 Task: Look for Airbnb properties in Coxs Bazar, Bangladesh from 12th  December, 2023 to 15th December, 2023 for 3 adults.2 bedrooms having 3 beds and 1 bathroom. Property type can be flat. Amenities needed are: air conditioning. Booking option can be shelf check-in. Look for 5 properties as per requirement.
Action: Key pressed coxs<Key.space>
Screenshot: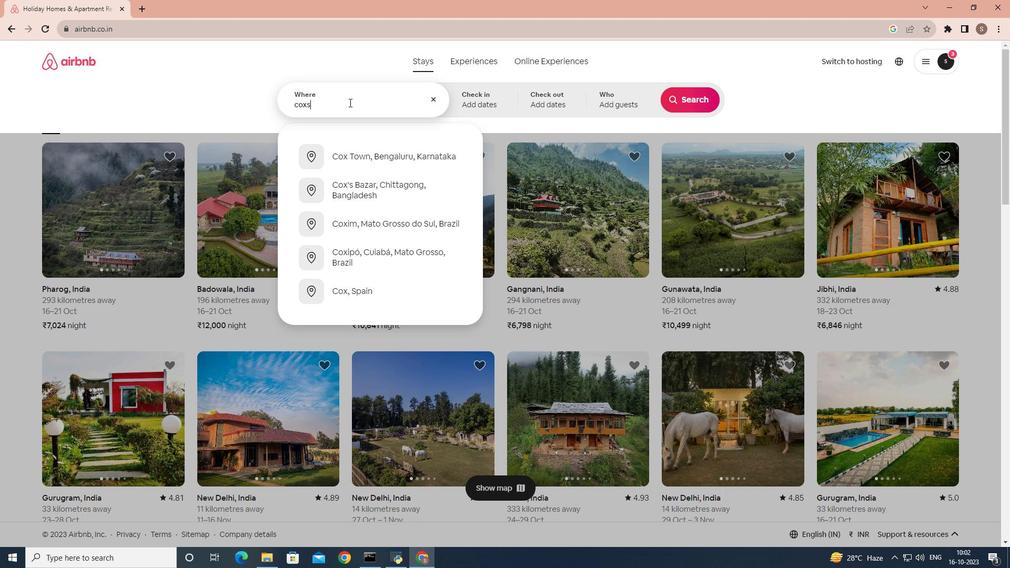 
Action: Mouse moved to (369, 154)
Screenshot: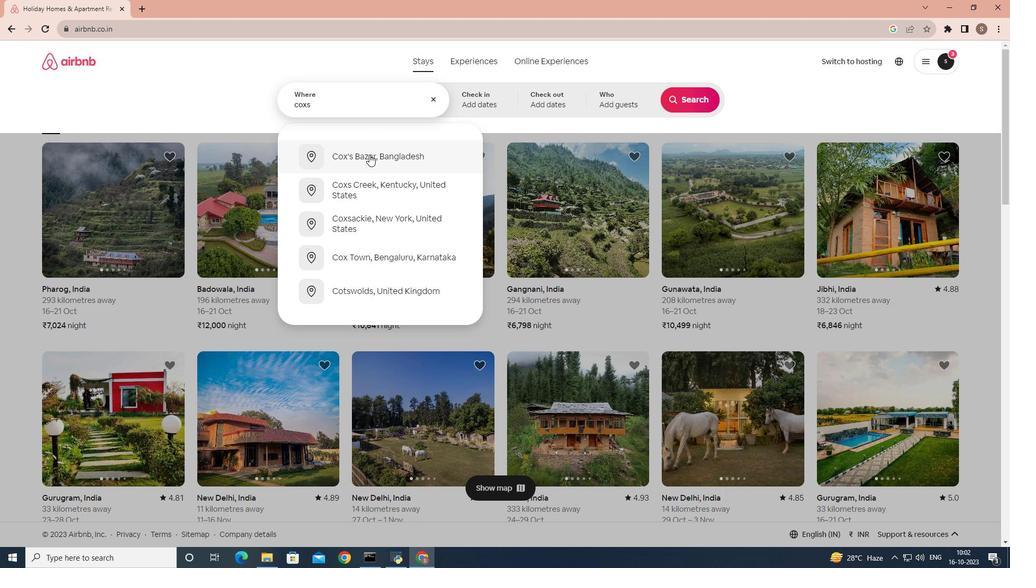 
Action: Mouse pressed left at (369, 154)
Screenshot: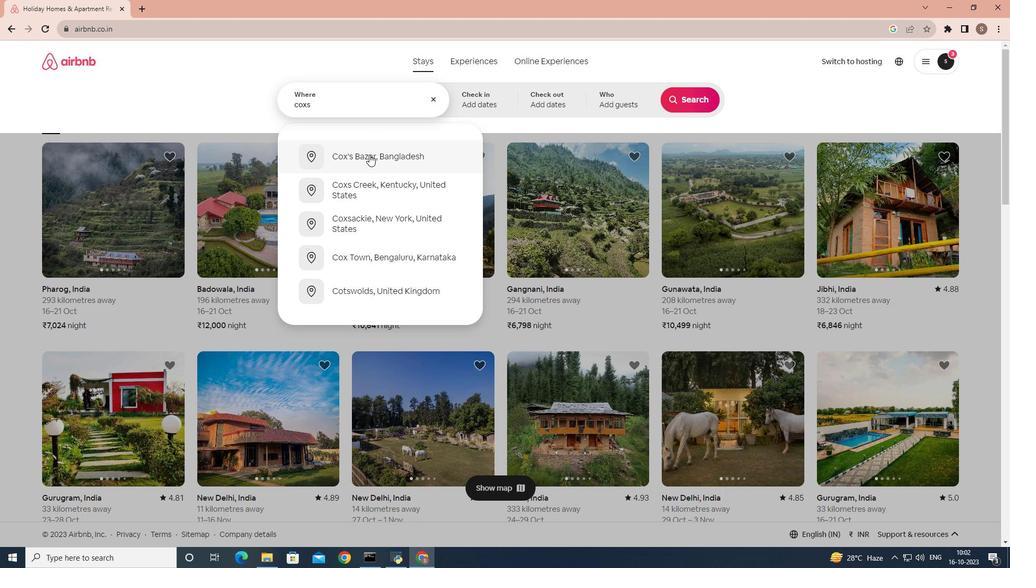 
Action: Mouse moved to (687, 182)
Screenshot: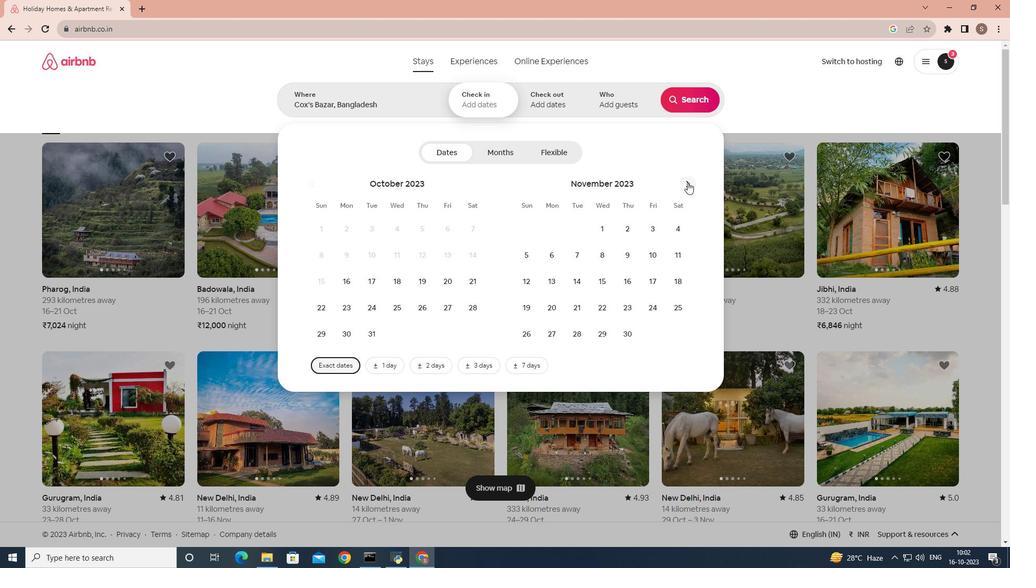 
Action: Mouse pressed left at (687, 182)
Screenshot: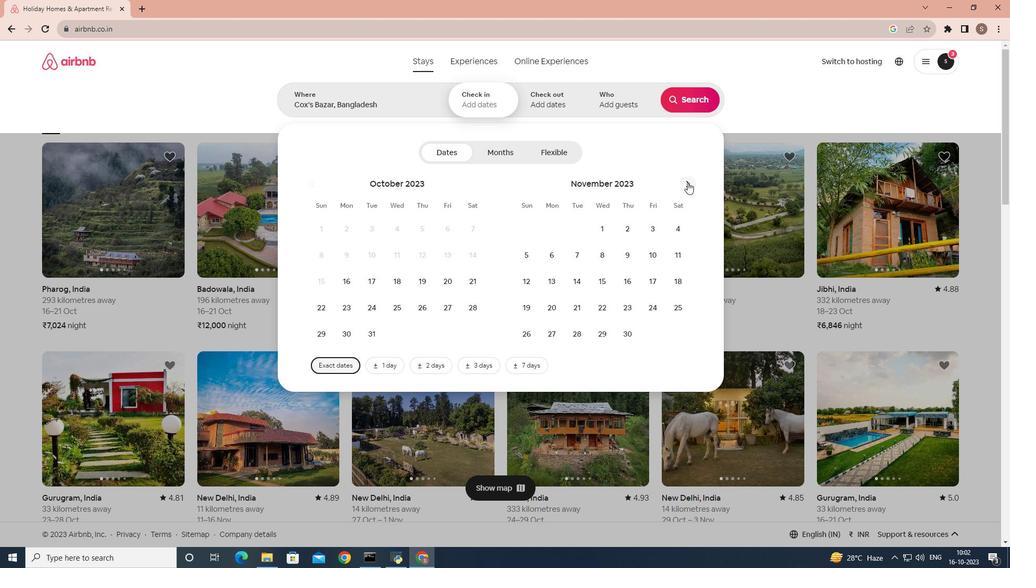 
Action: Mouse moved to (574, 278)
Screenshot: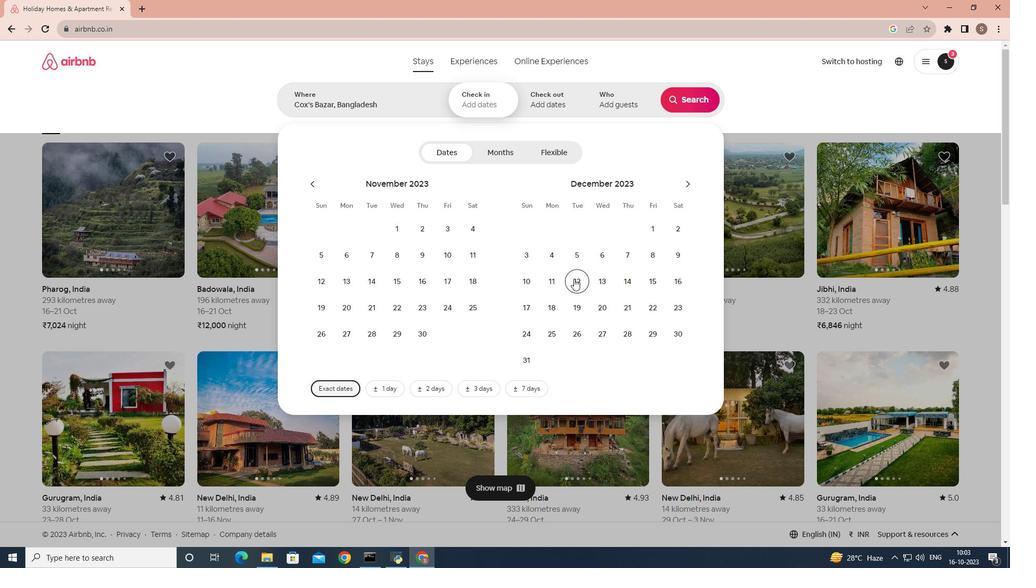
Action: Mouse pressed left at (574, 278)
Screenshot: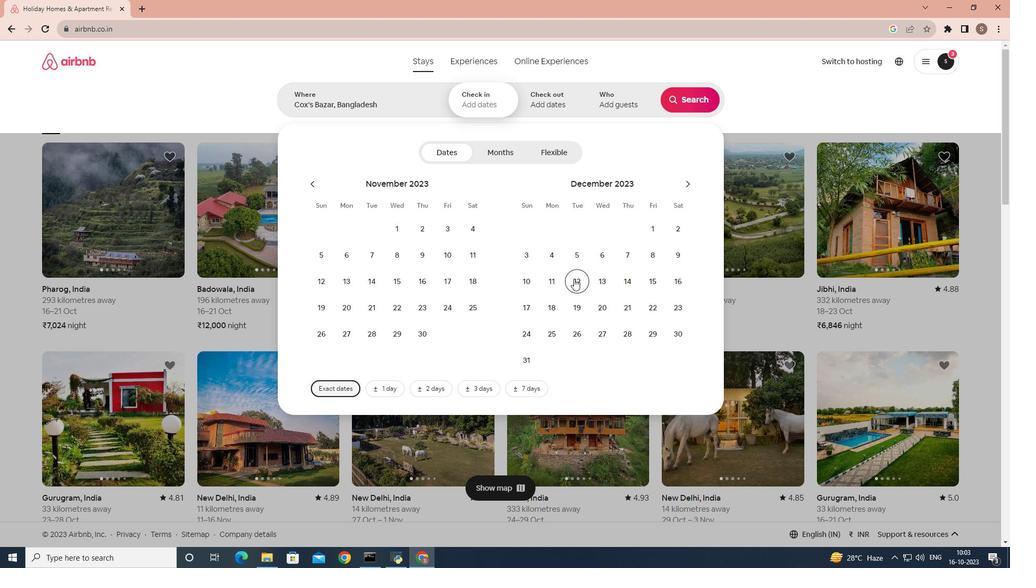 
Action: Mouse moved to (660, 287)
Screenshot: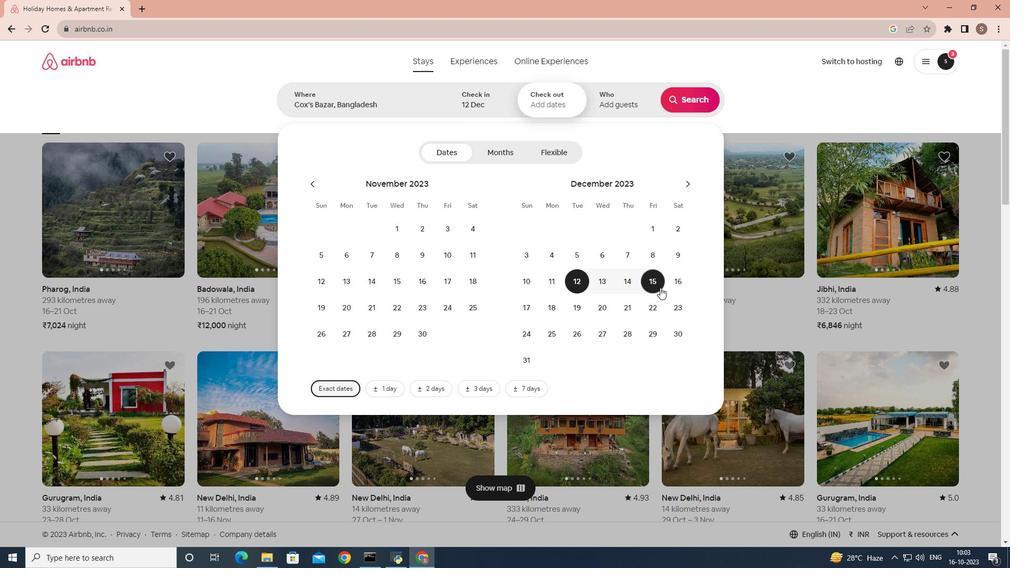 
Action: Mouse pressed left at (660, 287)
Screenshot: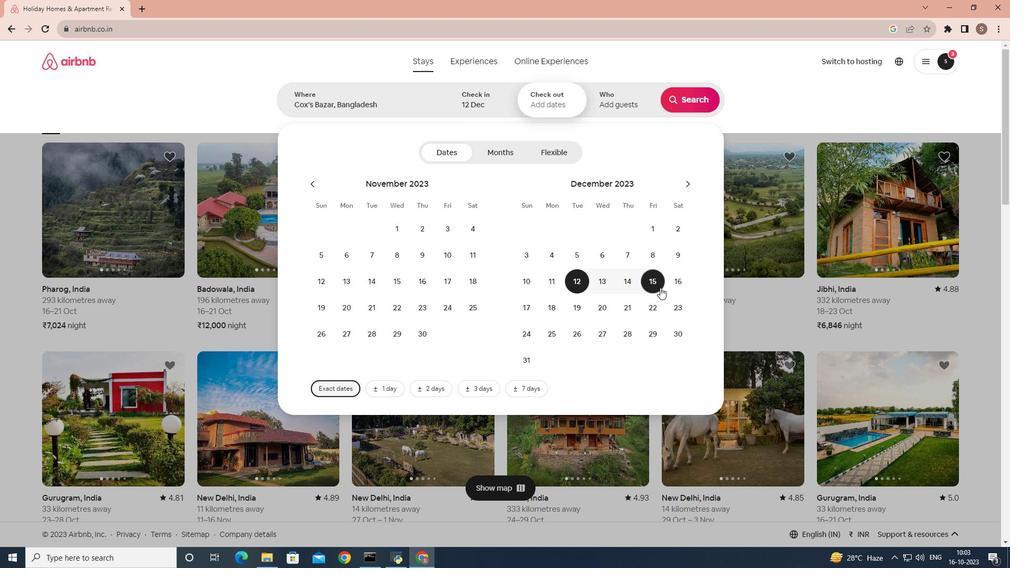 
Action: Mouse moved to (636, 96)
Screenshot: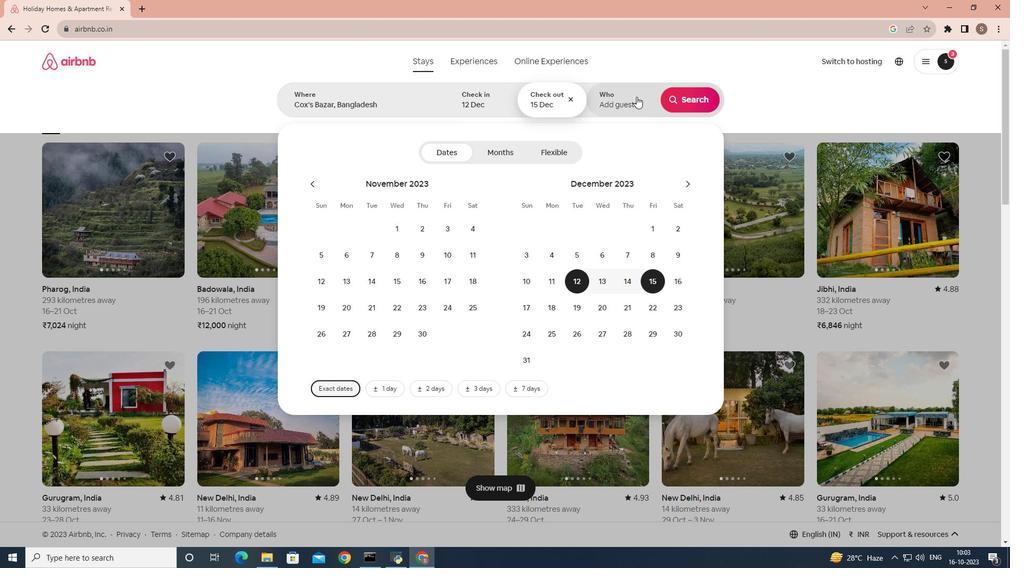 
Action: Mouse pressed left at (636, 96)
Screenshot: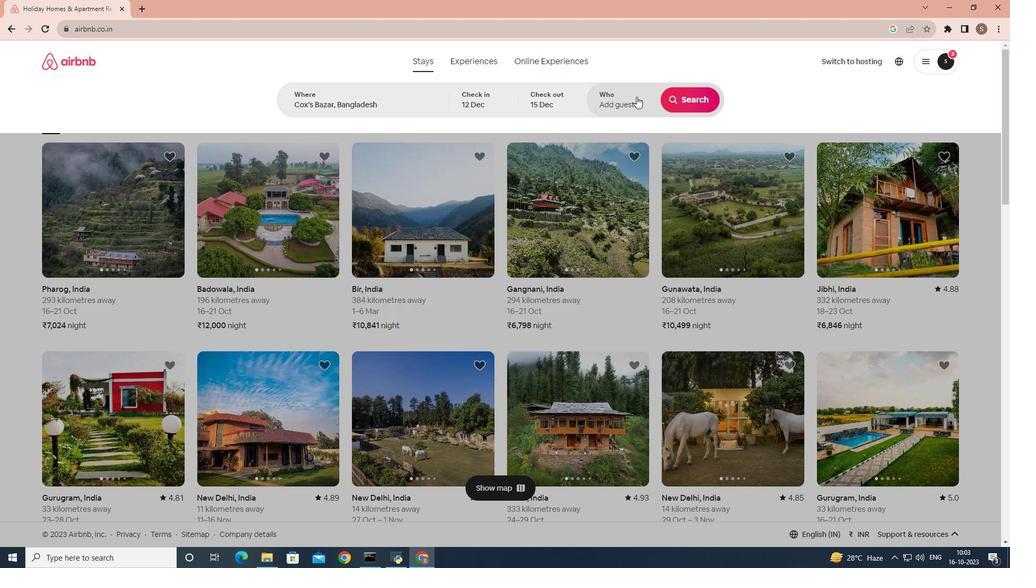 
Action: Mouse moved to (685, 154)
Screenshot: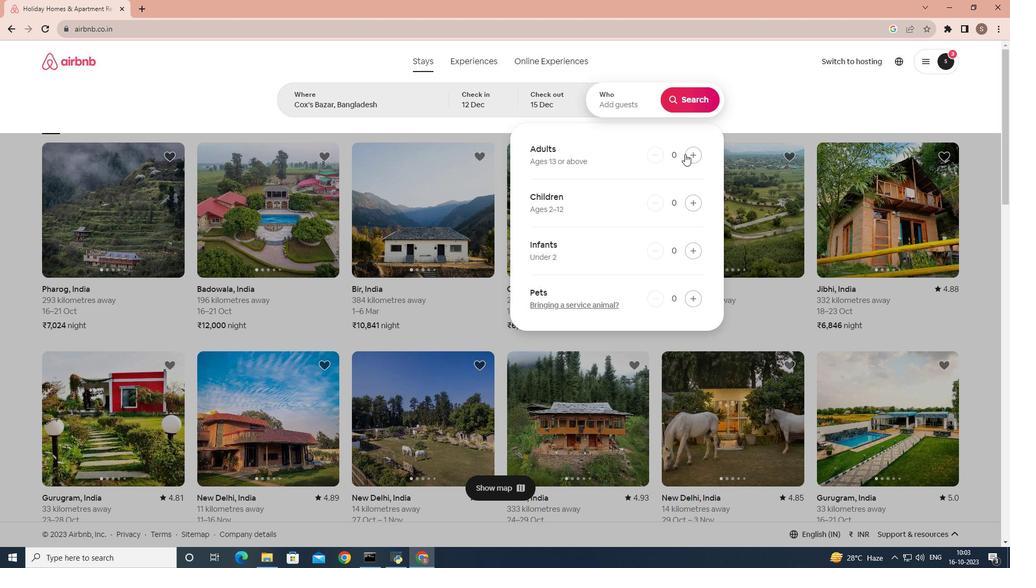 
Action: Mouse pressed left at (685, 154)
Screenshot: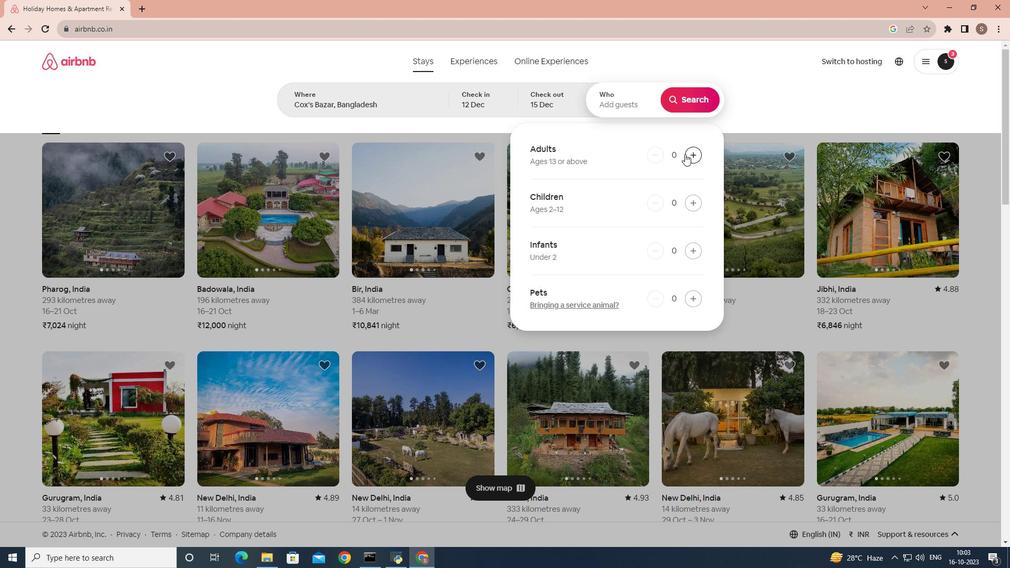 
Action: Mouse pressed left at (685, 154)
Screenshot: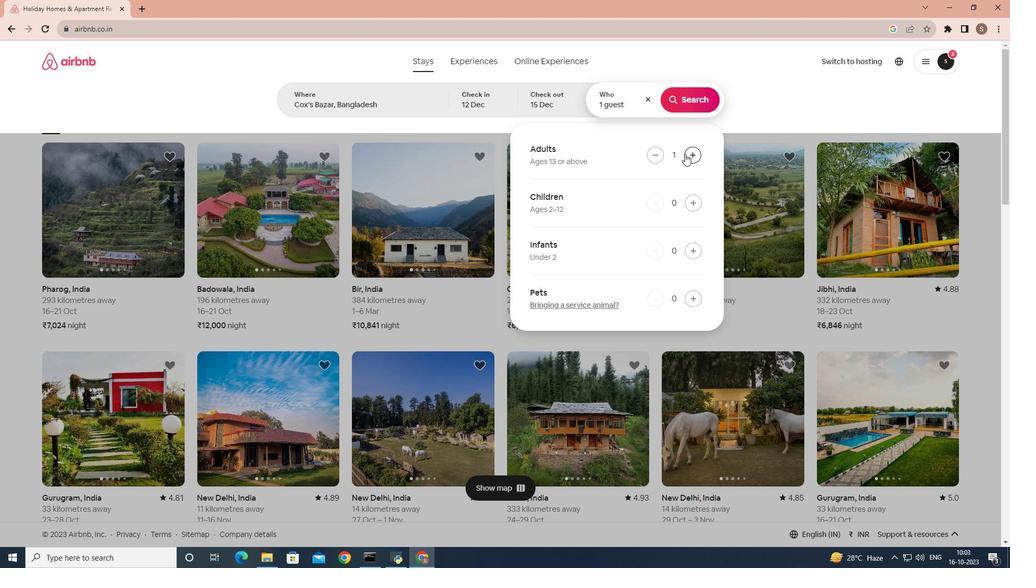
Action: Mouse pressed left at (685, 154)
Screenshot: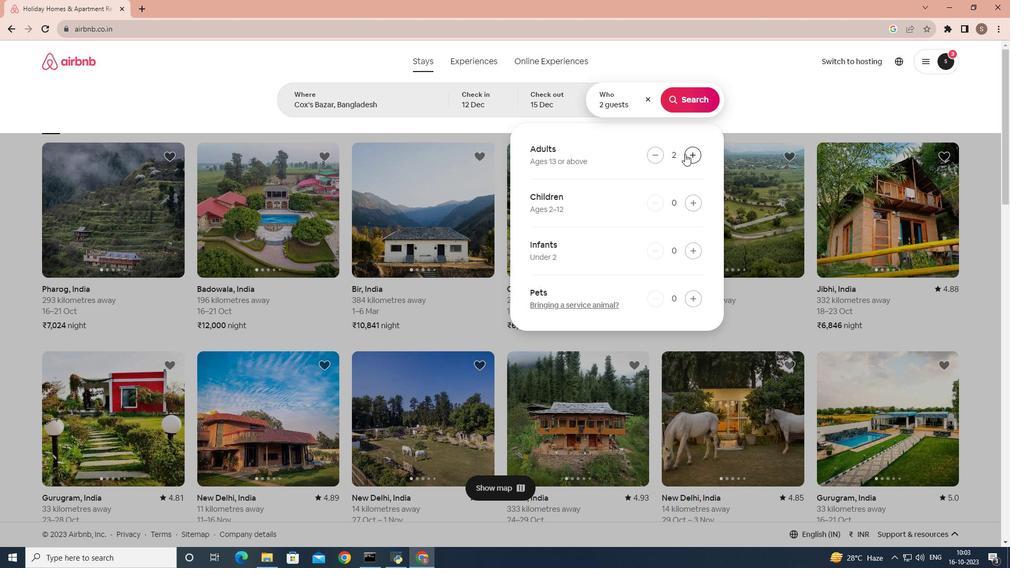 
Action: Mouse moved to (683, 99)
Screenshot: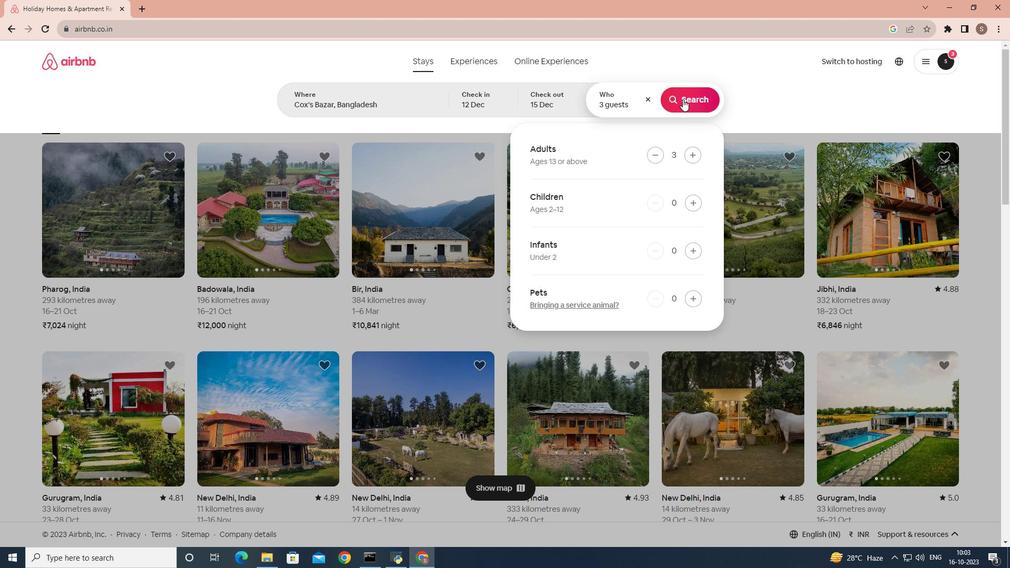 
Action: Mouse pressed left at (683, 99)
Screenshot: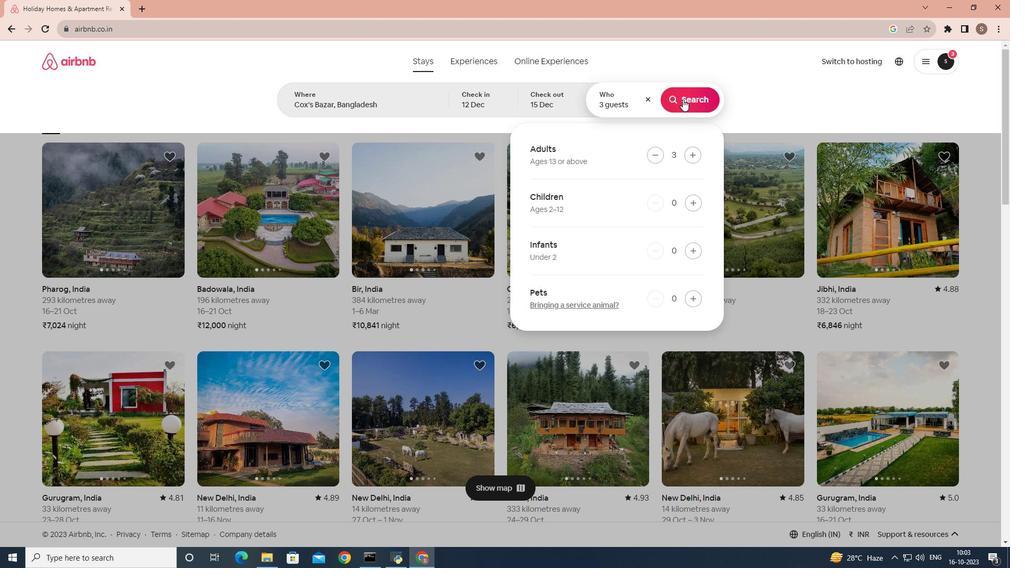 
Action: Mouse moved to (825, 106)
Screenshot: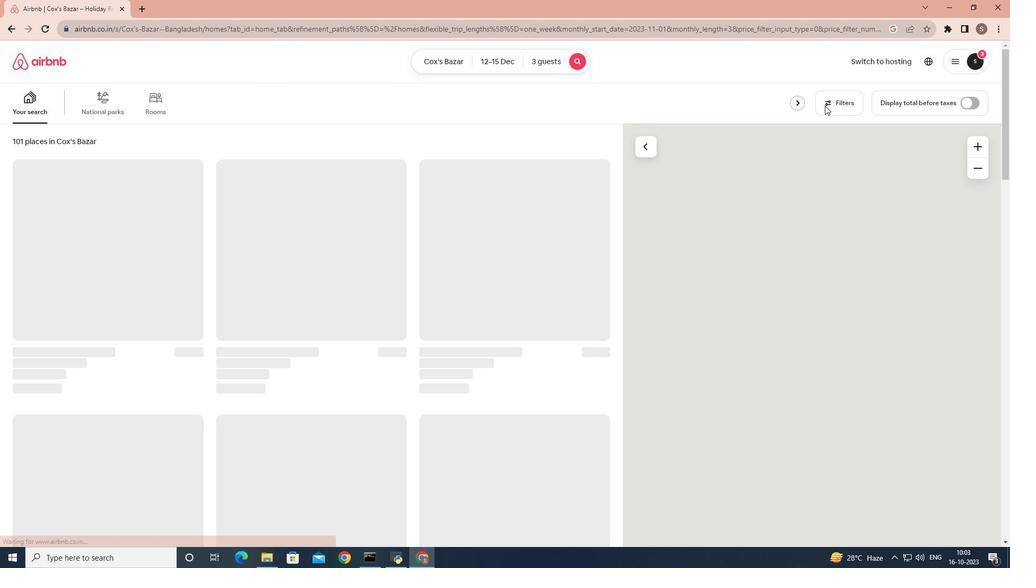 
Action: Mouse pressed left at (825, 106)
Screenshot: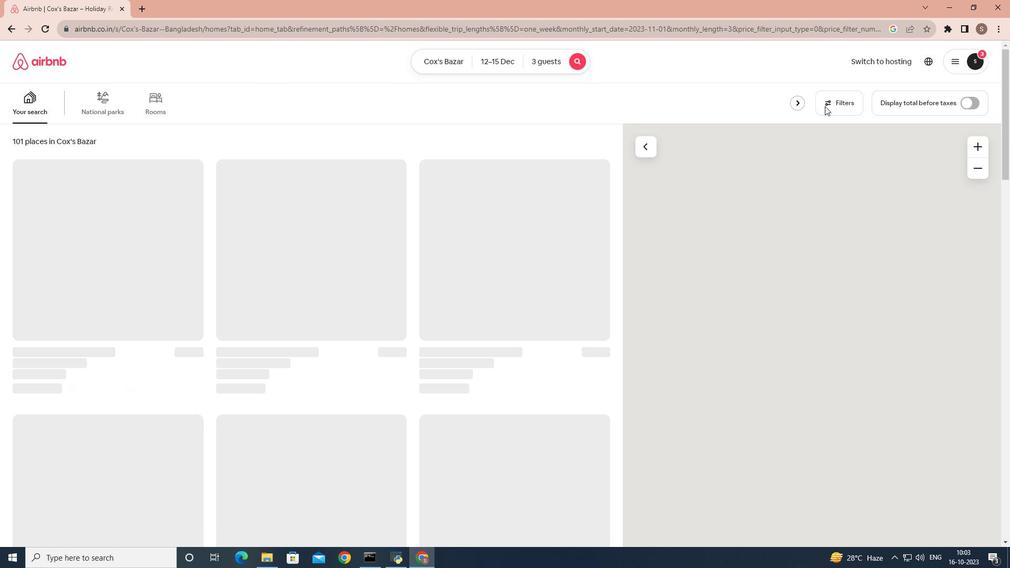 
Action: Mouse moved to (409, 341)
Screenshot: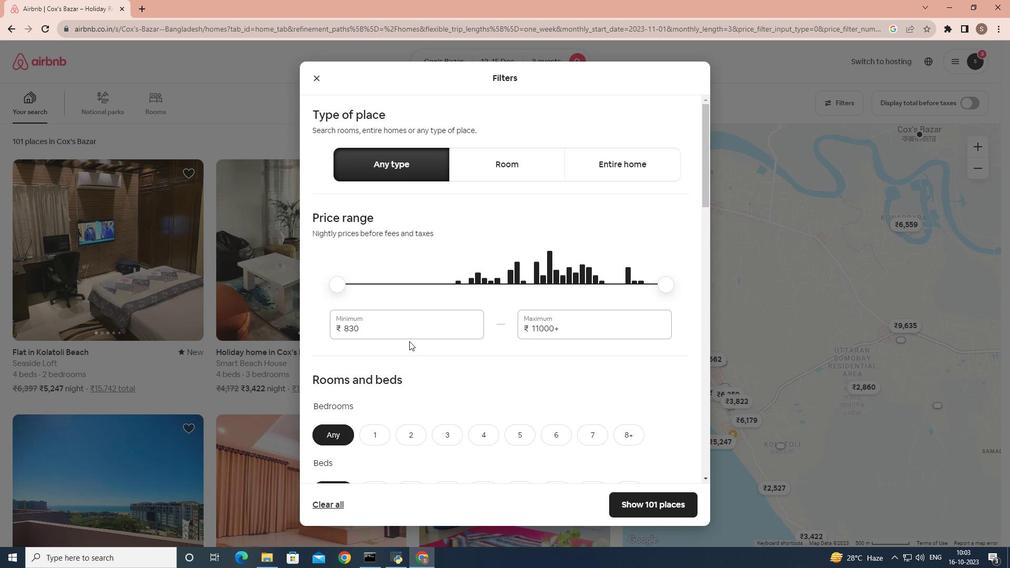 
Action: Mouse scrolled (409, 341) with delta (0, 0)
Screenshot: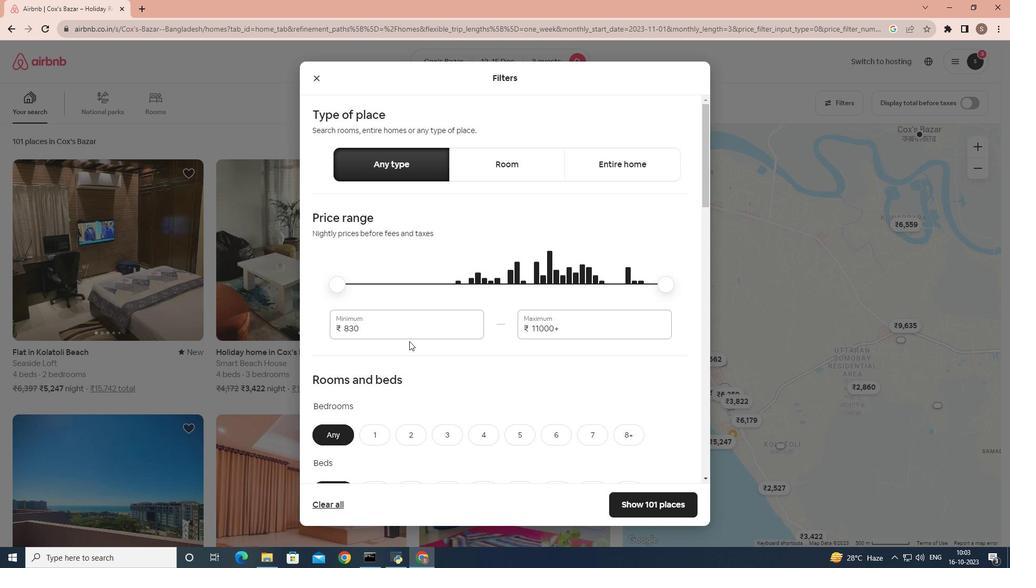 
Action: Mouse scrolled (409, 341) with delta (0, 0)
Screenshot: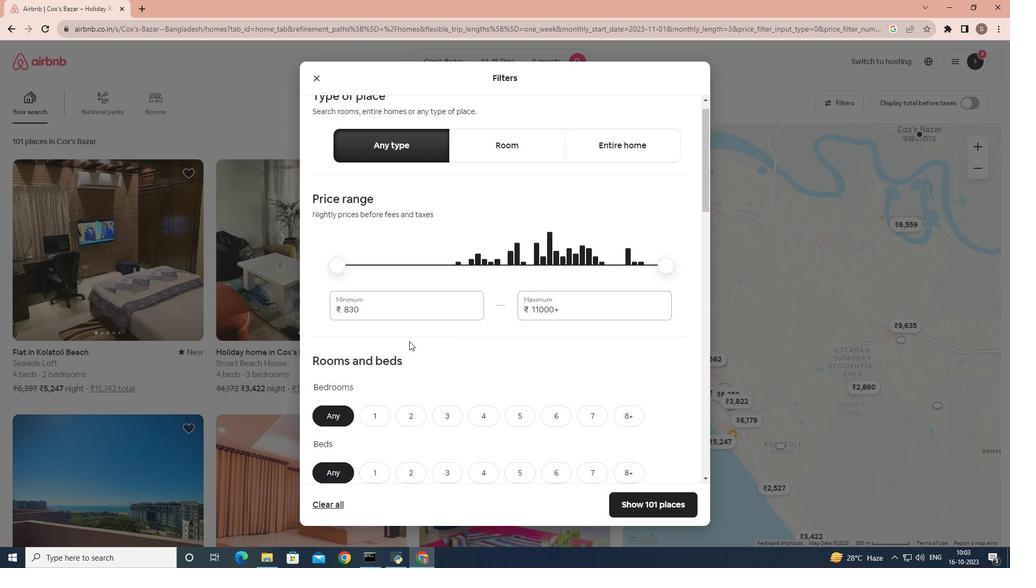 
Action: Mouse moved to (408, 339)
Screenshot: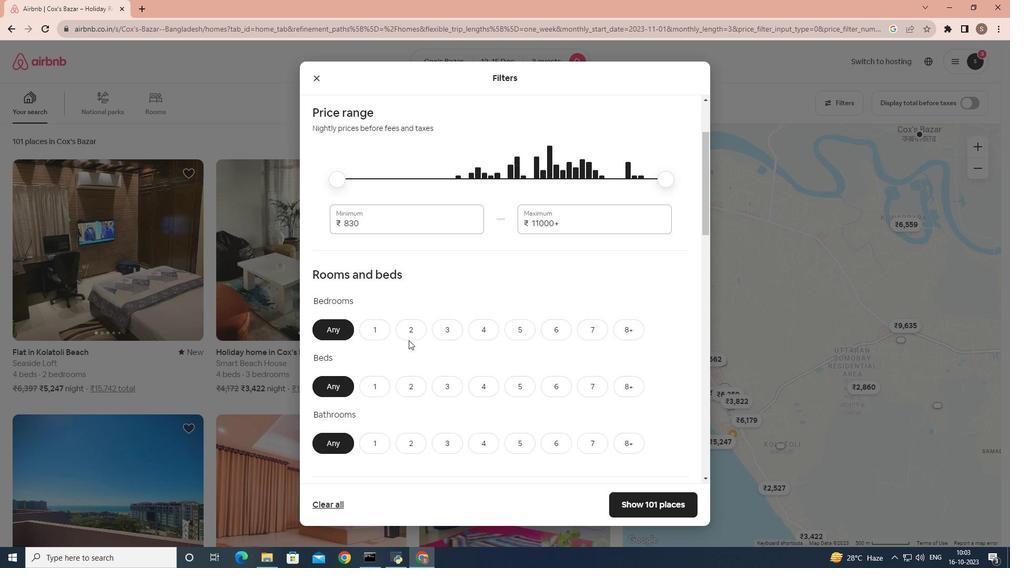 
Action: Mouse scrolled (408, 339) with delta (0, 0)
Screenshot: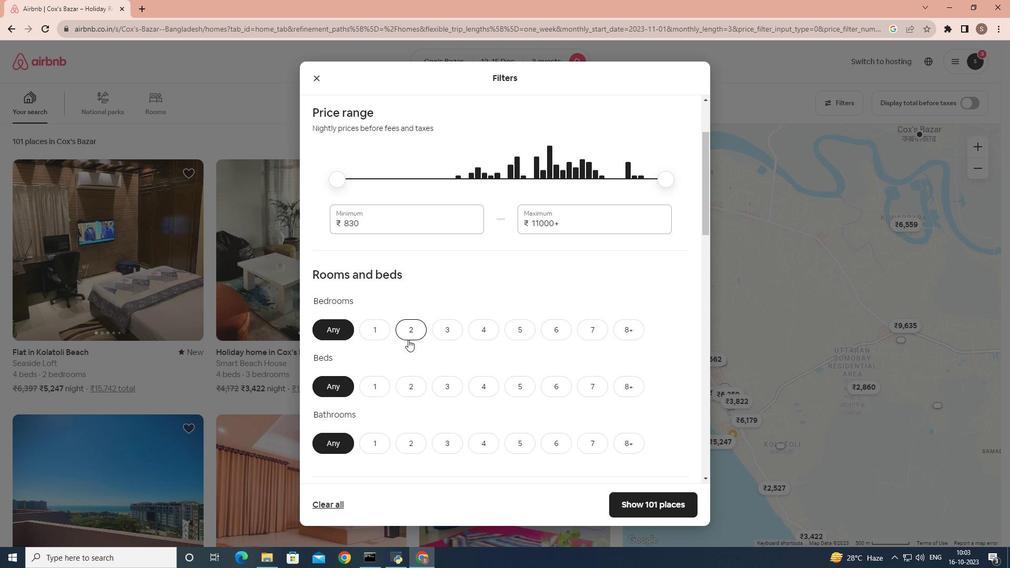 
Action: Mouse scrolled (408, 339) with delta (0, 0)
Screenshot: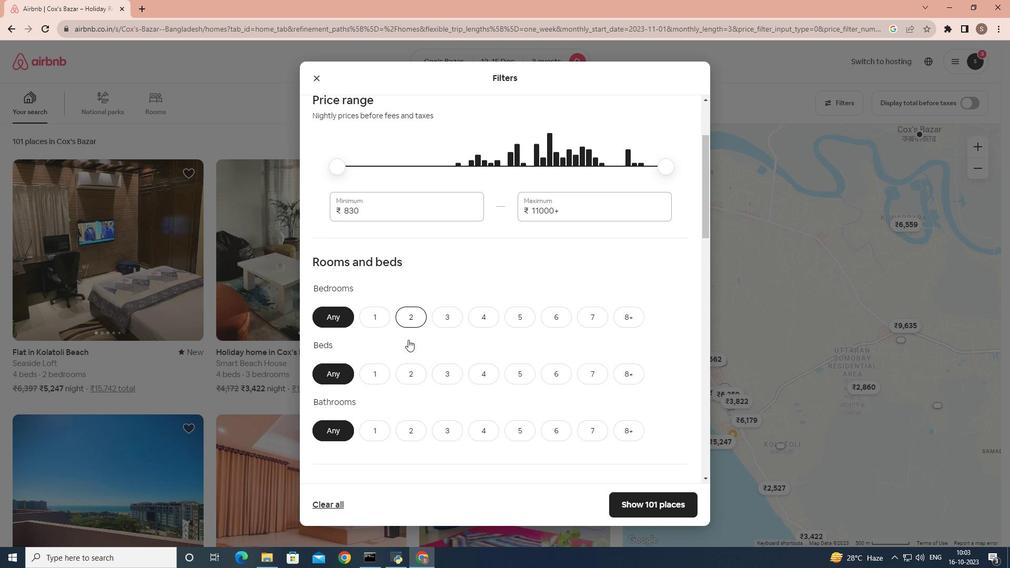 
Action: Mouse moved to (413, 222)
Screenshot: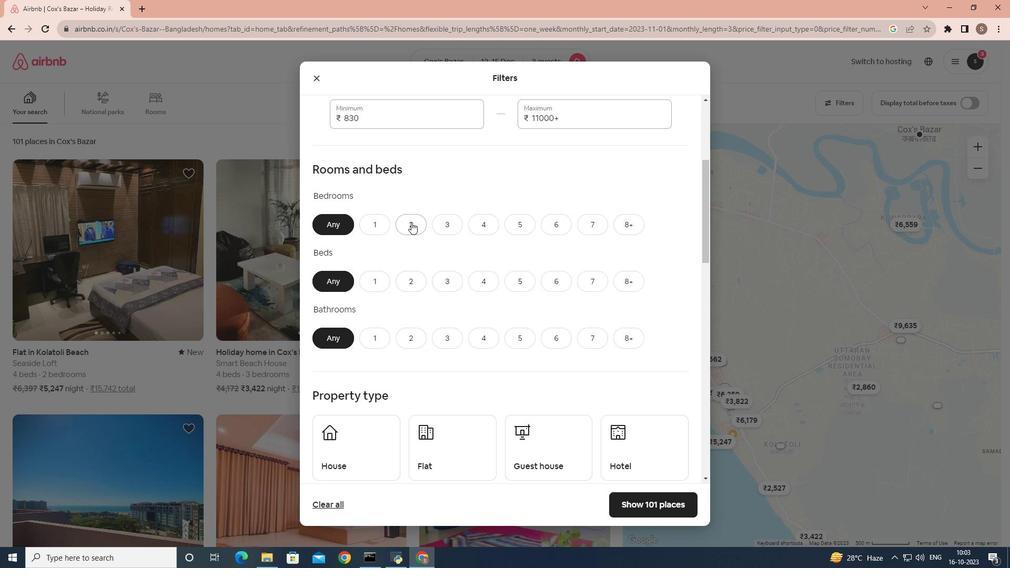 
Action: Mouse pressed left at (413, 222)
Screenshot: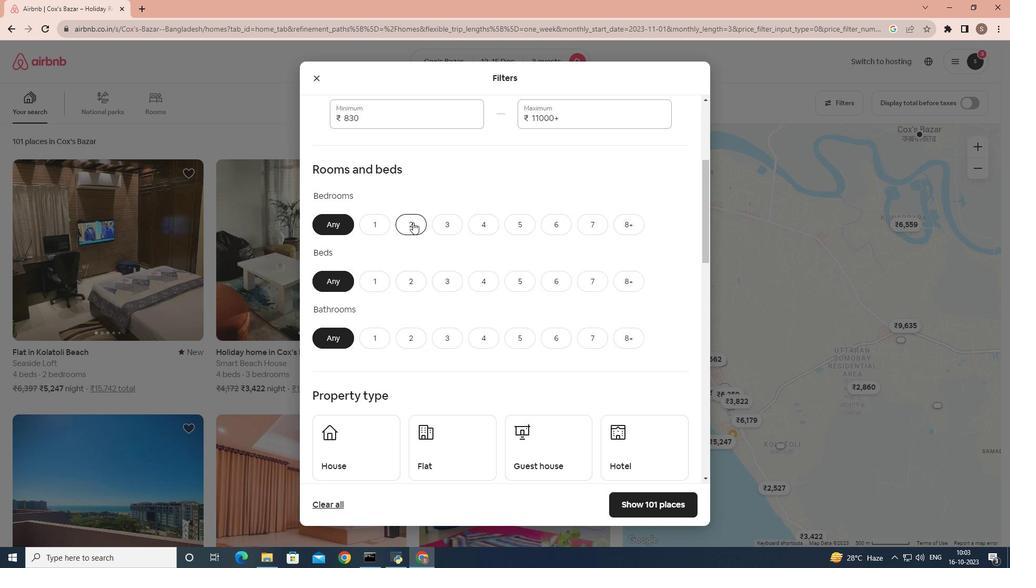 
Action: Mouse moved to (462, 291)
Screenshot: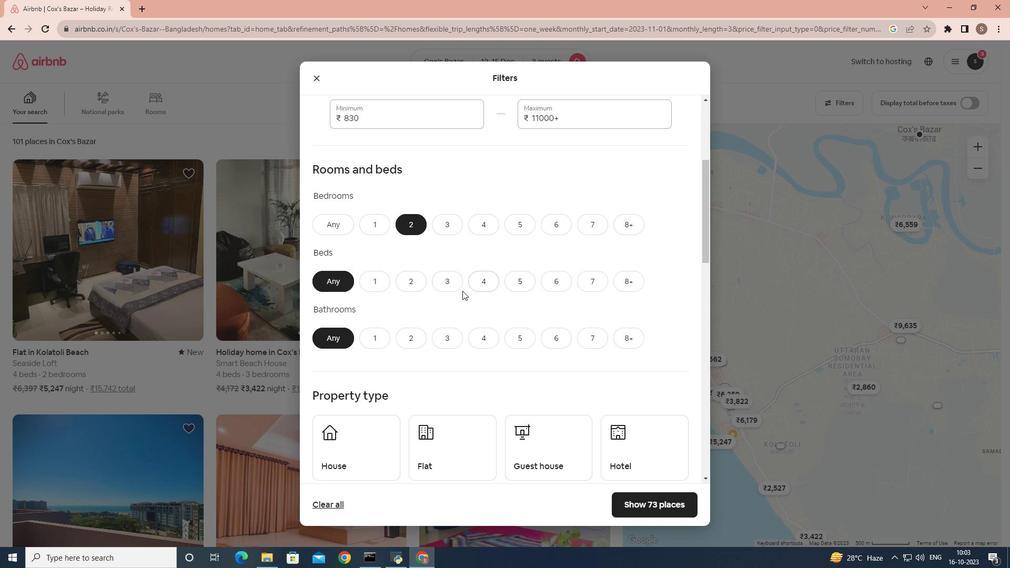 
Action: Mouse pressed left at (462, 291)
Screenshot: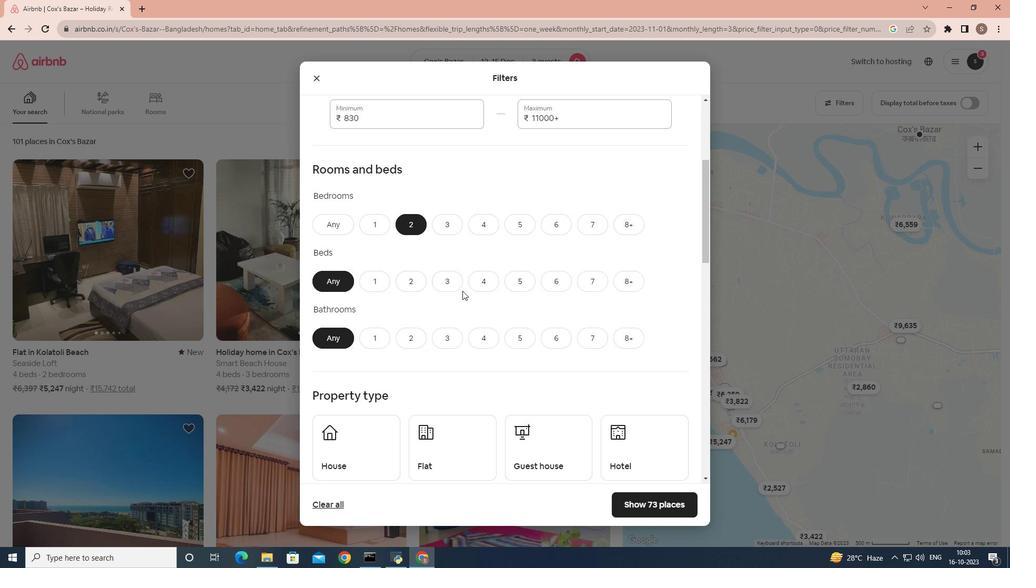 
Action: Mouse moved to (443, 287)
Screenshot: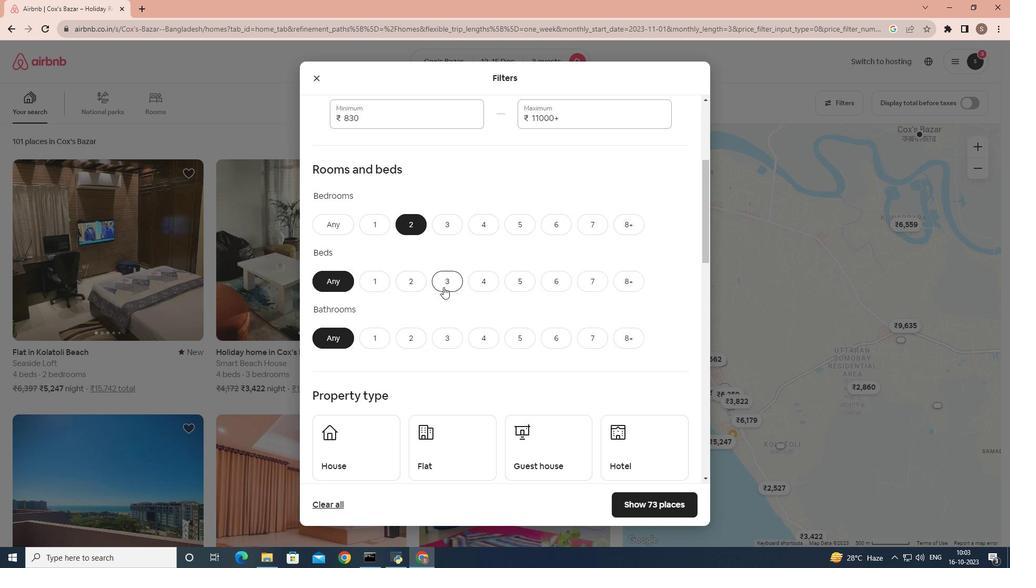 
Action: Mouse pressed left at (443, 287)
Screenshot: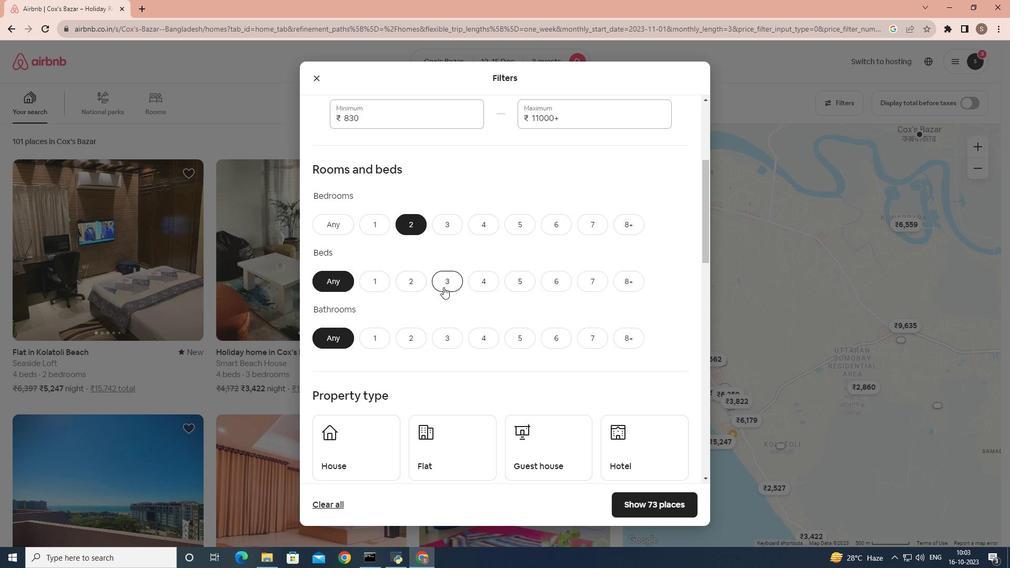 
Action: Mouse moved to (383, 343)
Screenshot: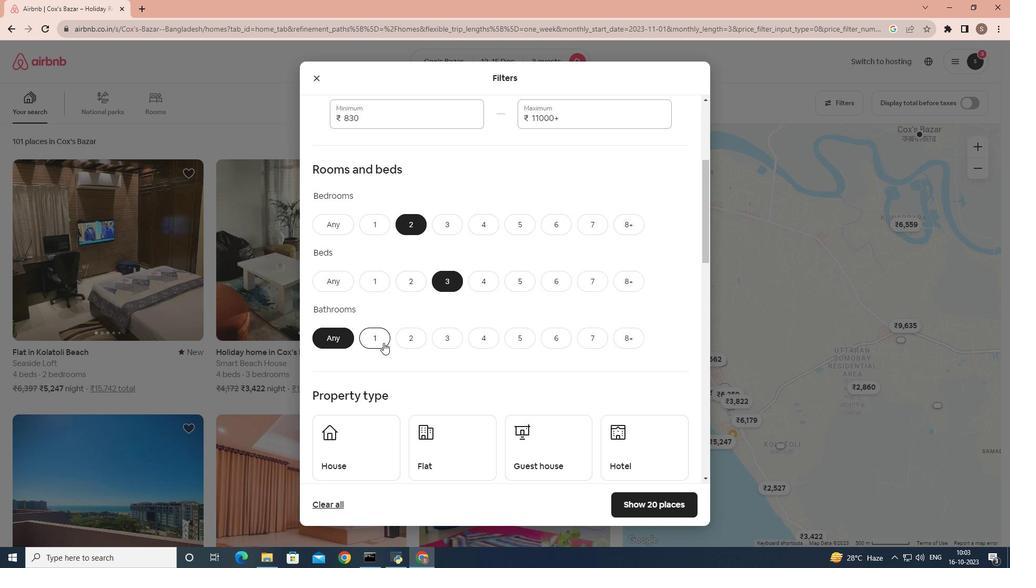
Action: Mouse pressed left at (383, 343)
Screenshot: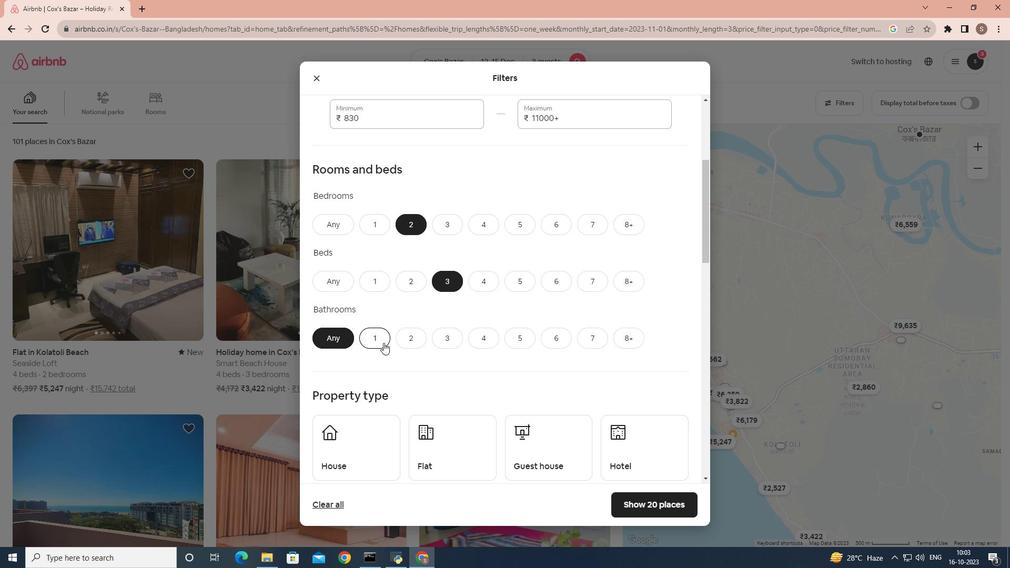 
Action: Mouse moved to (416, 444)
Screenshot: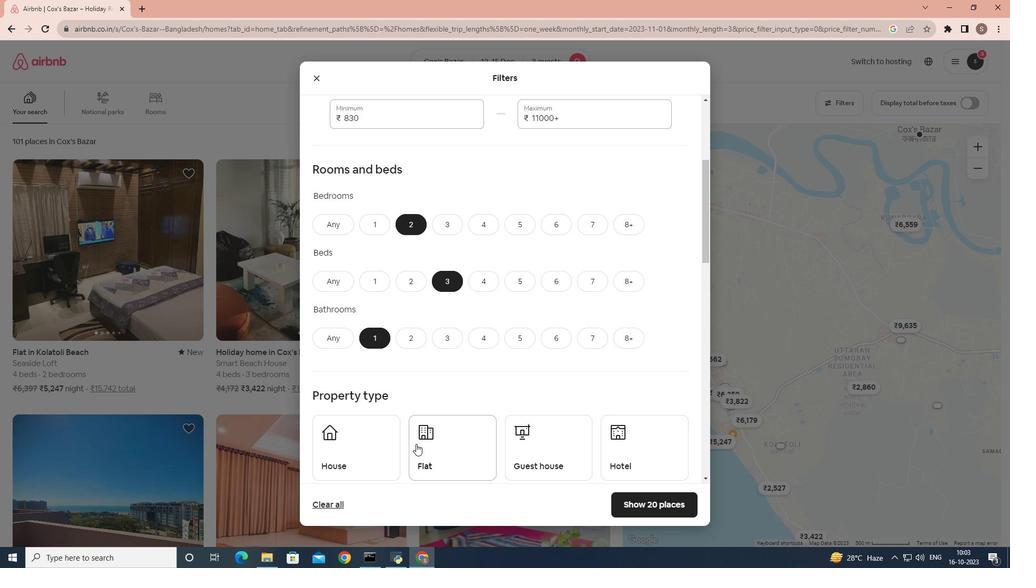 
Action: Mouse pressed left at (416, 444)
Screenshot: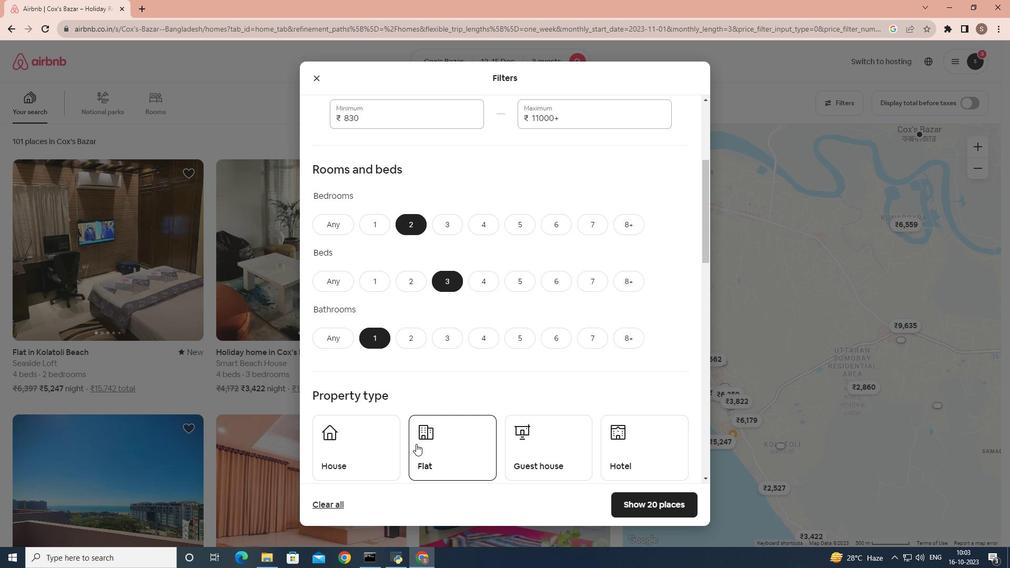 
Action: Mouse moved to (461, 368)
Screenshot: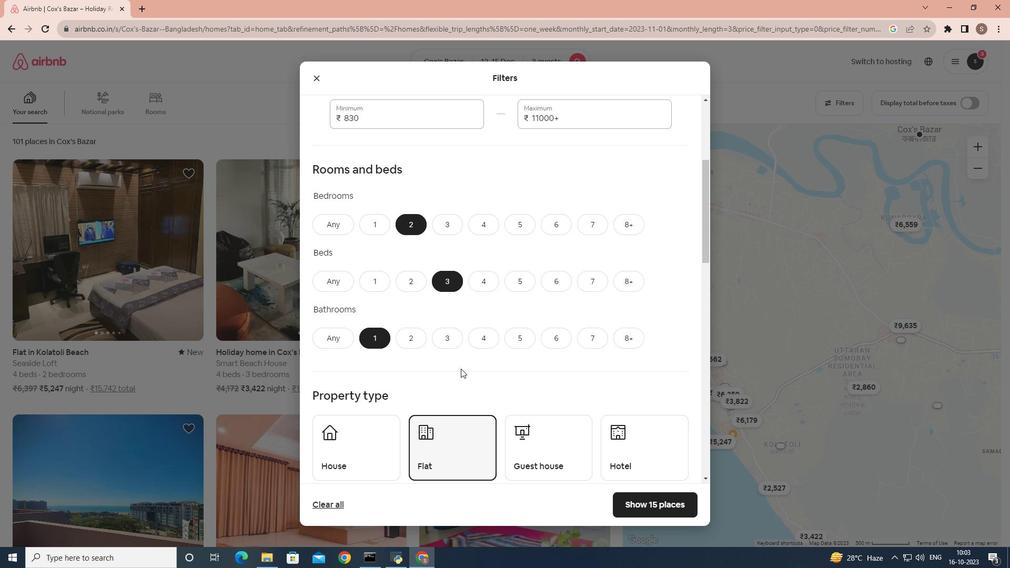 
Action: Mouse scrolled (461, 368) with delta (0, 0)
Screenshot: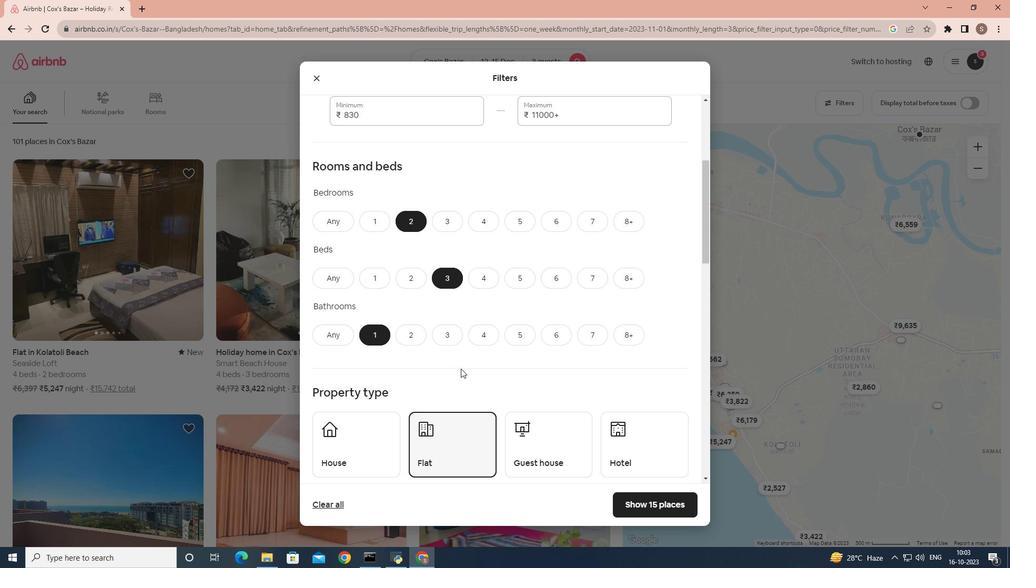 
Action: Mouse scrolled (461, 368) with delta (0, 0)
Screenshot: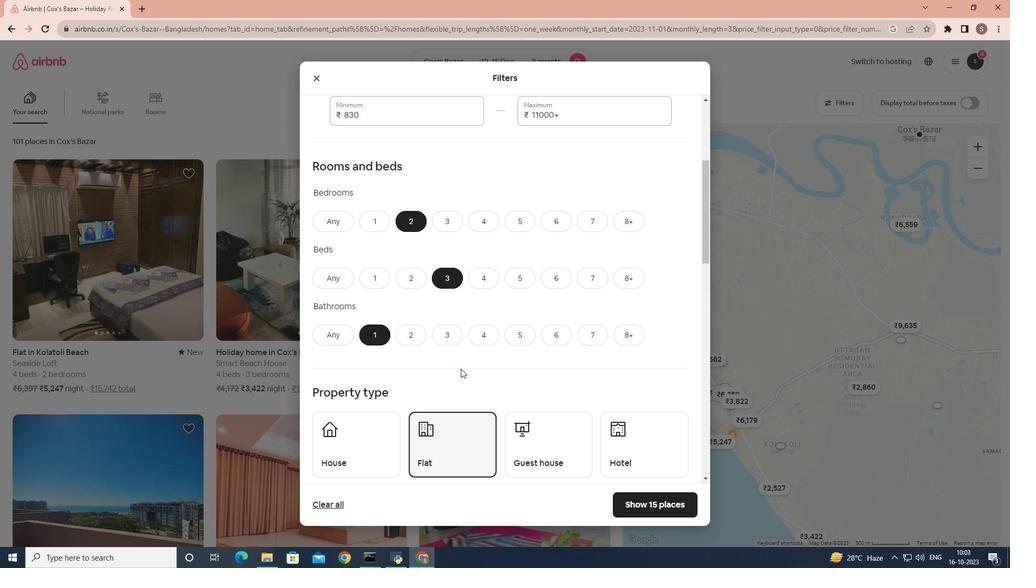 
Action: Mouse scrolled (461, 368) with delta (0, 0)
Screenshot: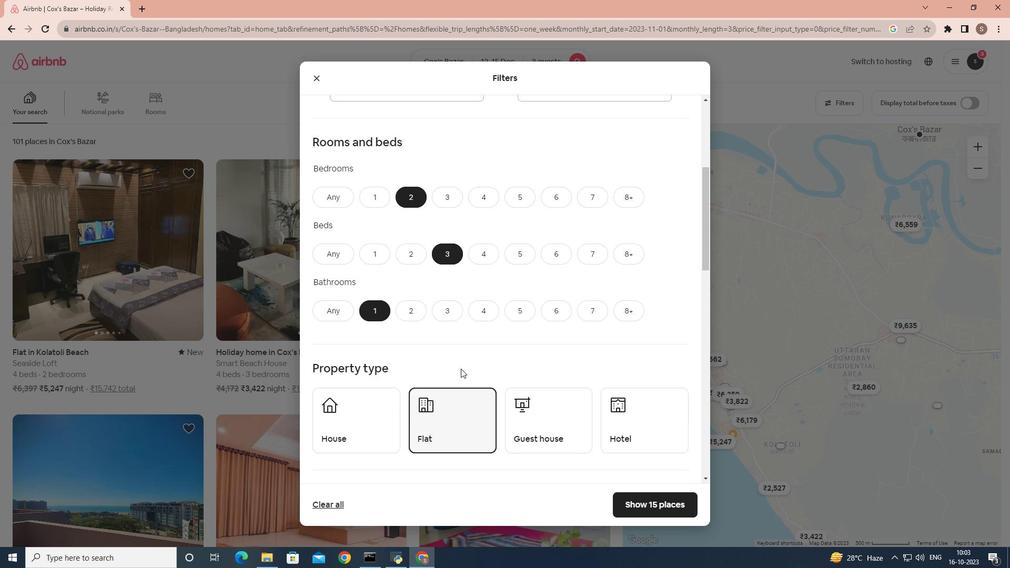 
Action: Mouse scrolled (461, 368) with delta (0, 0)
Screenshot: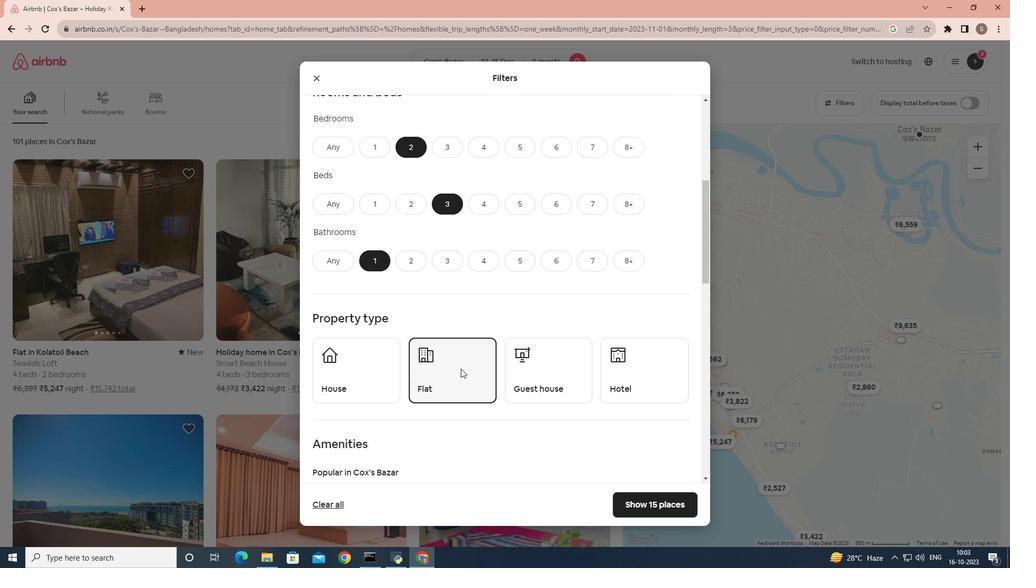 
Action: Mouse scrolled (461, 368) with delta (0, 0)
Screenshot: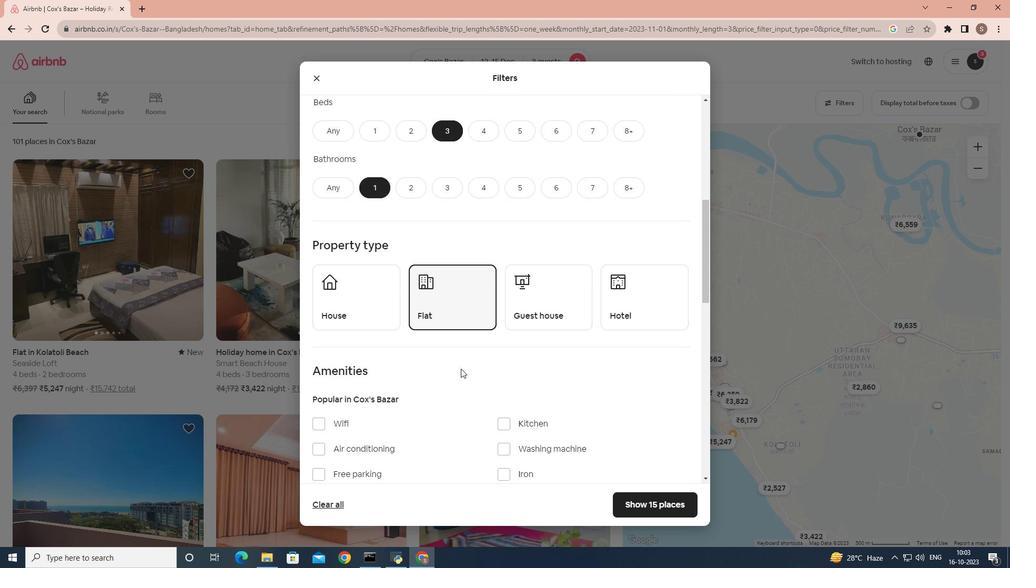 
Action: Mouse scrolled (461, 368) with delta (0, 0)
Screenshot: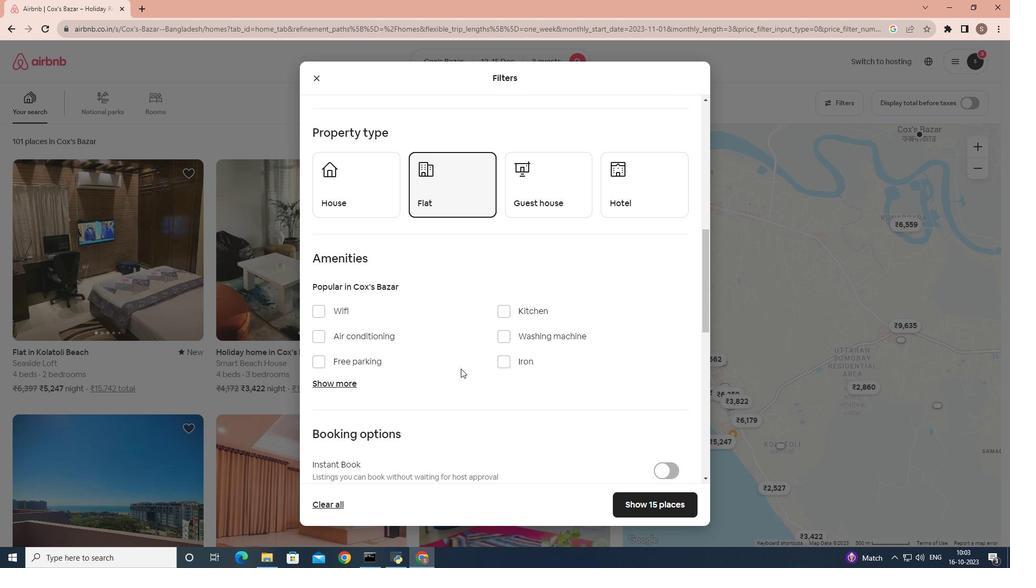 
Action: Mouse scrolled (461, 368) with delta (0, 0)
Screenshot: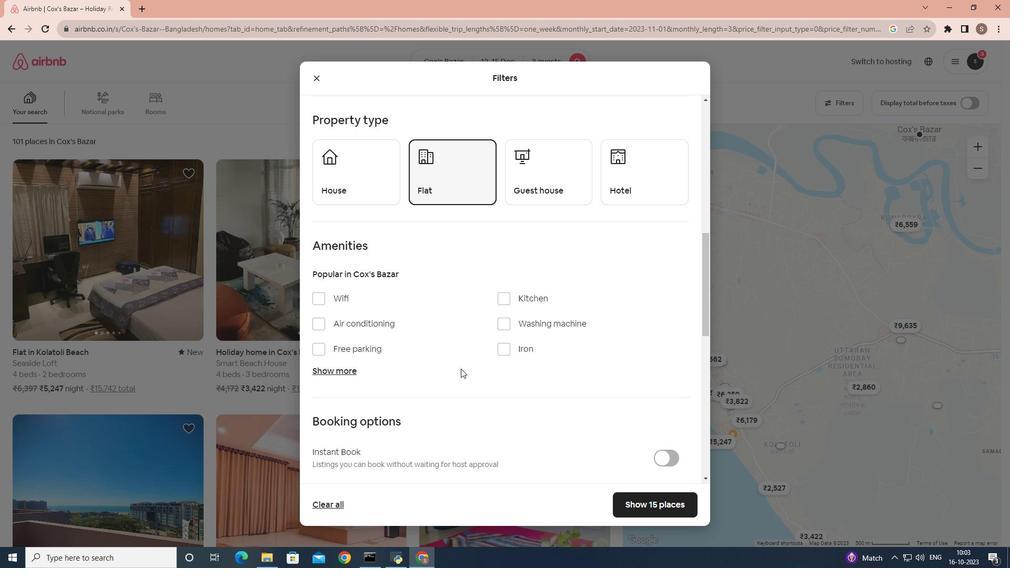 
Action: Mouse moved to (340, 225)
Screenshot: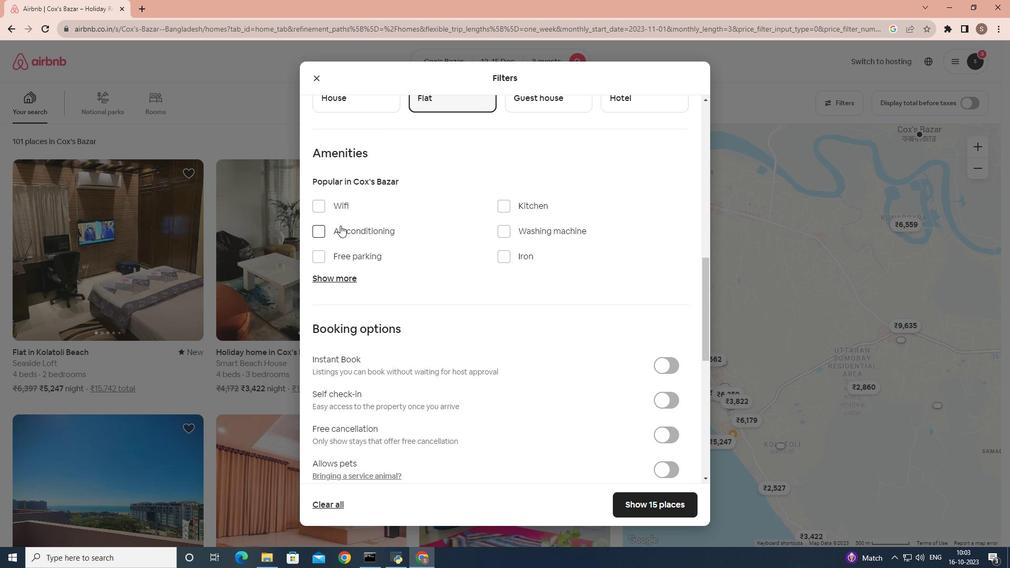 
Action: Mouse pressed left at (340, 225)
Screenshot: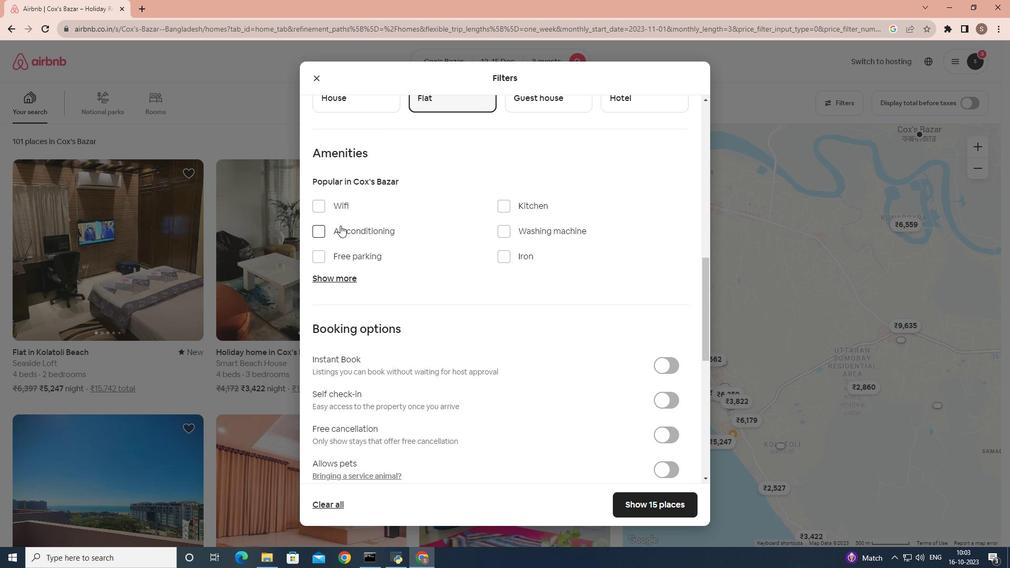 
Action: Mouse moved to (498, 326)
Screenshot: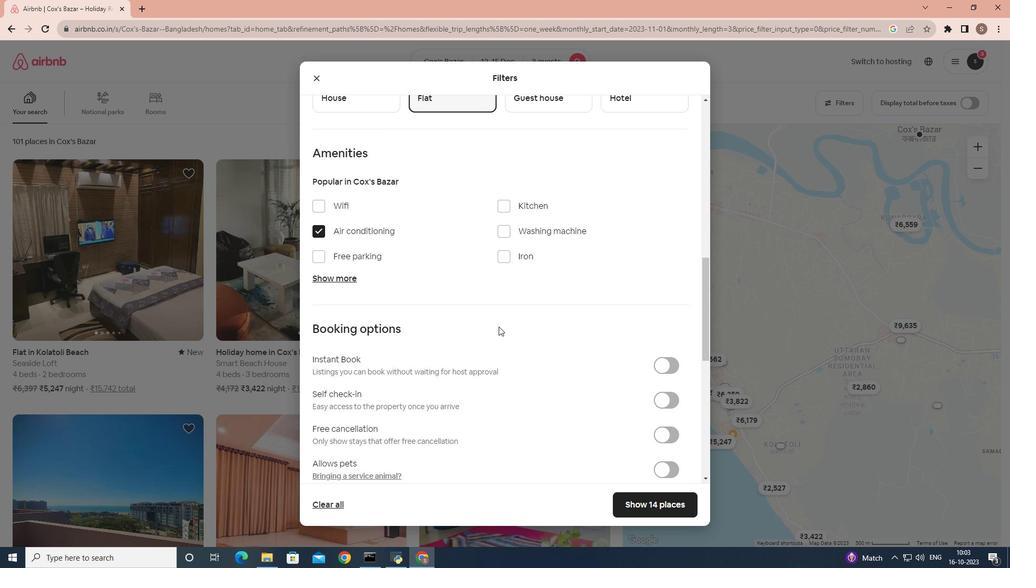 
Action: Mouse scrolled (498, 326) with delta (0, 0)
Screenshot: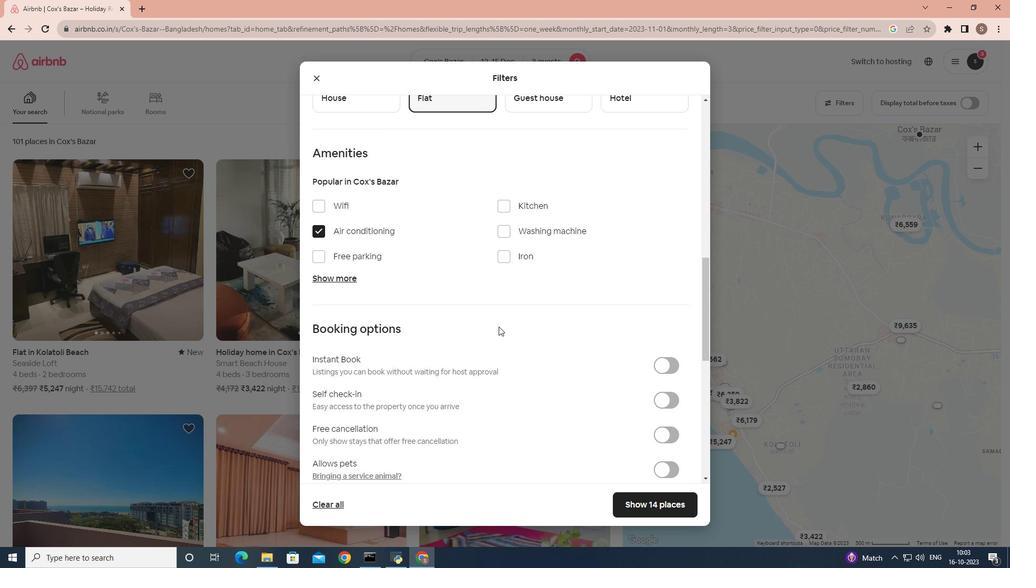 
Action: Mouse scrolled (498, 326) with delta (0, 0)
Screenshot: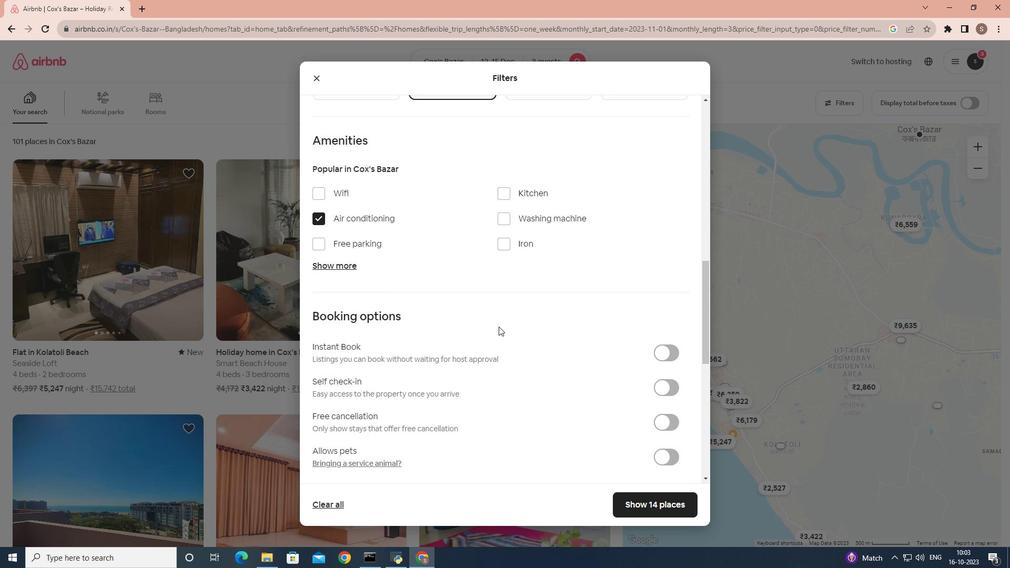 
Action: Mouse scrolled (498, 326) with delta (0, 0)
Screenshot: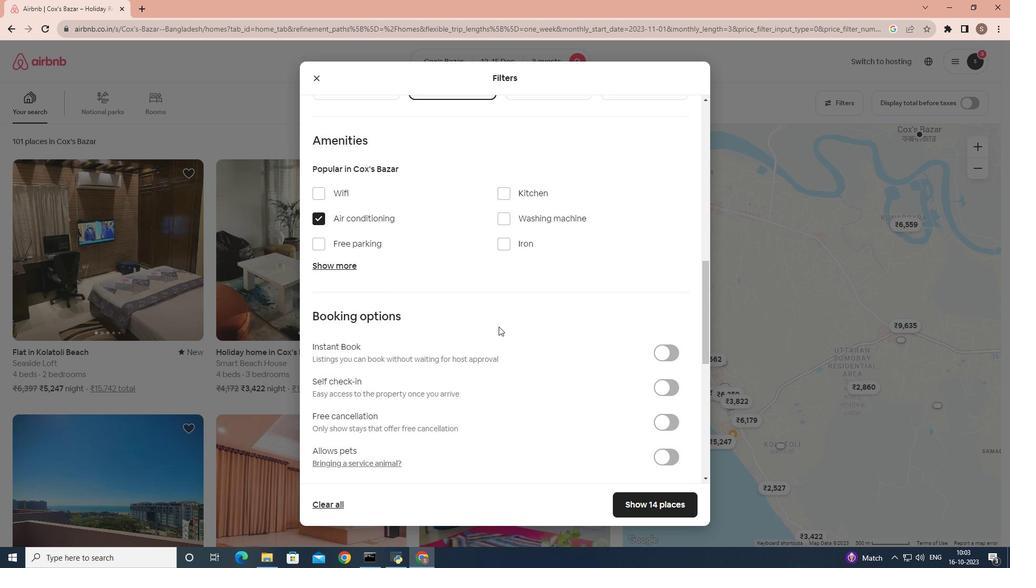 
Action: Mouse scrolled (498, 326) with delta (0, 0)
Screenshot: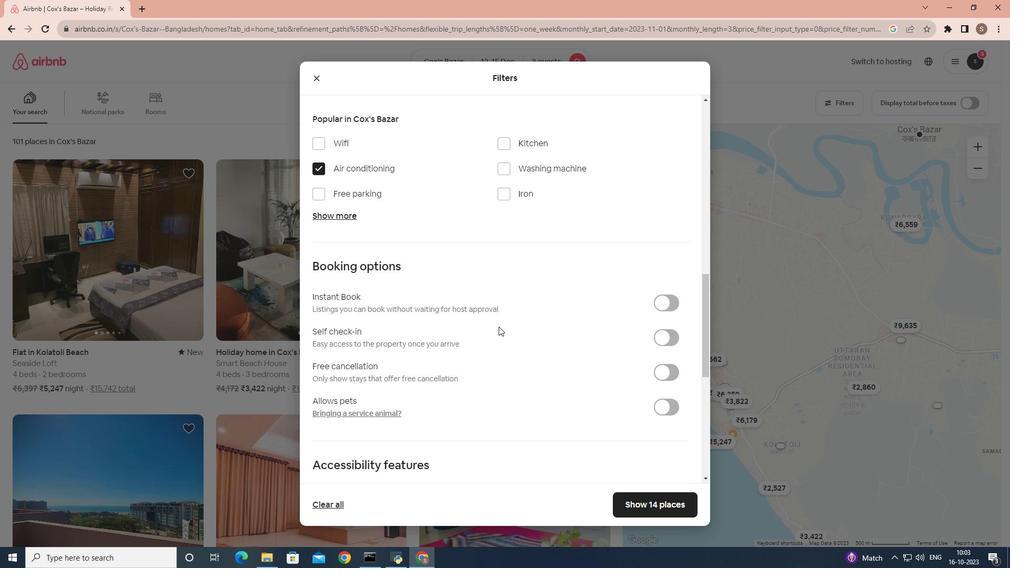 
Action: Mouse moved to (657, 183)
Screenshot: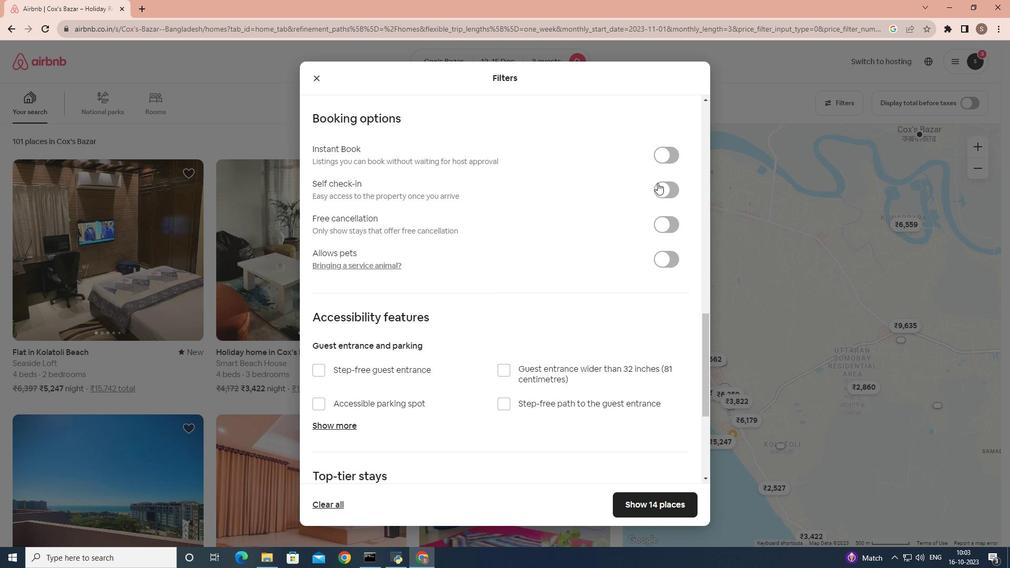 
Action: Mouse pressed left at (657, 183)
Screenshot: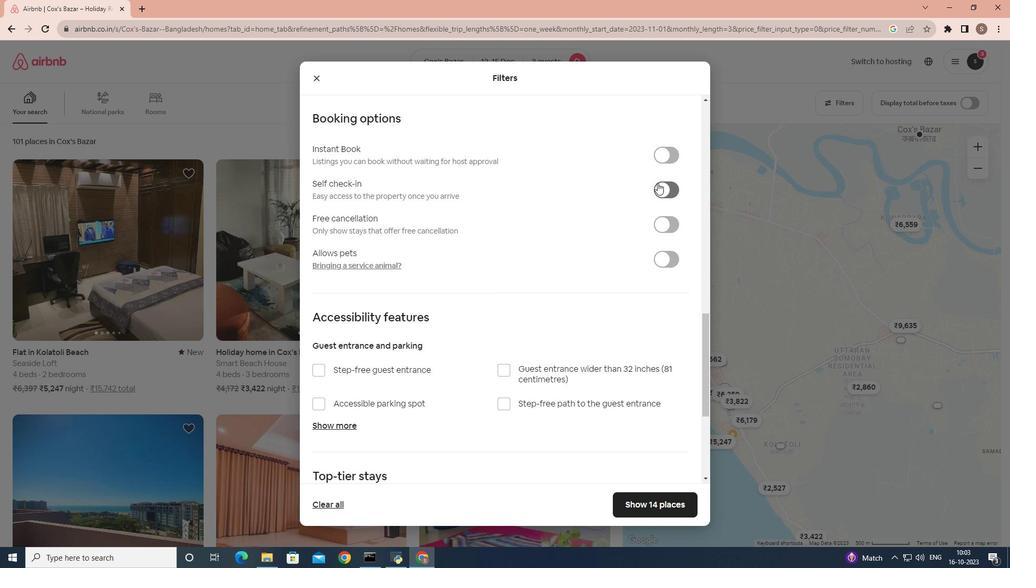 
Action: Mouse moved to (636, 510)
Screenshot: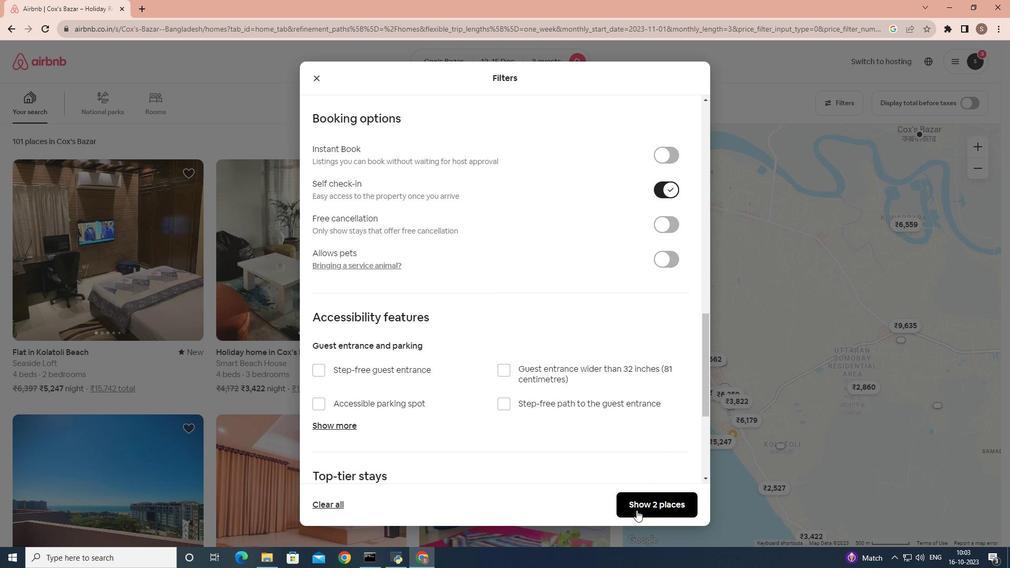 
Action: Mouse pressed left at (636, 510)
Screenshot: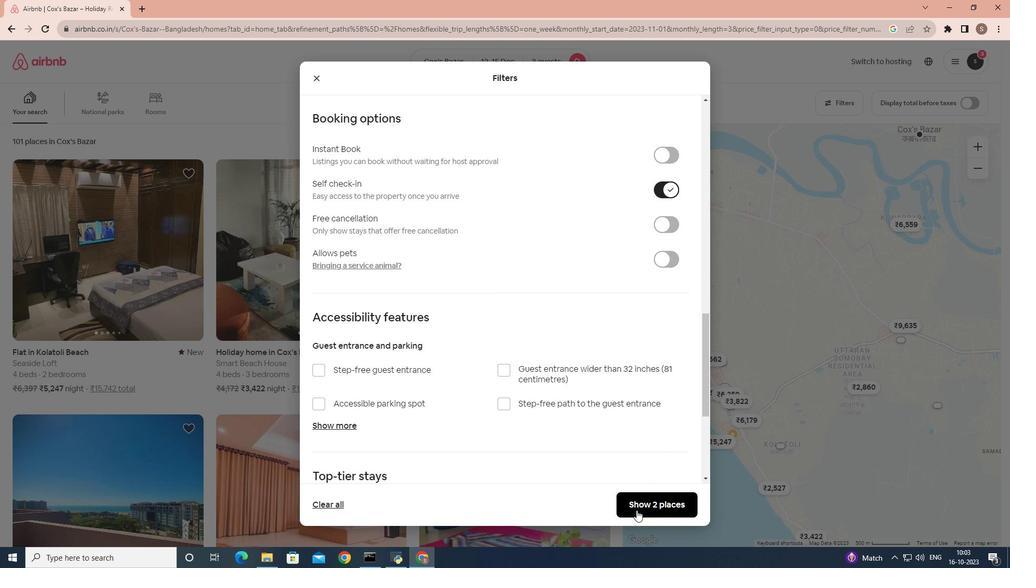 
Action: Mouse moved to (128, 241)
Screenshot: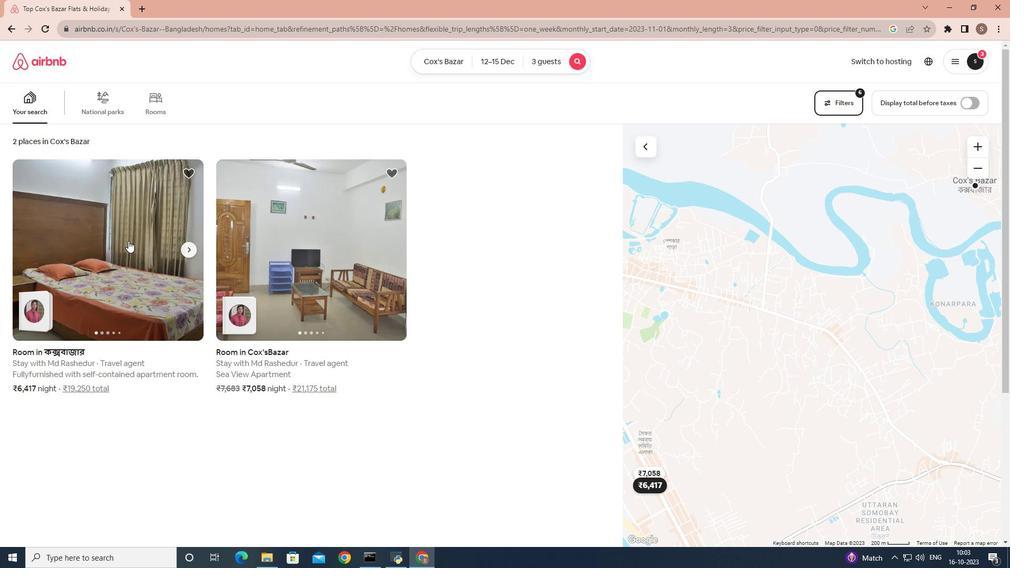 
Action: Mouse pressed left at (128, 241)
Screenshot: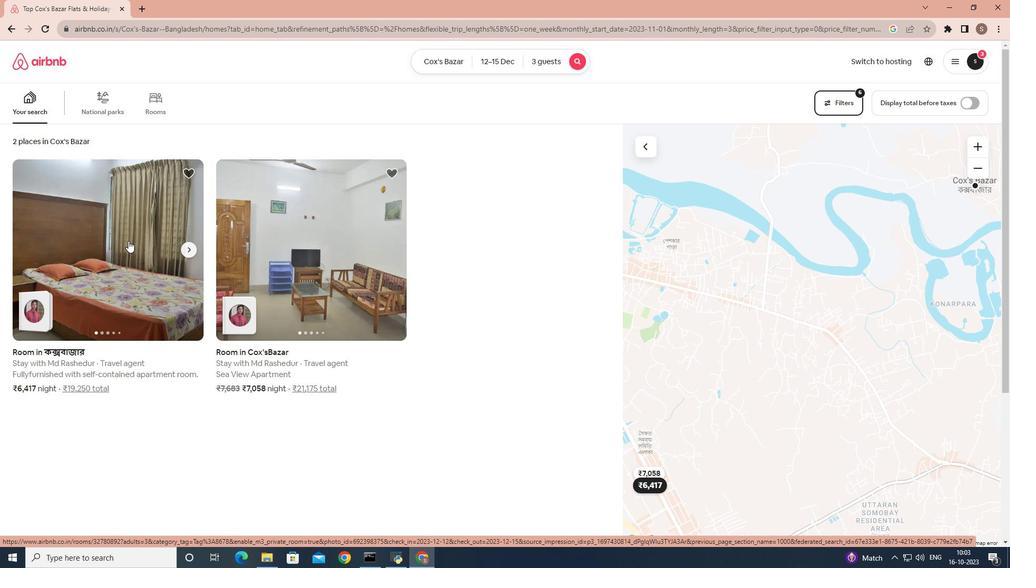 
Action: Mouse moved to (227, 232)
Screenshot: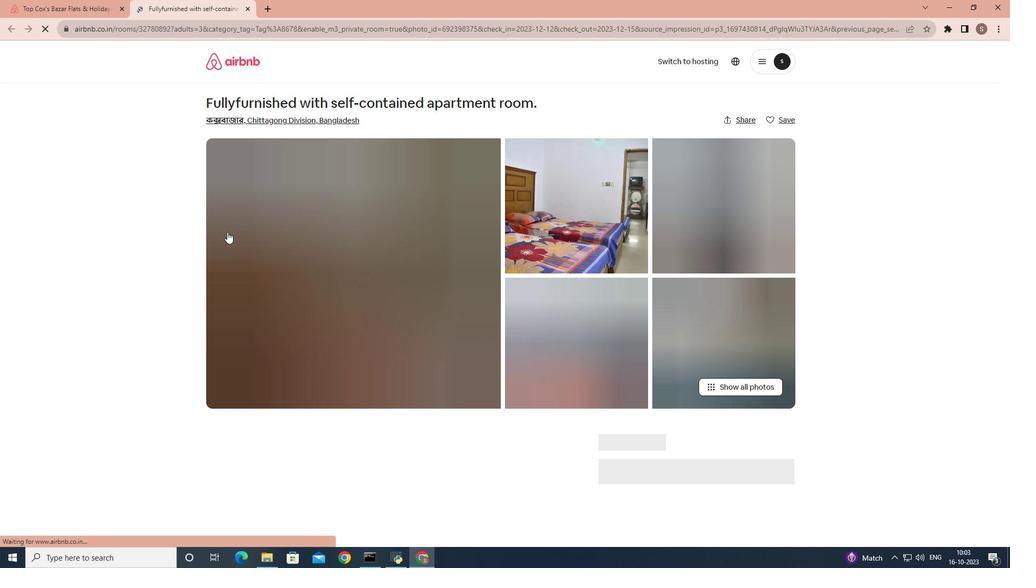 
Action: Mouse scrolled (227, 231) with delta (0, 0)
Screenshot: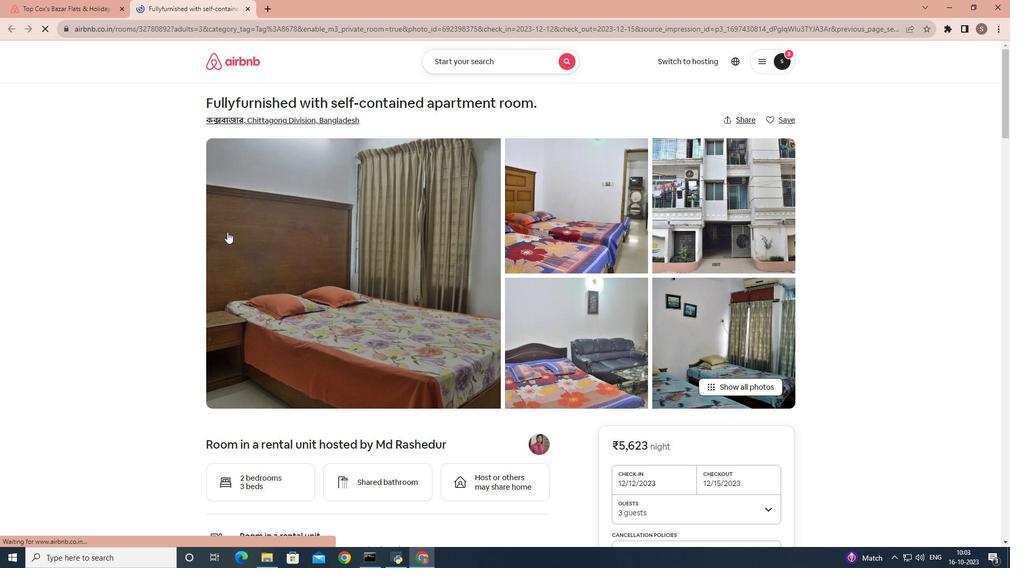 
Action: Mouse scrolled (227, 231) with delta (0, 0)
Screenshot: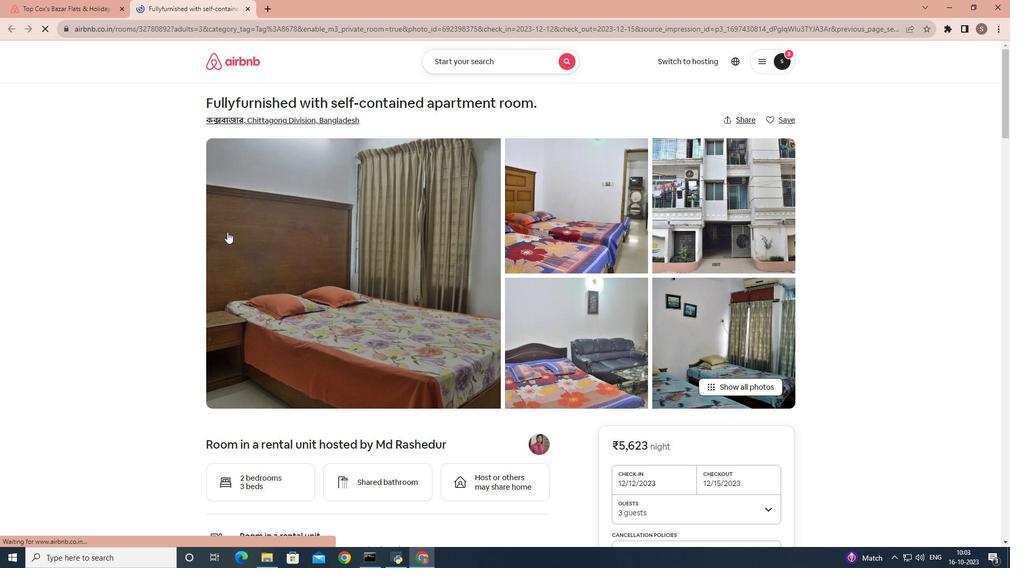 
Action: Mouse scrolled (227, 231) with delta (0, 0)
Screenshot: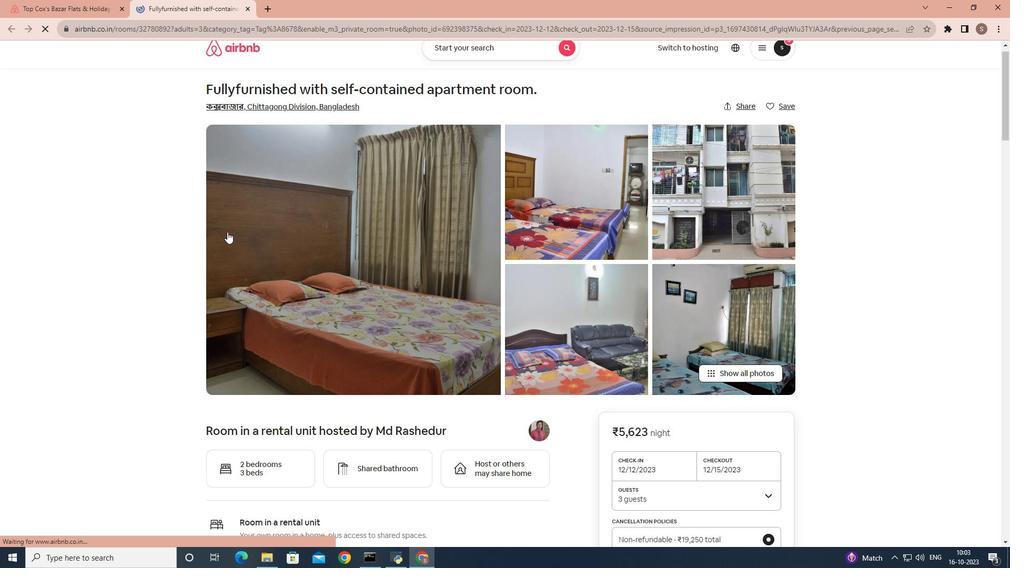 
Action: Mouse scrolled (227, 231) with delta (0, 0)
Screenshot: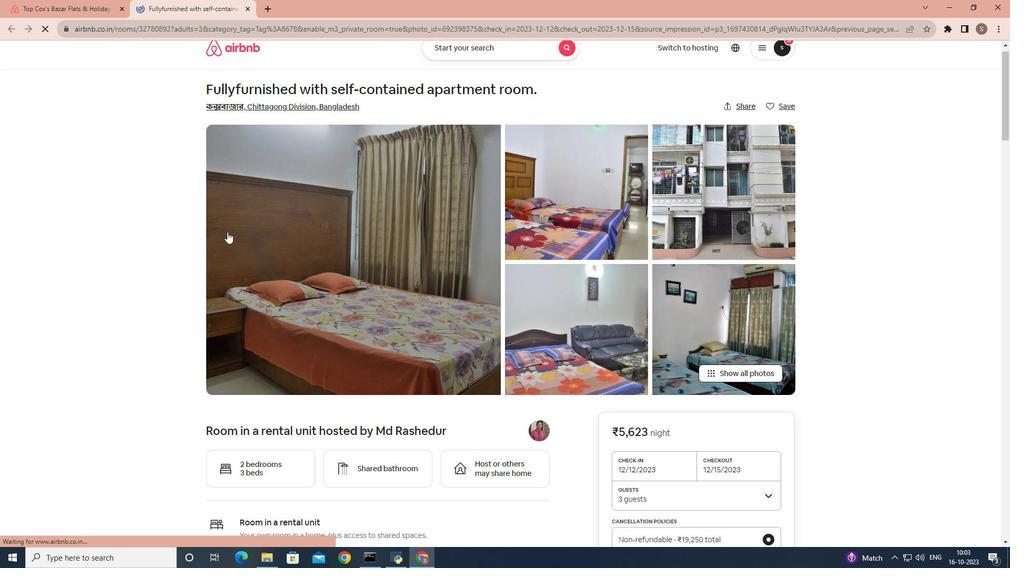 
Action: Mouse scrolled (227, 231) with delta (0, 0)
Screenshot: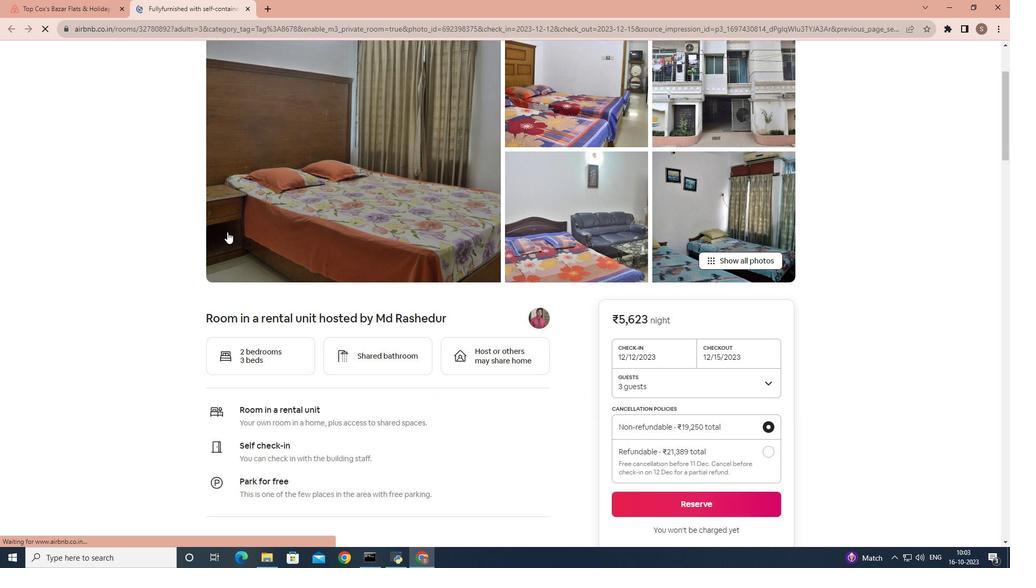 
Action: Mouse scrolled (227, 231) with delta (0, 0)
Screenshot: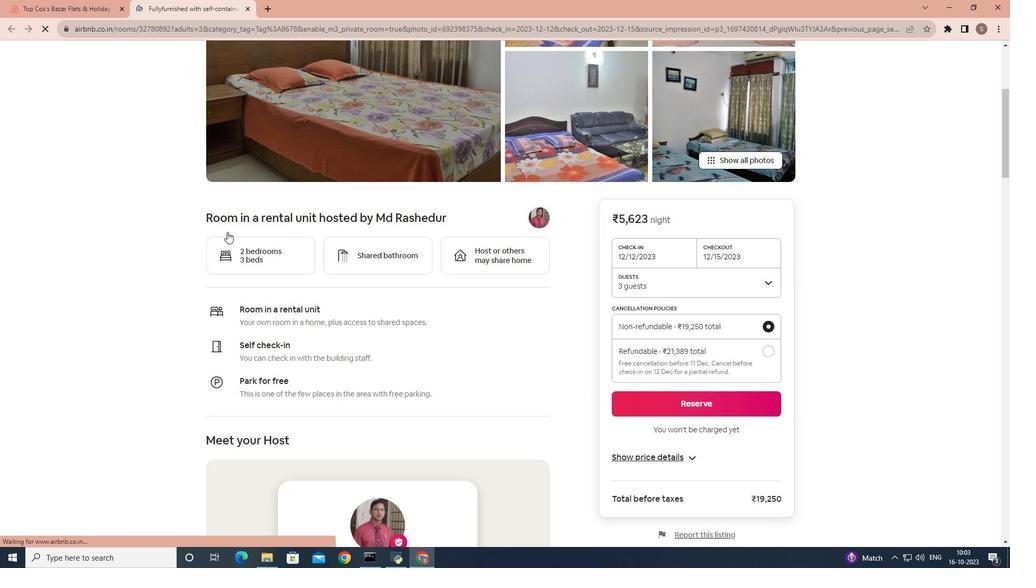 
Action: Mouse scrolled (227, 231) with delta (0, 0)
Screenshot: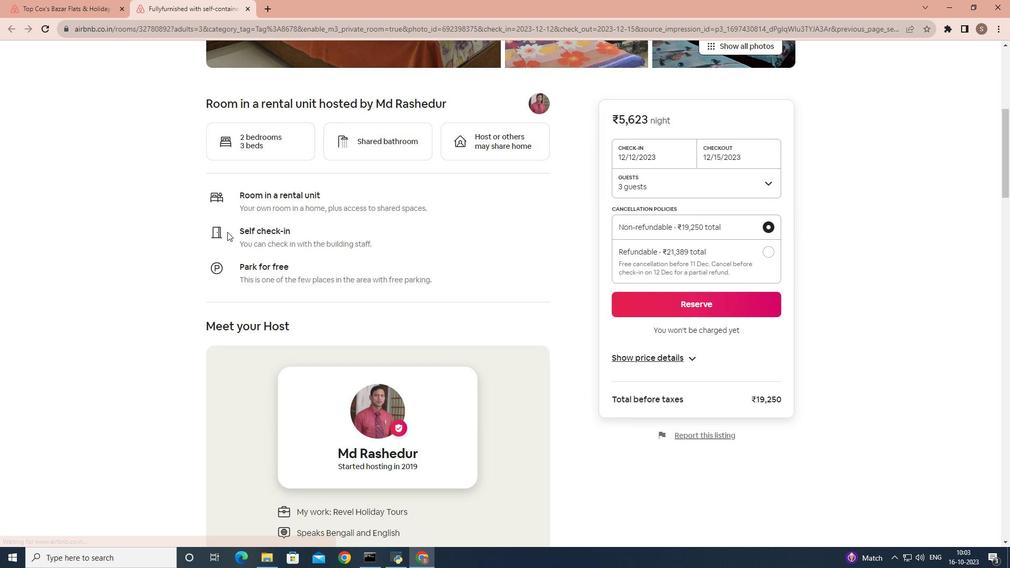
Action: Mouse scrolled (227, 231) with delta (0, 0)
Screenshot: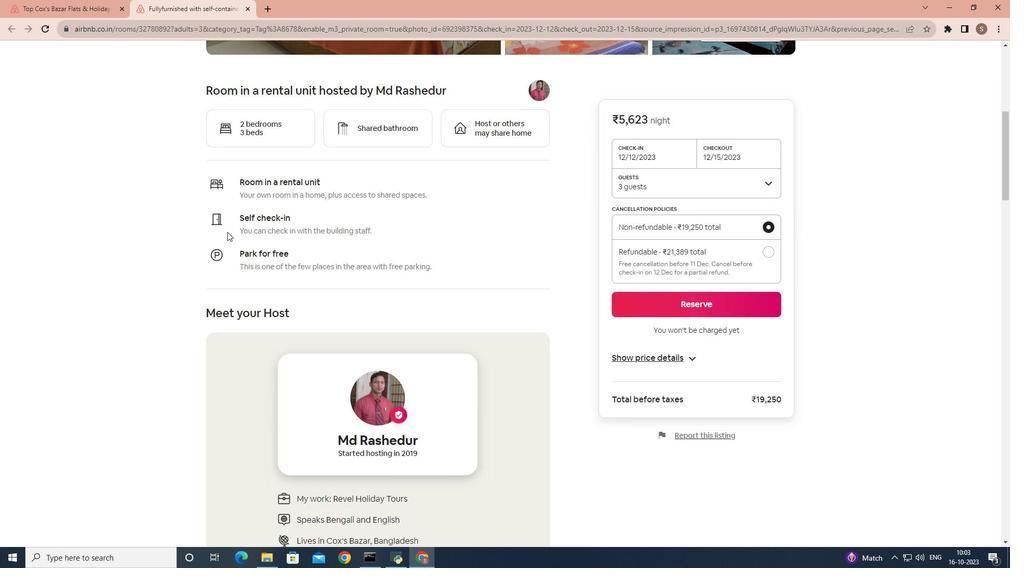 
Action: Mouse scrolled (227, 231) with delta (0, 0)
Screenshot: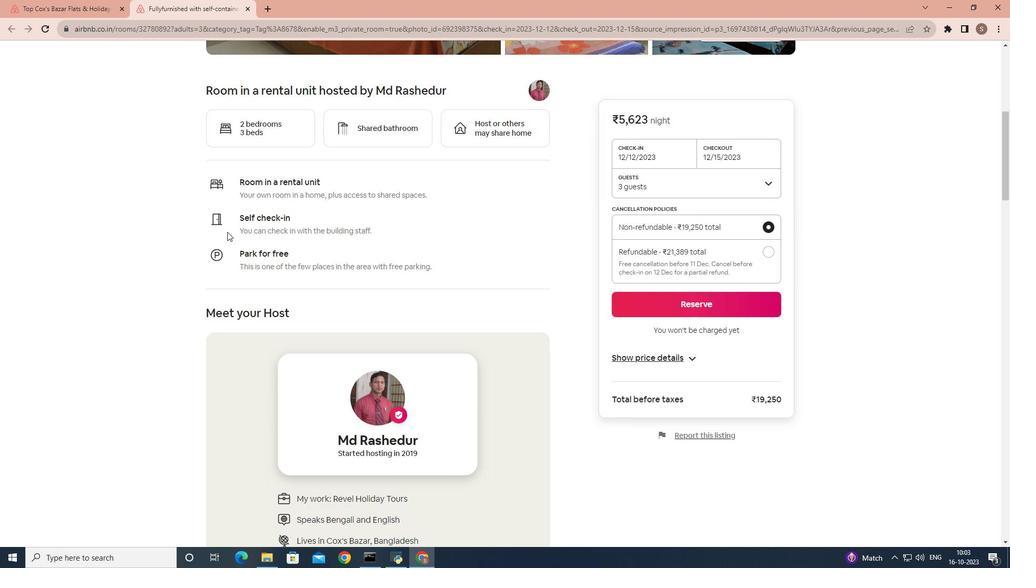 
Action: Mouse scrolled (227, 231) with delta (0, 0)
Screenshot: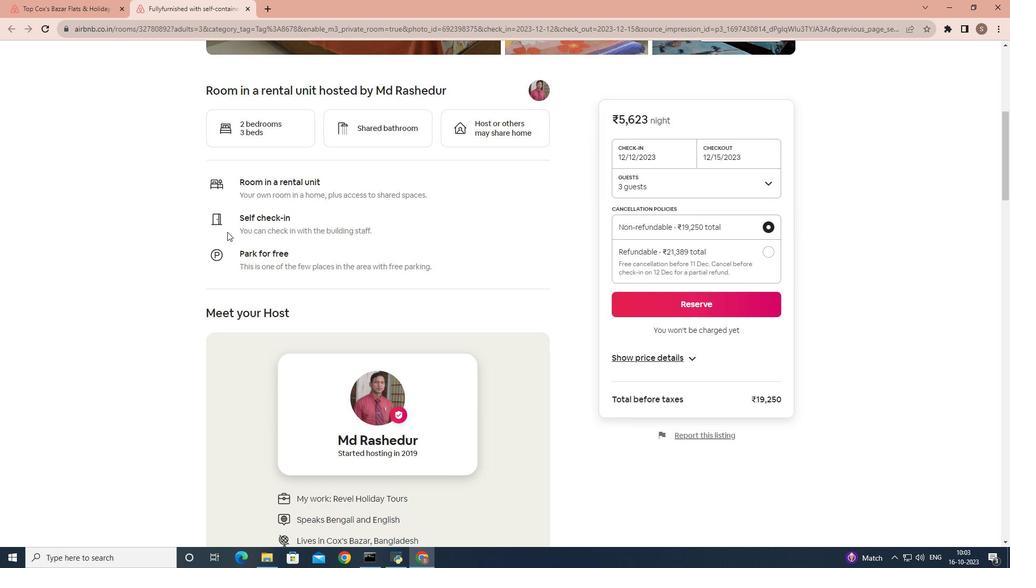 
Action: Mouse scrolled (227, 231) with delta (0, 0)
Screenshot: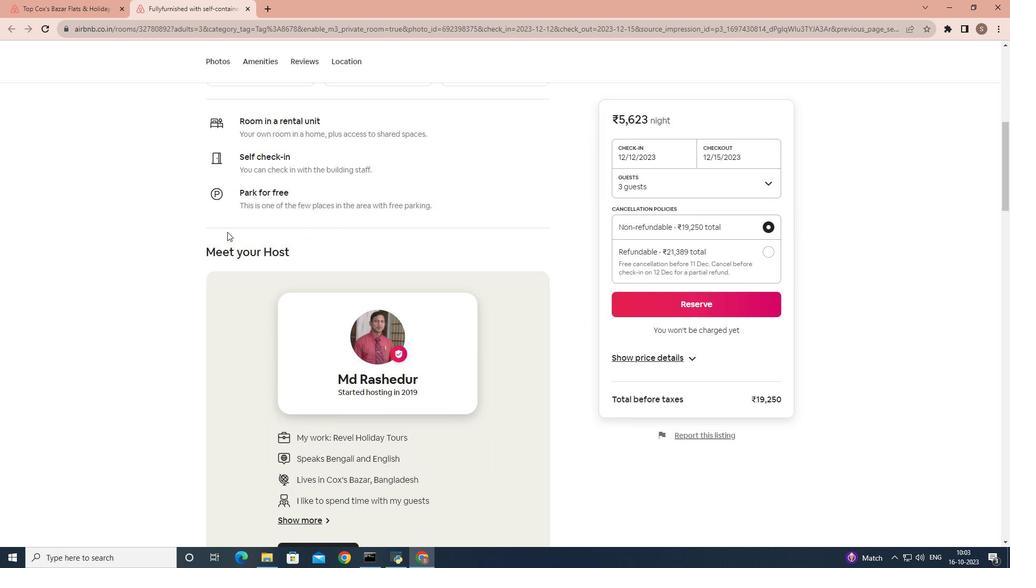 
Action: Mouse scrolled (227, 231) with delta (0, 0)
Screenshot: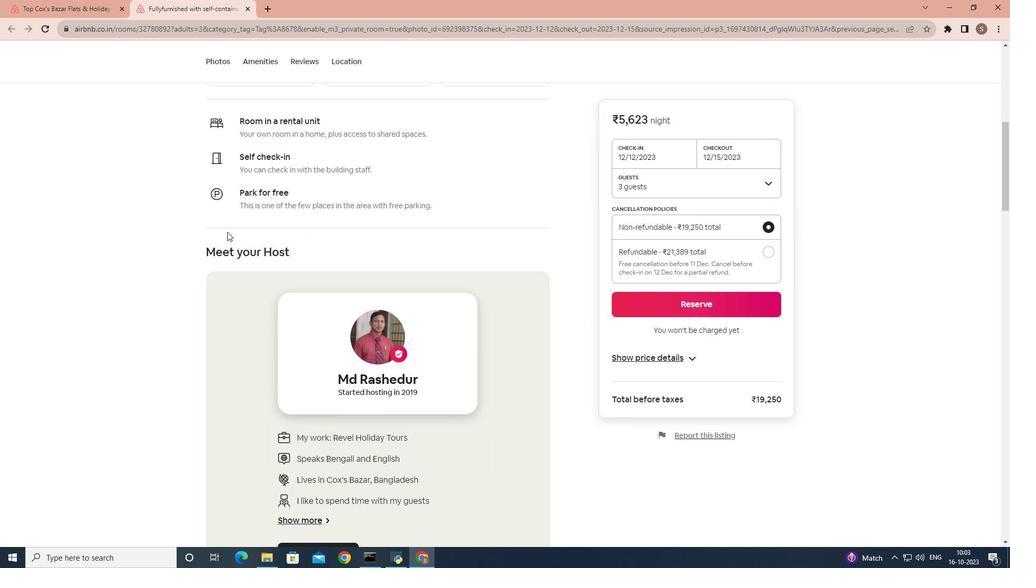
Action: Mouse scrolled (227, 231) with delta (0, 0)
Screenshot: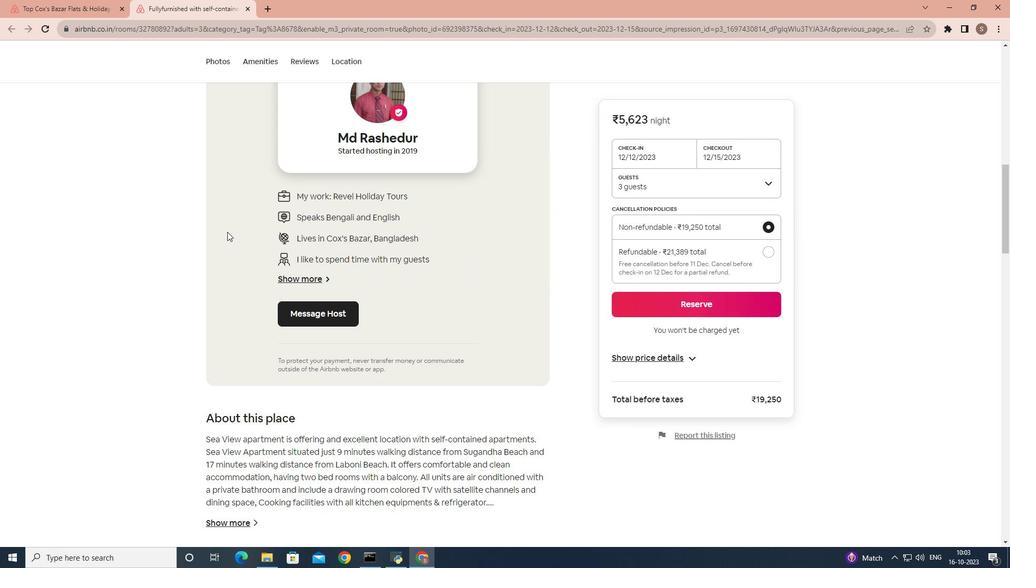 
Action: Mouse scrolled (227, 231) with delta (0, 0)
Screenshot: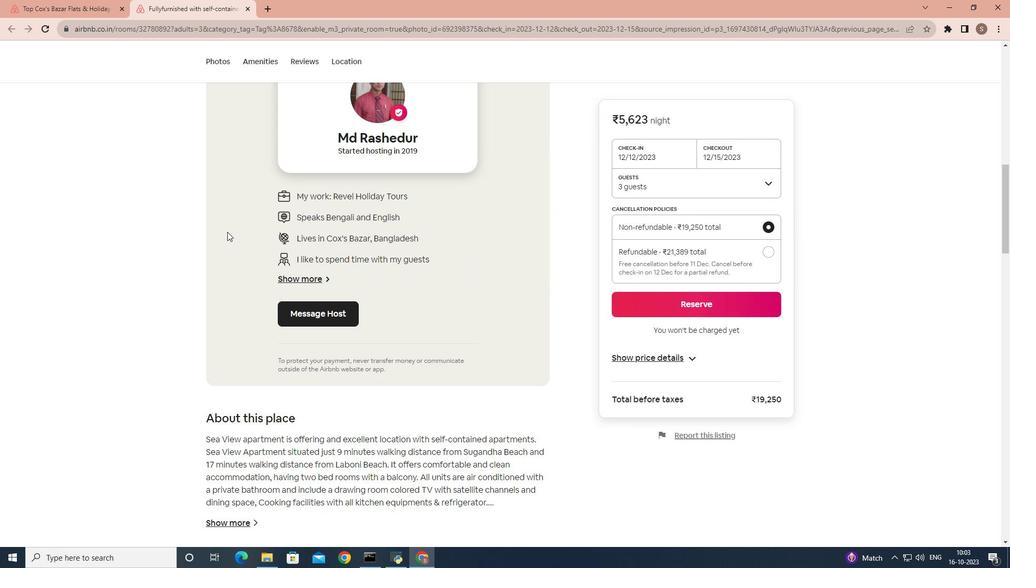 
Action: Mouse scrolled (227, 231) with delta (0, 0)
Screenshot: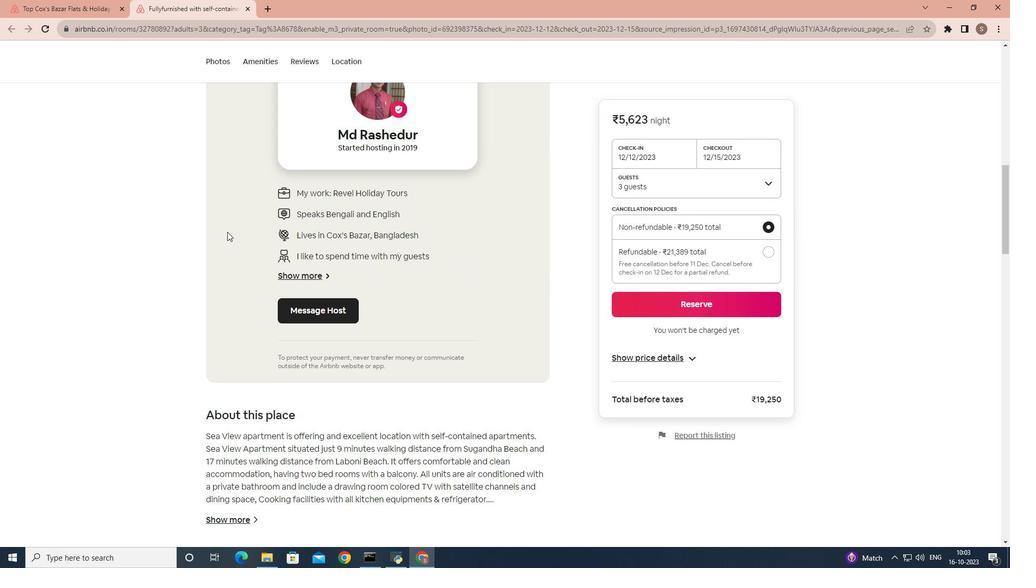 
Action: Mouse moved to (238, 368)
Screenshot: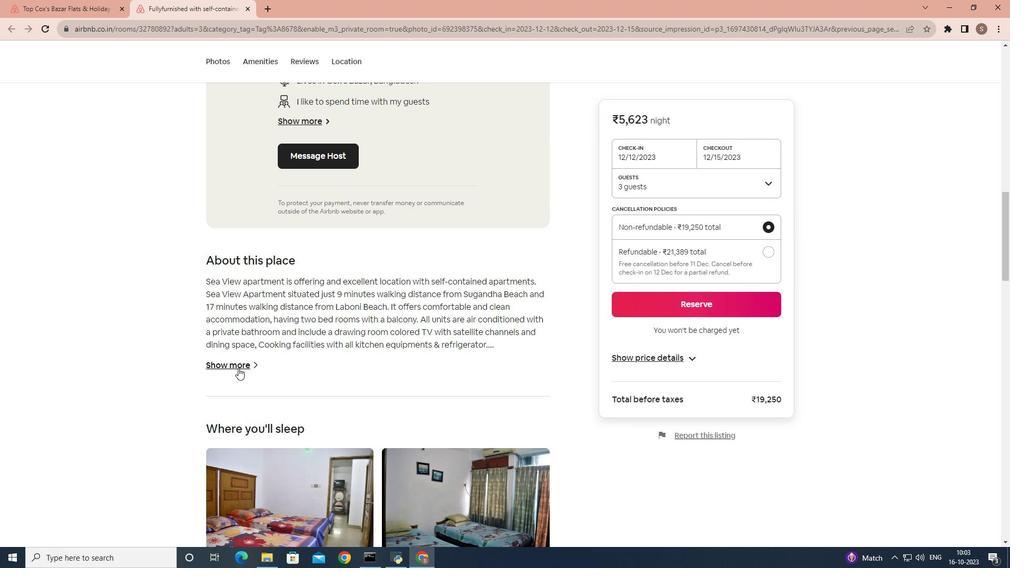 
Action: Mouse pressed left at (238, 368)
Screenshot: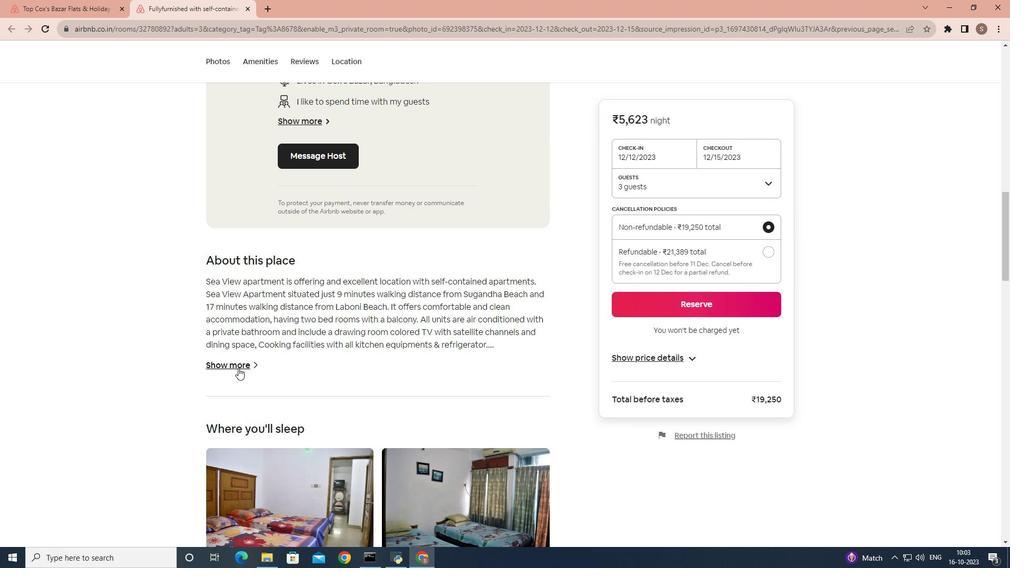 
Action: Mouse moved to (317, 101)
Screenshot: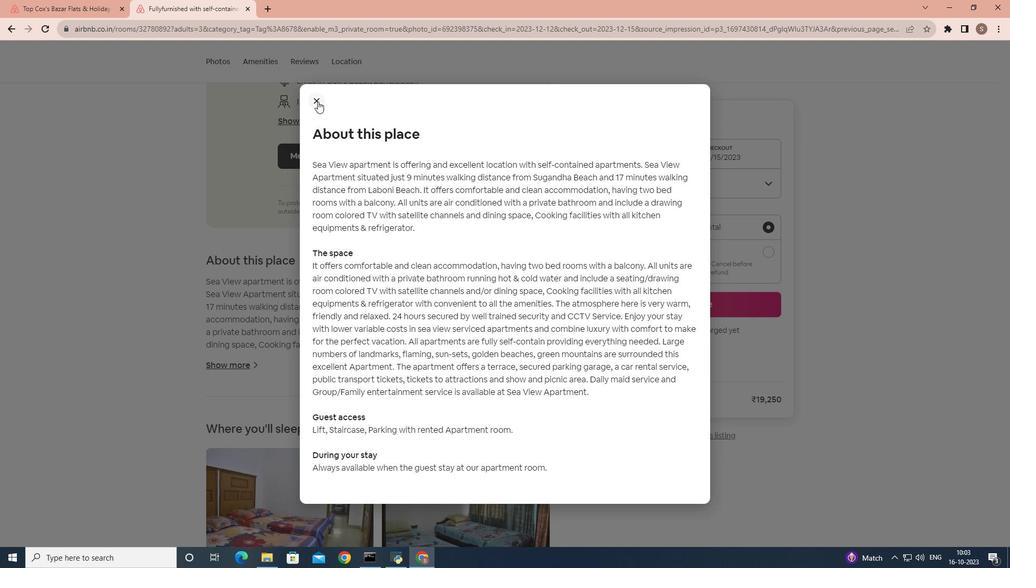 
Action: Mouse pressed left at (317, 101)
Screenshot: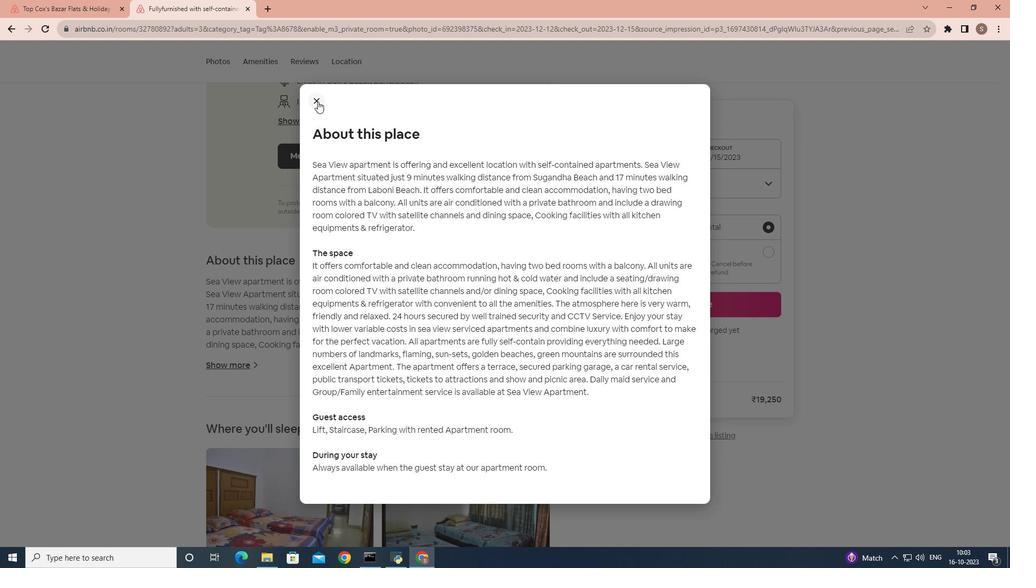 
Action: Mouse moved to (281, 331)
Screenshot: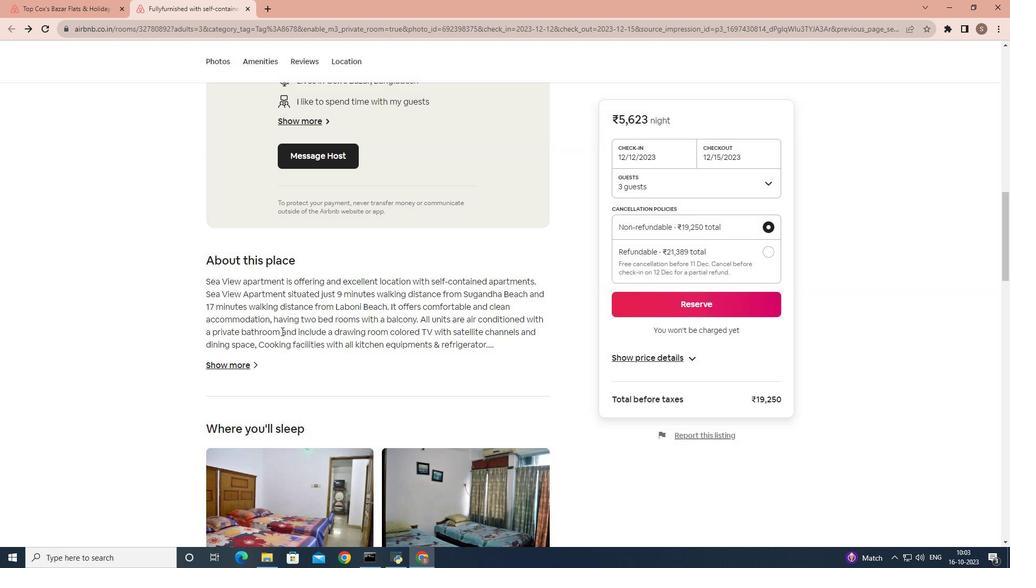 
Action: Mouse scrolled (281, 331) with delta (0, 0)
Screenshot: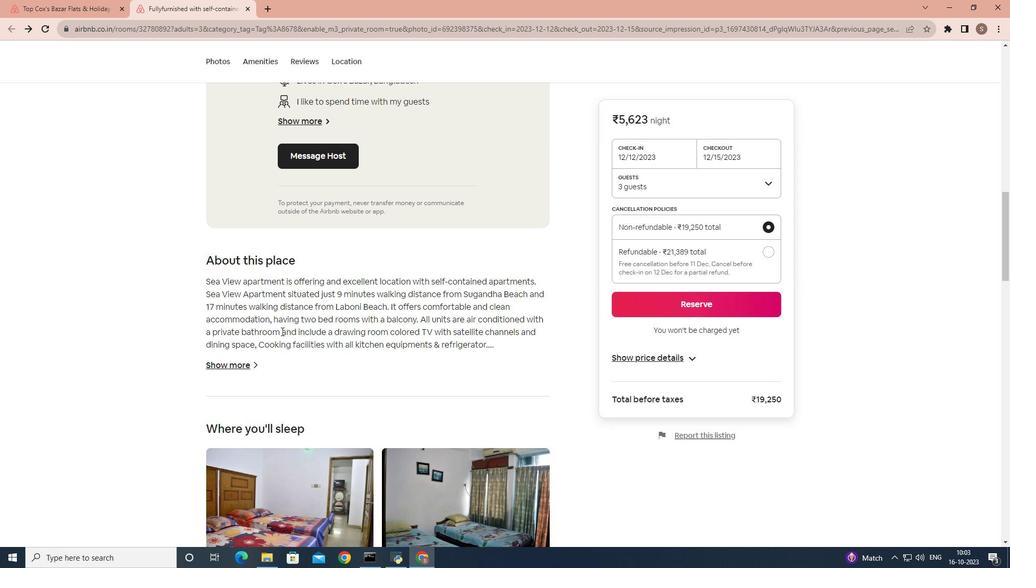 
Action: Mouse scrolled (281, 331) with delta (0, 0)
Screenshot: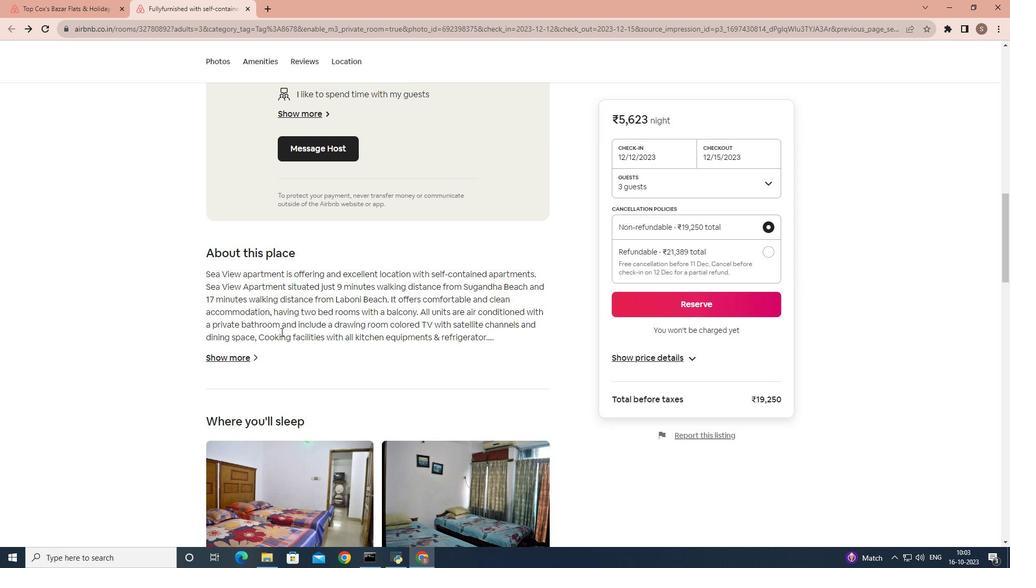 
Action: Mouse moved to (281, 332)
Screenshot: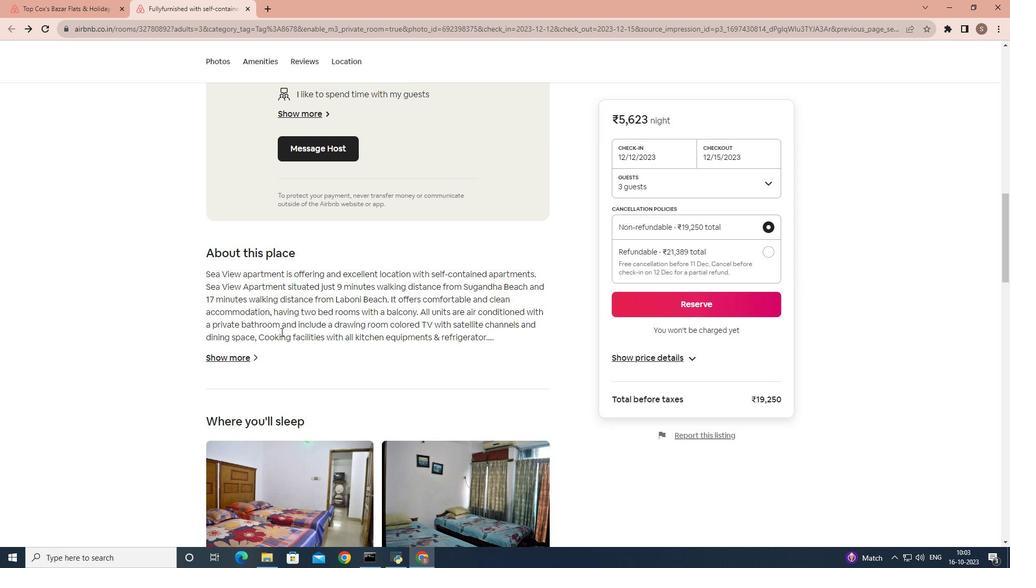 
Action: Mouse scrolled (281, 331) with delta (0, 0)
Screenshot: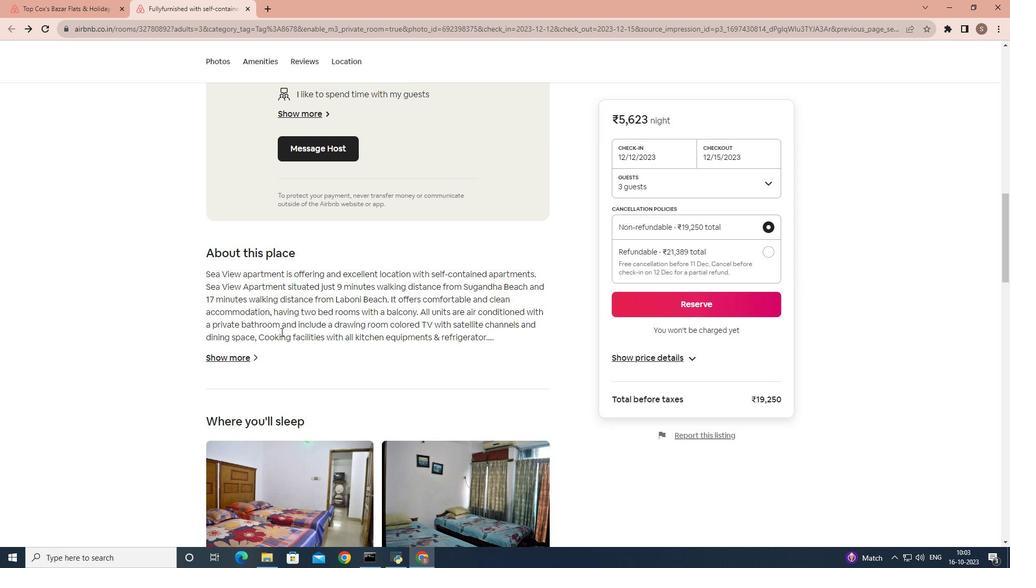 
Action: Mouse scrolled (281, 331) with delta (0, 0)
Screenshot: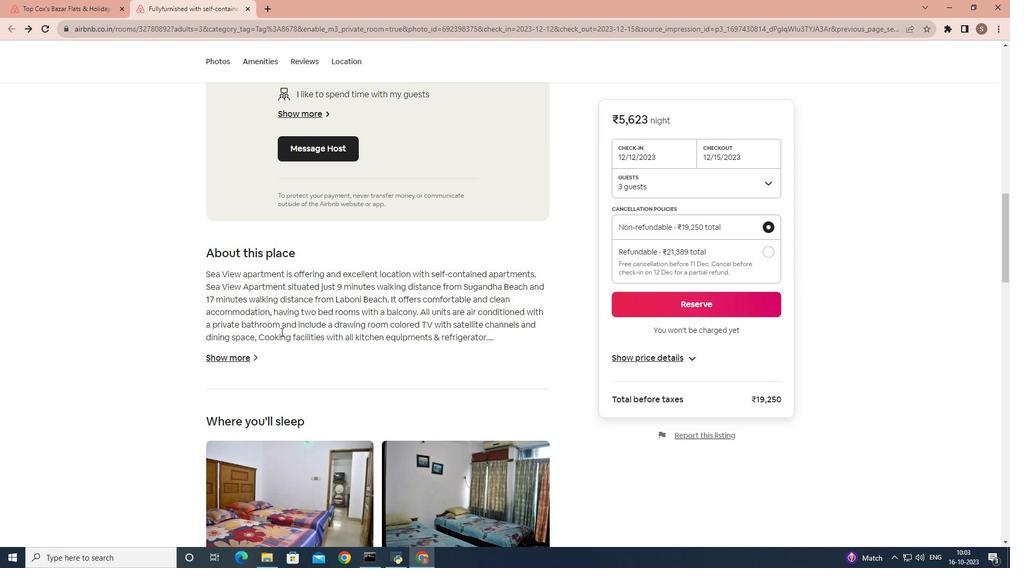 
Action: Mouse scrolled (281, 331) with delta (0, 0)
Screenshot: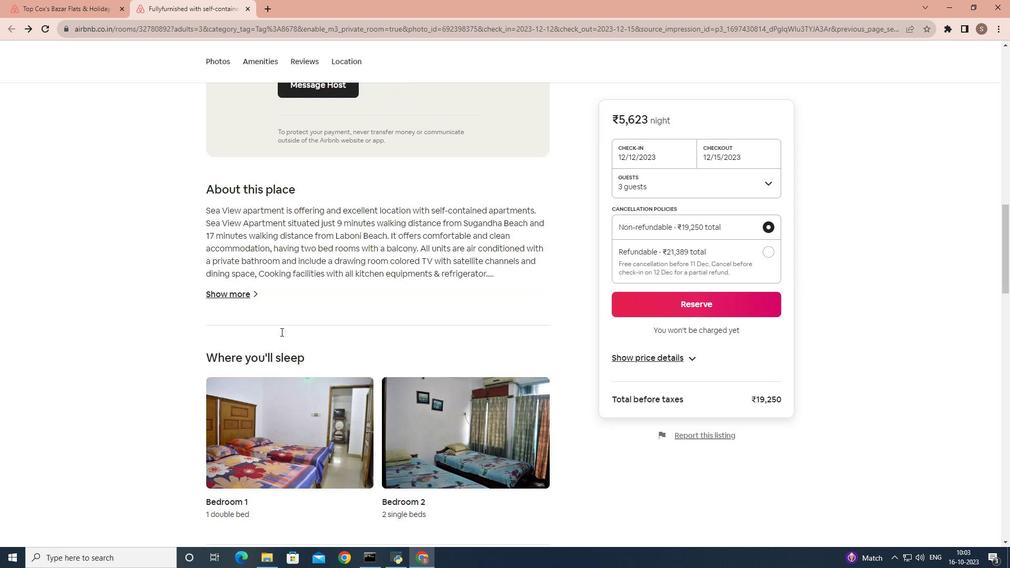 
Action: Mouse scrolled (281, 331) with delta (0, 0)
Screenshot: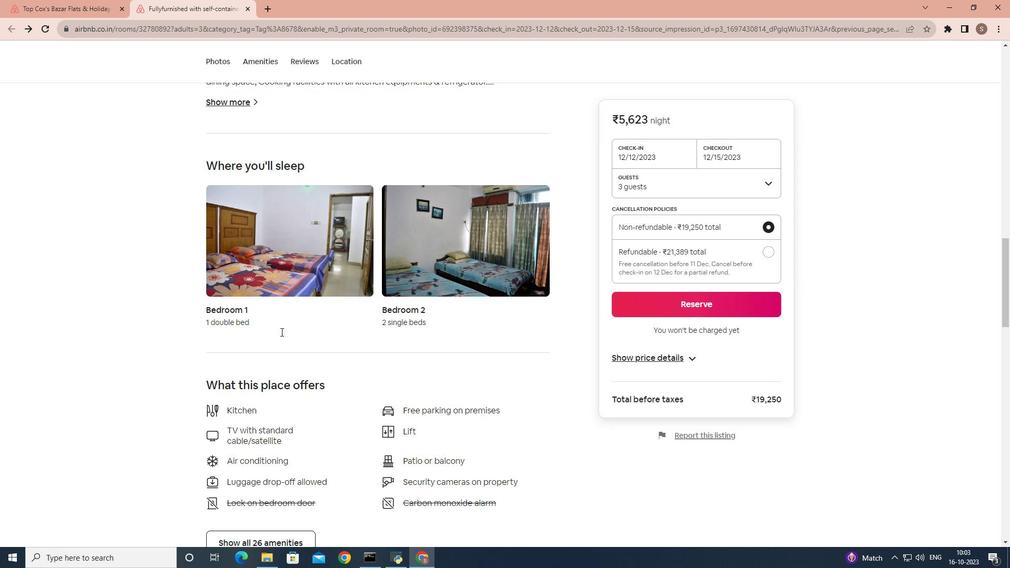 
Action: Mouse scrolled (281, 331) with delta (0, 0)
Screenshot: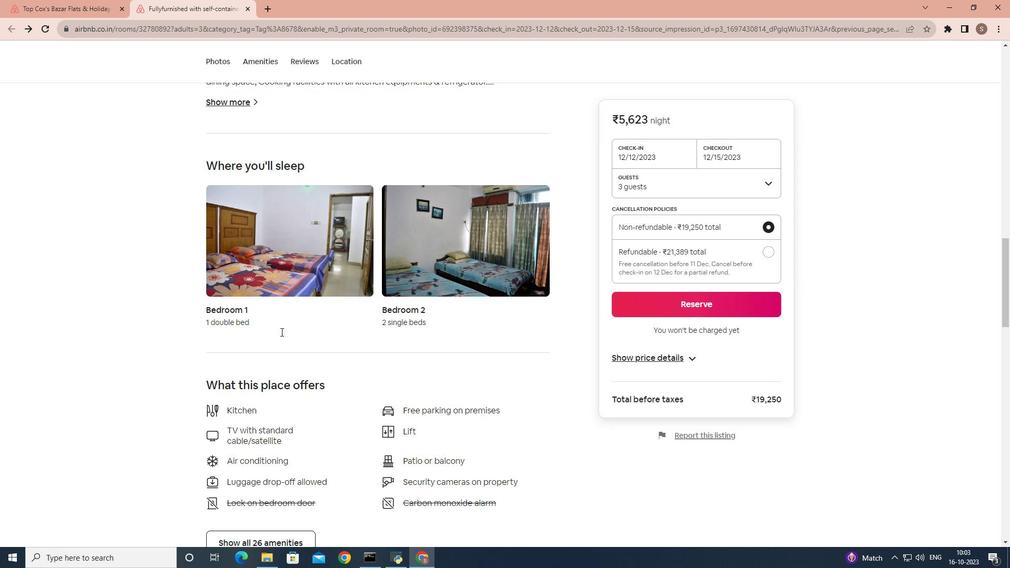 
Action: Mouse scrolled (281, 331) with delta (0, 0)
Screenshot: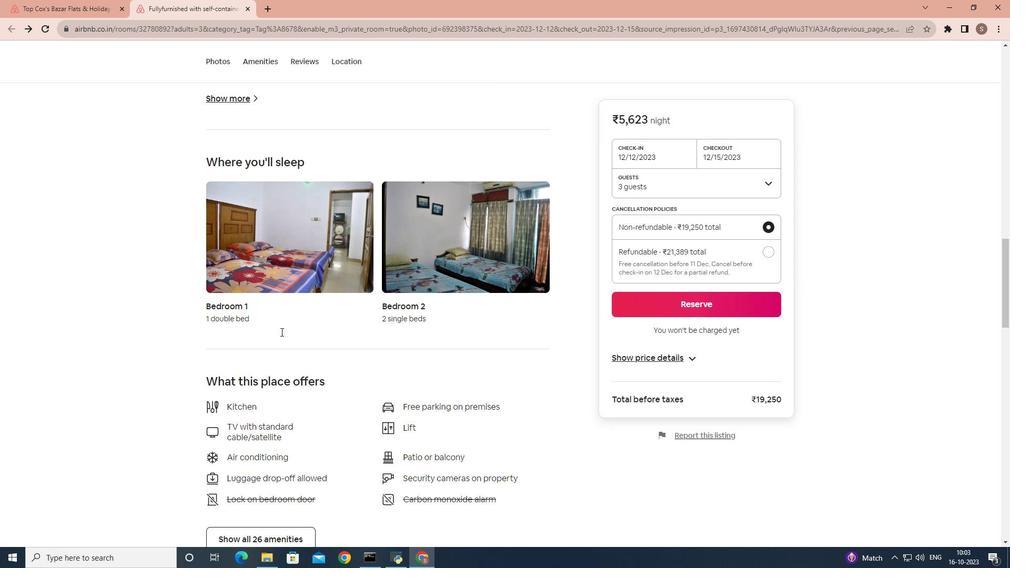 
Action: Mouse scrolled (281, 331) with delta (0, 0)
Screenshot: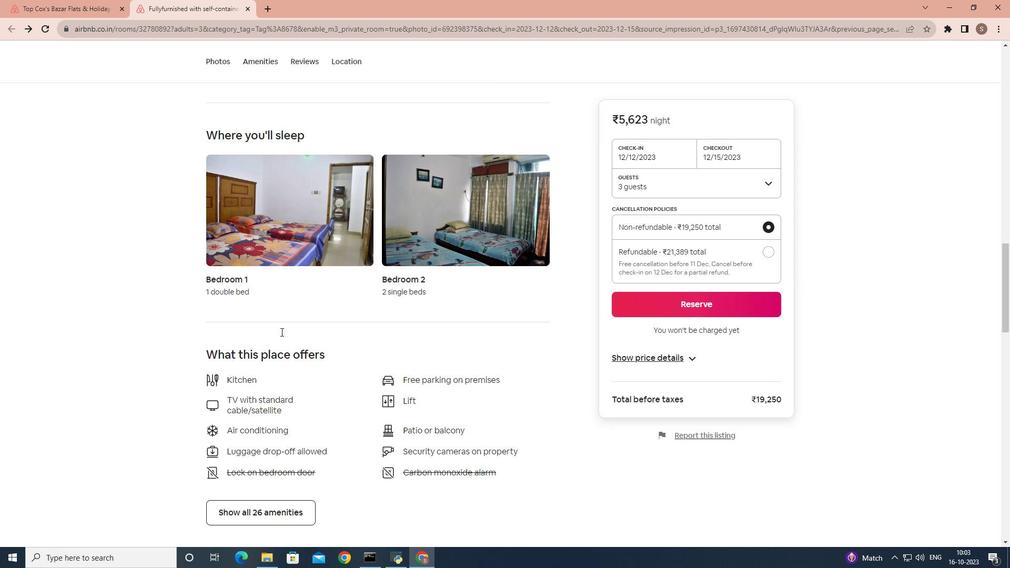 
Action: Mouse moved to (271, 341)
Screenshot: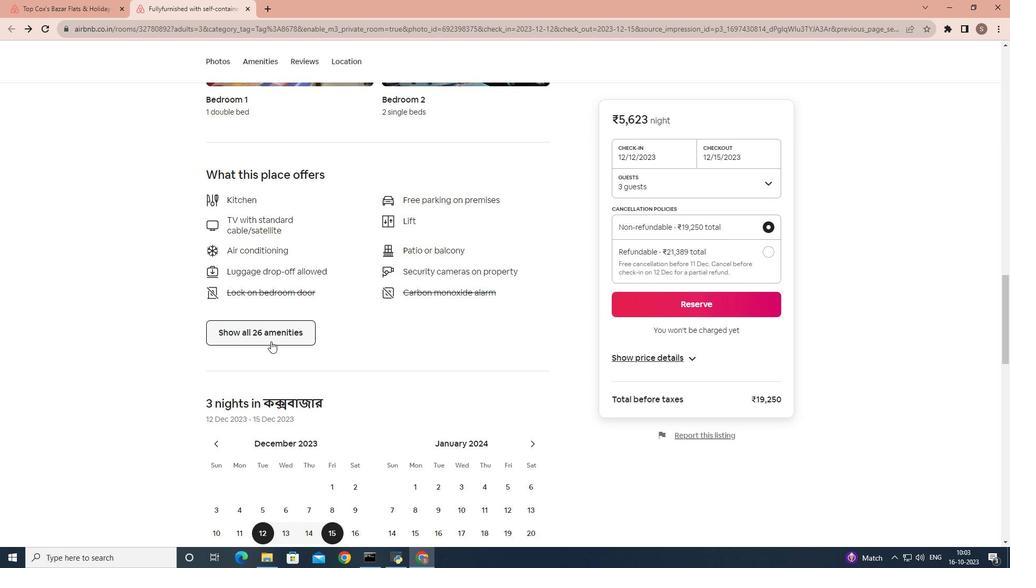 
Action: Mouse pressed left at (271, 341)
Screenshot: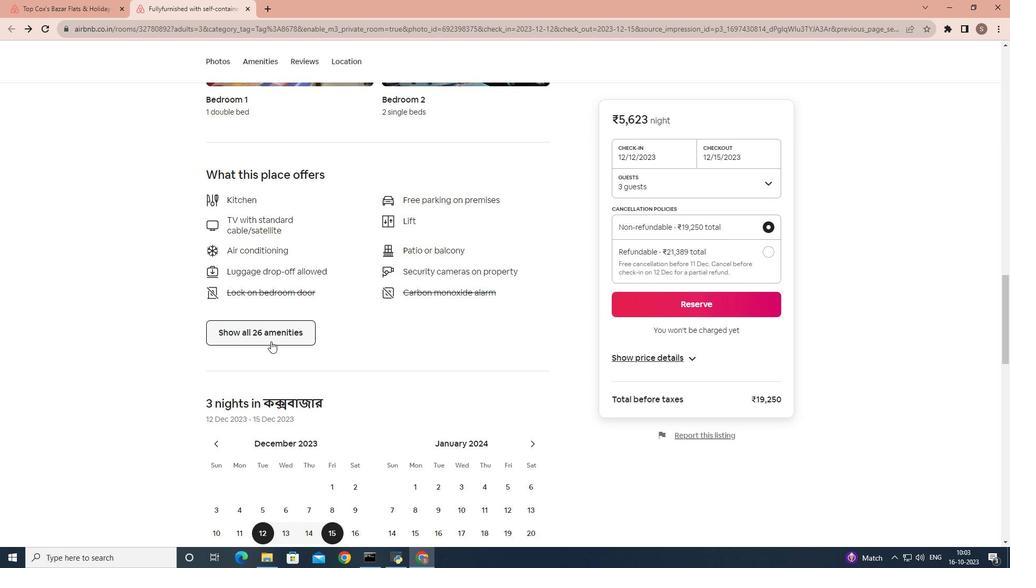 
Action: Mouse moved to (401, 306)
Screenshot: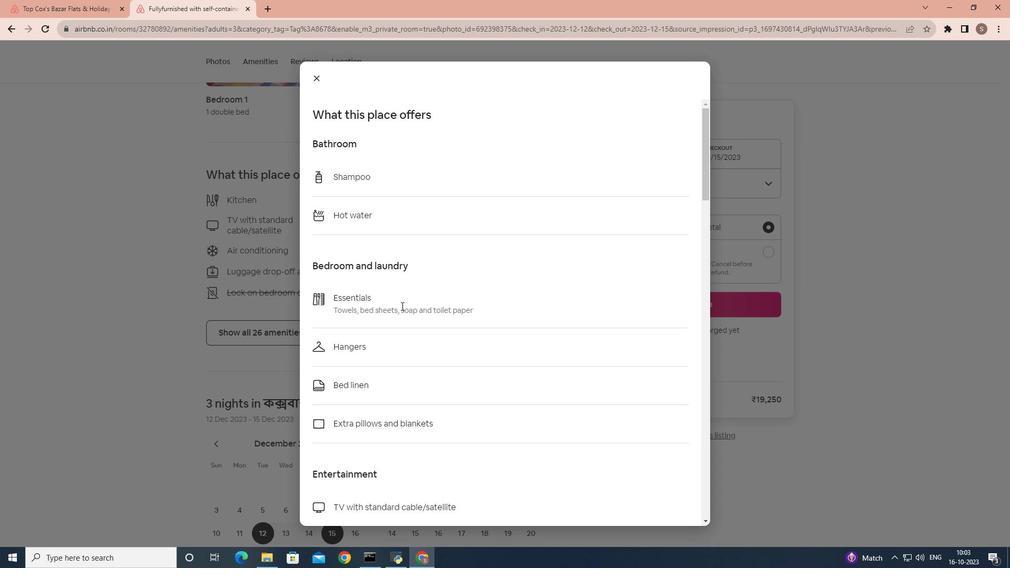 
Action: Mouse scrolled (401, 305) with delta (0, 0)
Screenshot: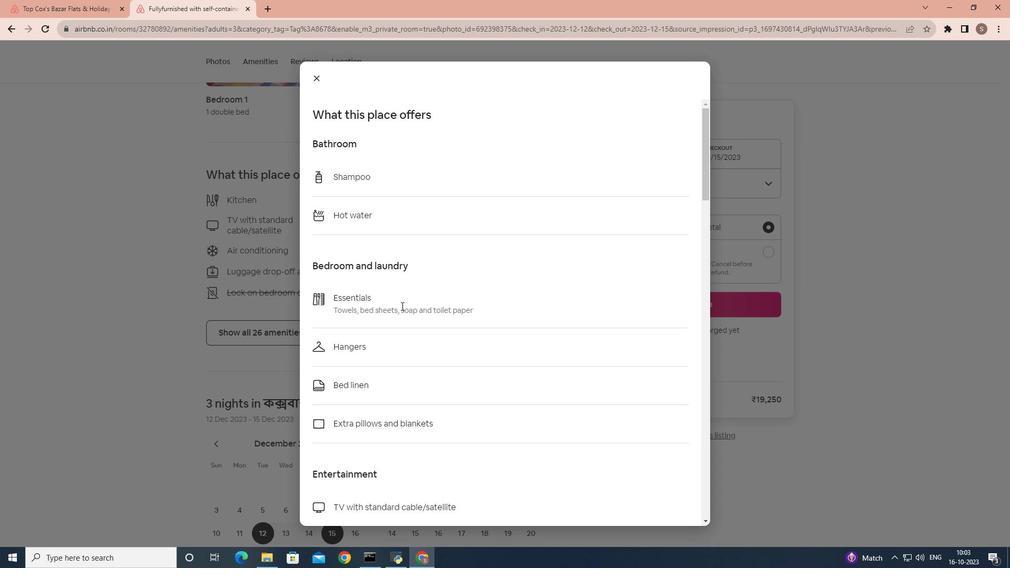 
Action: Mouse scrolled (401, 305) with delta (0, 0)
Screenshot: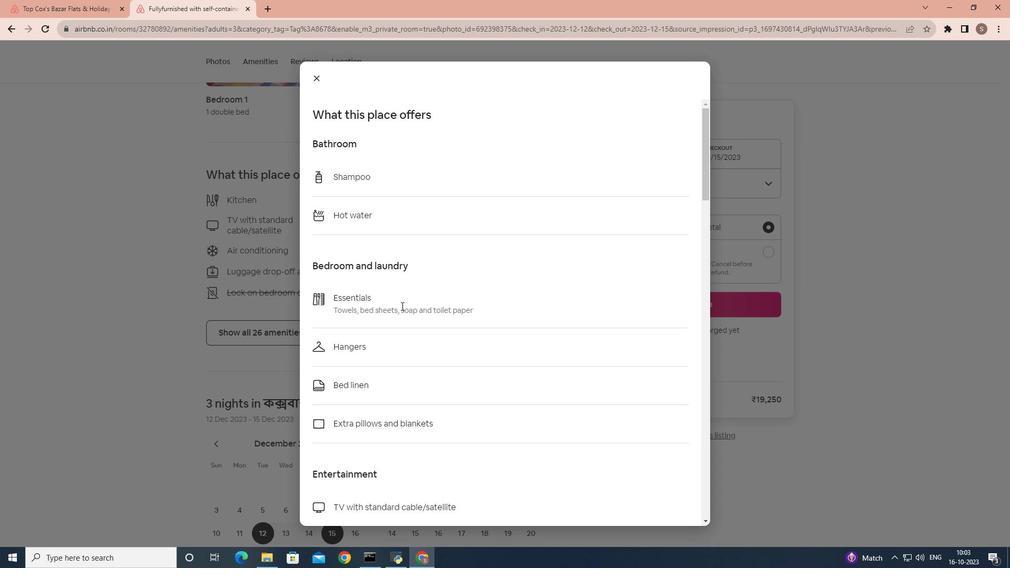 
Action: Mouse scrolled (401, 305) with delta (0, 0)
Screenshot: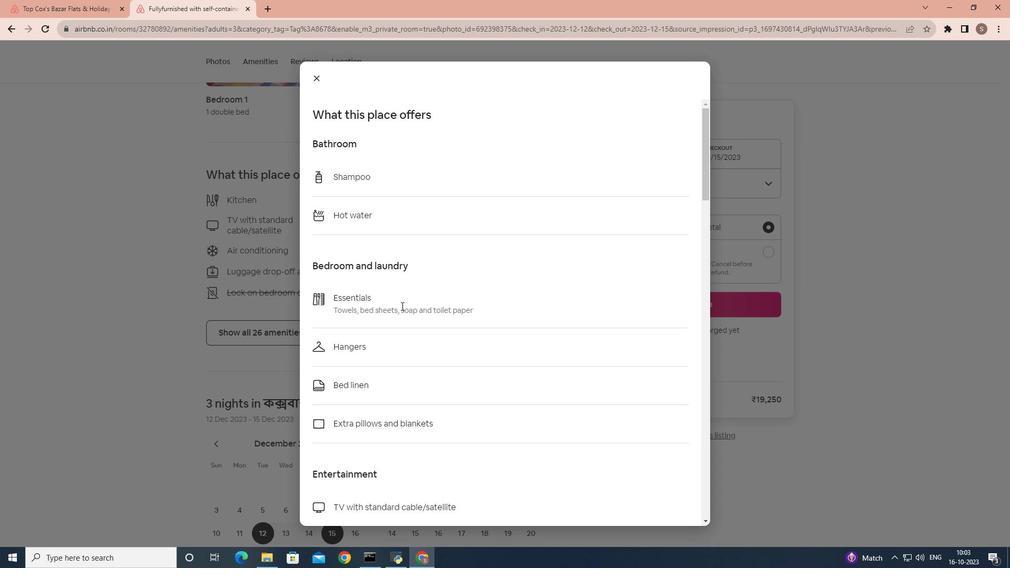 
Action: Mouse scrolled (401, 305) with delta (0, 0)
Screenshot: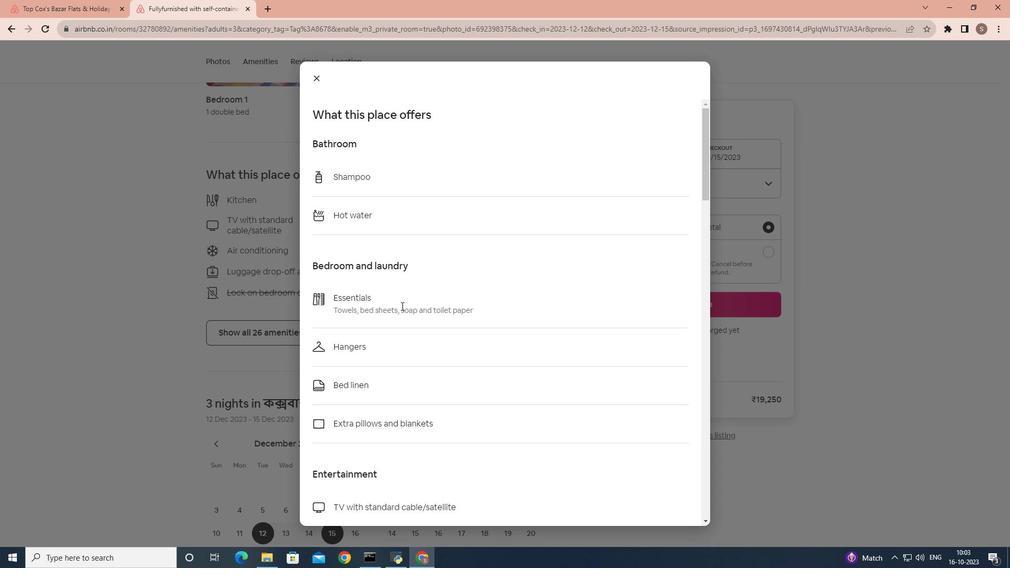 
Action: Mouse scrolled (401, 305) with delta (0, 0)
Screenshot: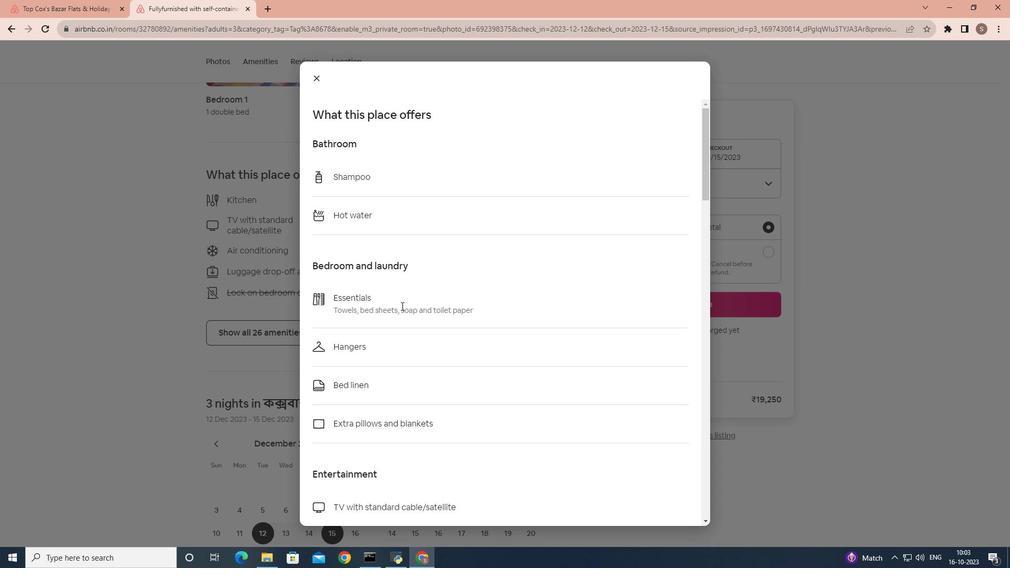 
Action: Mouse scrolled (401, 305) with delta (0, 0)
Screenshot: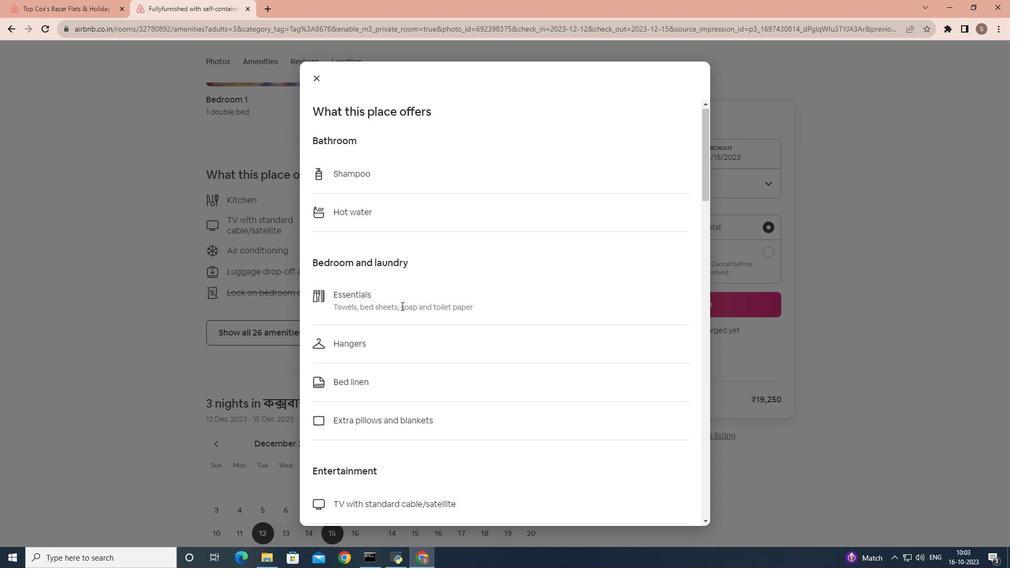 
Action: Mouse scrolled (401, 305) with delta (0, 0)
Screenshot: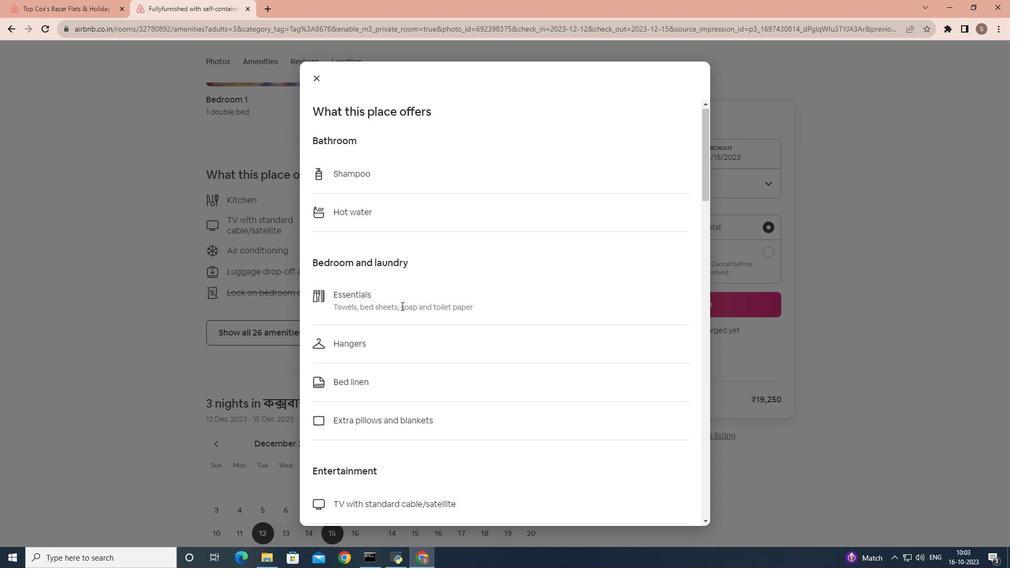 
Action: Mouse scrolled (401, 305) with delta (0, 0)
Screenshot: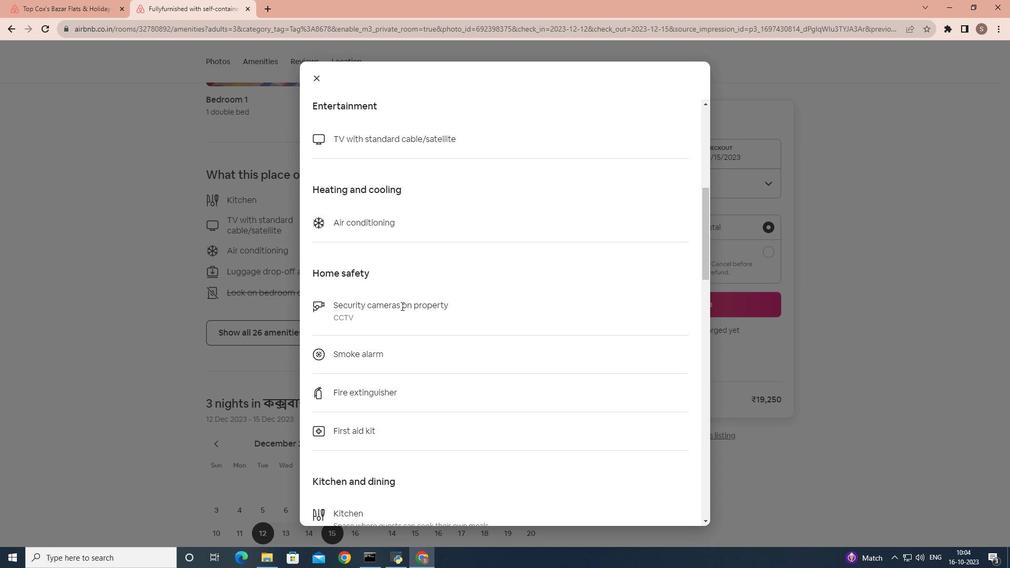 
Action: Mouse scrolled (401, 305) with delta (0, 0)
Screenshot: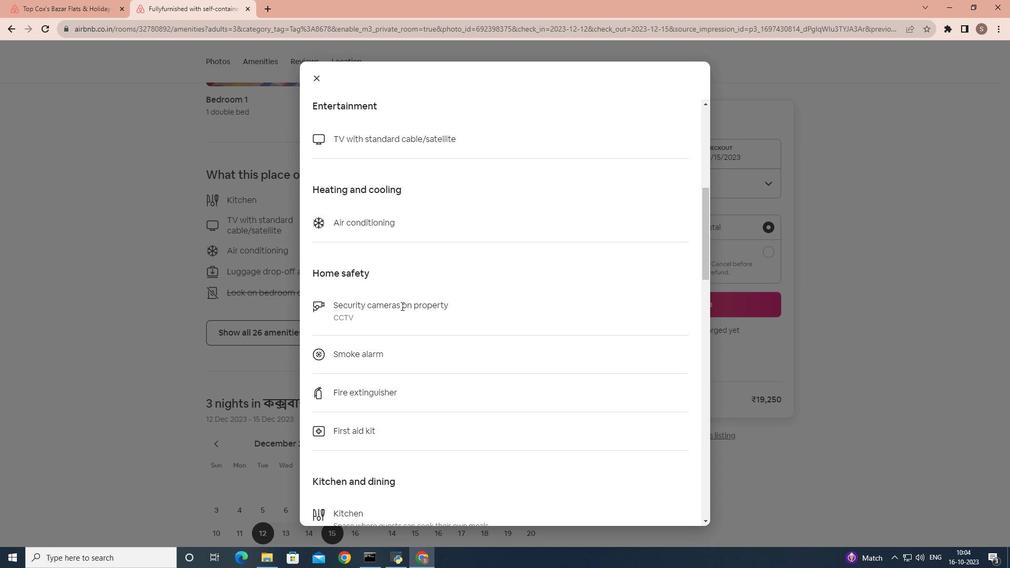 
Action: Mouse scrolled (401, 305) with delta (0, 0)
Screenshot: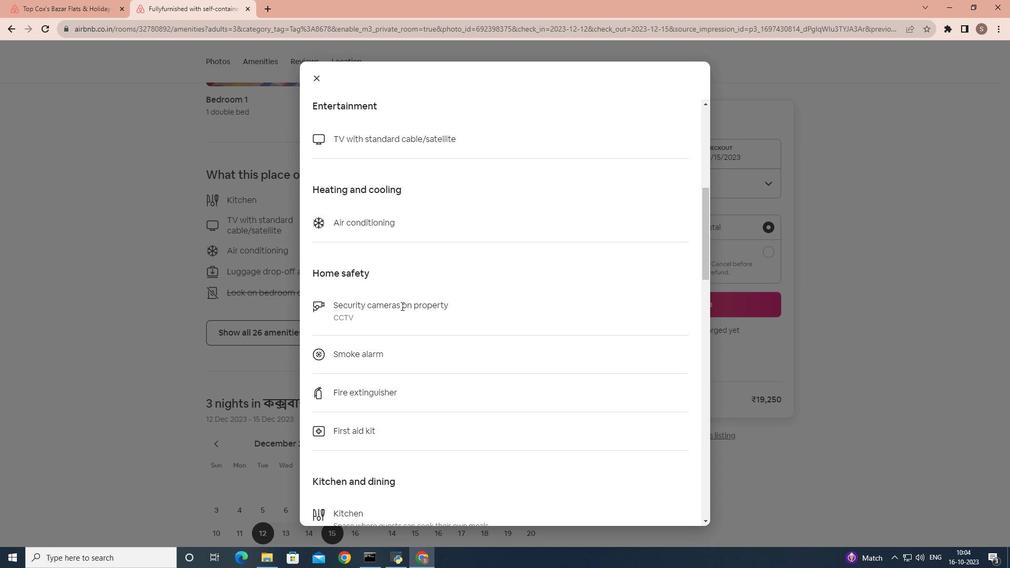
Action: Mouse scrolled (401, 305) with delta (0, 0)
Screenshot: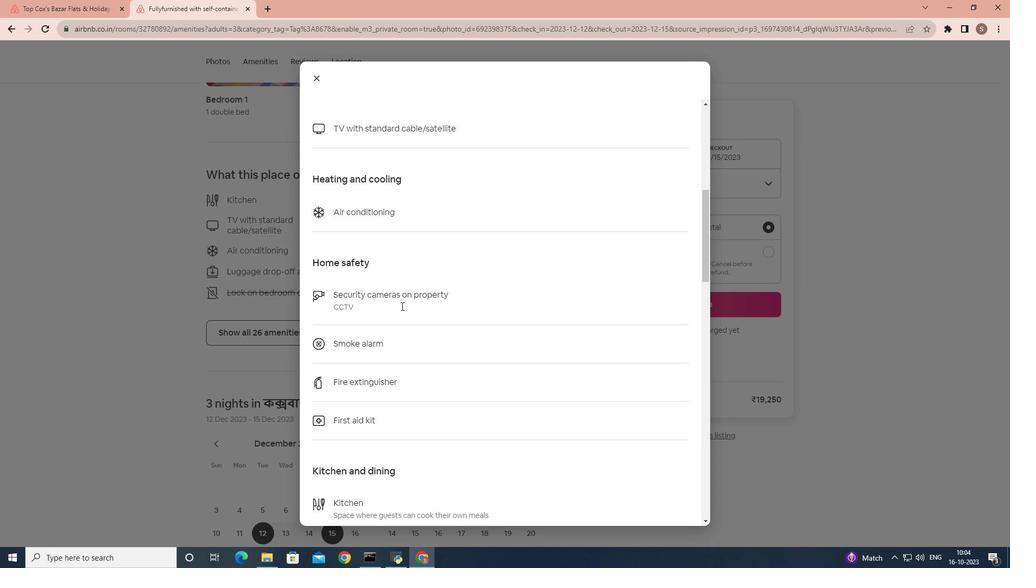
Action: Mouse scrolled (401, 305) with delta (0, 0)
Screenshot: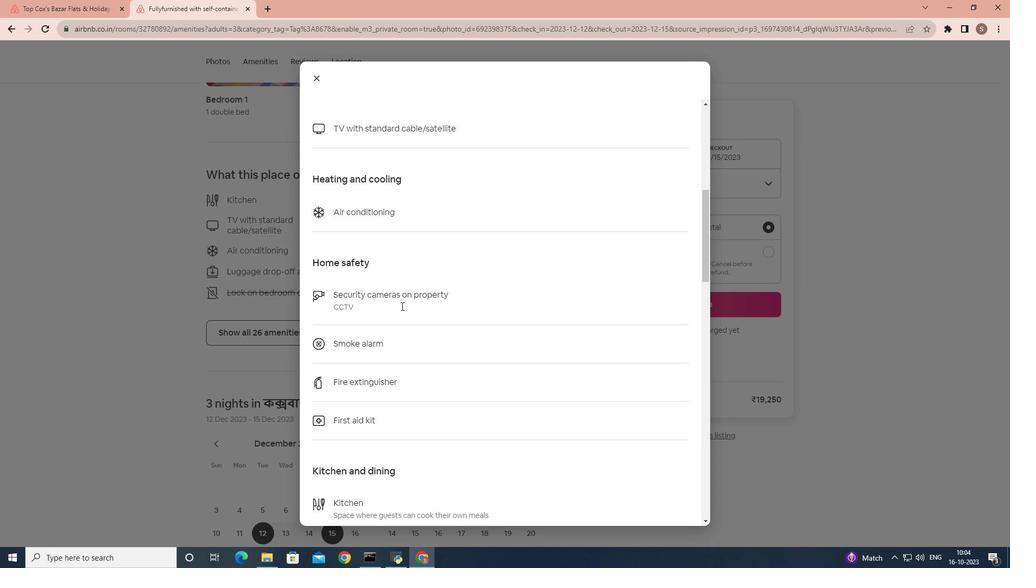 
Action: Mouse scrolled (401, 305) with delta (0, 0)
Screenshot: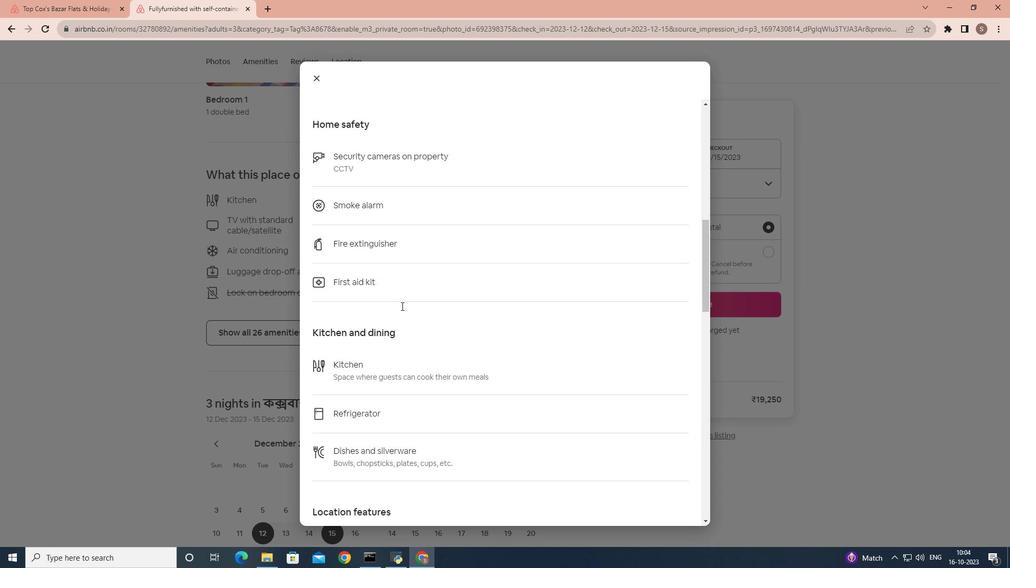 
Action: Mouse scrolled (401, 305) with delta (0, 0)
Screenshot: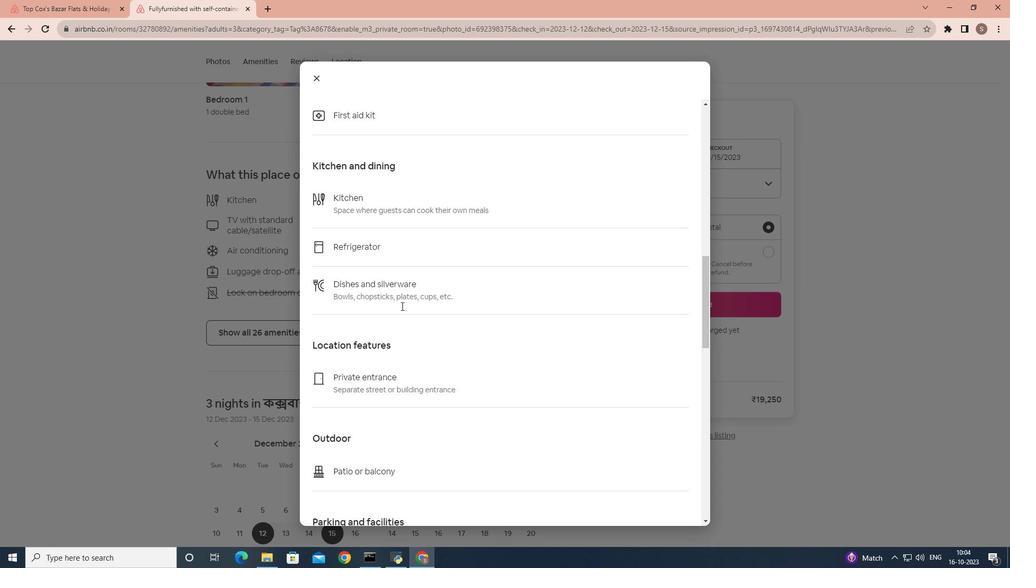 
Action: Mouse scrolled (401, 305) with delta (0, 0)
Screenshot: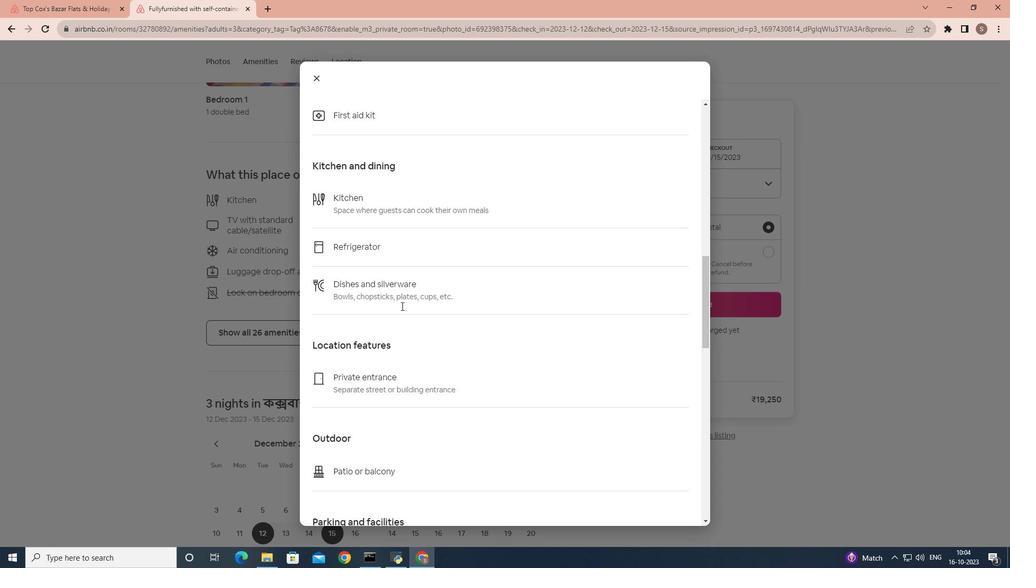 
Action: Mouse scrolled (401, 305) with delta (0, 0)
Screenshot: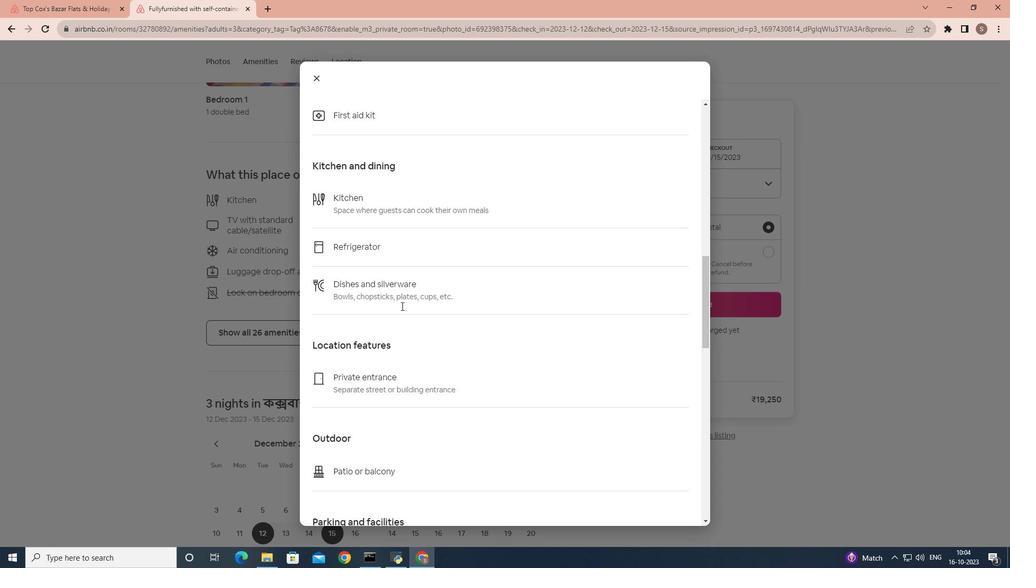 
Action: Mouse scrolled (401, 305) with delta (0, 0)
Screenshot: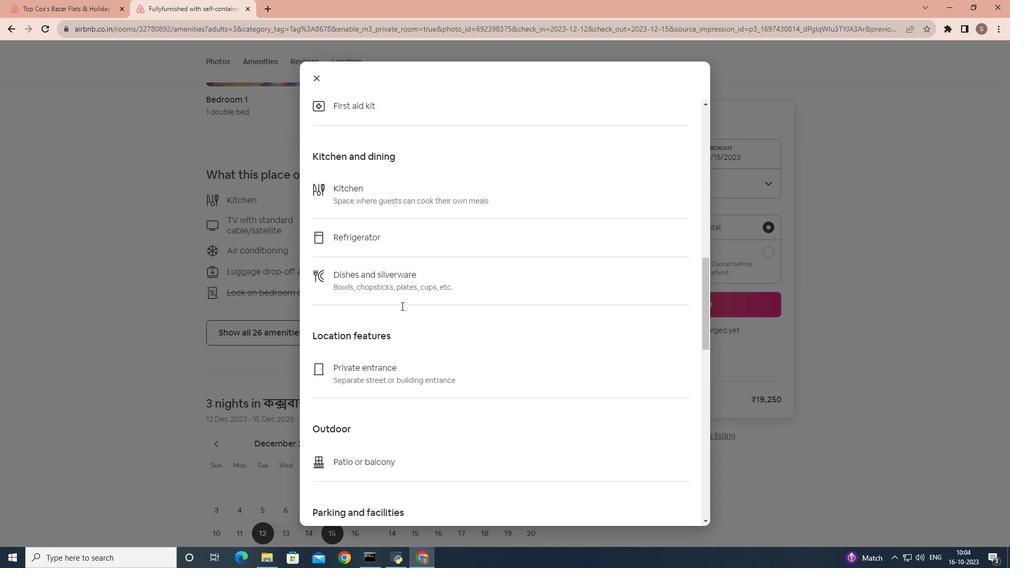 
Action: Mouse scrolled (401, 305) with delta (0, 0)
Screenshot: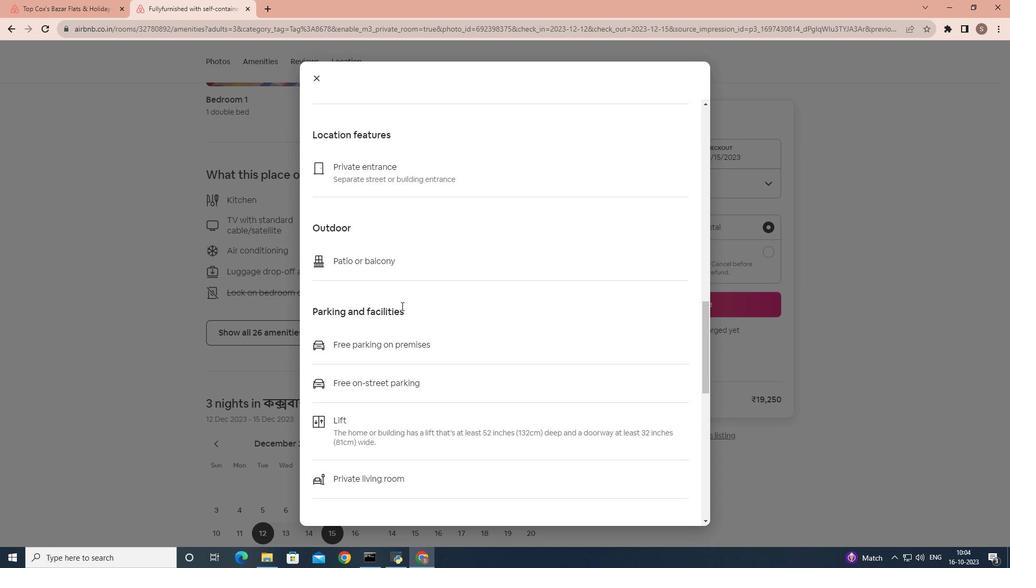 
Action: Mouse scrolled (401, 305) with delta (0, 0)
Screenshot: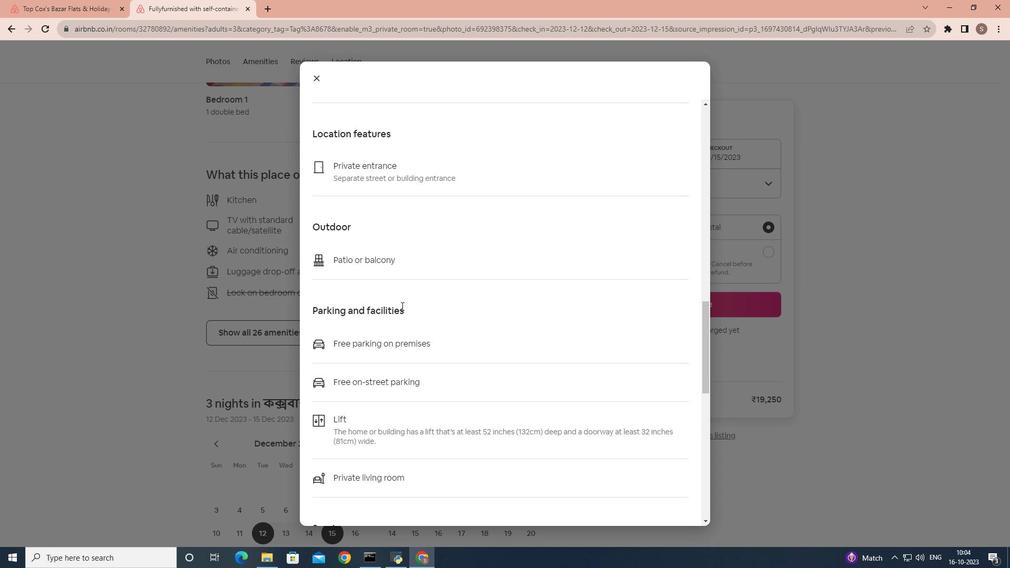 
Action: Mouse scrolled (401, 305) with delta (0, 0)
Screenshot: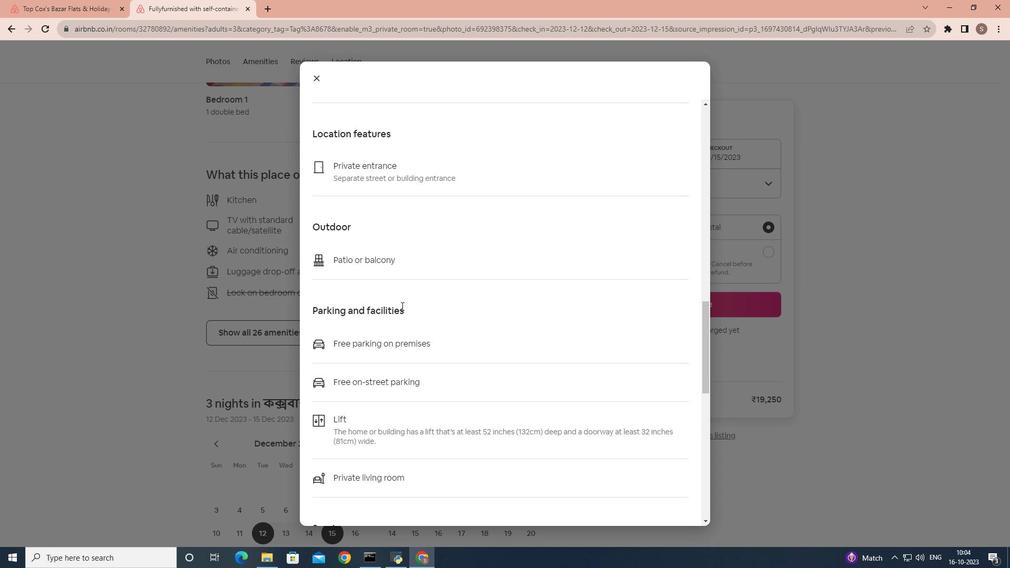 
Action: Mouse scrolled (401, 305) with delta (0, 0)
Screenshot: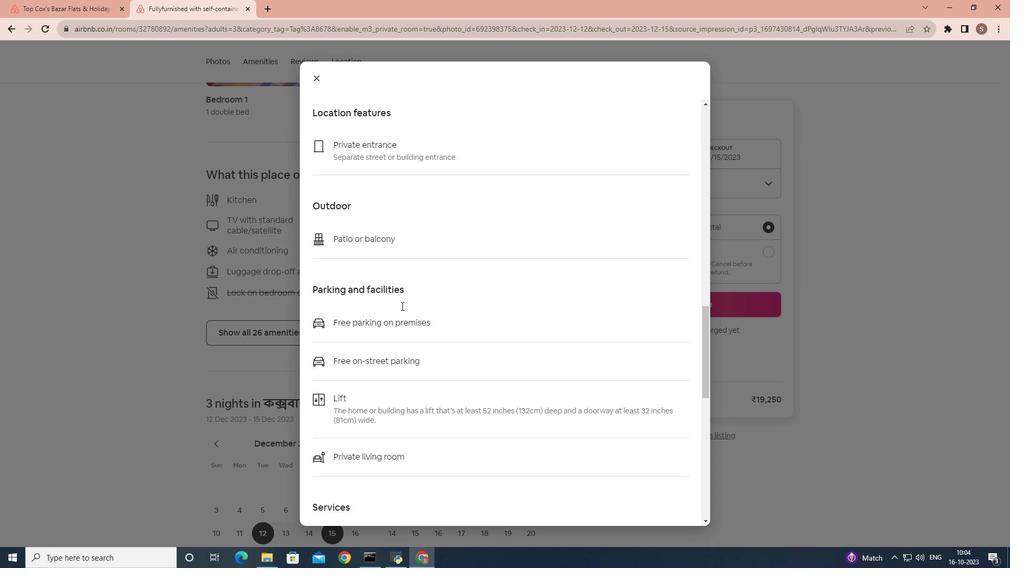 
Action: Mouse scrolled (401, 305) with delta (0, 0)
Screenshot: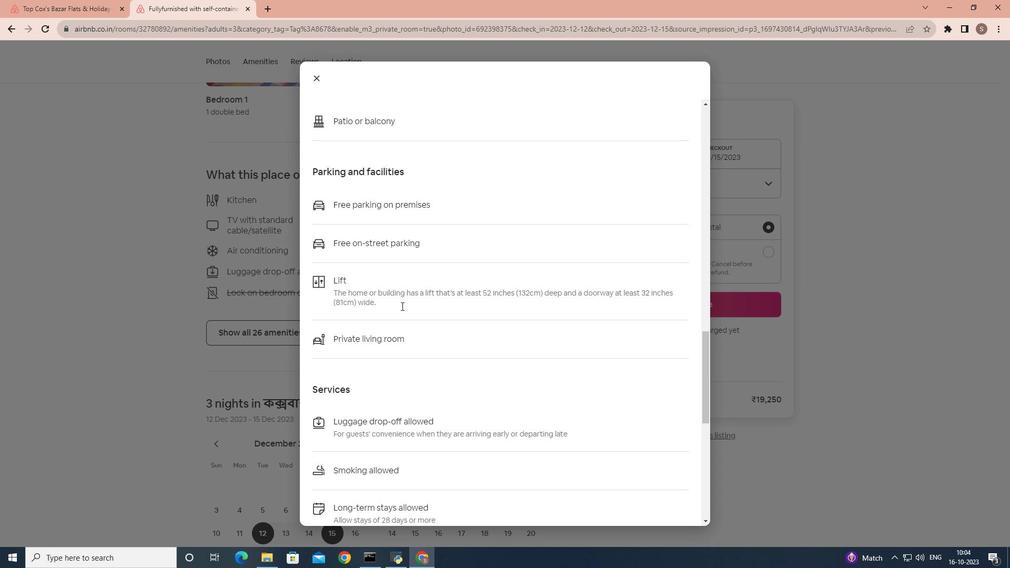 
Action: Mouse scrolled (401, 305) with delta (0, 0)
Screenshot: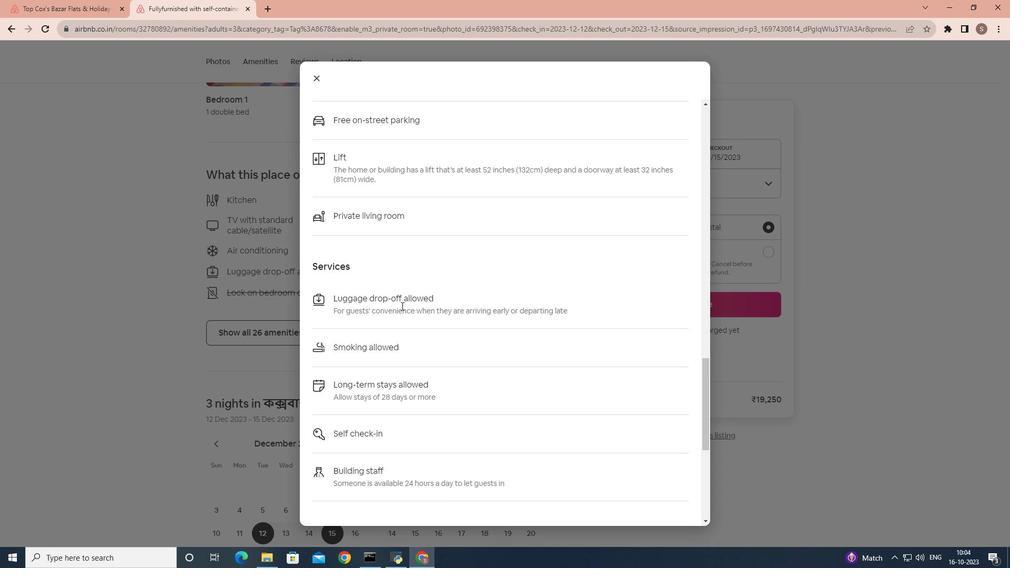 
Action: Mouse scrolled (401, 305) with delta (0, 0)
Screenshot: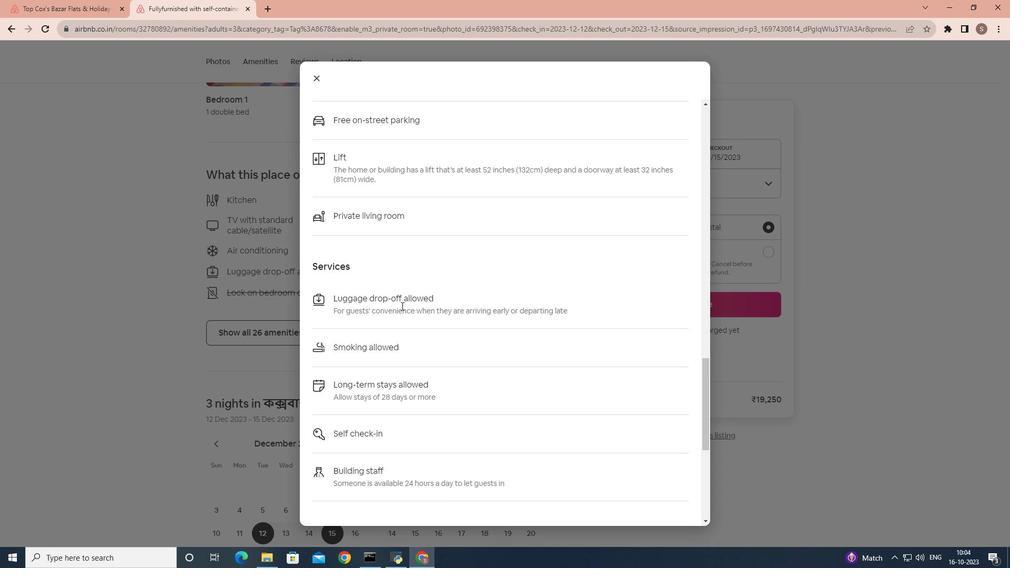 
Action: Mouse scrolled (401, 305) with delta (0, 0)
Screenshot: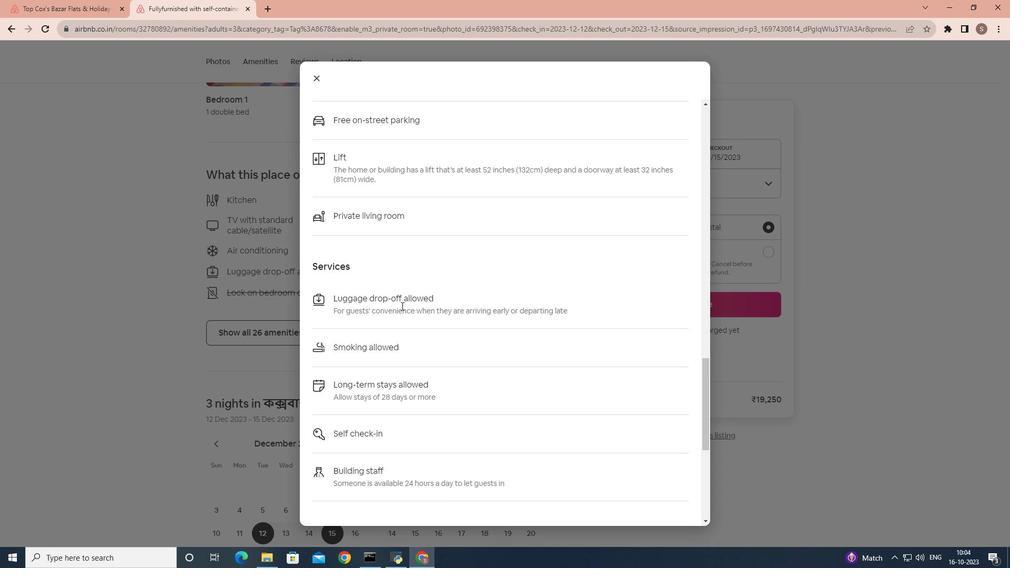 
Action: Mouse scrolled (401, 305) with delta (0, 0)
Screenshot: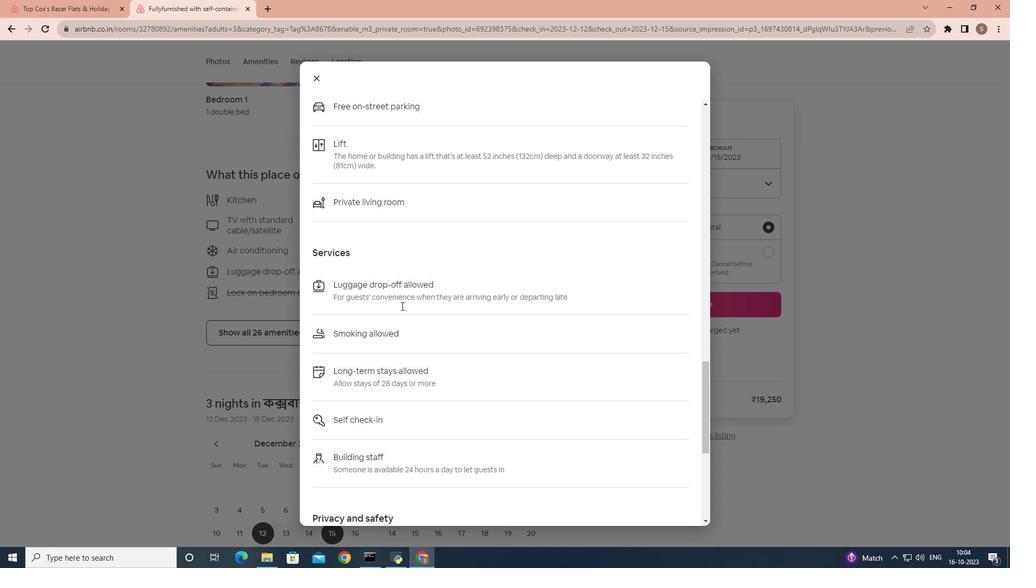 
Action: Mouse scrolled (401, 305) with delta (0, 0)
Screenshot: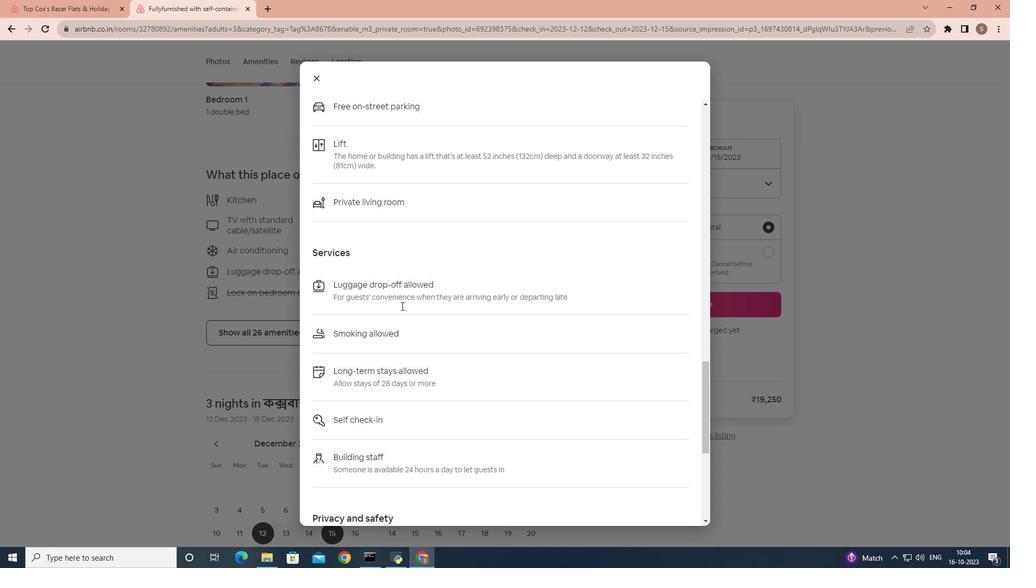 
Action: Mouse scrolled (401, 305) with delta (0, 0)
Screenshot: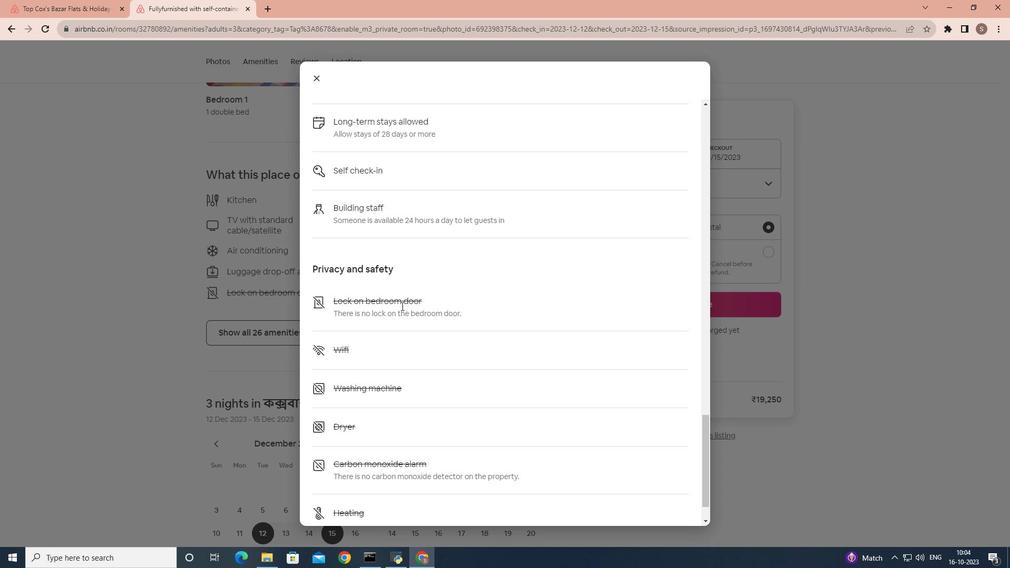 
Action: Mouse scrolled (401, 305) with delta (0, 0)
Screenshot: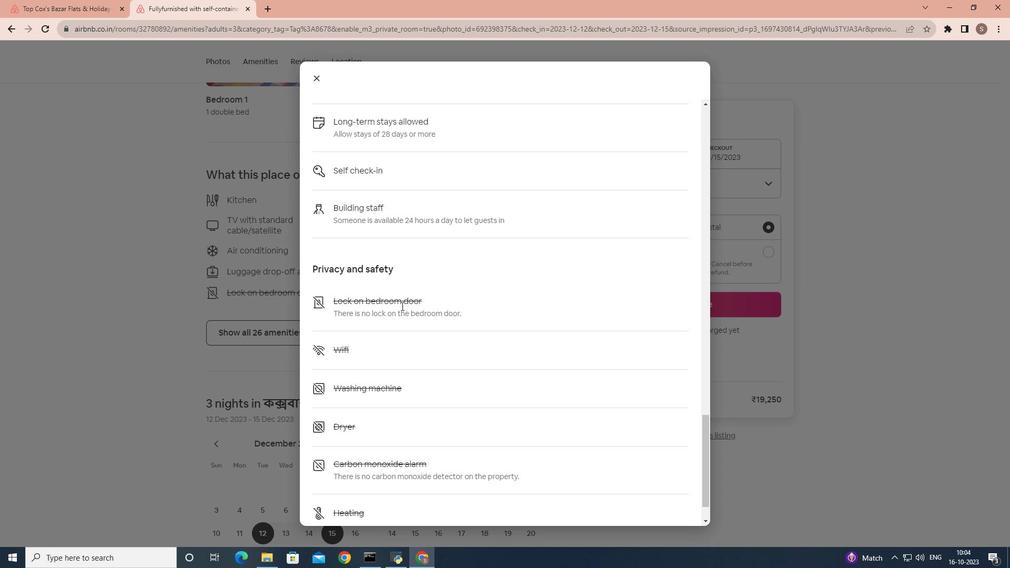 
Action: Mouse scrolled (401, 305) with delta (0, 0)
Screenshot: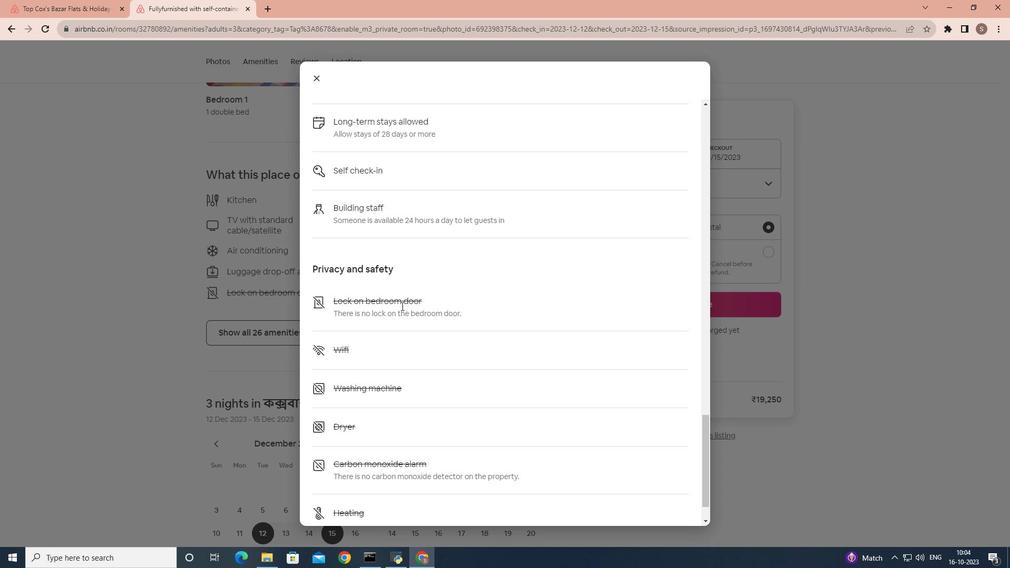 
Action: Mouse scrolled (401, 305) with delta (0, 0)
Screenshot: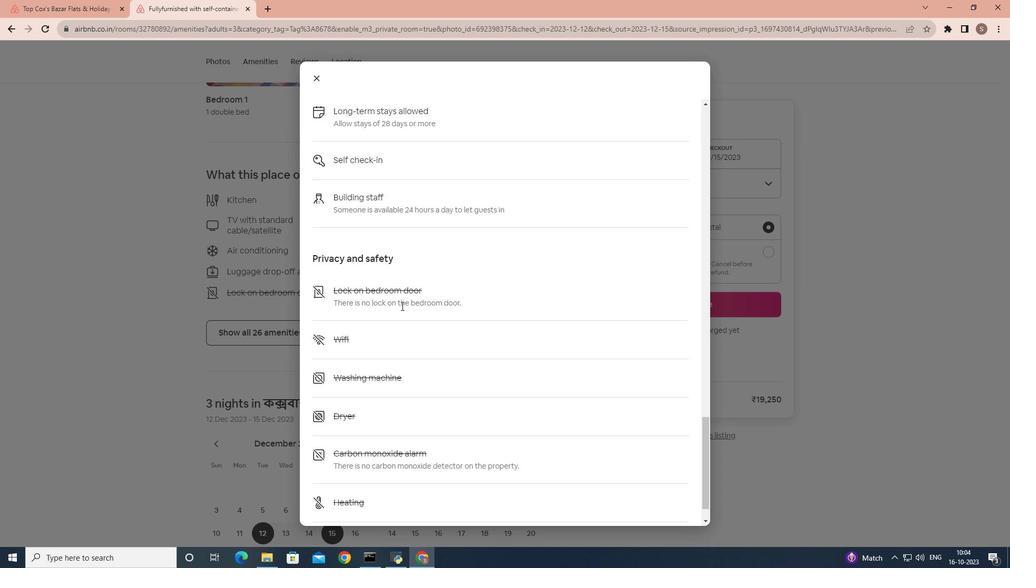 
Action: Mouse scrolled (401, 305) with delta (0, 0)
Screenshot: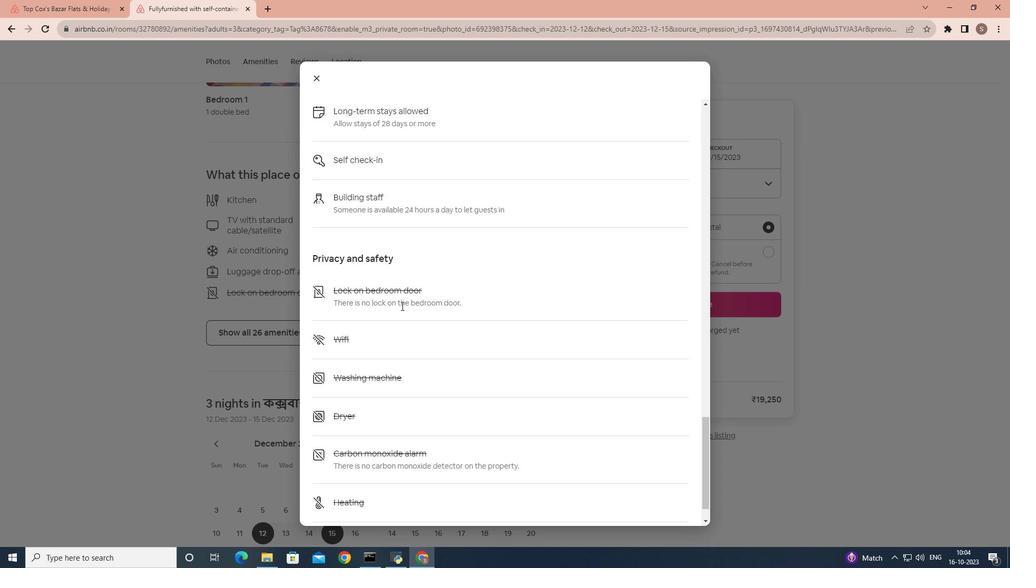
Action: Mouse moved to (323, 78)
Screenshot: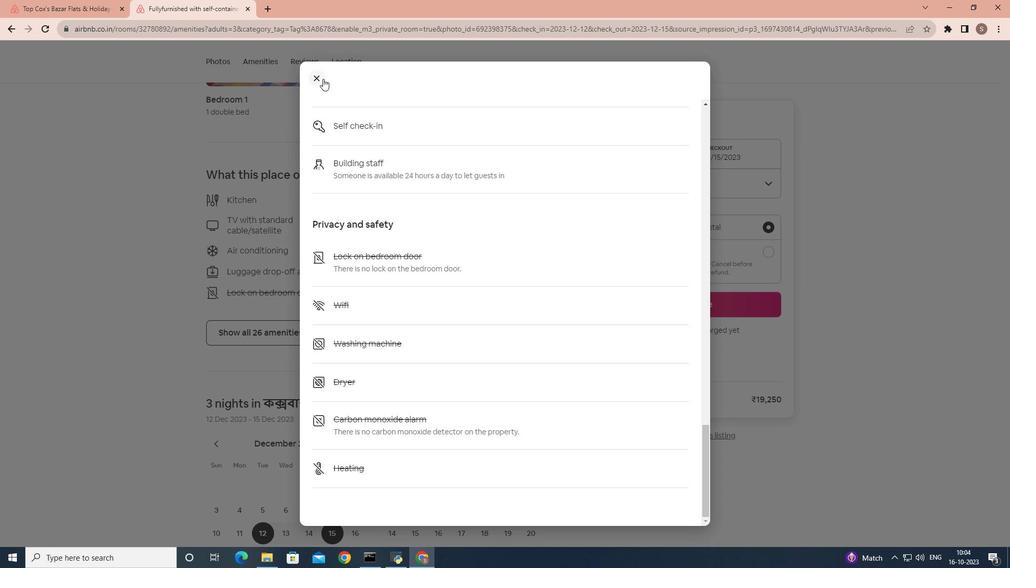 
Action: Mouse pressed left at (323, 78)
Screenshot: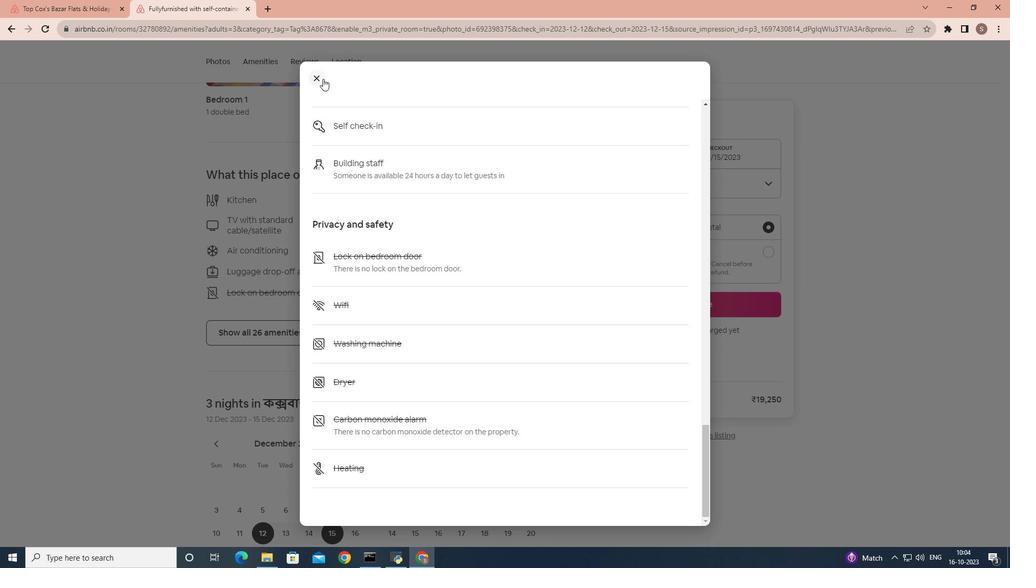 
Action: Mouse moved to (374, 328)
Screenshot: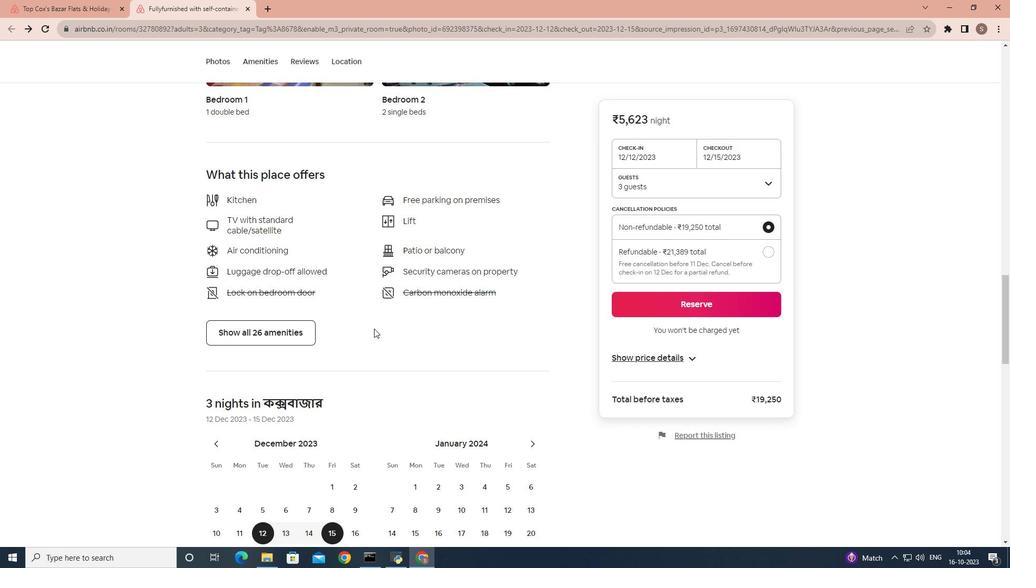 
Action: Mouse scrolled (374, 328) with delta (0, 0)
Screenshot: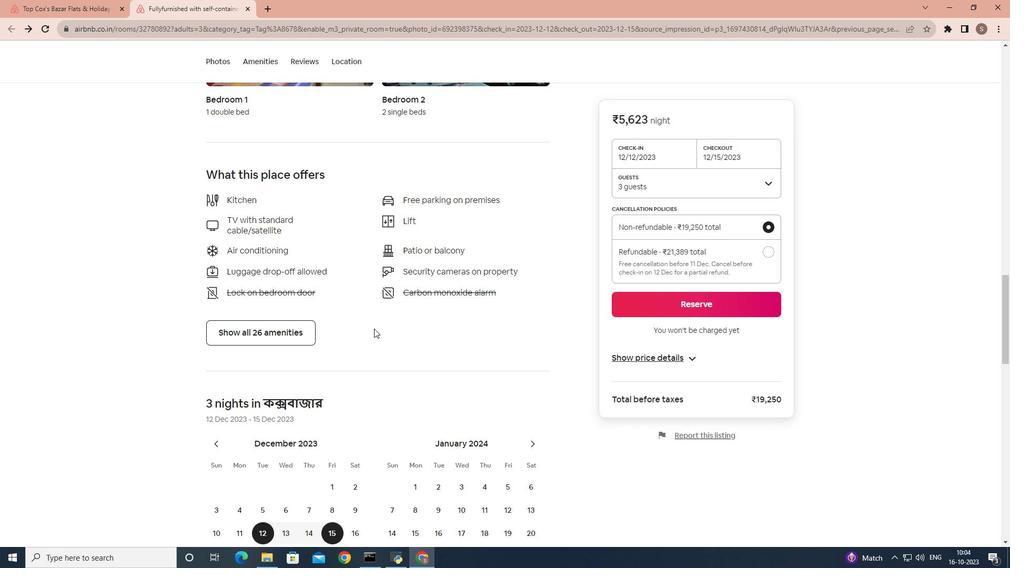 
Action: Mouse scrolled (374, 328) with delta (0, 0)
Screenshot: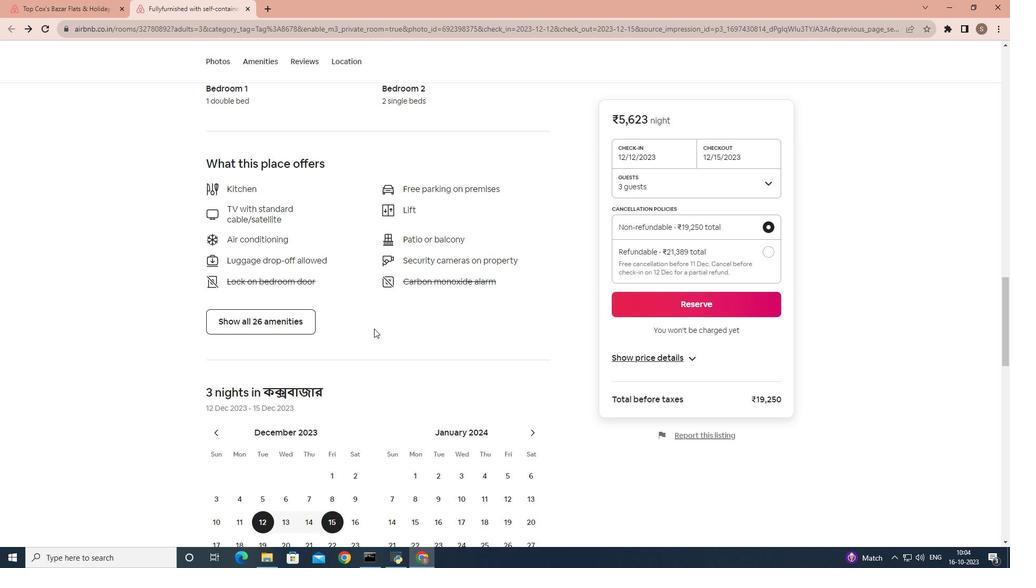 
Action: Mouse scrolled (374, 328) with delta (0, 0)
Screenshot: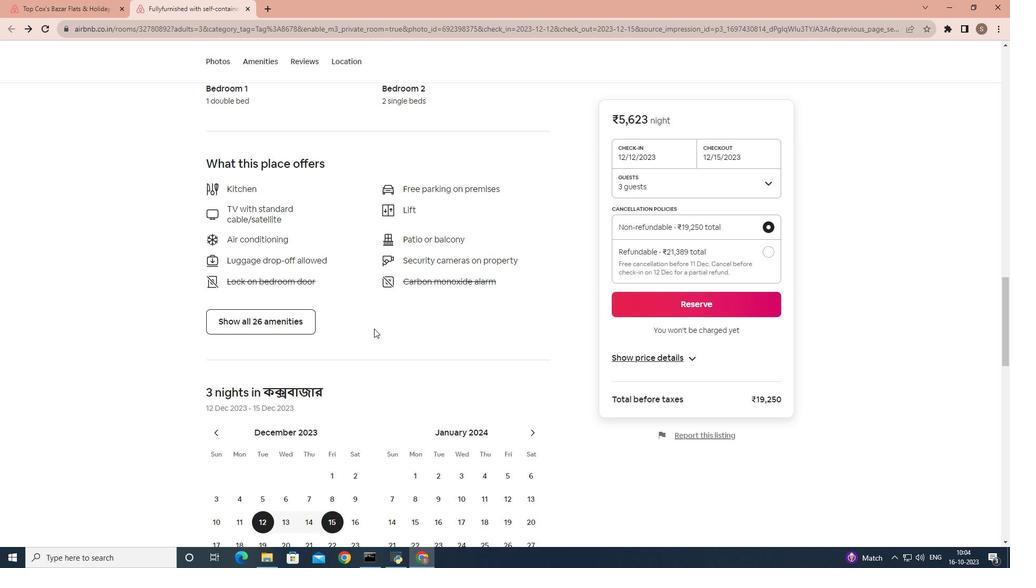 
Action: Mouse scrolled (374, 328) with delta (0, 0)
Screenshot: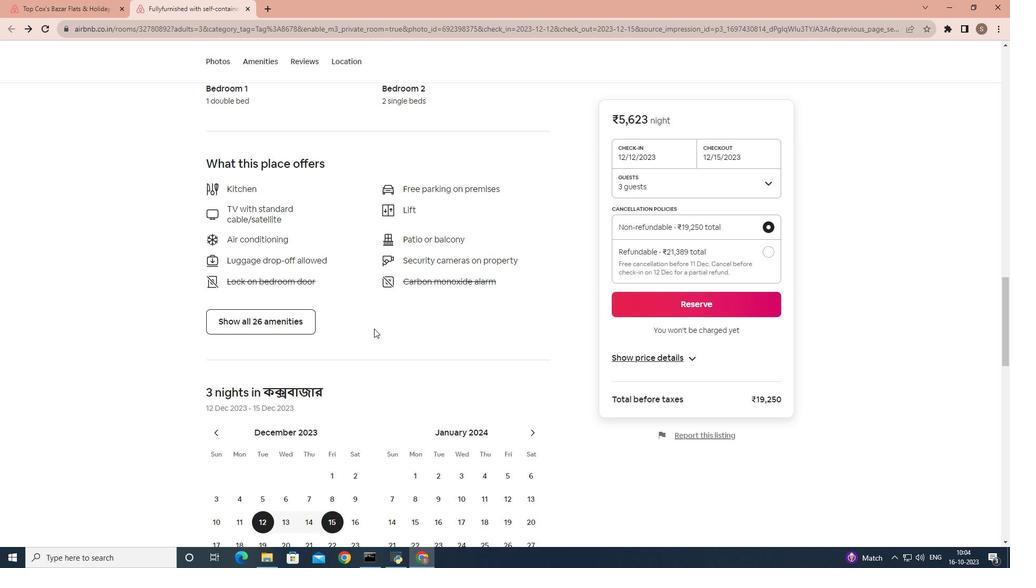 
Action: Mouse scrolled (374, 328) with delta (0, 0)
Screenshot: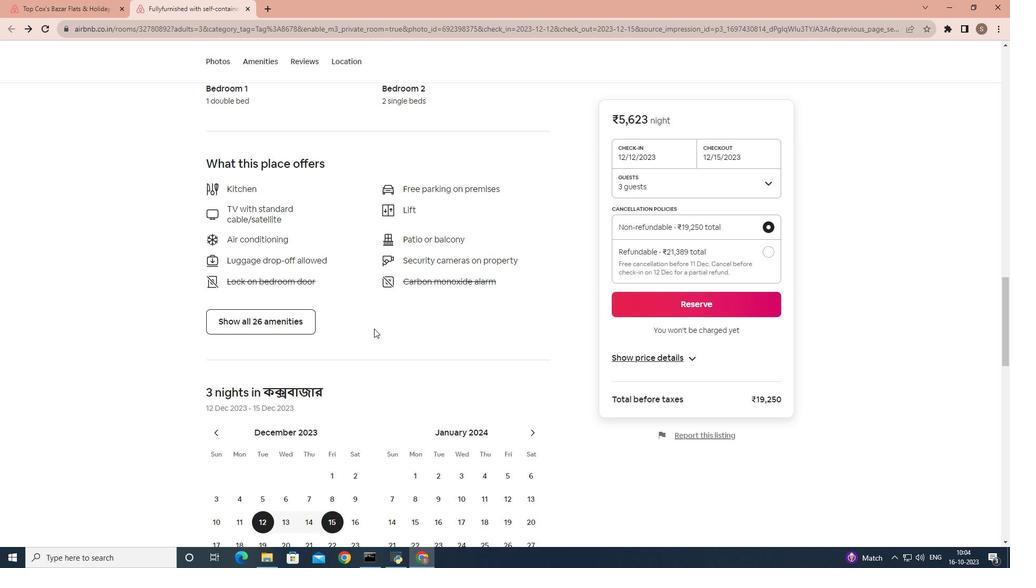 
Action: Mouse scrolled (374, 328) with delta (0, 0)
Screenshot: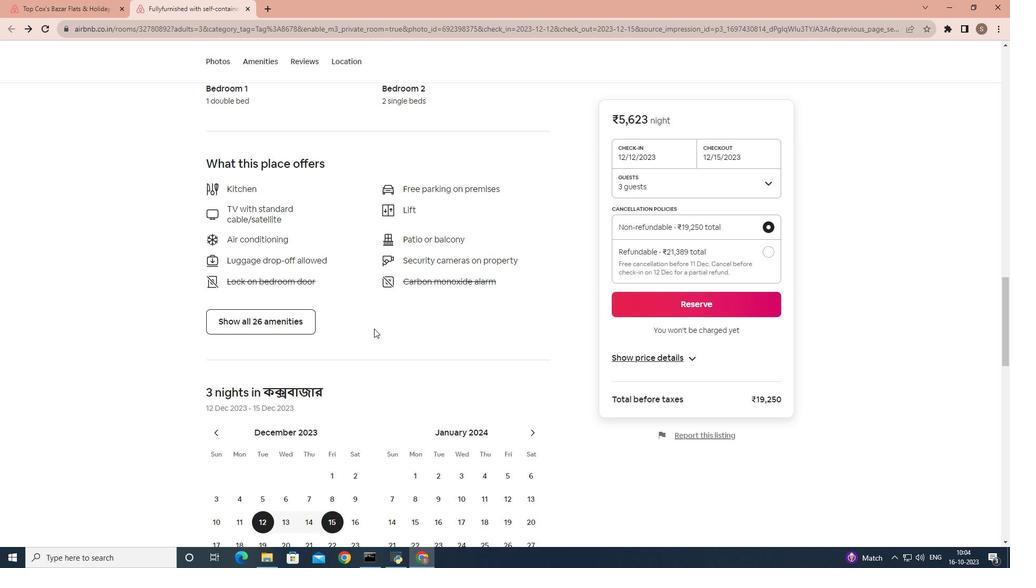 
Action: Mouse scrolled (374, 328) with delta (0, 0)
Screenshot: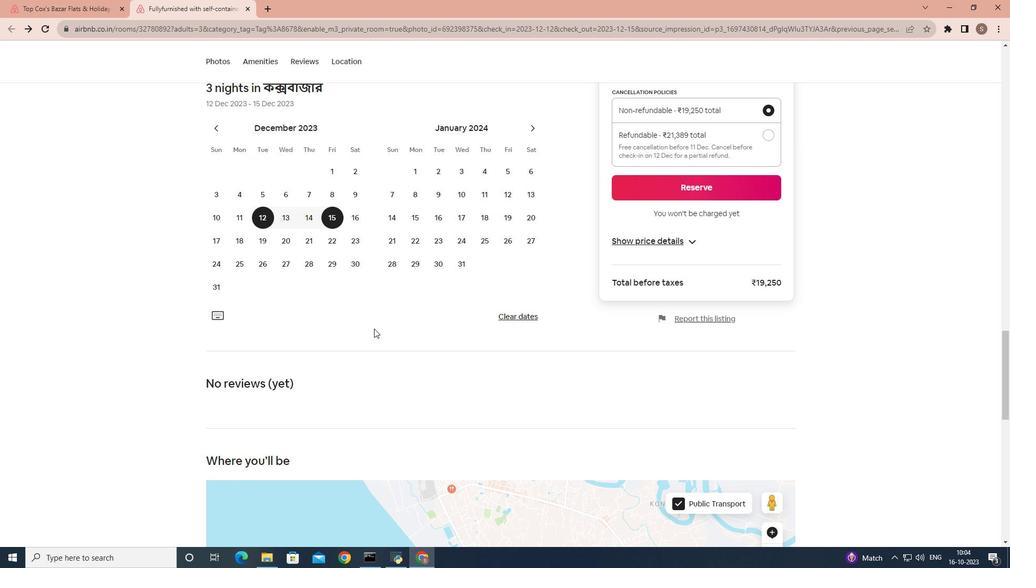 
Action: Mouse scrolled (374, 328) with delta (0, 0)
Screenshot: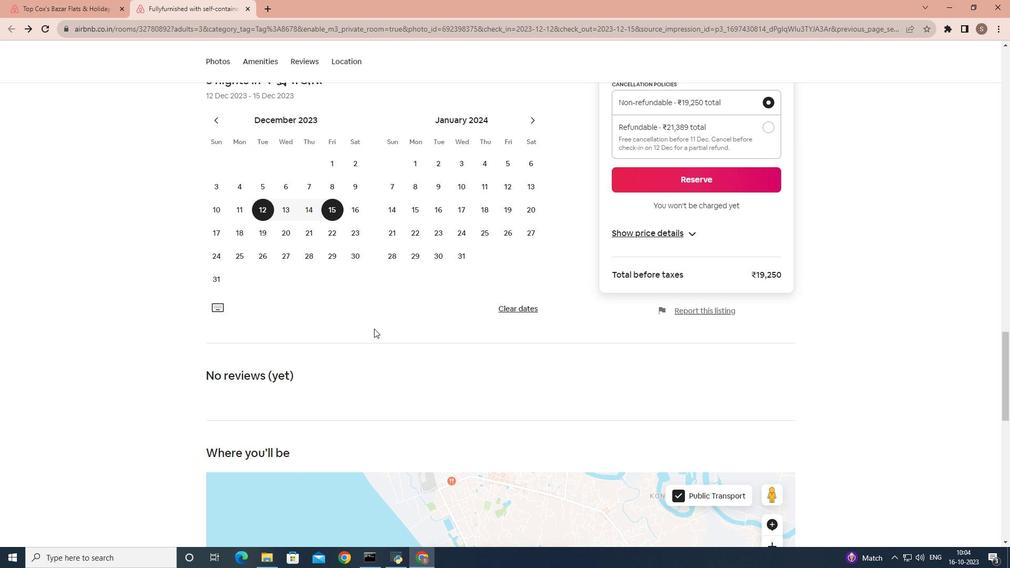 
Action: Mouse scrolled (374, 328) with delta (0, 0)
Screenshot: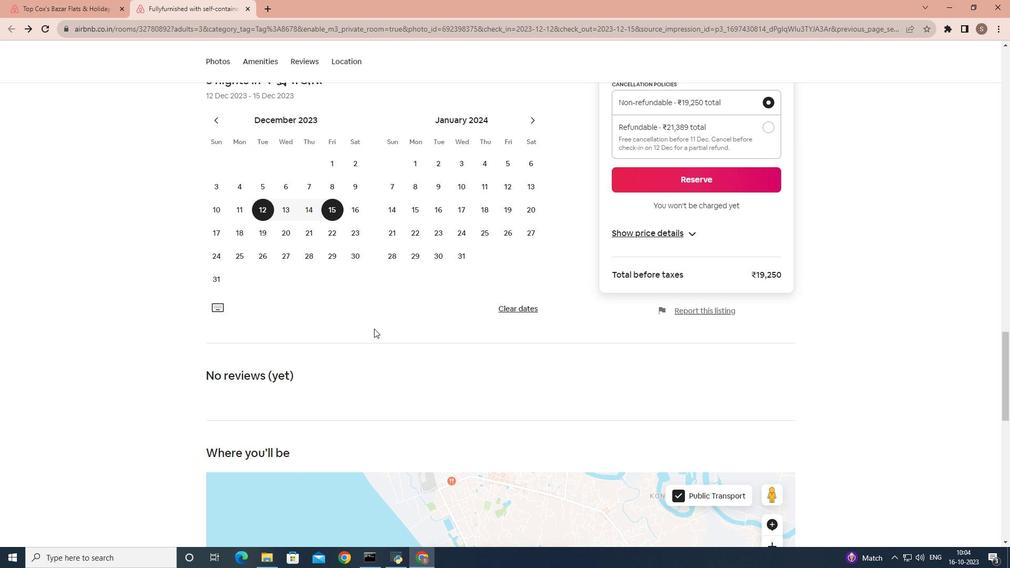 
Action: Mouse scrolled (374, 328) with delta (0, 0)
Screenshot: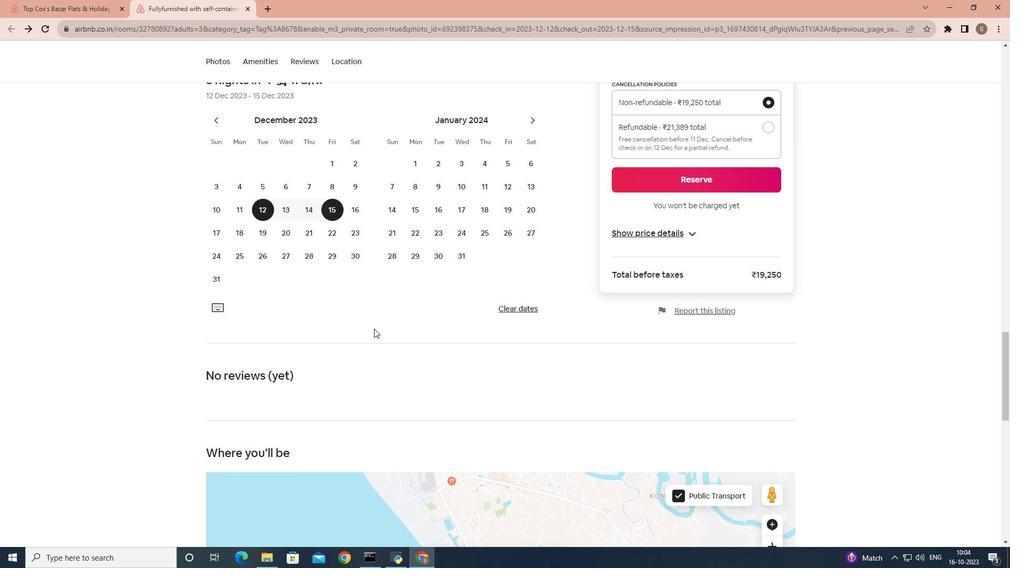 
Action: Mouse scrolled (374, 328) with delta (0, 0)
Screenshot: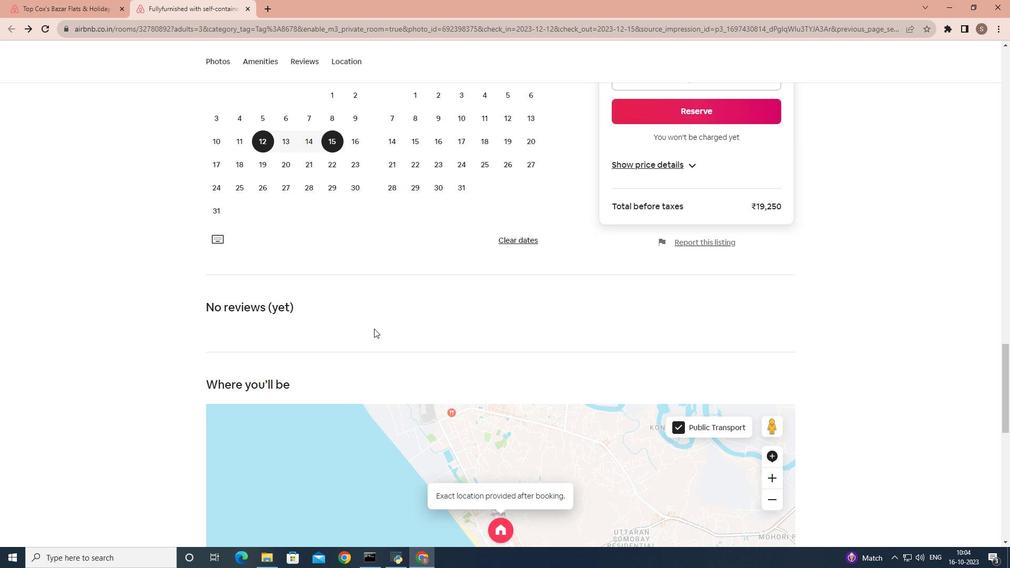 
Action: Mouse scrolled (374, 328) with delta (0, 0)
Screenshot: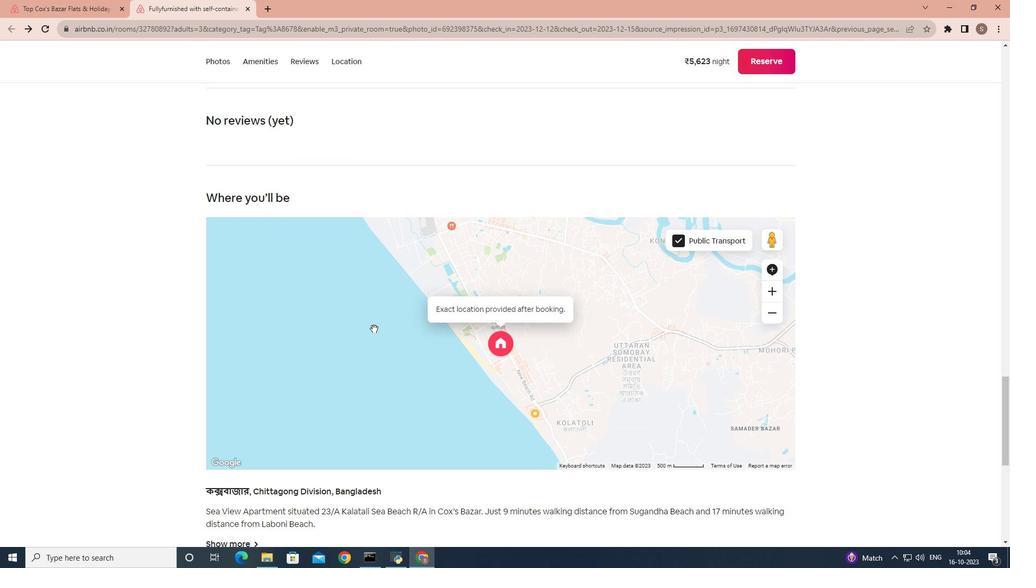 
Action: Mouse scrolled (374, 328) with delta (0, 0)
Screenshot: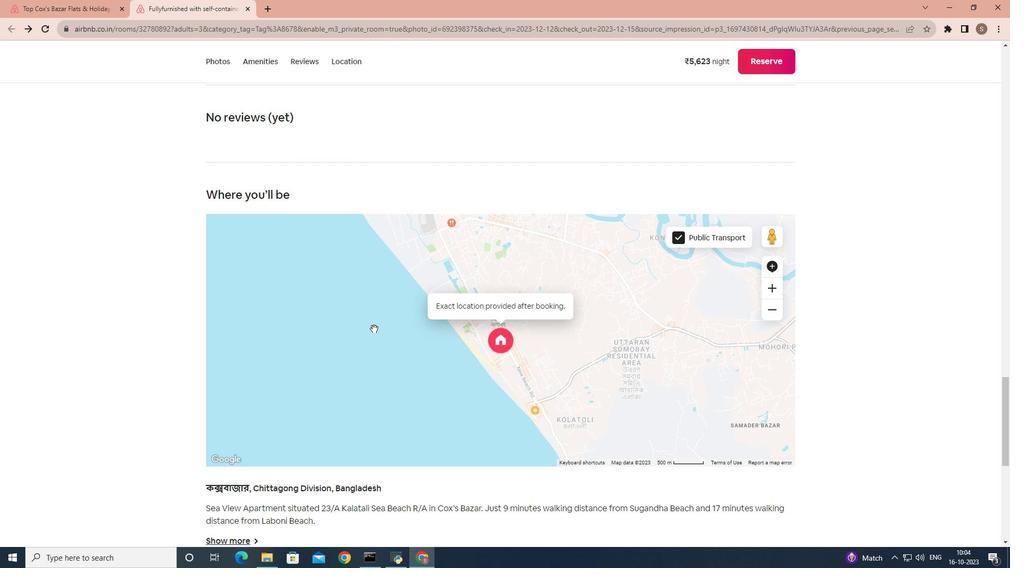 
Action: Mouse scrolled (374, 328) with delta (0, 0)
Screenshot: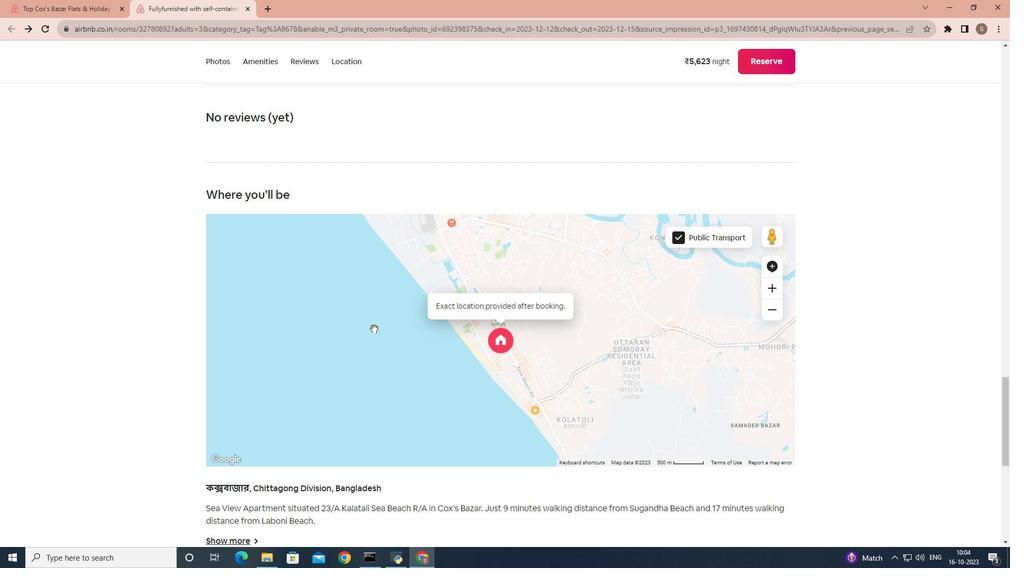 
Action: Mouse moved to (374, 329)
Screenshot: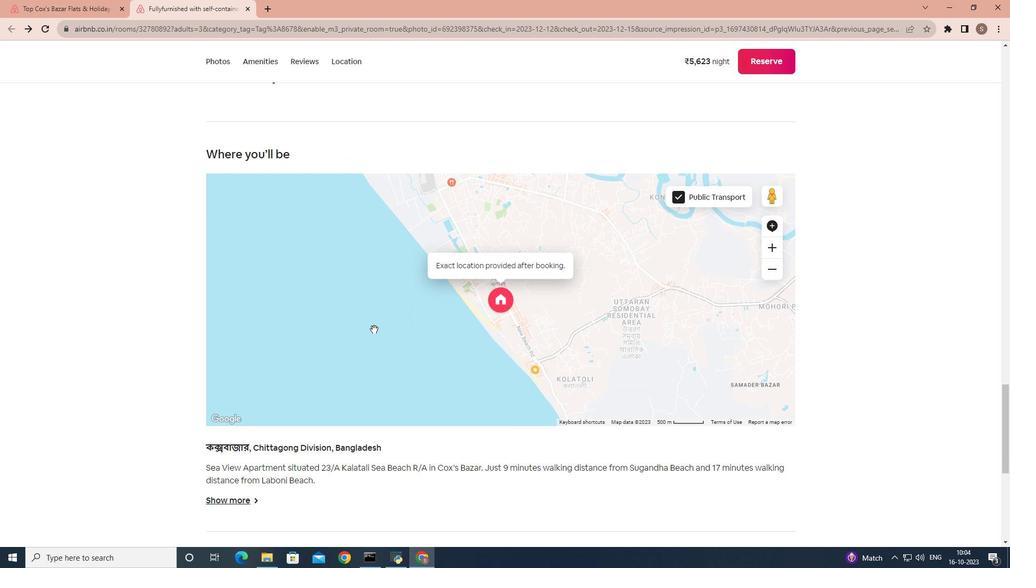 
Action: Mouse scrolled (374, 328) with delta (0, 0)
Screenshot: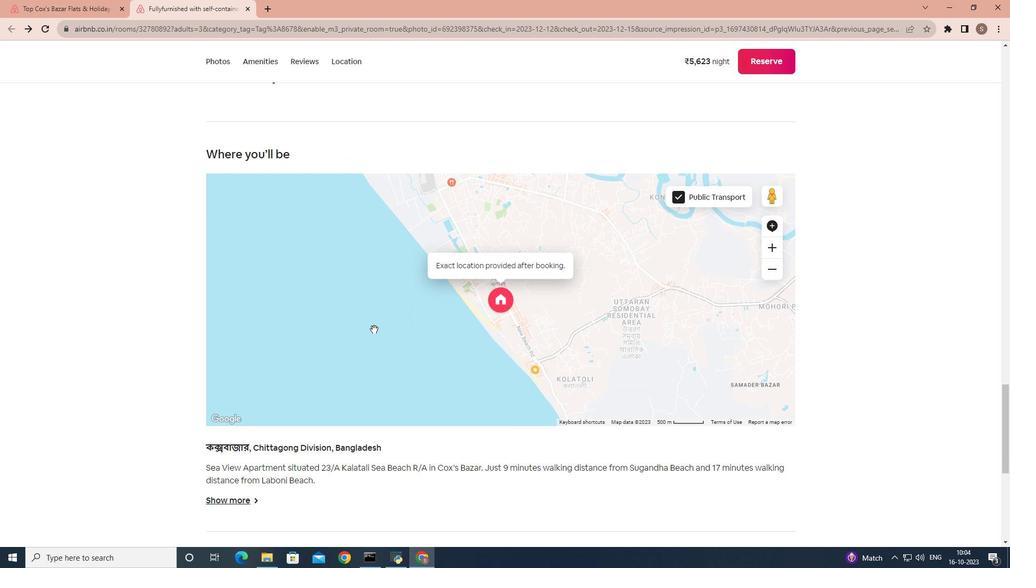 
Action: Mouse moved to (239, 327)
Screenshot: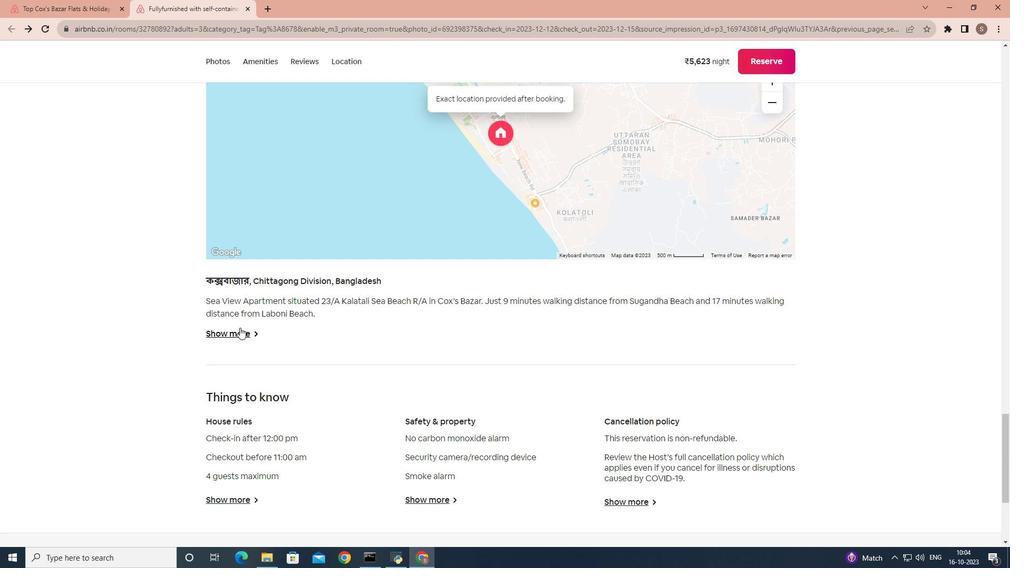 
Action: Mouse pressed left at (239, 327)
Screenshot: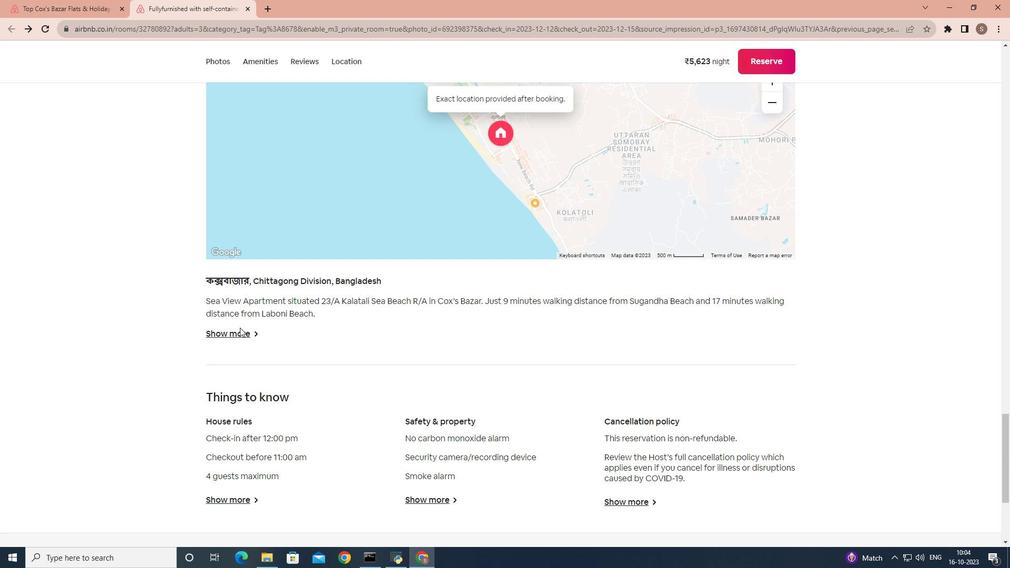 
Action: Mouse moved to (232, 339)
Screenshot: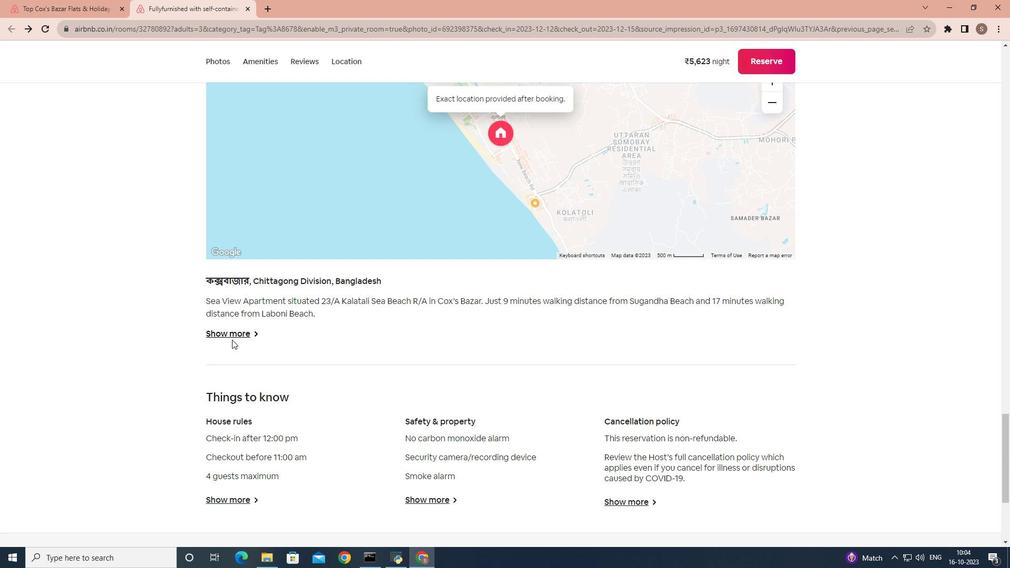 
Action: Mouse pressed left at (232, 339)
Screenshot: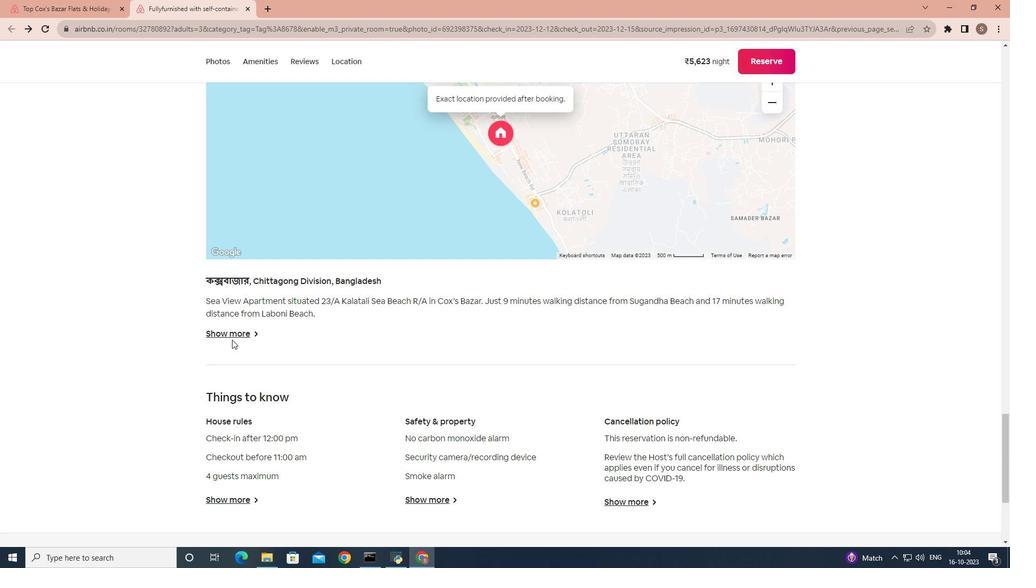 
Action: Mouse moved to (246, 333)
Screenshot: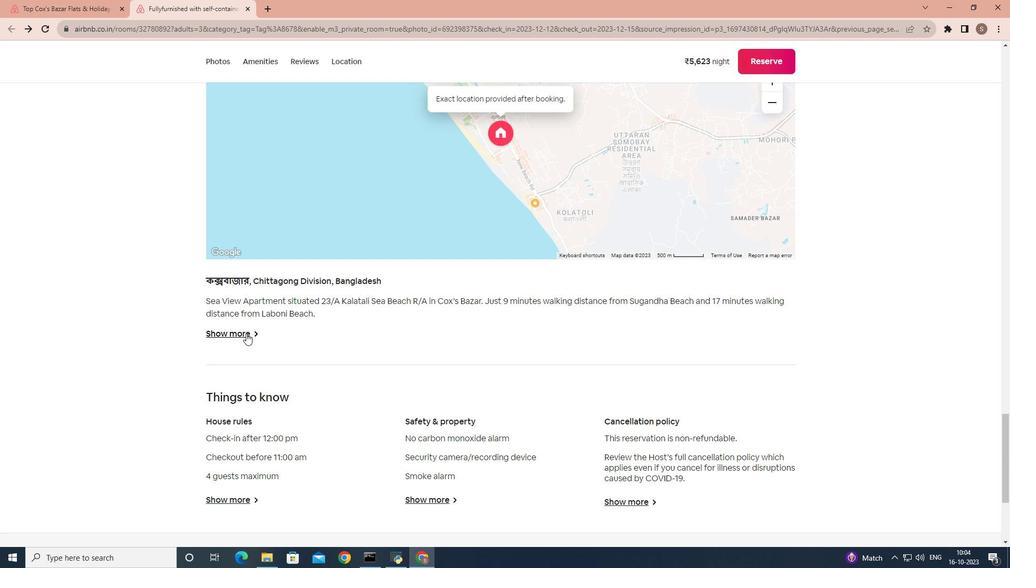 
Action: Mouse pressed left at (246, 333)
Screenshot: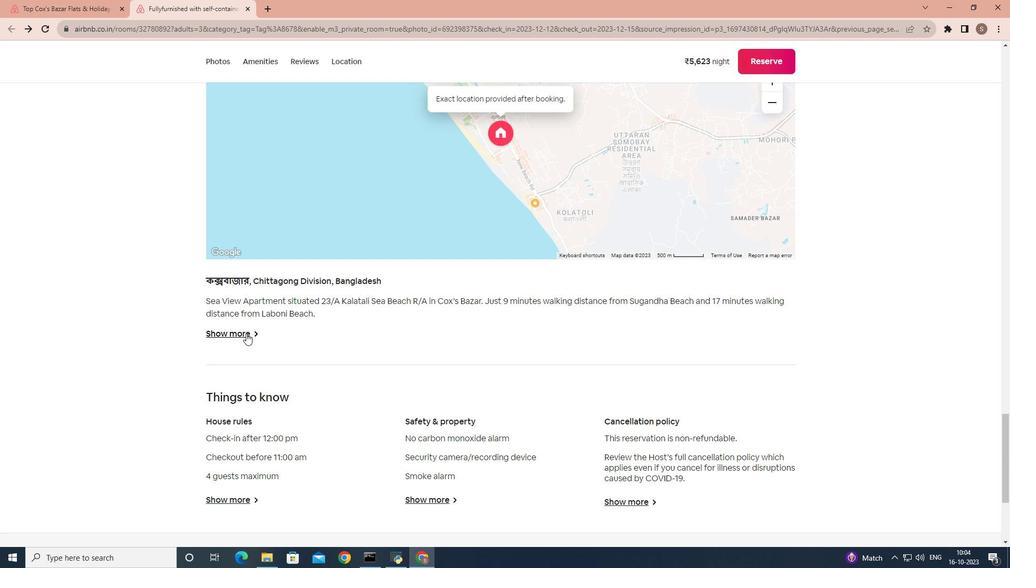
Action: Mouse moved to (49, 176)
Screenshot: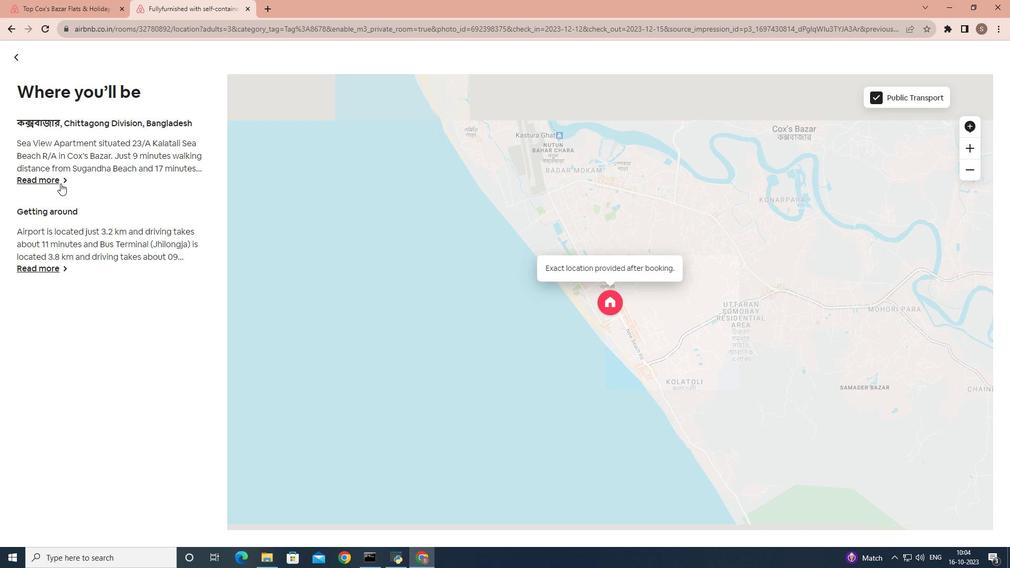 
Action: Mouse pressed left at (49, 176)
Screenshot: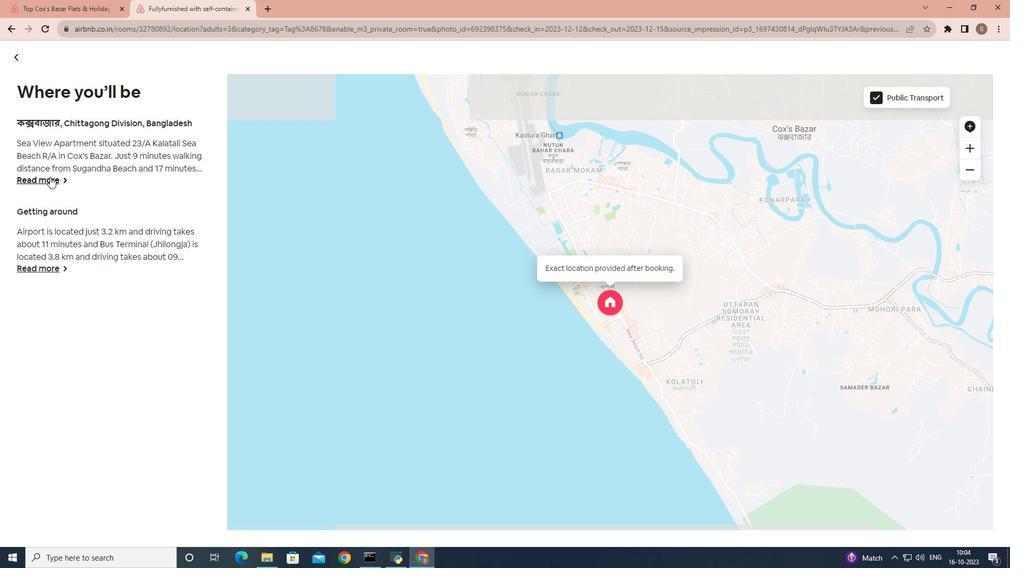 
Action: Mouse moved to (58, 273)
Screenshot: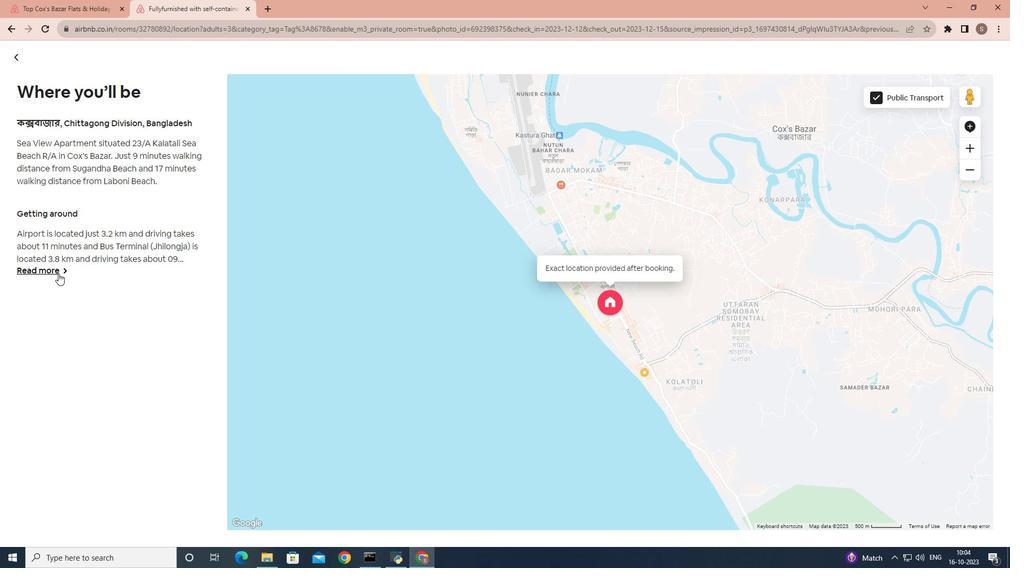 
Action: Mouse pressed left at (58, 273)
Screenshot: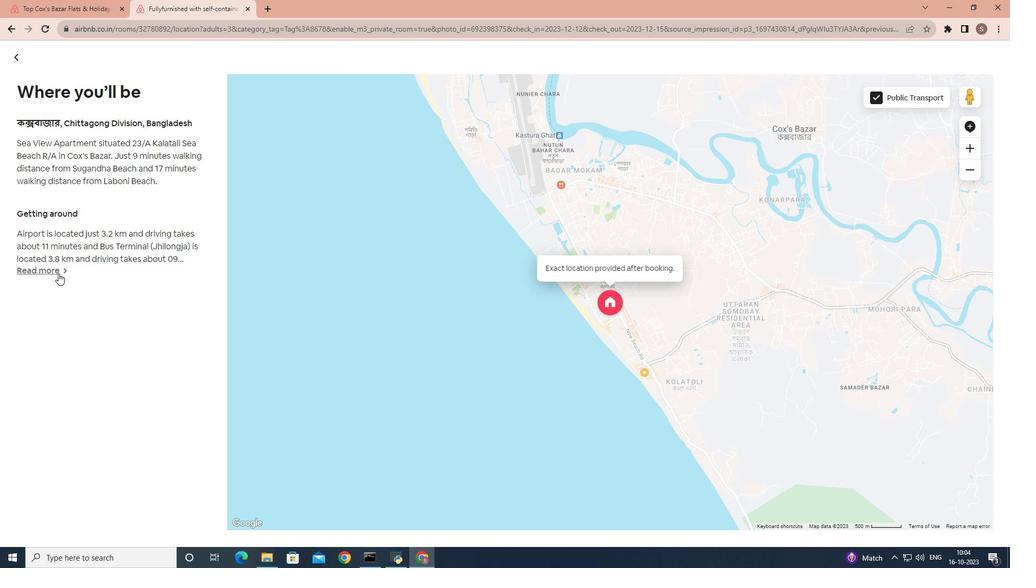 
Action: Mouse moved to (598, 283)
Screenshot: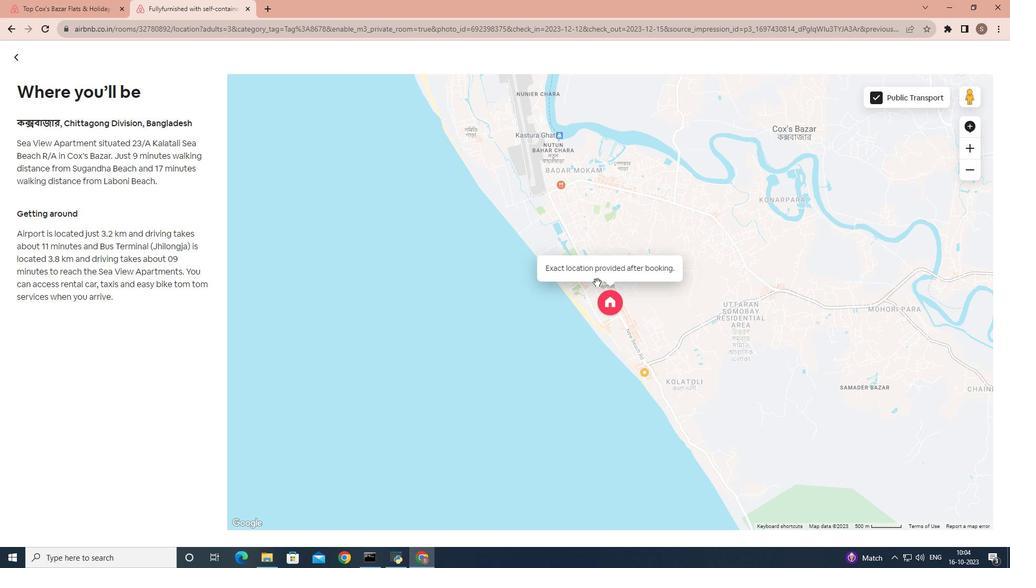 
Action: Mouse scrolled (598, 283) with delta (0, 0)
Screenshot: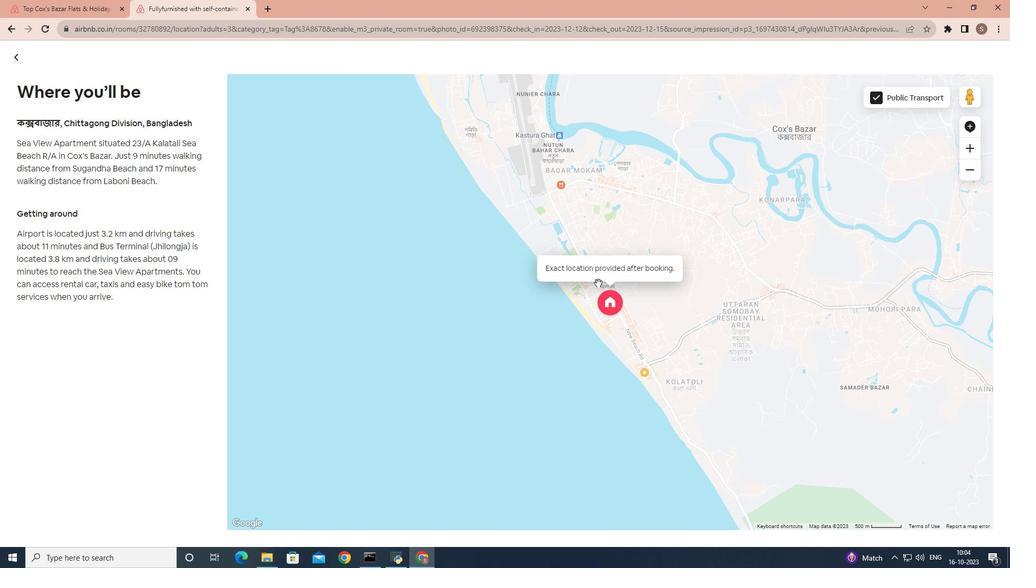 
Action: Mouse scrolled (598, 283) with delta (0, 0)
Screenshot: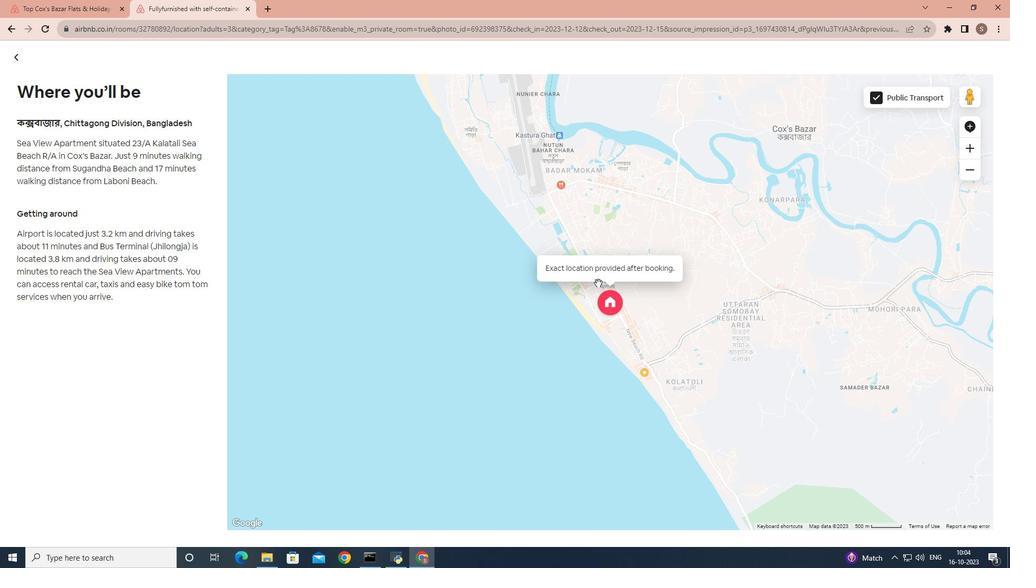 
Action: Mouse scrolled (598, 283) with delta (0, 0)
Screenshot: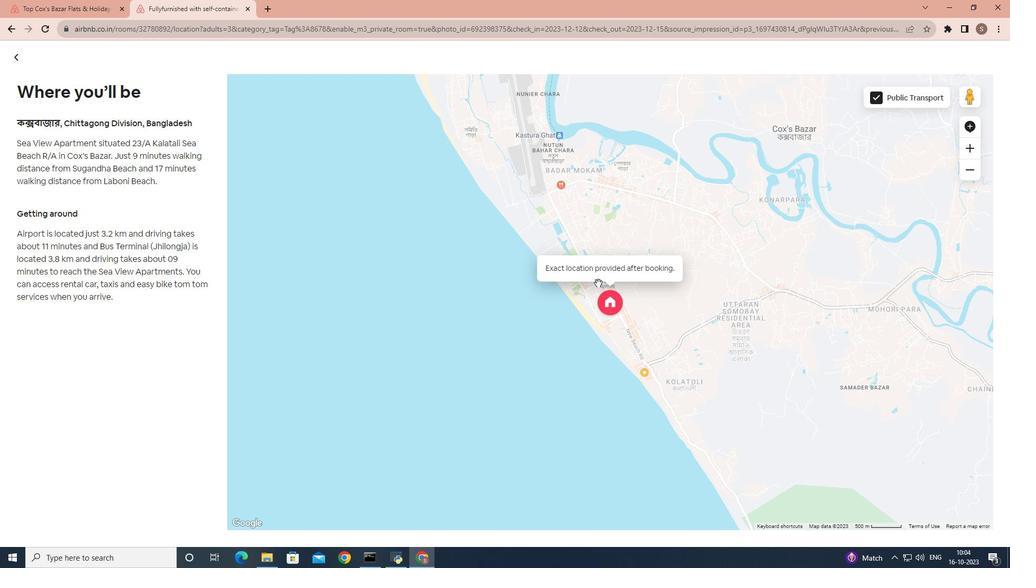 
Action: Mouse scrolled (598, 283) with delta (0, 0)
Screenshot: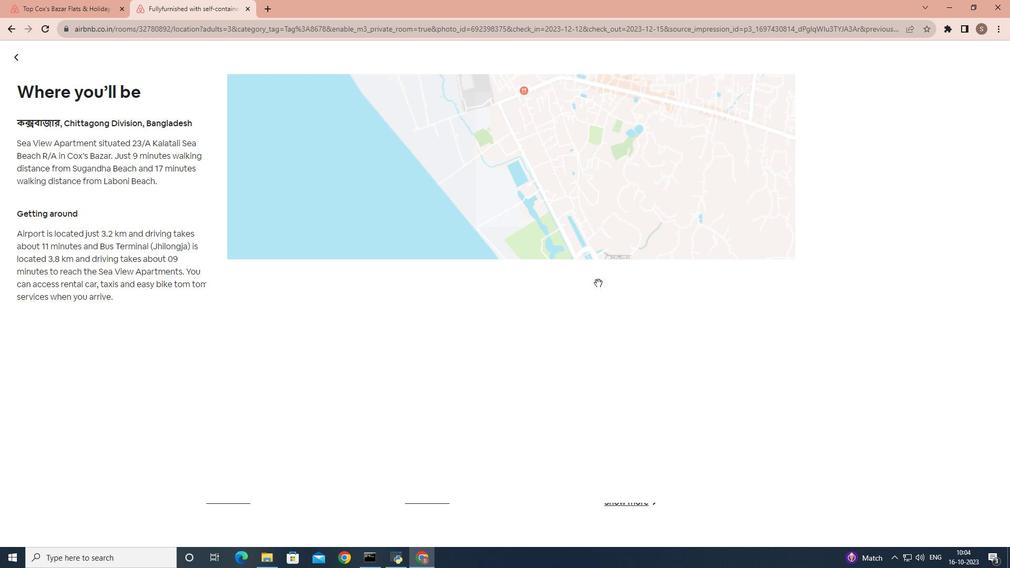 
Action: Mouse scrolled (598, 283) with delta (0, 0)
Screenshot: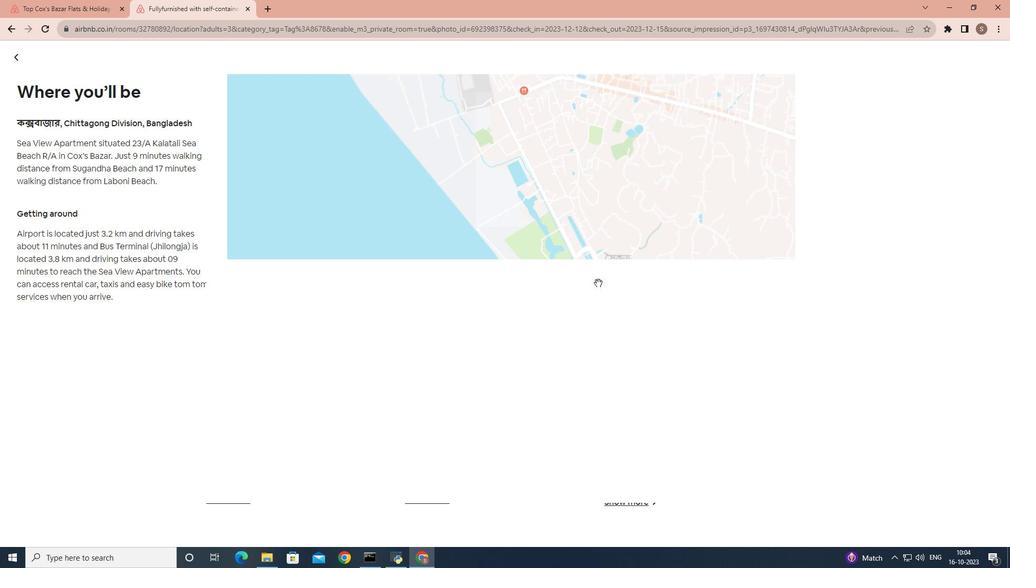 
Action: Mouse scrolled (598, 283) with delta (0, 0)
Screenshot: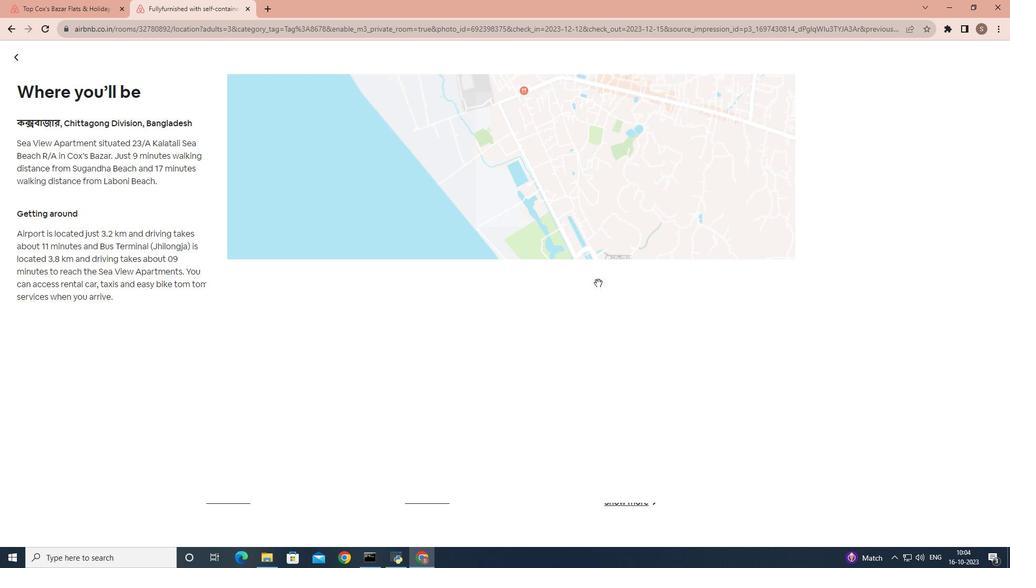 
Action: Mouse scrolled (598, 283) with delta (0, 0)
Screenshot: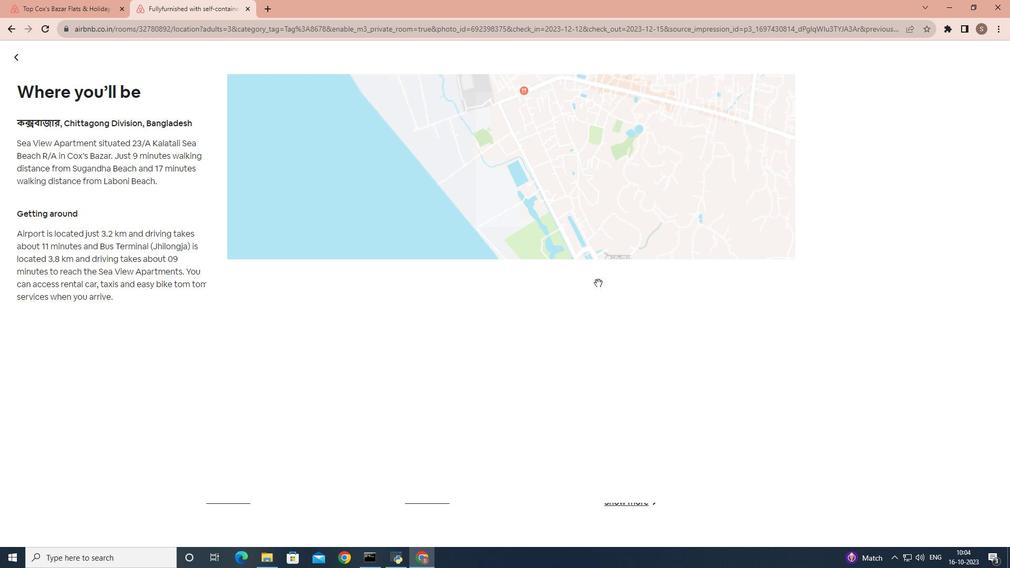 
Action: Mouse scrolled (598, 283) with delta (0, 0)
Screenshot: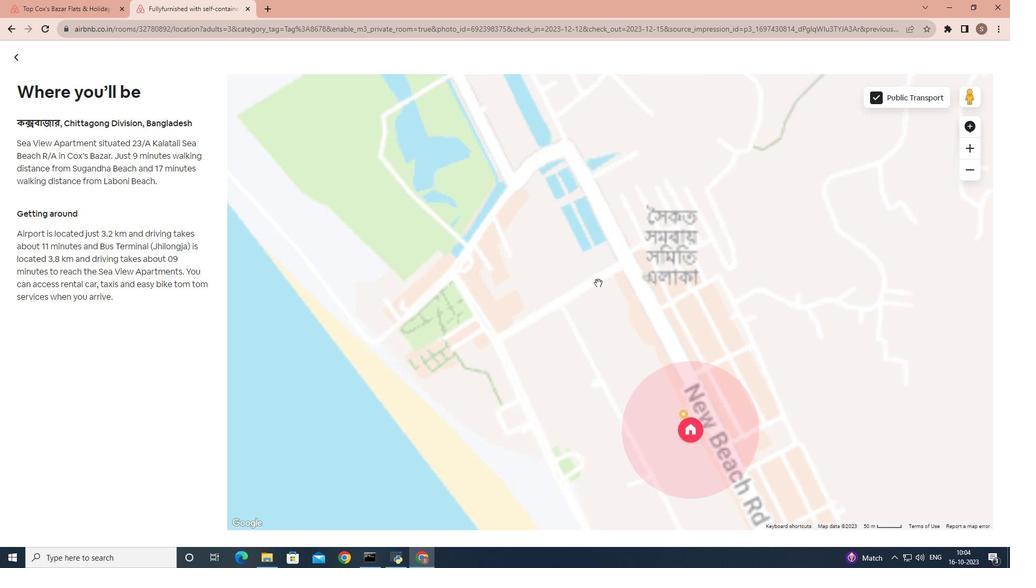 
Action: Mouse scrolled (598, 283) with delta (0, 0)
Screenshot: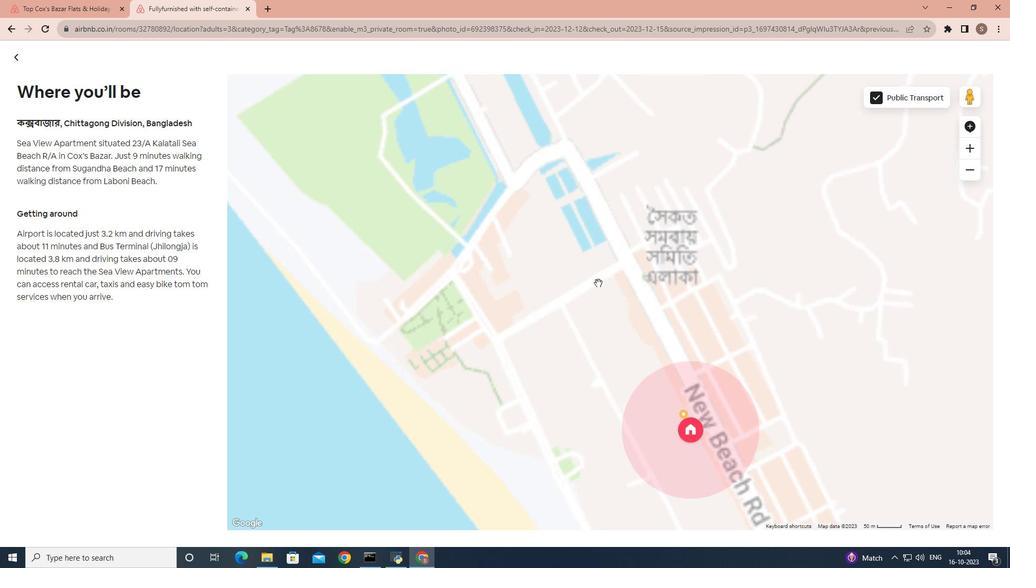 
Action: Mouse scrolled (598, 282) with delta (0, 0)
Screenshot: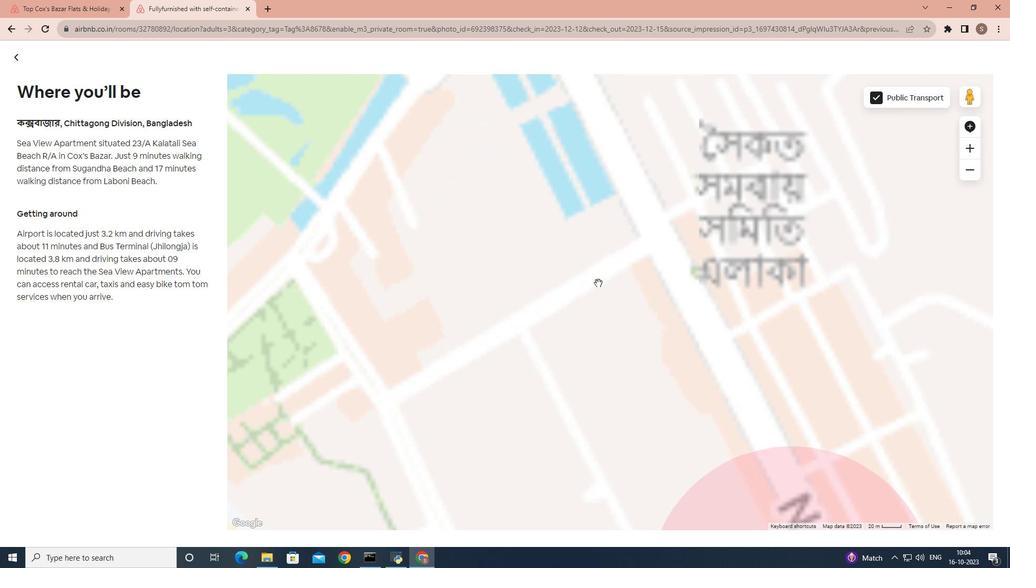 
Action: Mouse scrolled (598, 282) with delta (0, 0)
Screenshot: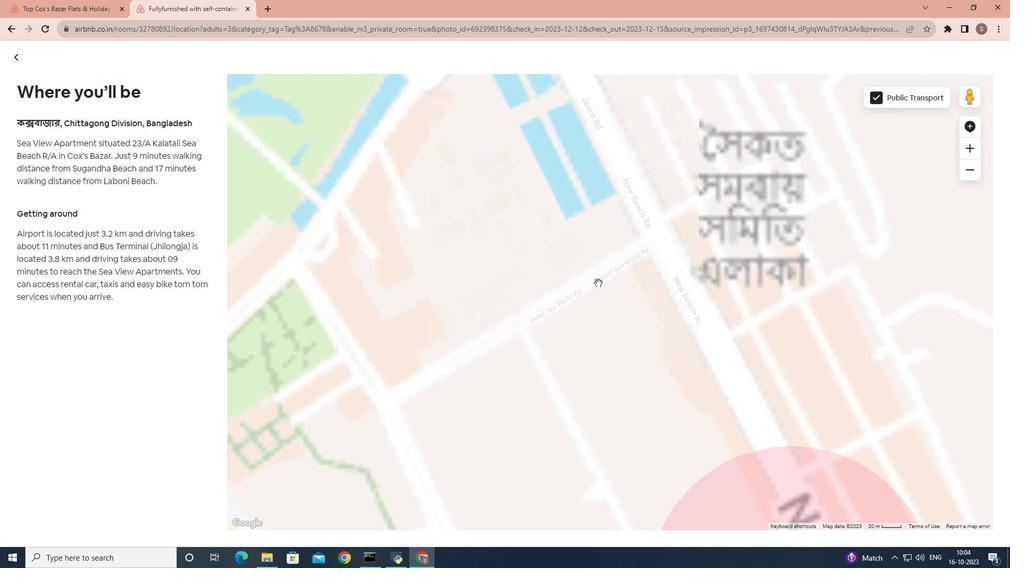 
Action: Mouse scrolled (598, 282) with delta (0, 0)
Screenshot: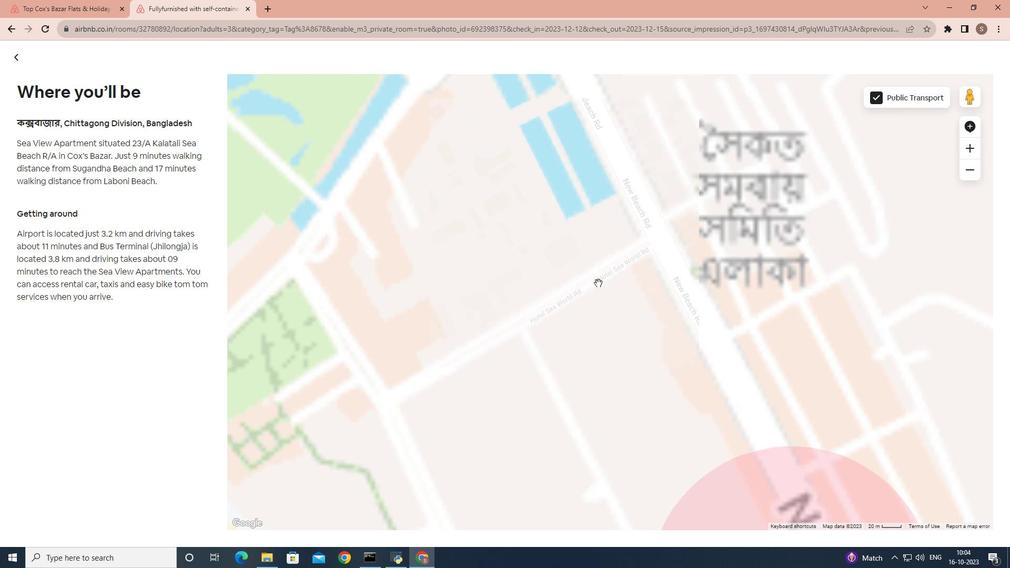 
Action: Mouse moved to (597, 283)
Screenshot: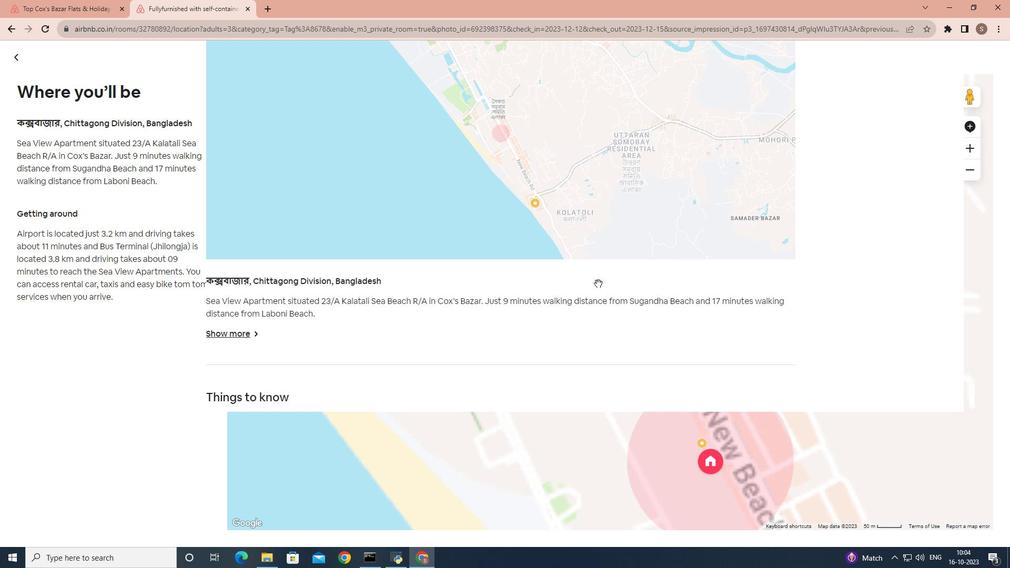 
Action: Mouse scrolled (597, 283) with delta (0, 0)
Screenshot: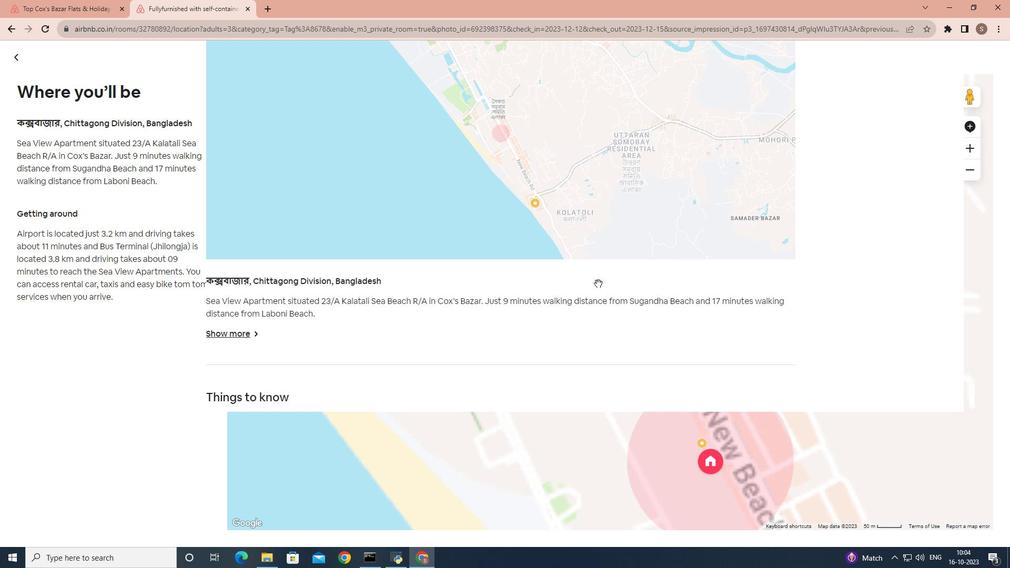 
Action: Mouse moved to (20, 58)
Screenshot: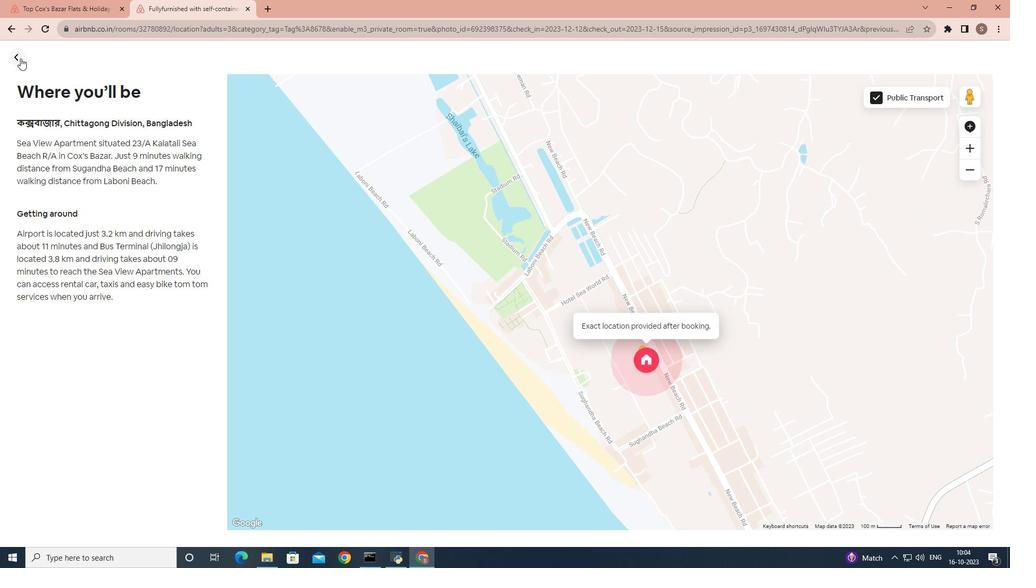 
Action: Mouse pressed left at (20, 58)
Screenshot: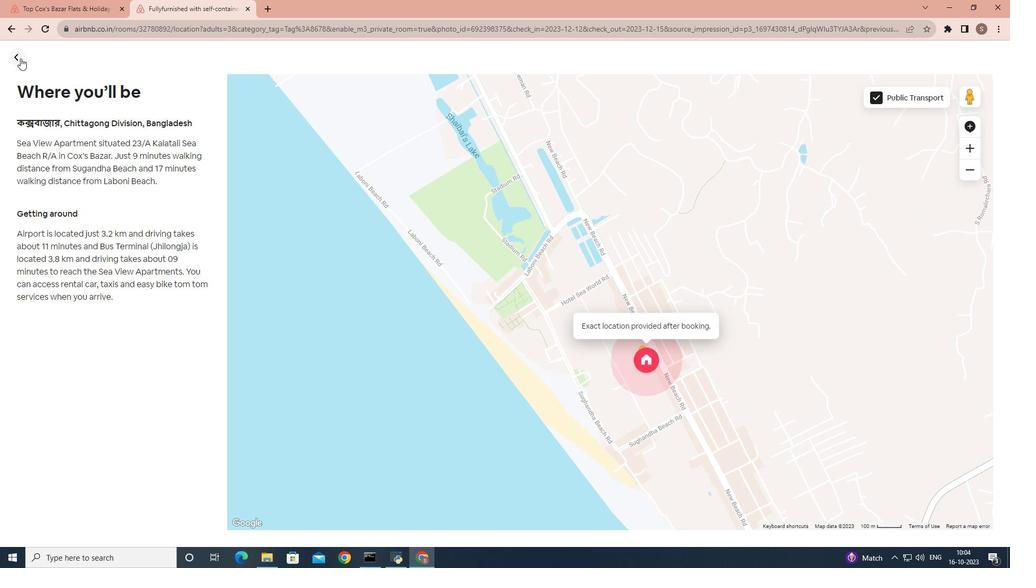 
Action: Mouse moved to (440, 358)
Screenshot: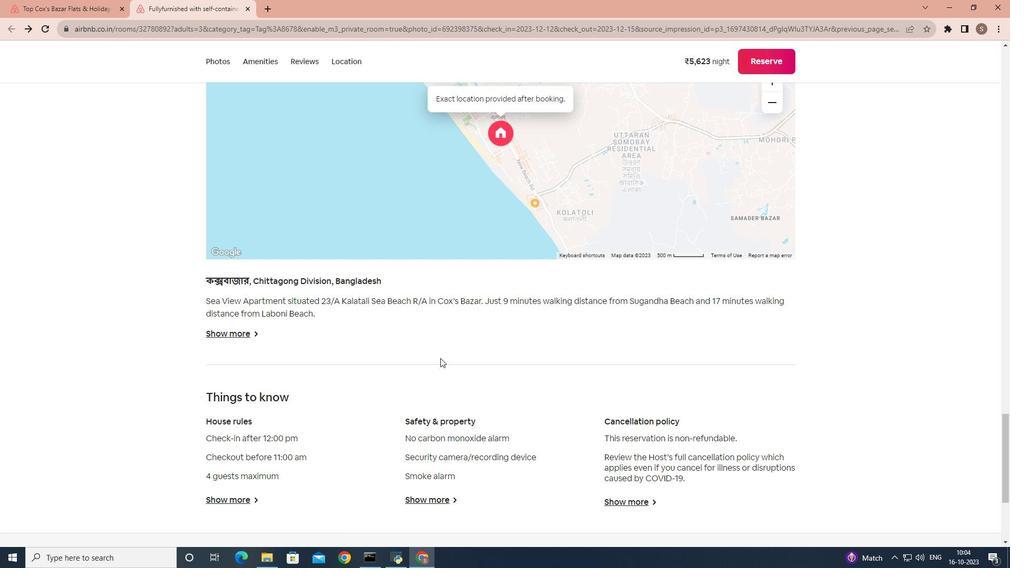 
Action: Mouse scrolled (440, 357) with delta (0, 0)
Screenshot: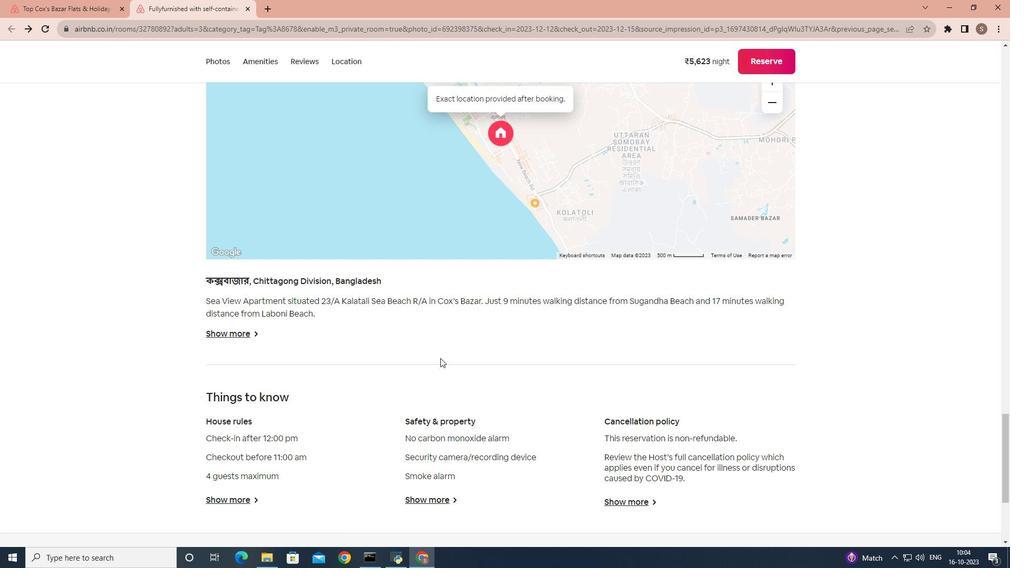 
Action: Mouse scrolled (440, 357) with delta (0, 0)
Screenshot: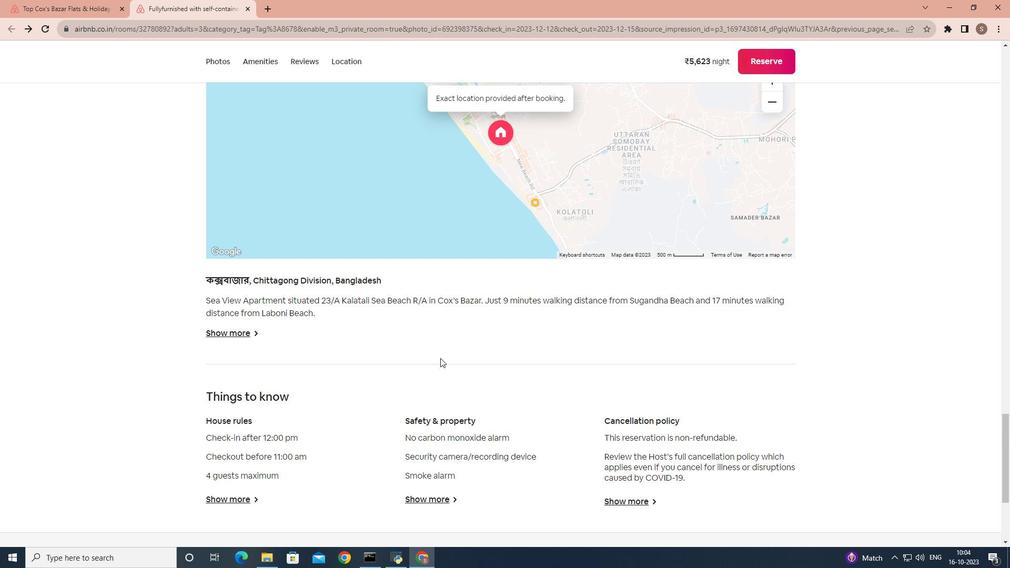 
Action: Mouse scrolled (440, 357) with delta (0, 0)
Screenshot: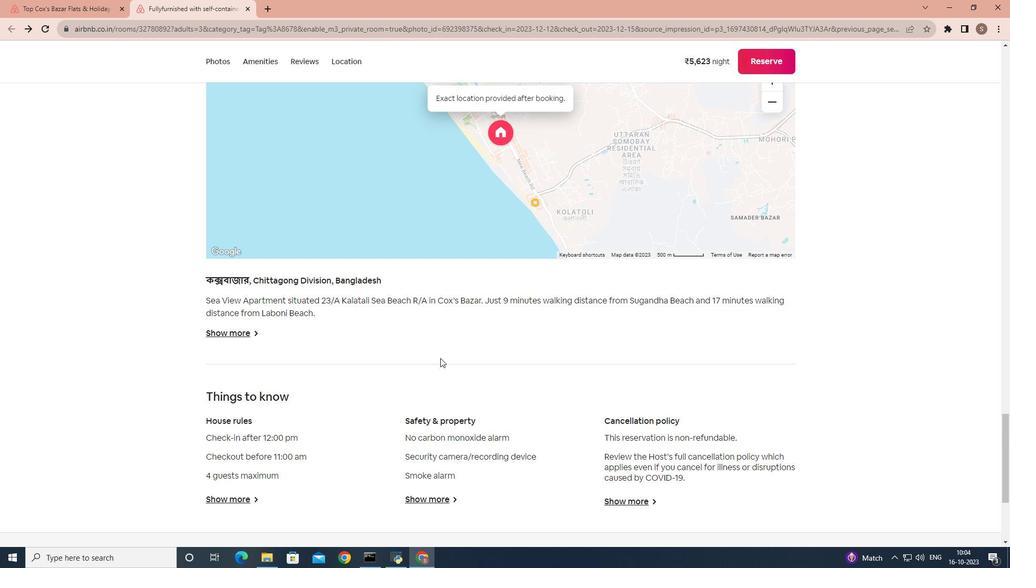 
Action: Mouse scrolled (440, 357) with delta (0, 0)
Screenshot: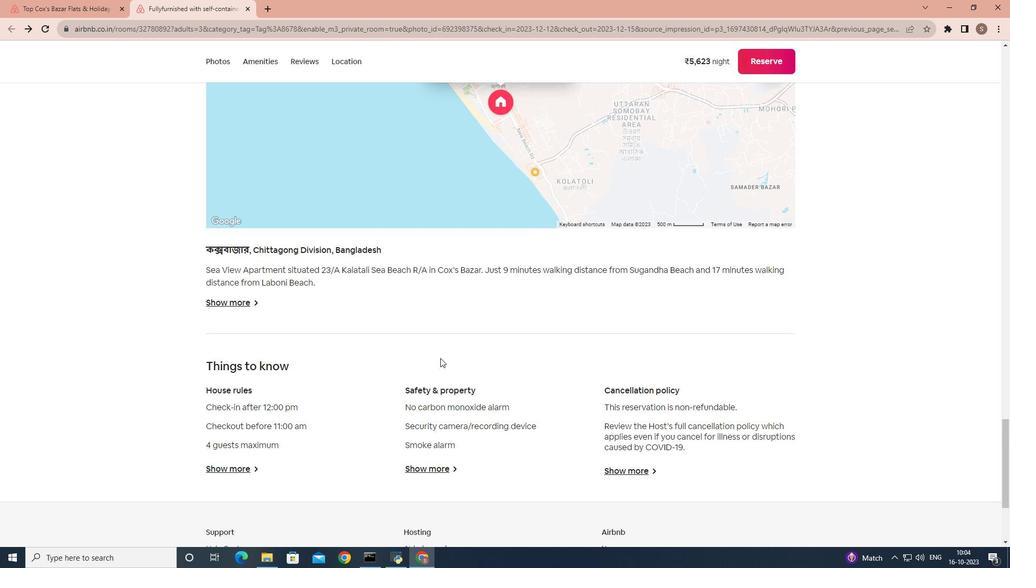 
Action: Mouse scrolled (440, 357) with delta (0, 0)
Screenshot: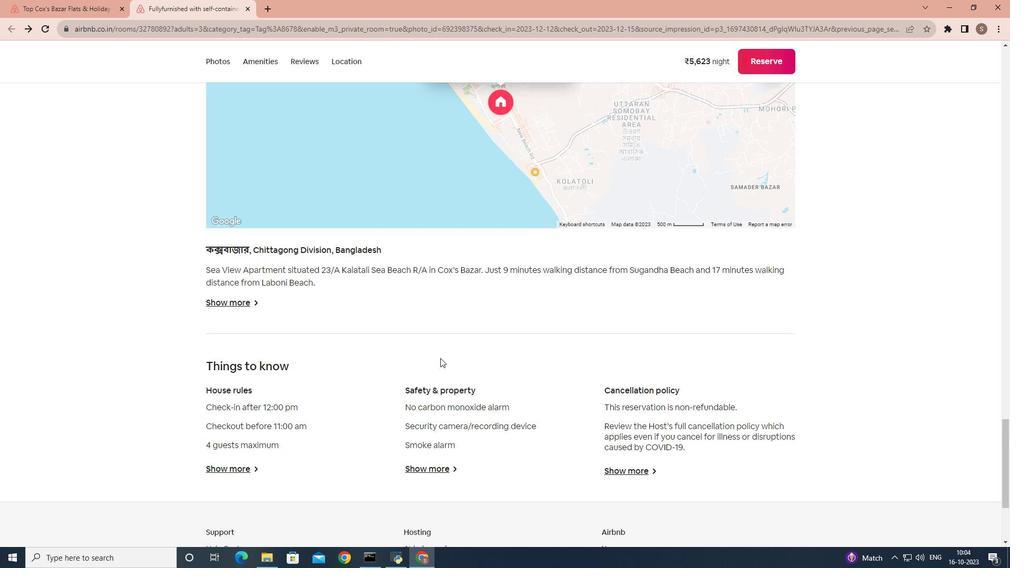 
Action: Mouse moved to (220, 301)
Screenshot: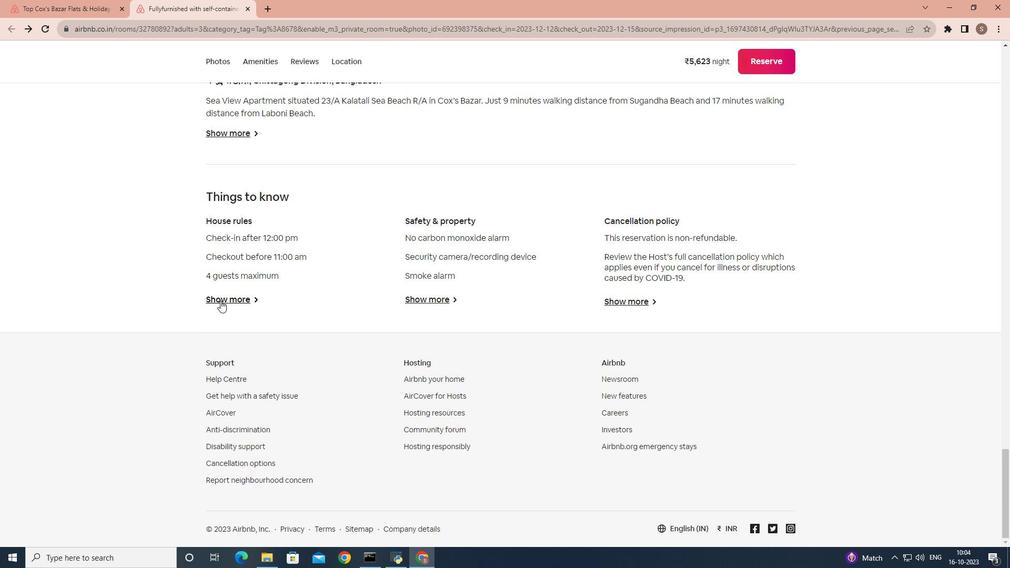 
Action: Mouse pressed left at (220, 301)
Screenshot: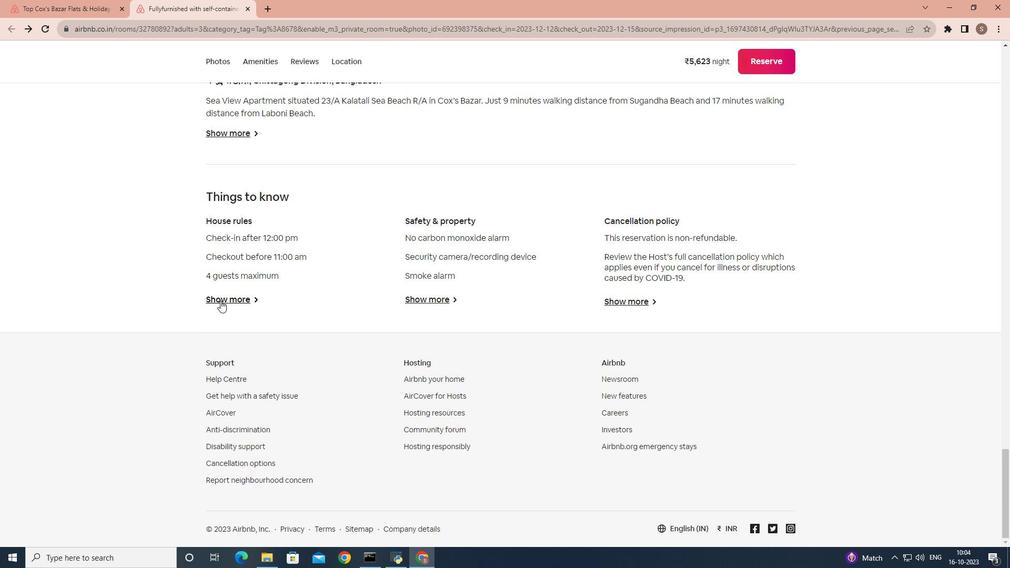 
Action: Mouse moved to (335, 225)
Screenshot: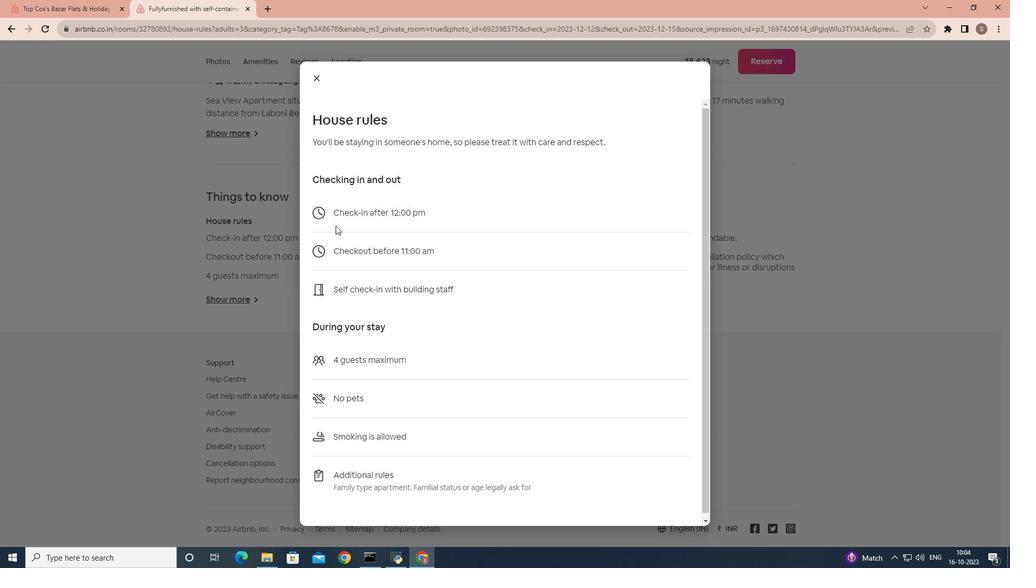 
Action: Mouse scrolled (335, 225) with delta (0, 0)
Screenshot: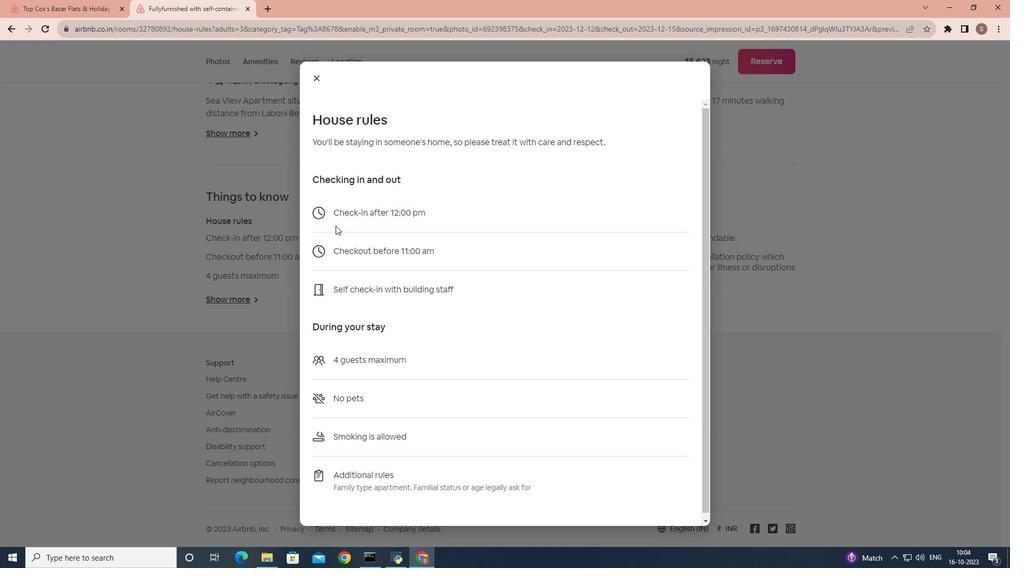 
Action: Mouse scrolled (335, 225) with delta (0, 0)
Screenshot: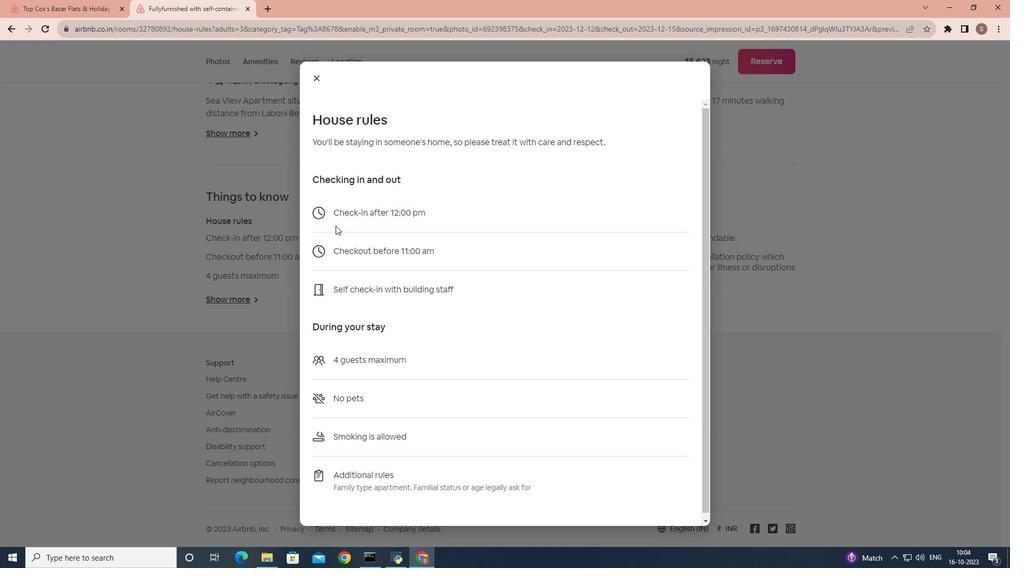 
Action: Mouse scrolled (335, 225) with delta (0, 0)
Screenshot: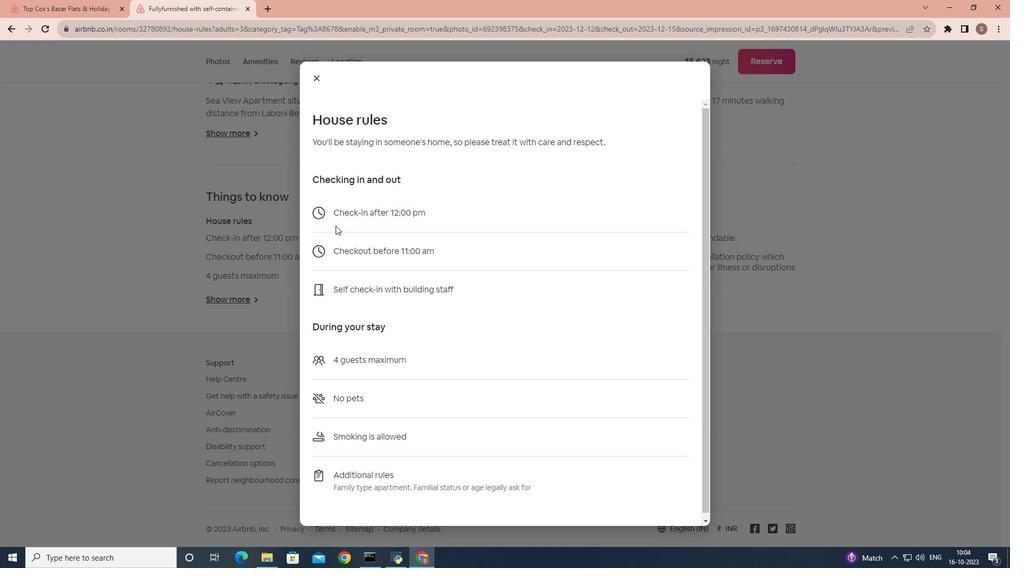 
Action: Mouse scrolled (335, 225) with delta (0, 0)
Screenshot: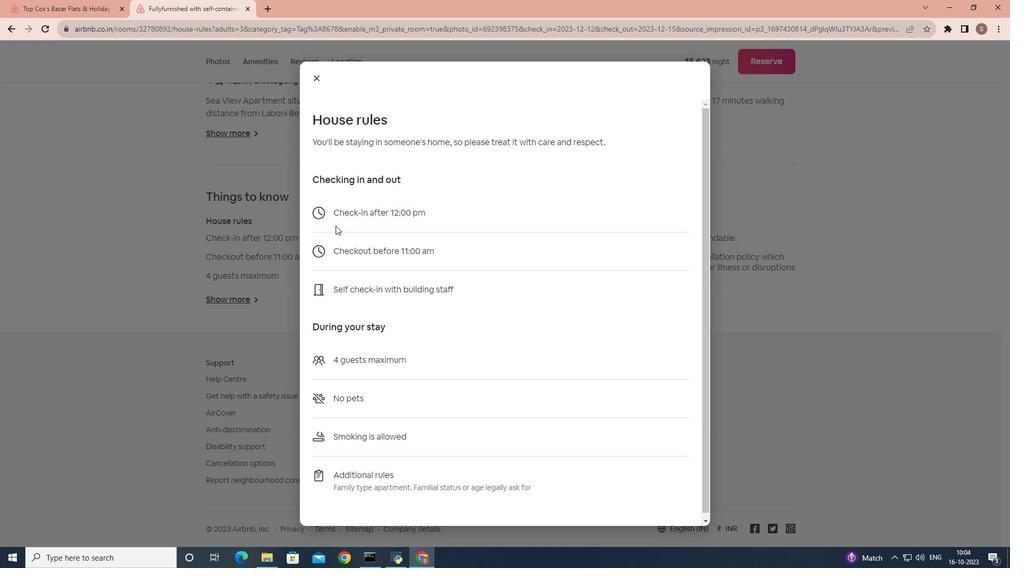 
Action: Mouse moved to (314, 76)
Screenshot: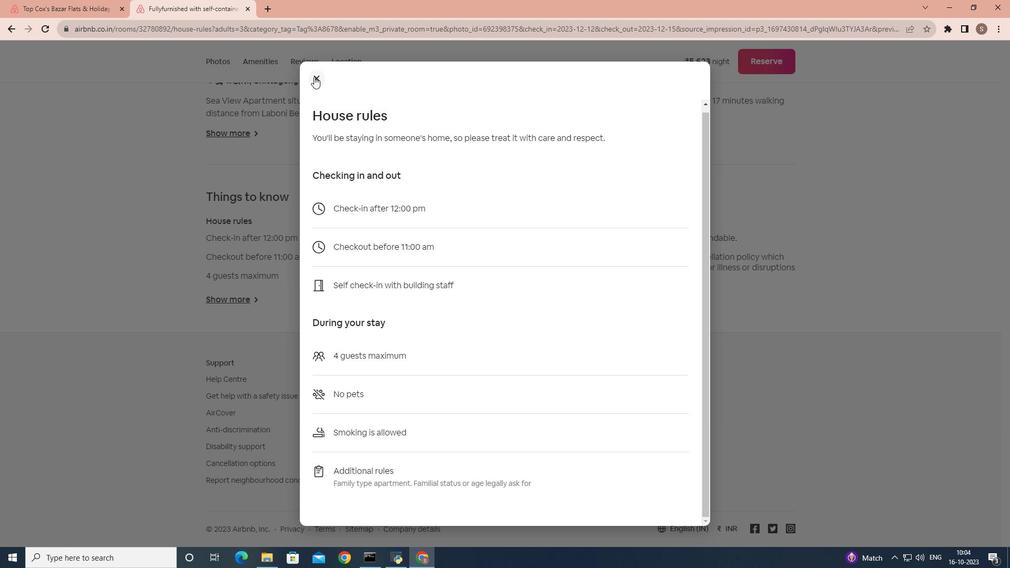 
Action: Mouse pressed left at (314, 76)
Screenshot: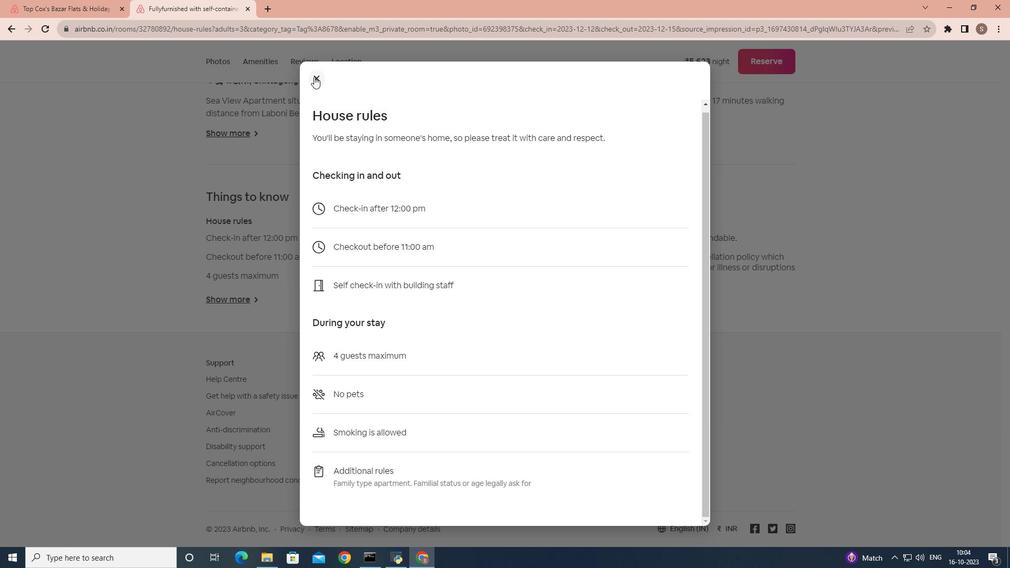 
Action: Mouse moved to (428, 302)
Screenshot: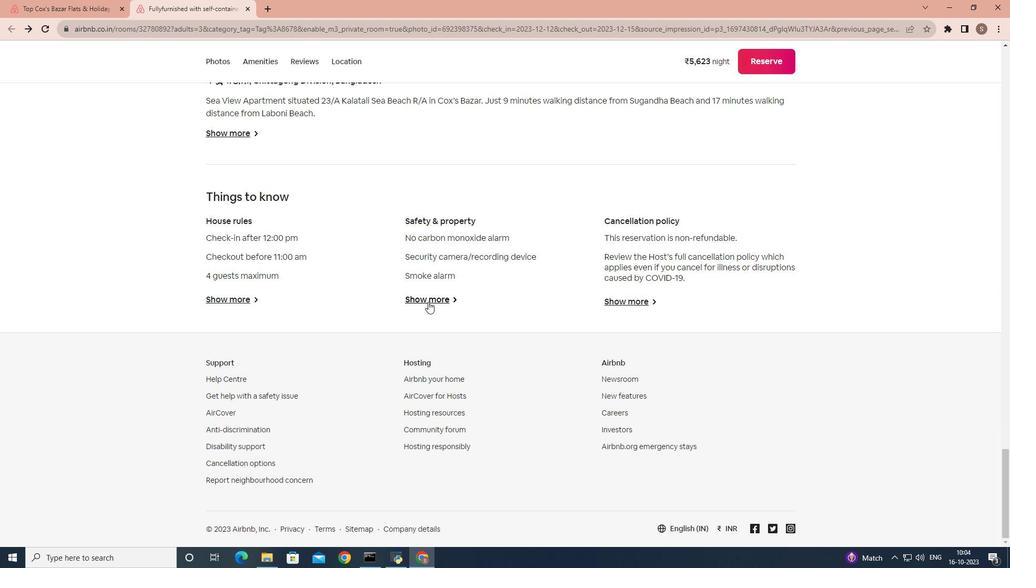 
Action: Mouse pressed left at (428, 302)
Screenshot: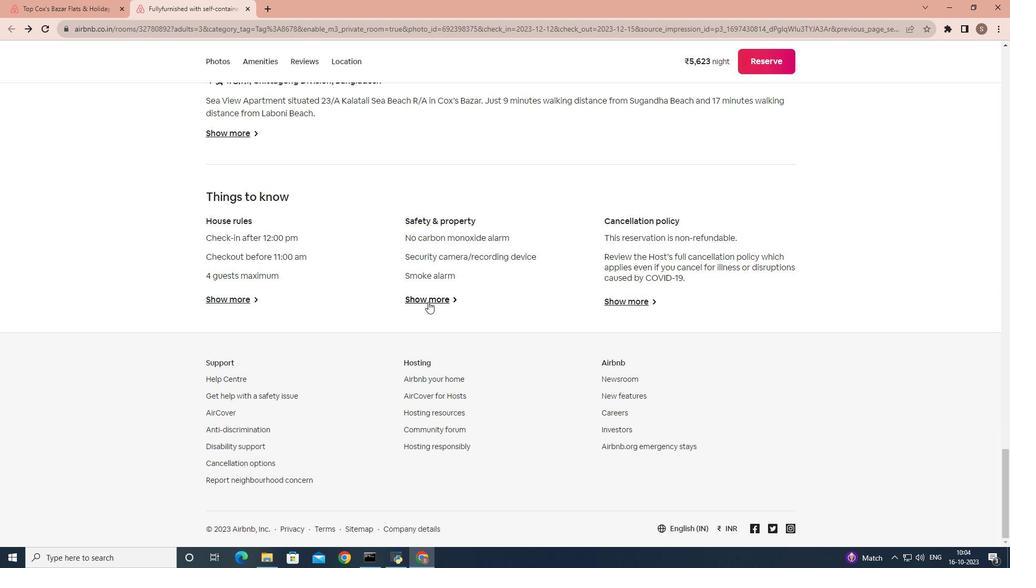 
Action: Mouse moved to (318, 168)
Screenshot: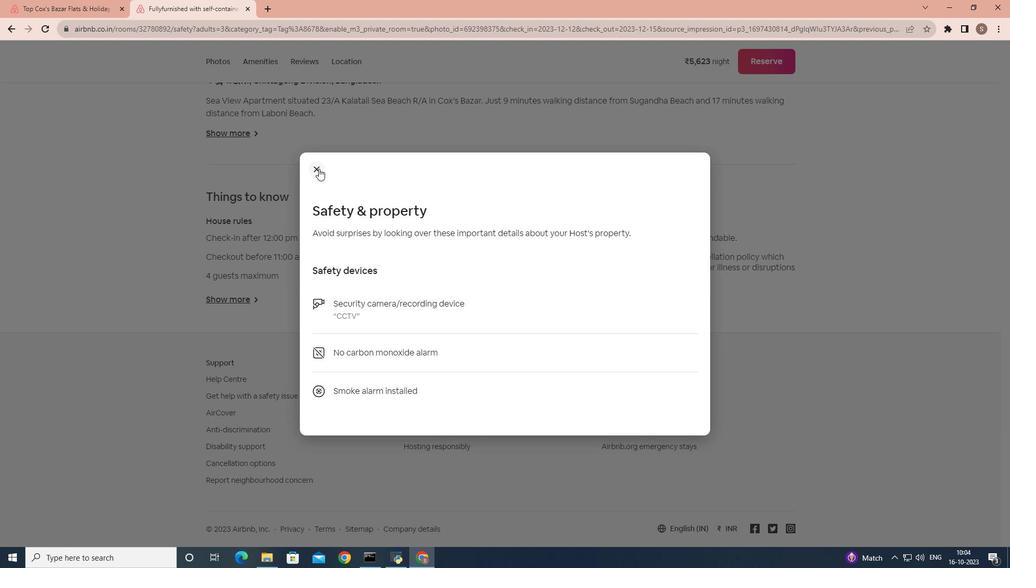 
Action: Mouse pressed left at (318, 168)
Screenshot: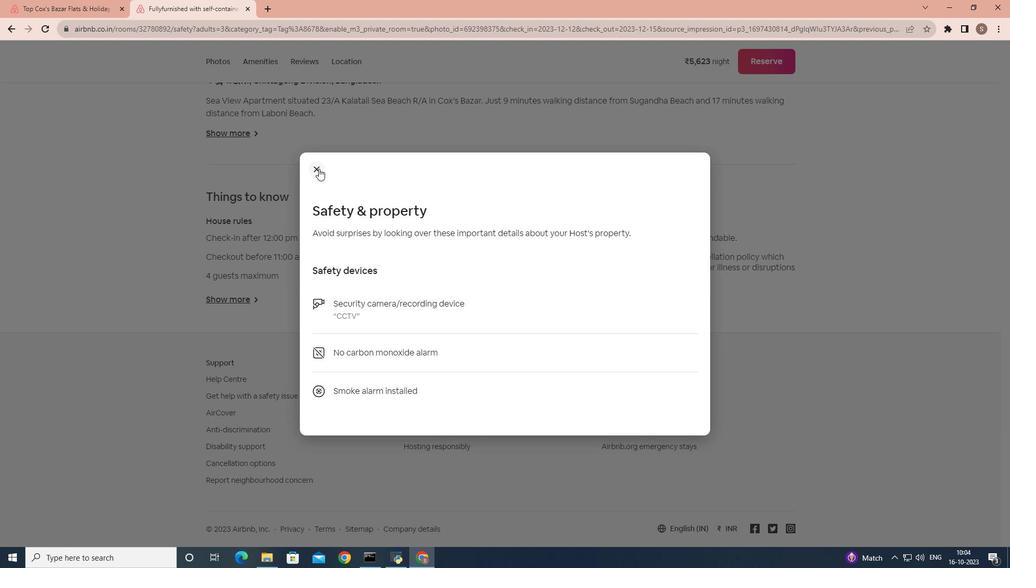 
Action: Mouse moved to (642, 305)
Screenshot: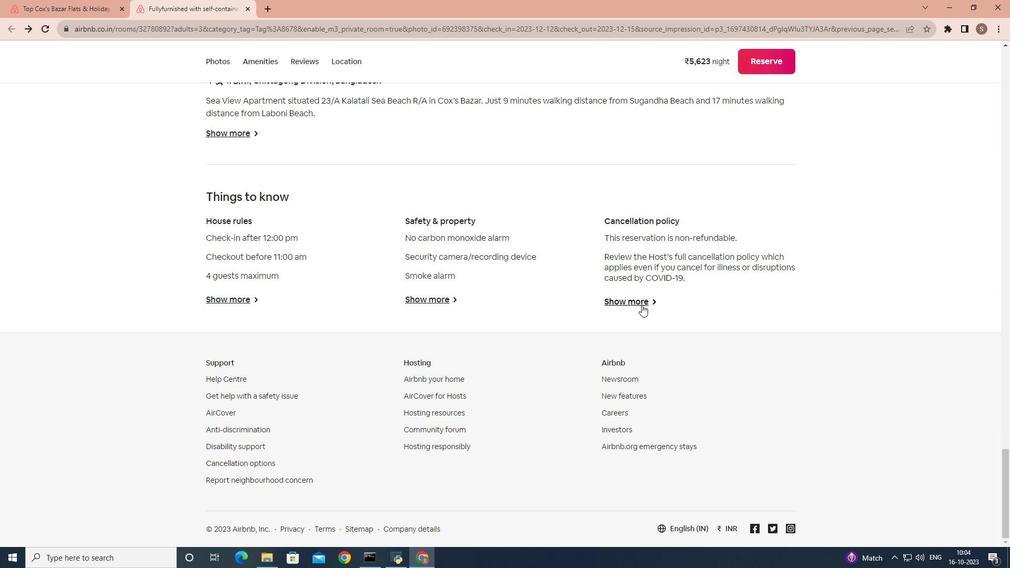 
Action: Mouse pressed left at (642, 305)
Screenshot: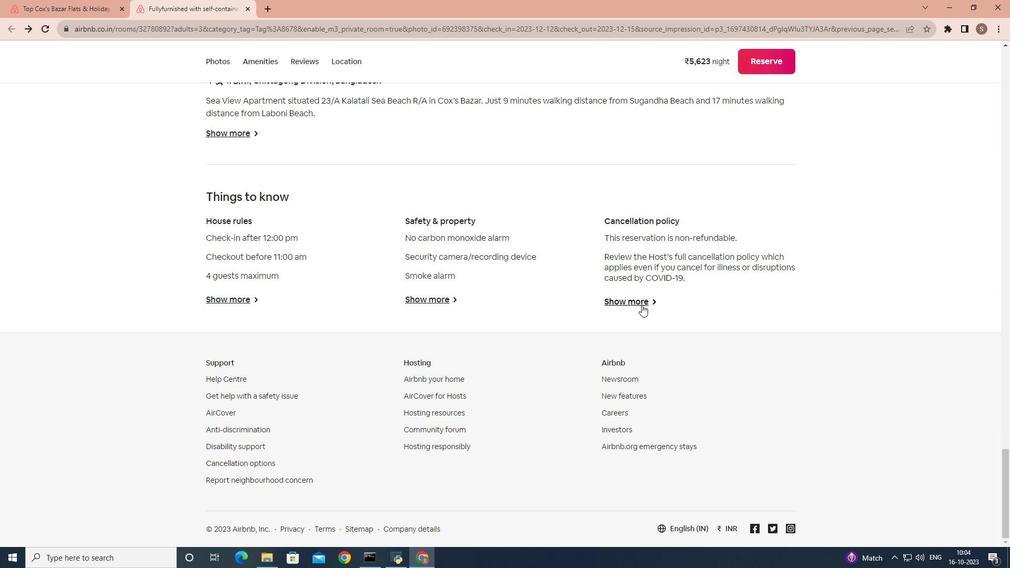 
Action: Mouse moved to (372, 179)
Screenshot: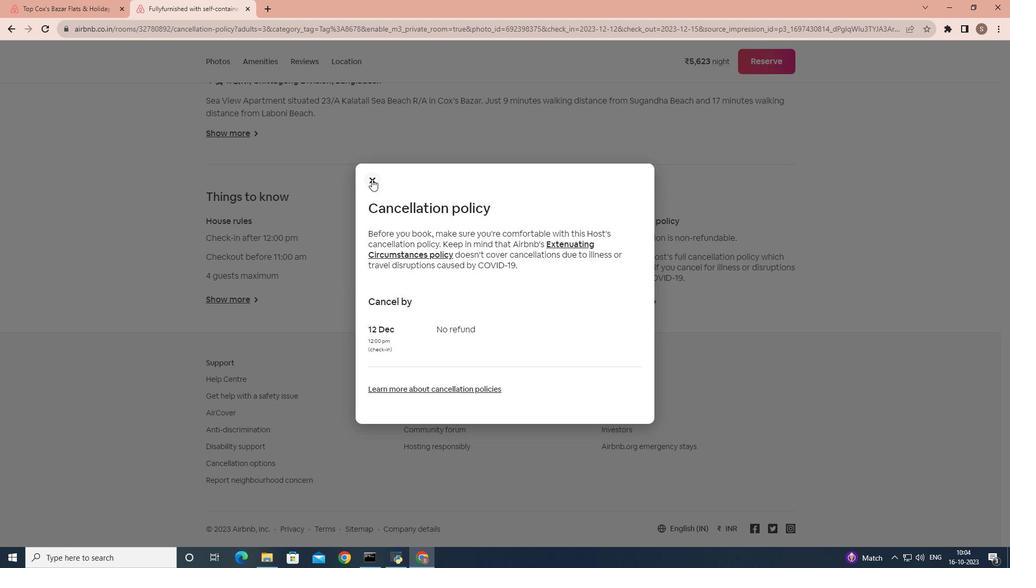 
Action: Mouse pressed left at (372, 179)
Screenshot: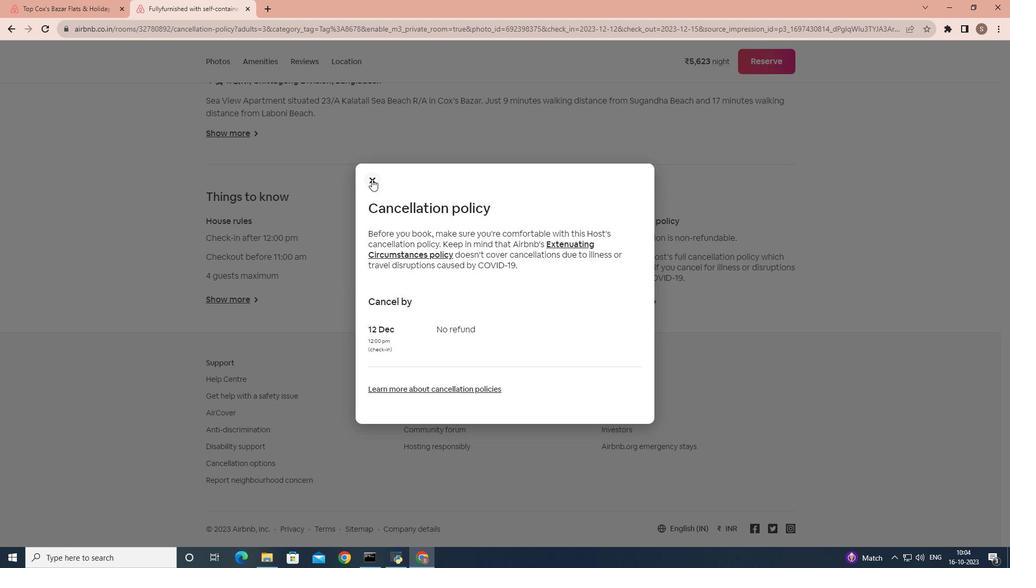 
Action: Mouse moved to (351, 256)
Screenshot: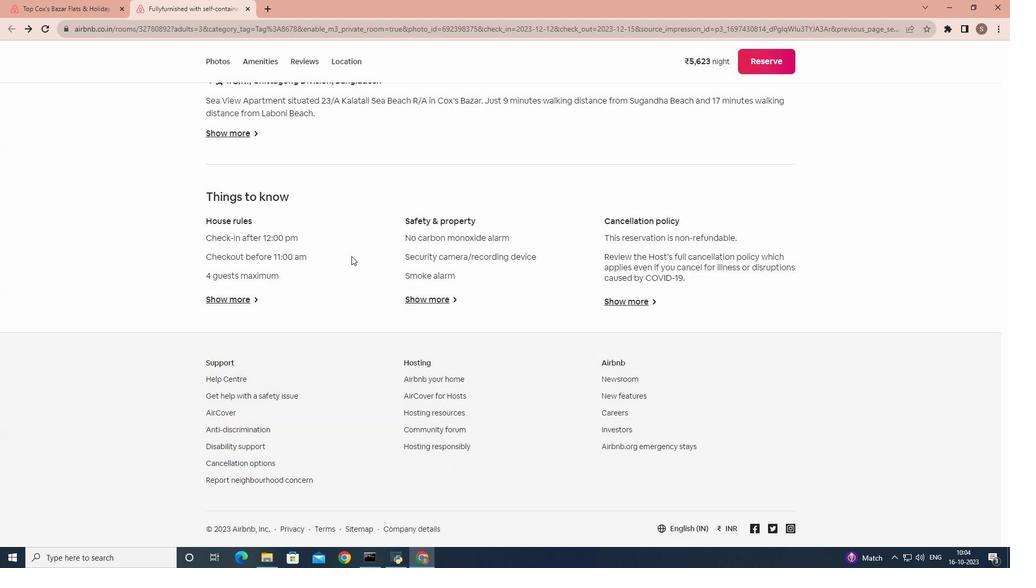 
Action: Mouse scrolled (351, 256) with delta (0, 0)
Screenshot: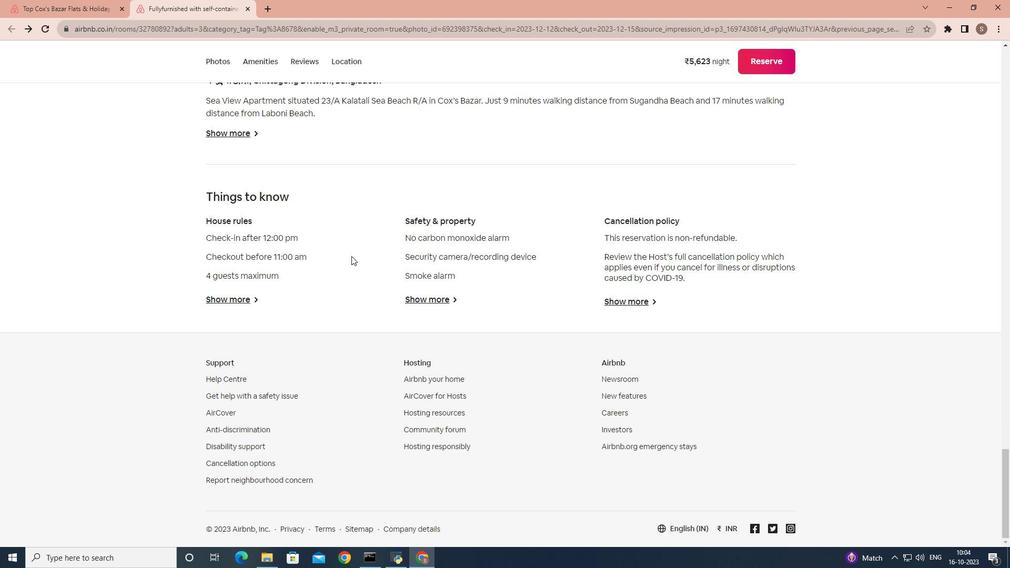 
Action: Mouse scrolled (351, 256) with delta (0, 0)
Screenshot: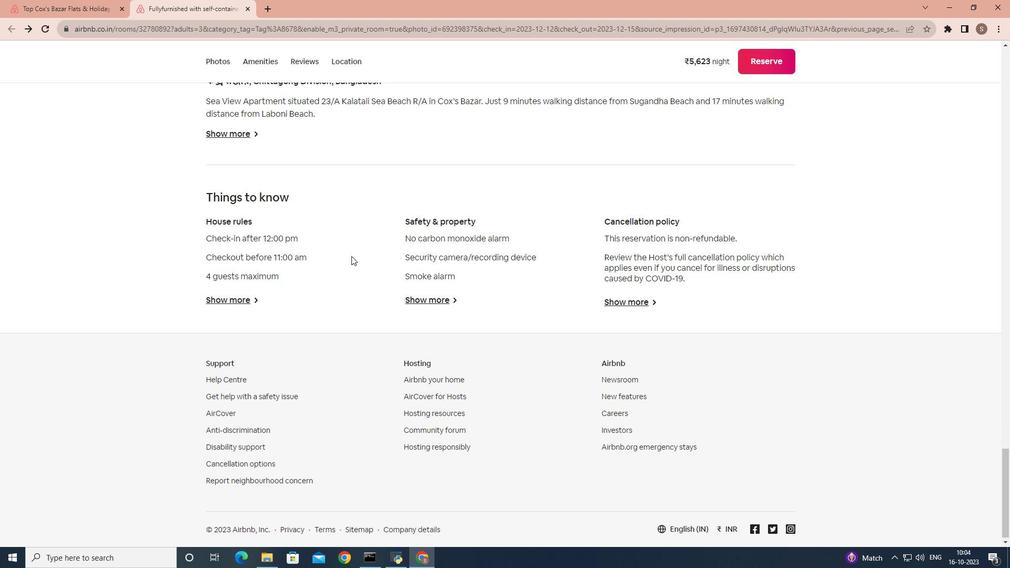 
Action: Mouse scrolled (351, 256) with delta (0, 0)
Screenshot: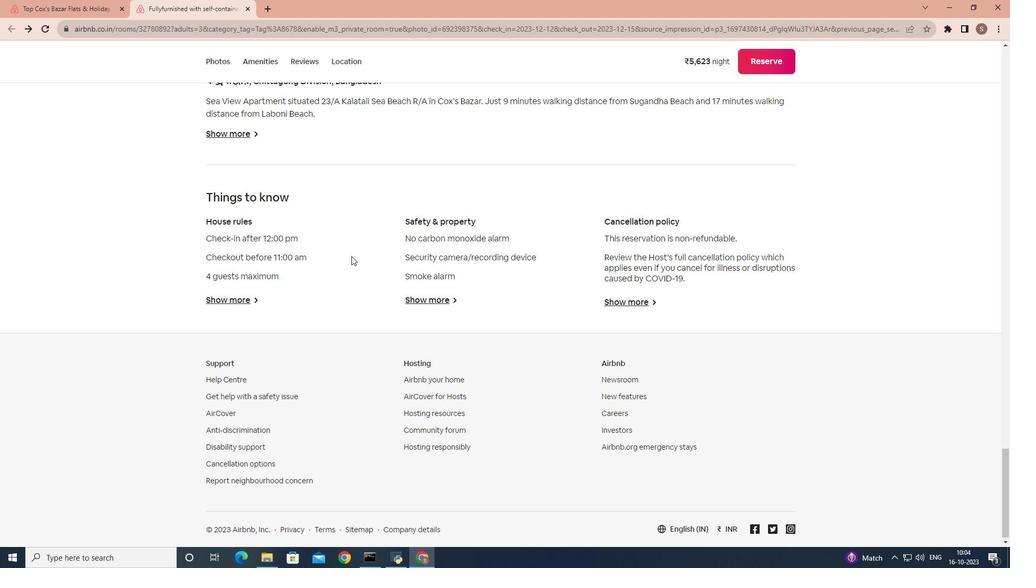 
Action: Mouse scrolled (351, 256) with delta (0, 0)
Screenshot: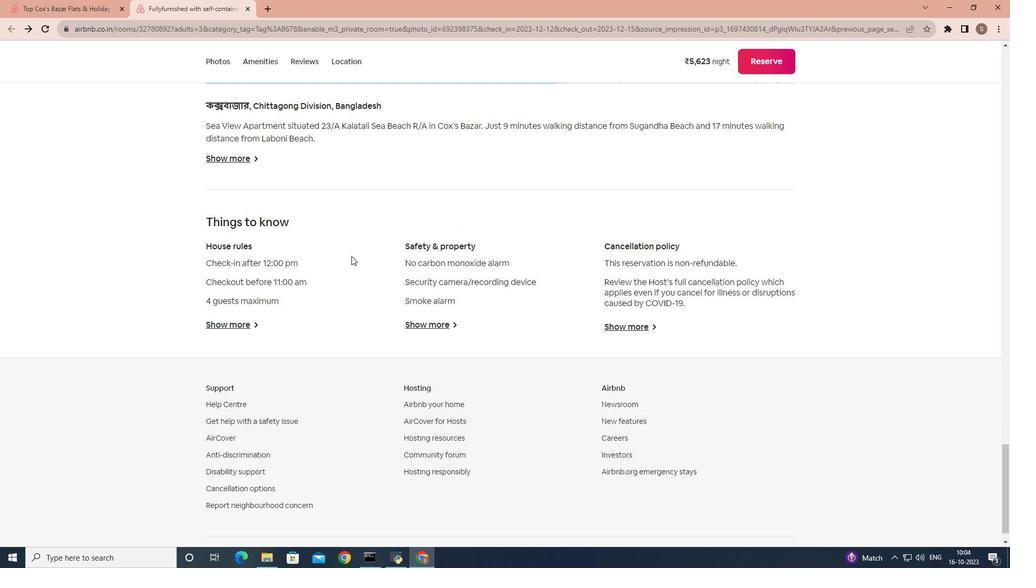 
Action: Mouse scrolled (351, 256) with delta (0, 0)
Screenshot: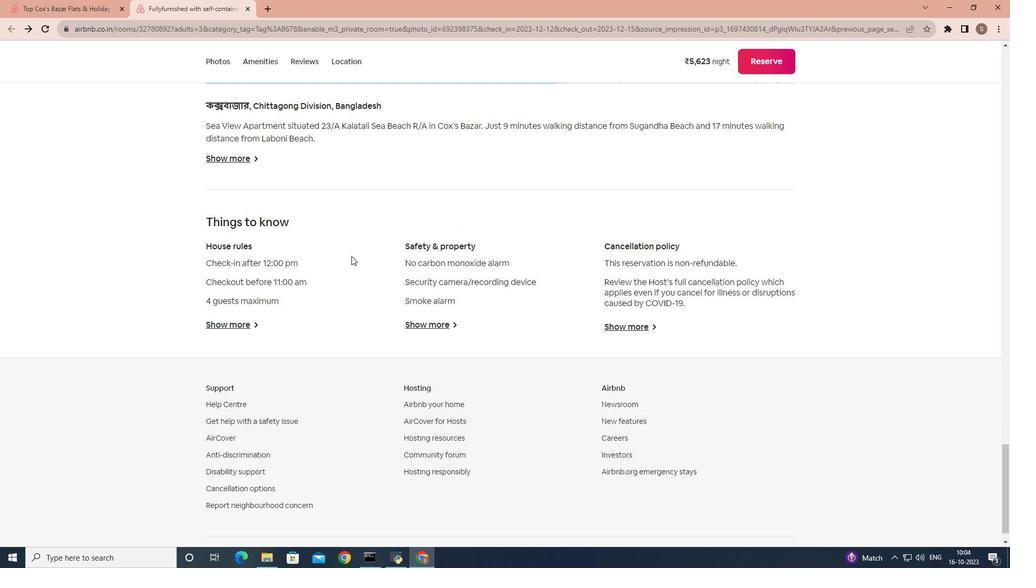 
Action: Mouse scrolled (351, 256) with delta (0, 0)
Screenshot: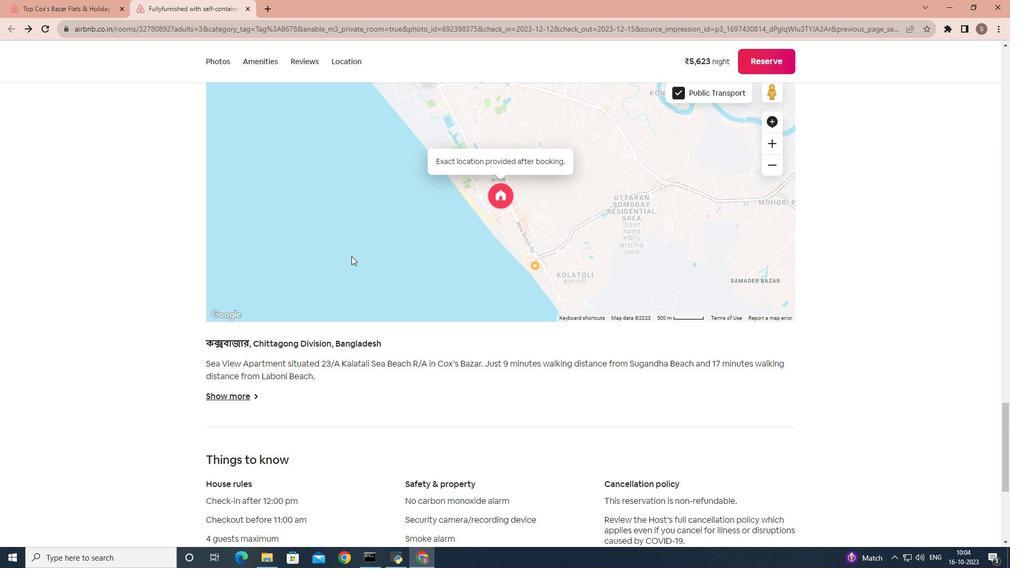 
Action: Mouse scrolled (351, 256) with delta (0, 0)
Screenshot: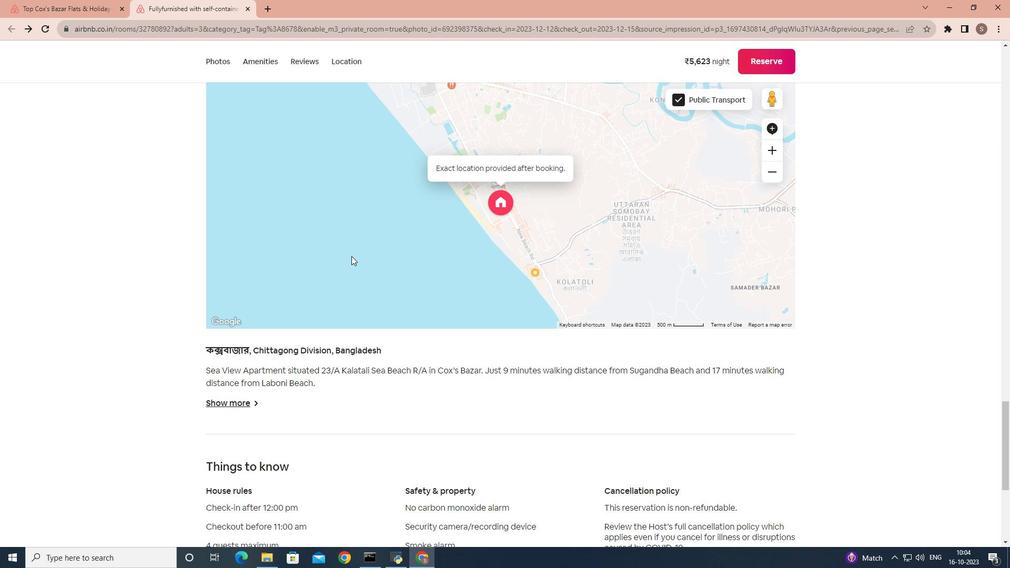 
Action: Mouse scrolled (351, 256) with delta (0, 0)
Screenshot: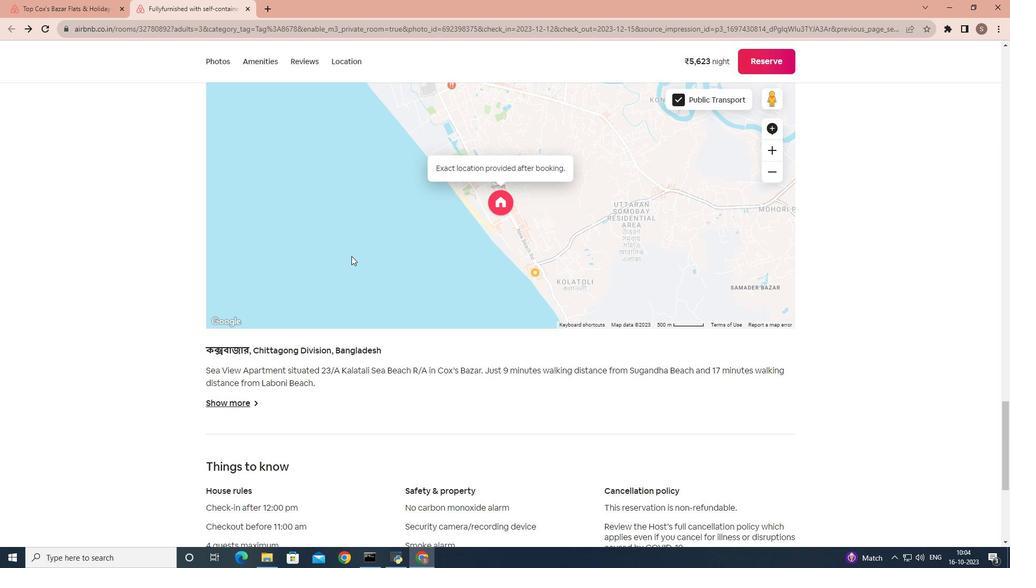 
Action: Mouse scrolled (351, 256) with delta (0, 0)
Screenshot: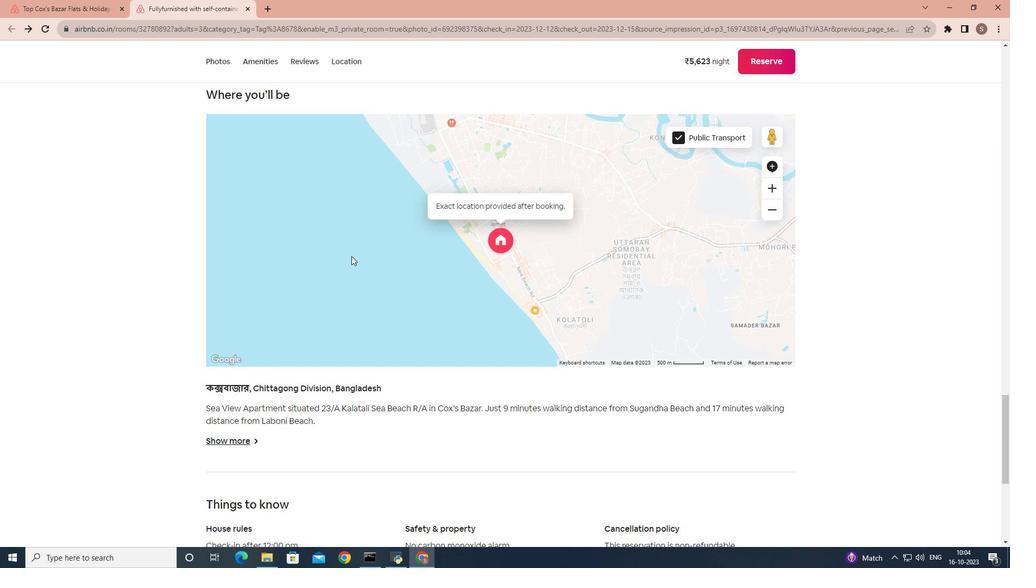 
Action: Mouse scrolled (351, 256) with delta (0, 0)
Screenshot: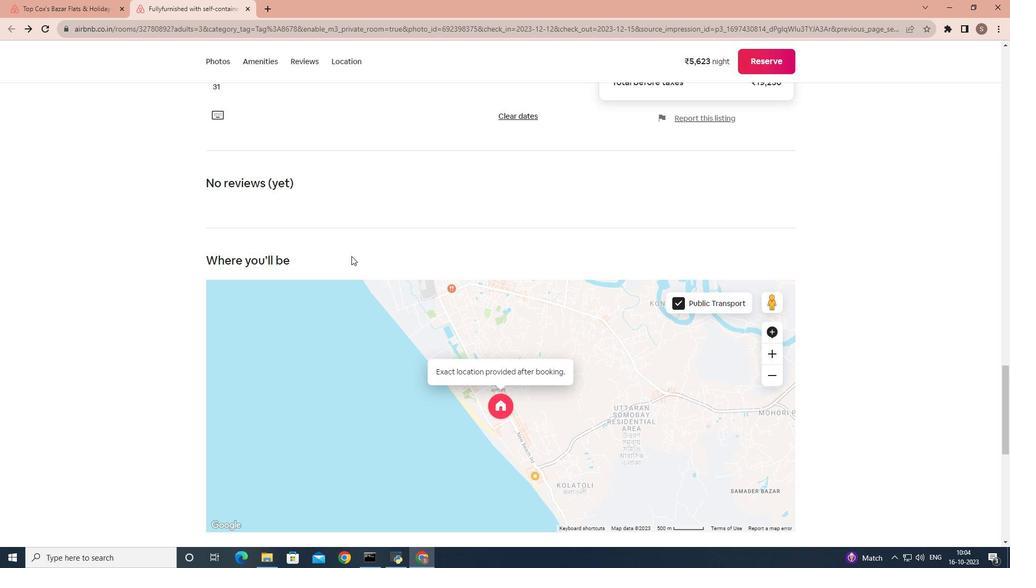 
Action: Mouse scrolled (351, 256) with delta (0, 0)
Screenshot: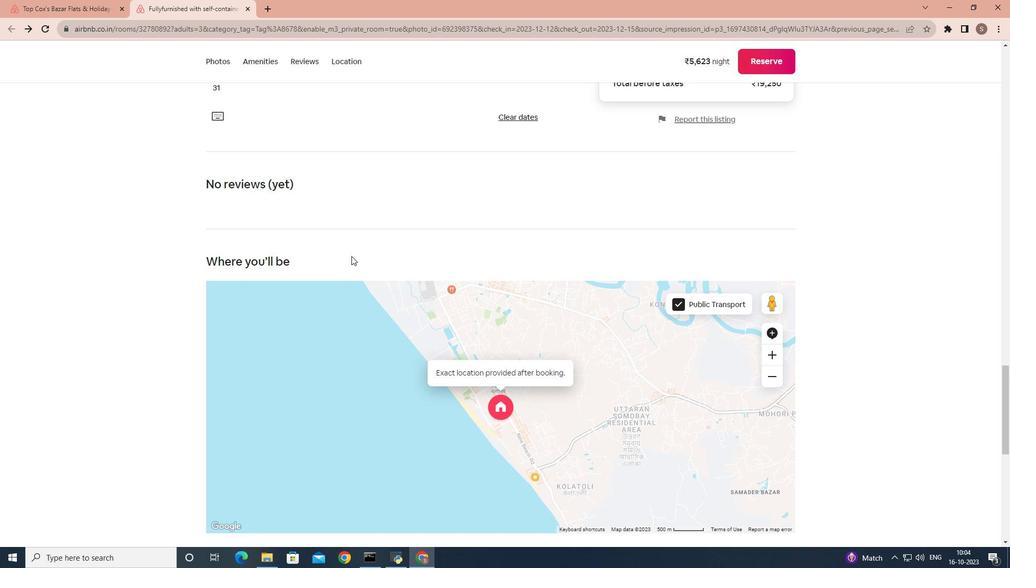 
Action: Mouse scrolled (351, 256) with delta (0, 0)
Screenshot: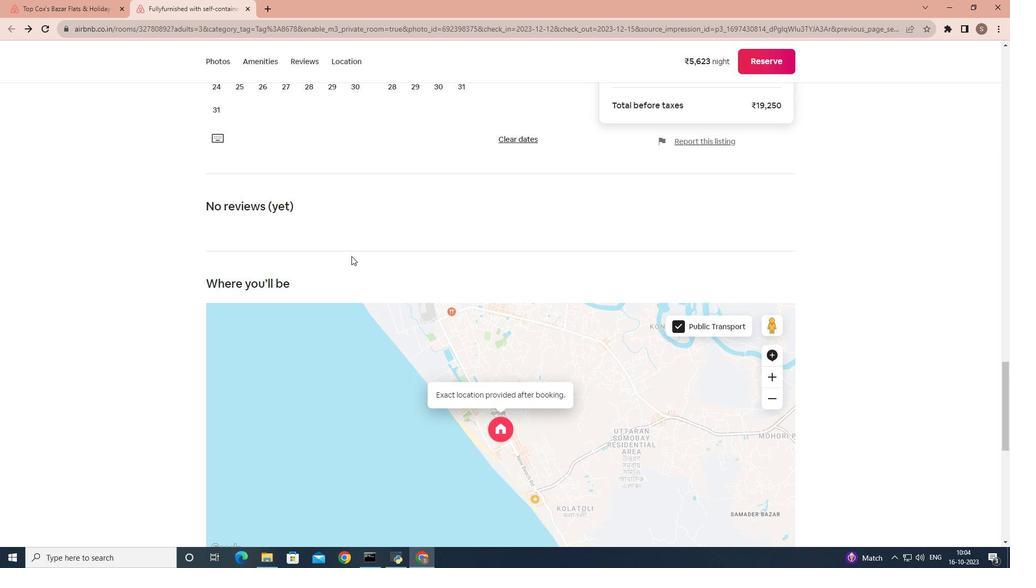 
Action: Mouse scrolled (351, 256) with delta (0, 0)
Screenshot: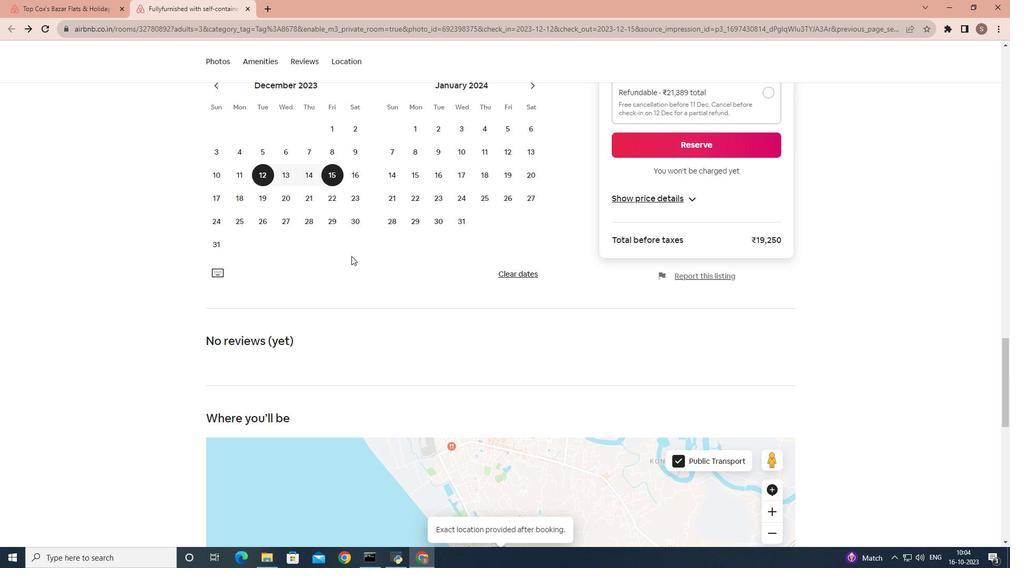 
Action: Mouse scrolled (351, 256) with delta (0, 0)
Screenshot: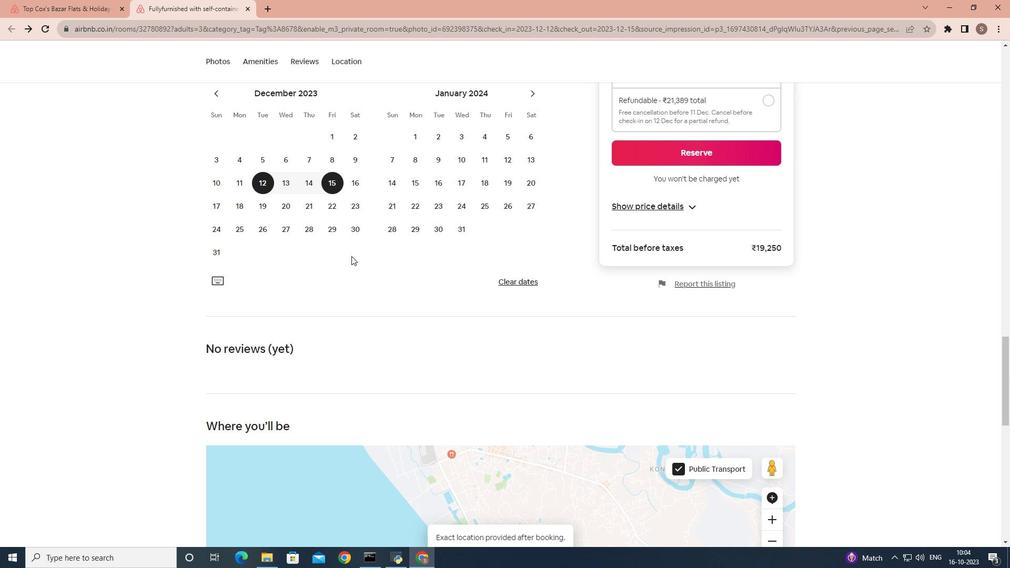 
Action: Mouse scrolled (351, 256) with delta (0, 0)
Screenshot: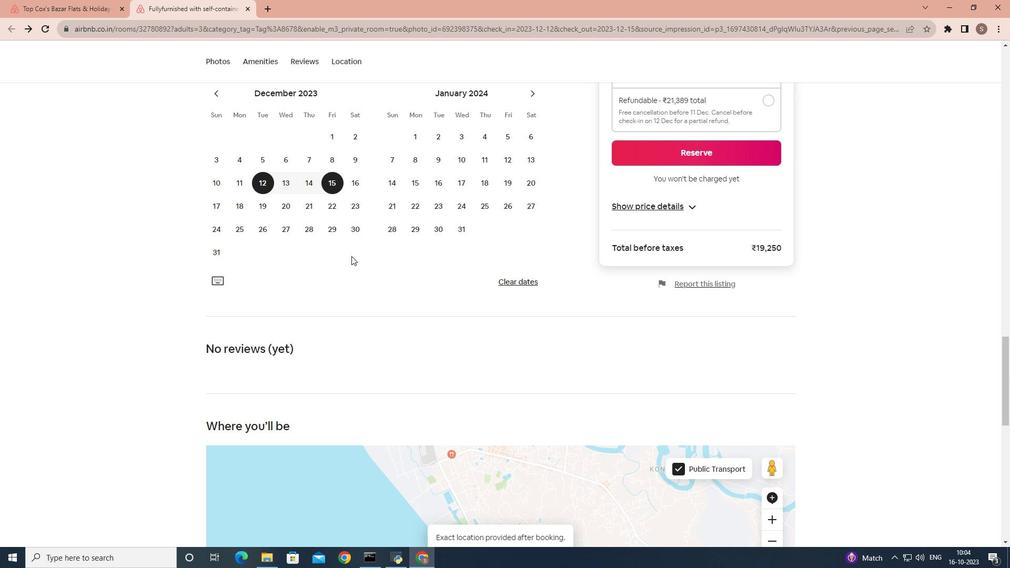 
Action: Mouse scrolled (351, 256) with delta (0, 0)
Screenshot: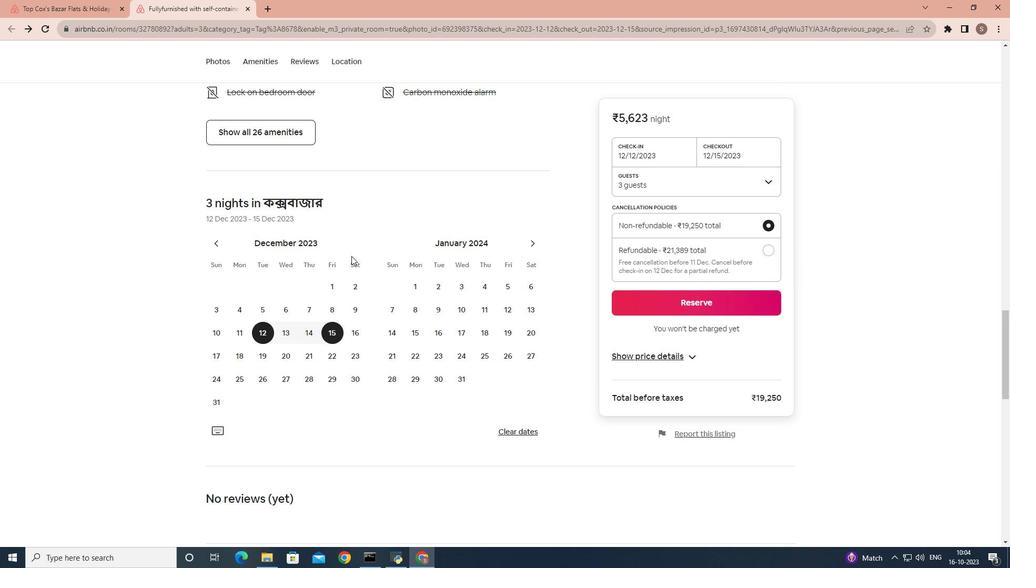 
Action: Mouse scrolled (351, 256) with delta (0, 0)
Screenshot: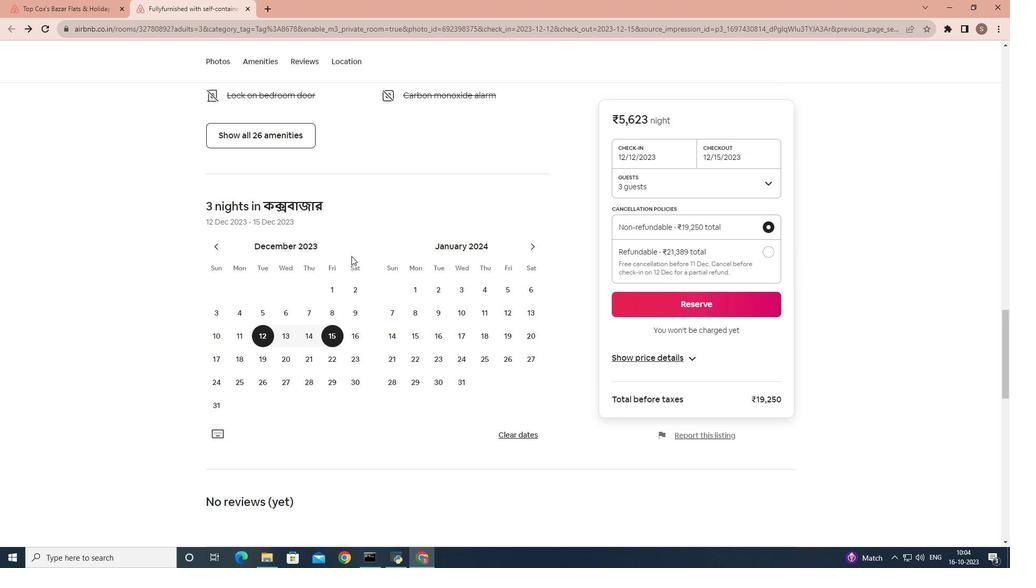 
Action: Mouse scrolled (351, 256) with delta (0, 0)
Screenshot: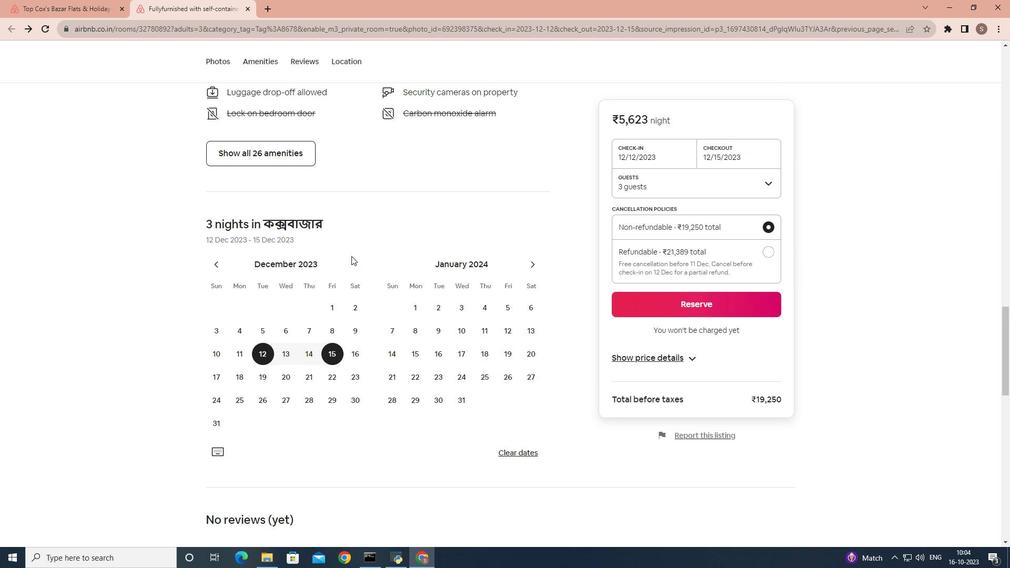 
Action: Mouse scrolled (351, 256) with delta (0, 0)
Screenshot: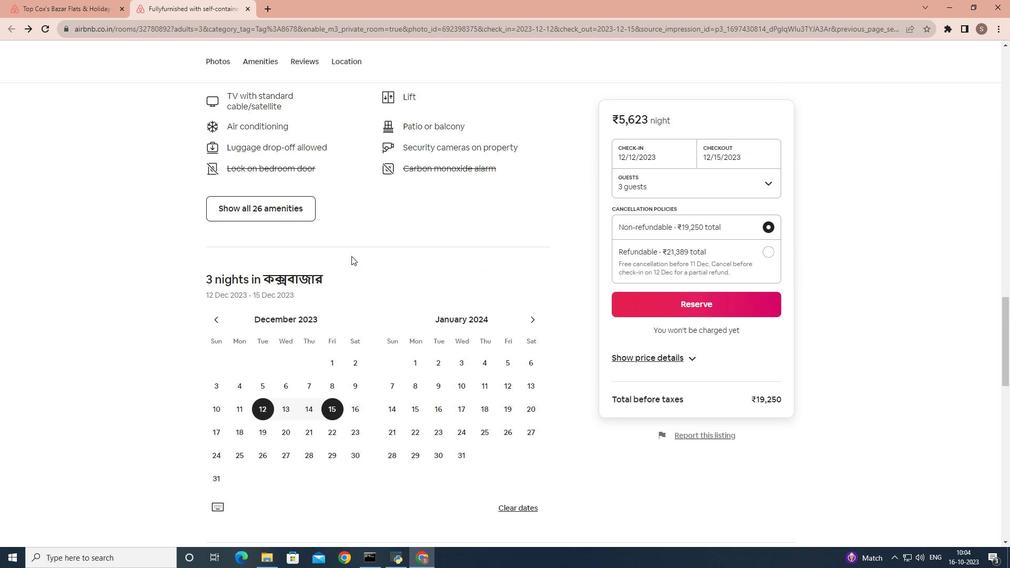 
Action: Mouse scrolled (351, 256) with delta (0, 0)
Screenshot: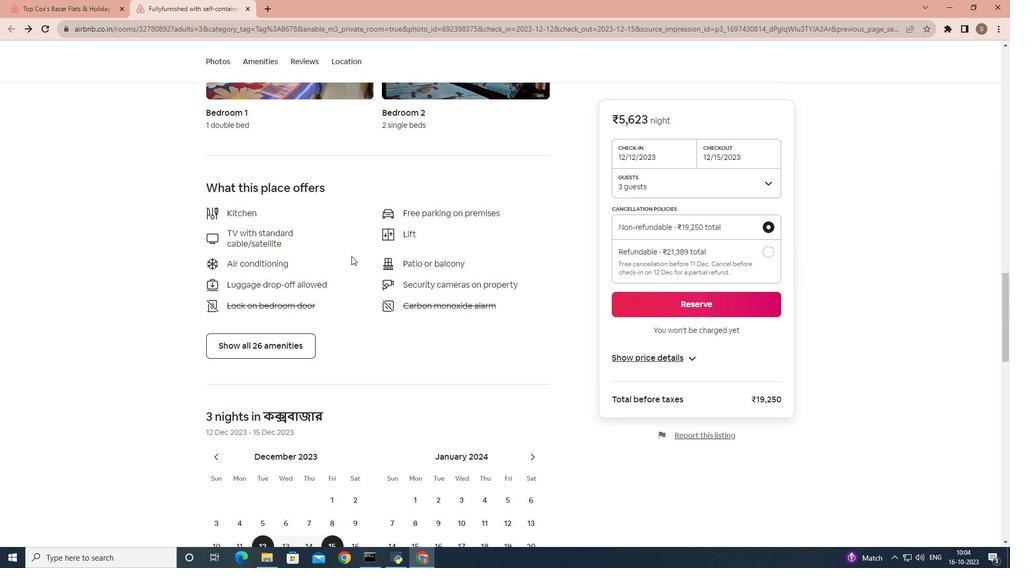 
Action: Mouse scrolled (351, 256) with delta (0, 0)
Screenshot: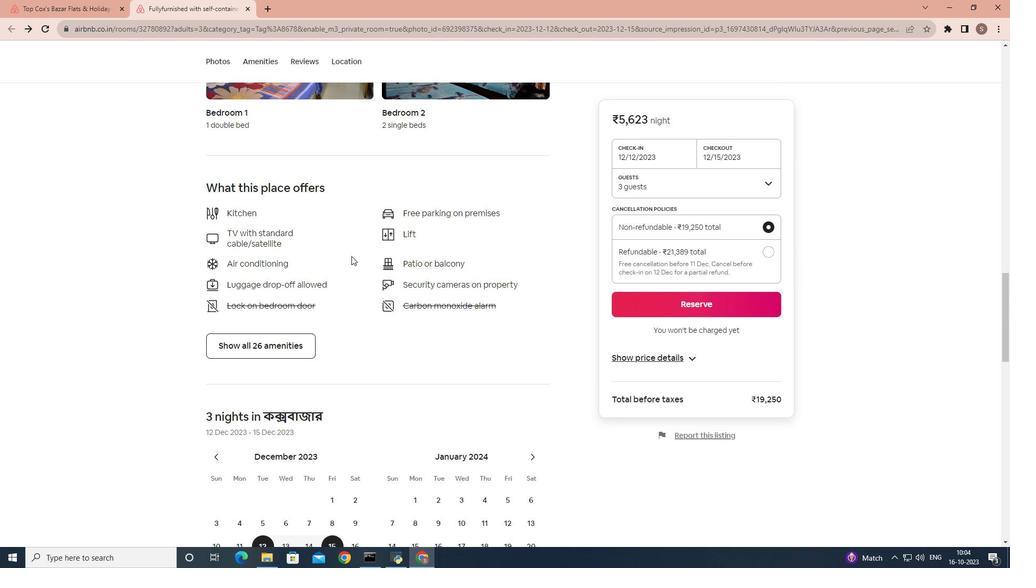 
Action: Mouse scrolled (351, 256) with delta (0, 0)
Screenshot: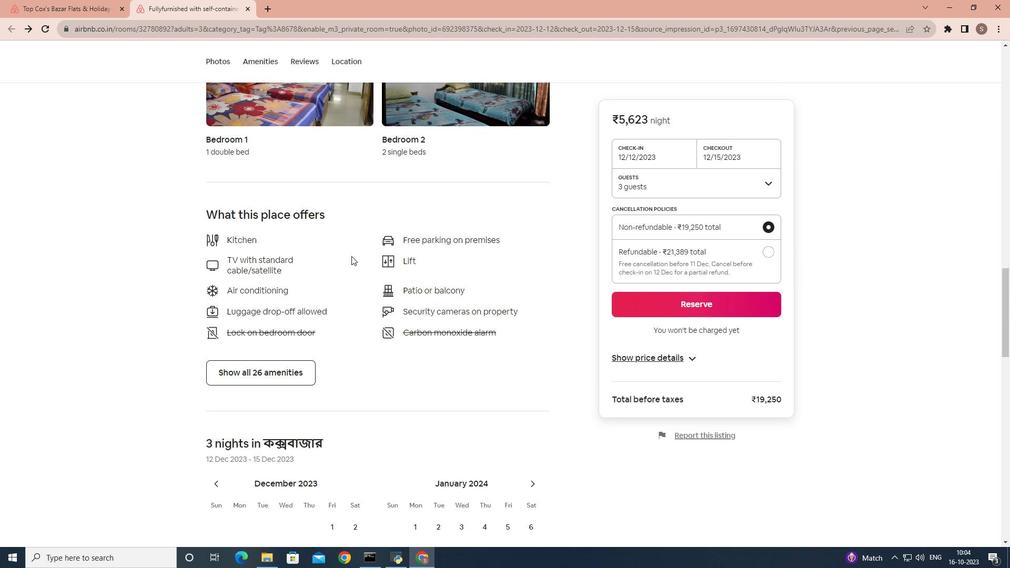 
Action: Mouse scrolled (351, 256) with delta (0, 0)
Screenshot: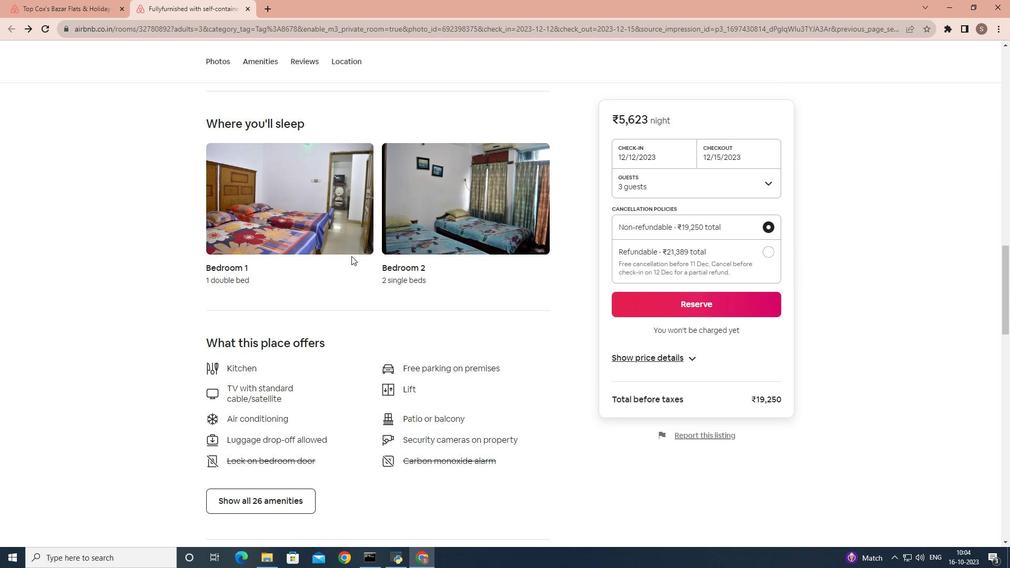 
Action: Mouse scrolled (351, 256) with delta (0, 0)
Screenshot: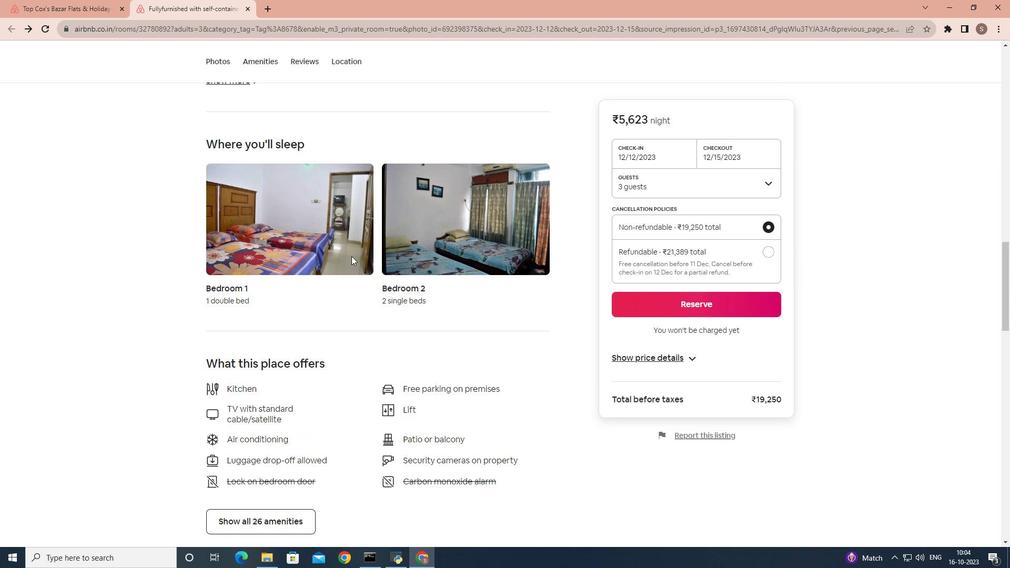 
Action: Mouse scrolled (351, 256) with delta (0, 0)
Screenshot: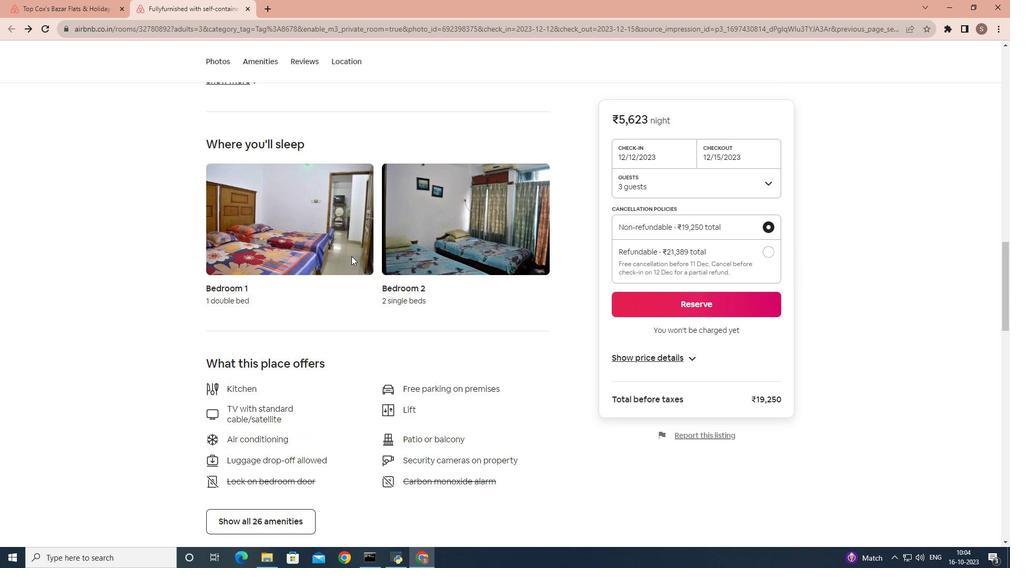 
Action: Mouse scrolled (351, 256) with delta (0, 0)
Screenshot: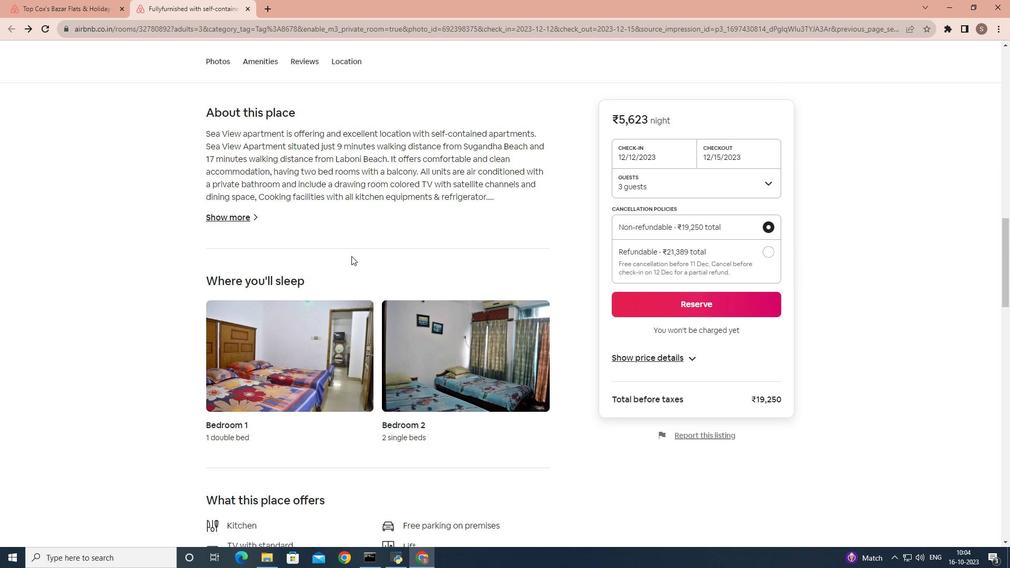 
Action: Mouse scrolled (351, 256) with delta (0, 0)
Screenshot: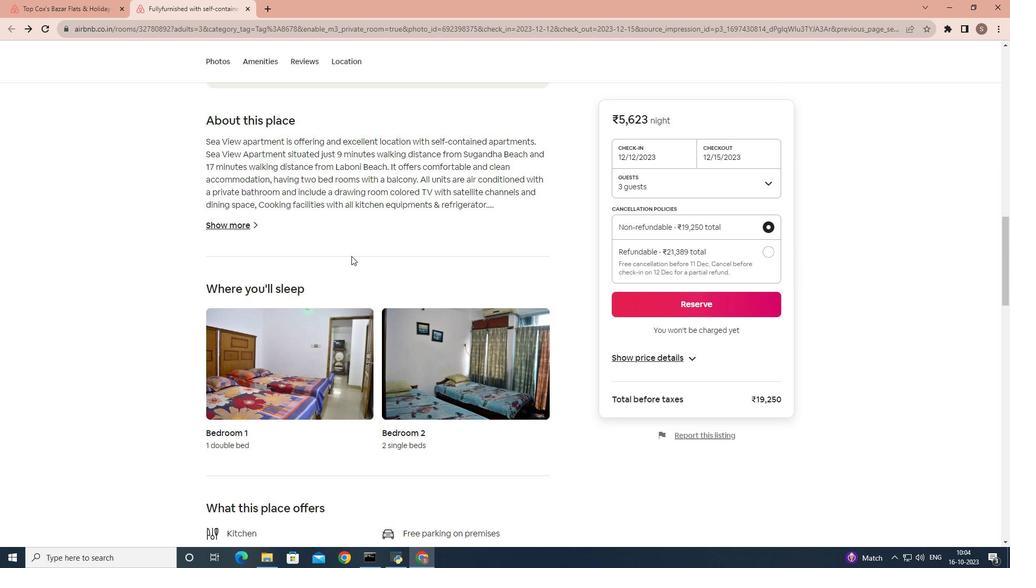 
Action: Mouse scrolled (351, 256) with delta (0, 0)
Screenshot: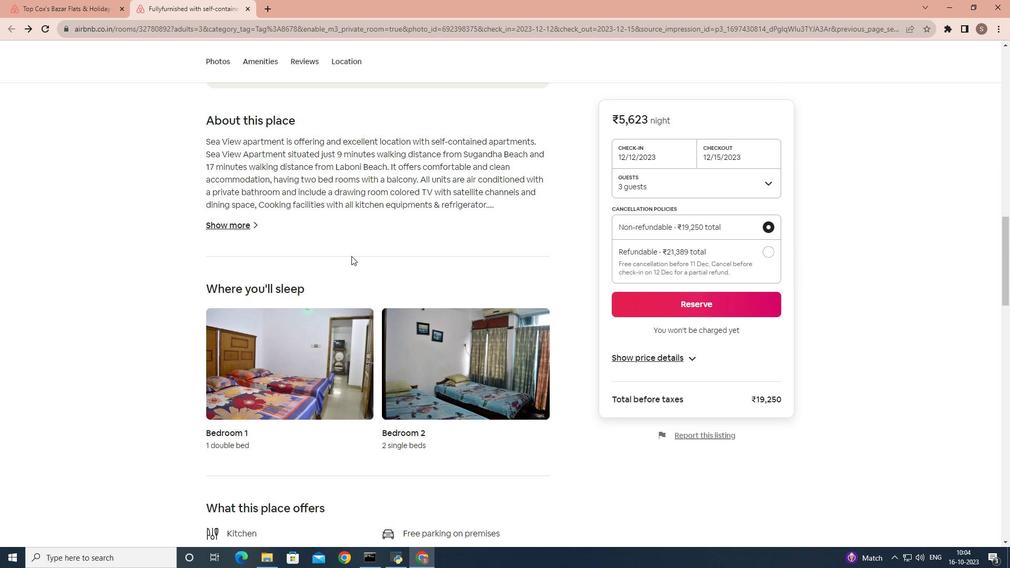 
Action: Mouse scrolled (351, 256) with delta (0, 0)
Screenshot: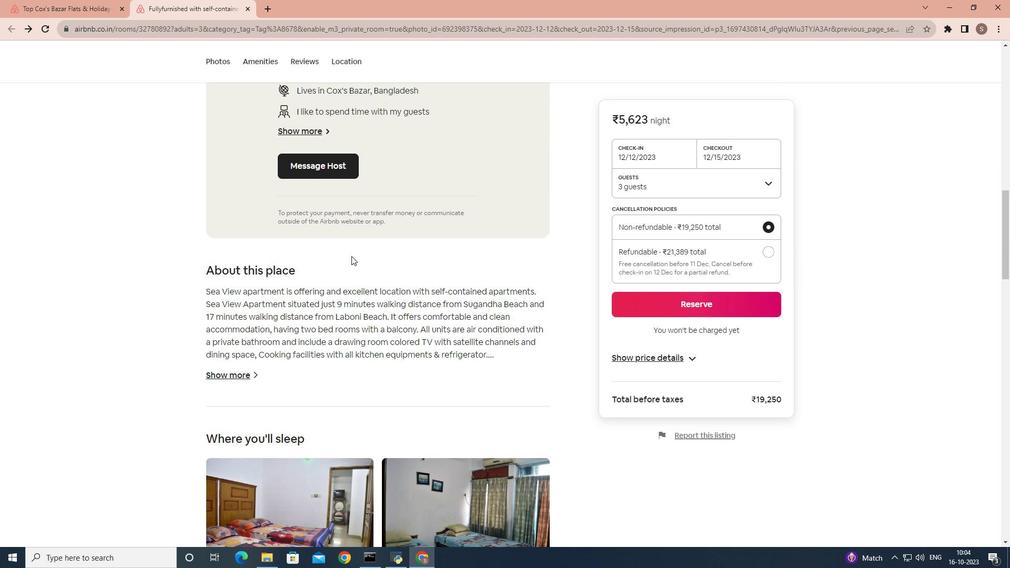 
Action: Mouse scrolled (351, 256) with delta (0, 0)
Screenshot: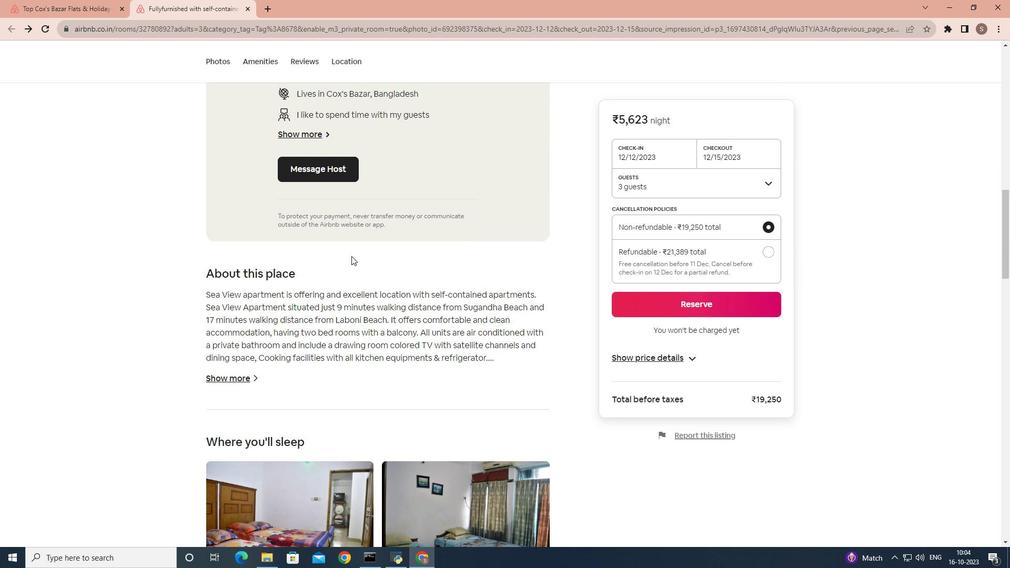 
Action: Mouse scrolled (351, 256) with delta (0, 0)
Screenshot: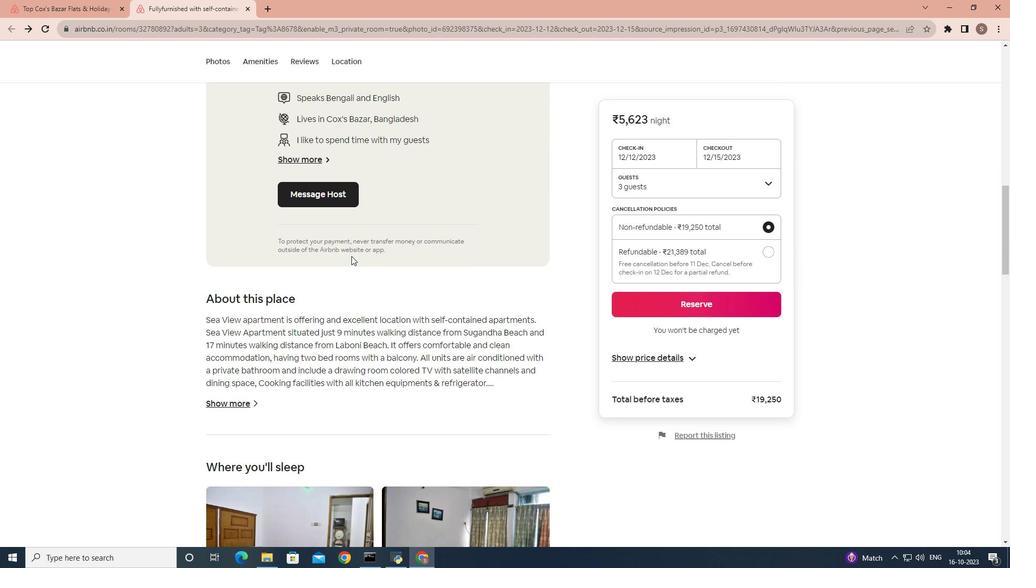 
Action: Mouse scrolled (351, 256) with delta (0, 0)
Screenshot: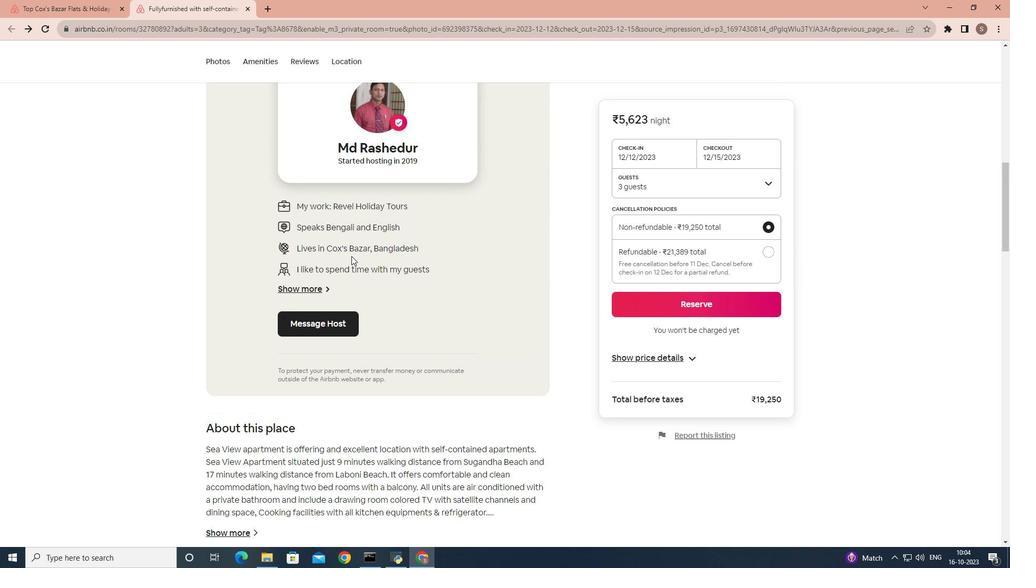 
Action: Mouse scrolled (351, 256) with delta (0, 0)
Screenshot: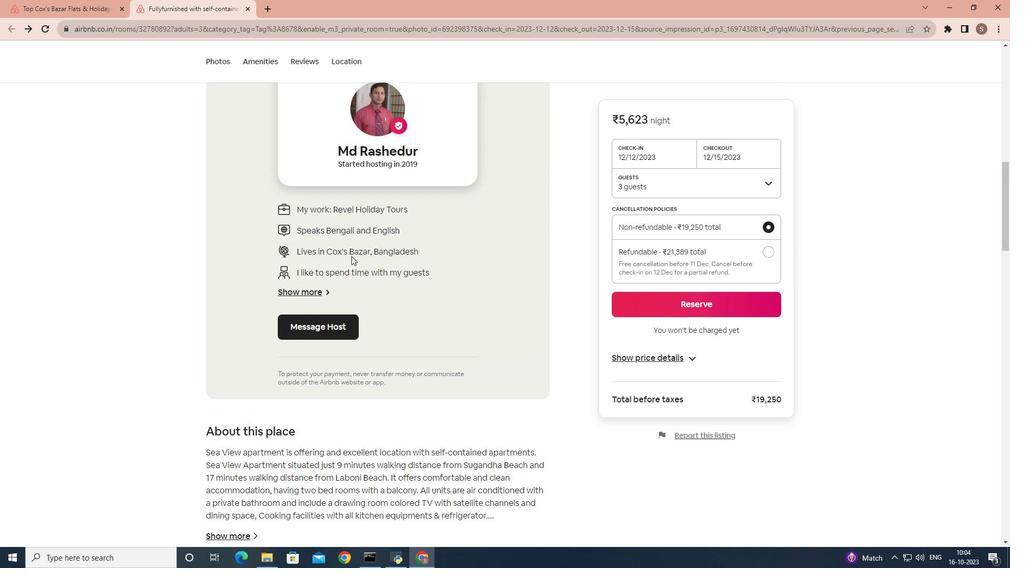 
Action: Mouse scrolled (351, 256) with delta (0, 0)
Screenshot: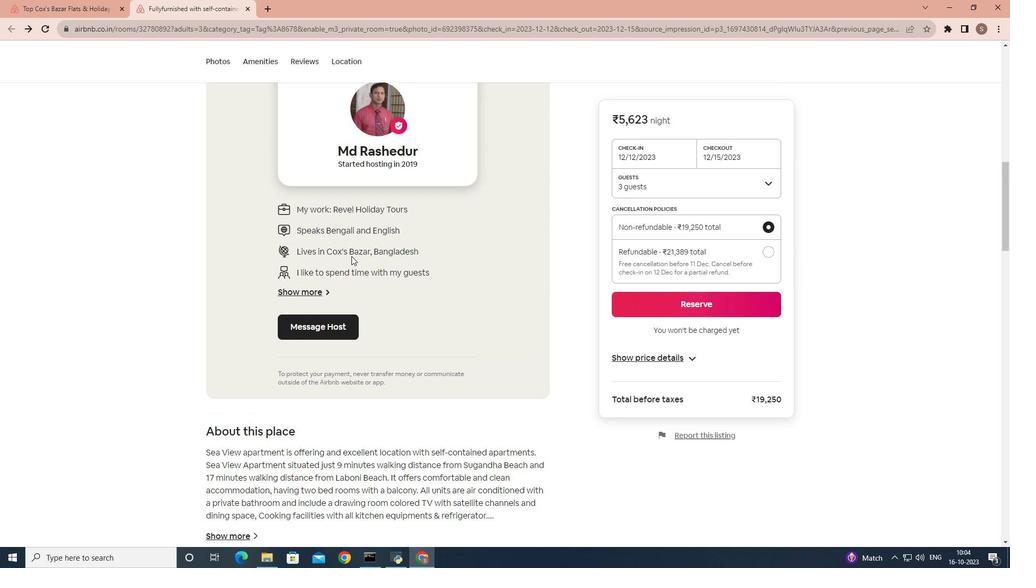 
Action: Mouse scrolled (351, 256) with delta (0, 0)
Screenshot: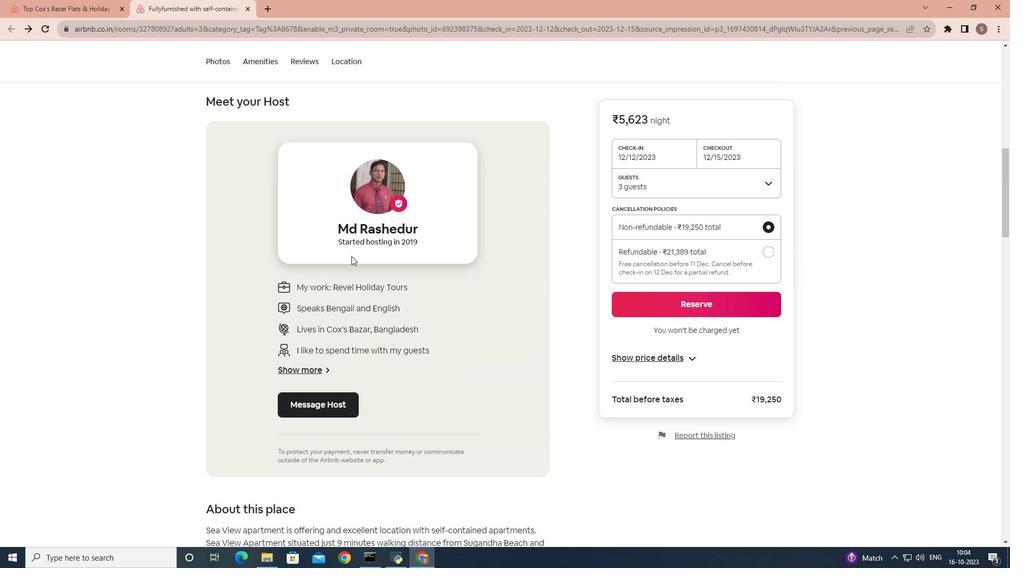 
Action: Mouse scrolled (351, 256) with delta (0, 0)
Screenshot: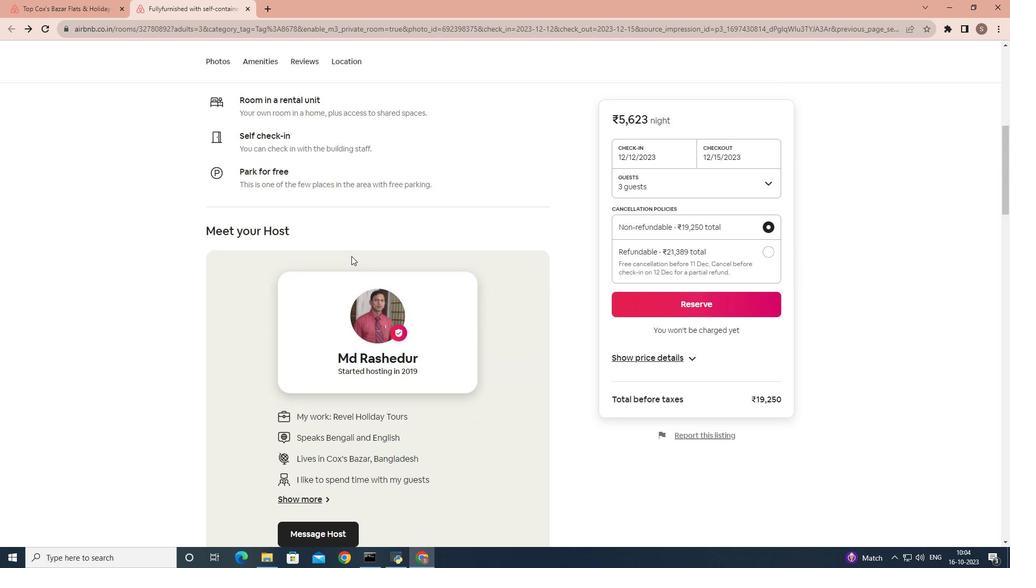 
Action: Mouse scrolled (351, 256) with delta (0, 0)
Screenshot: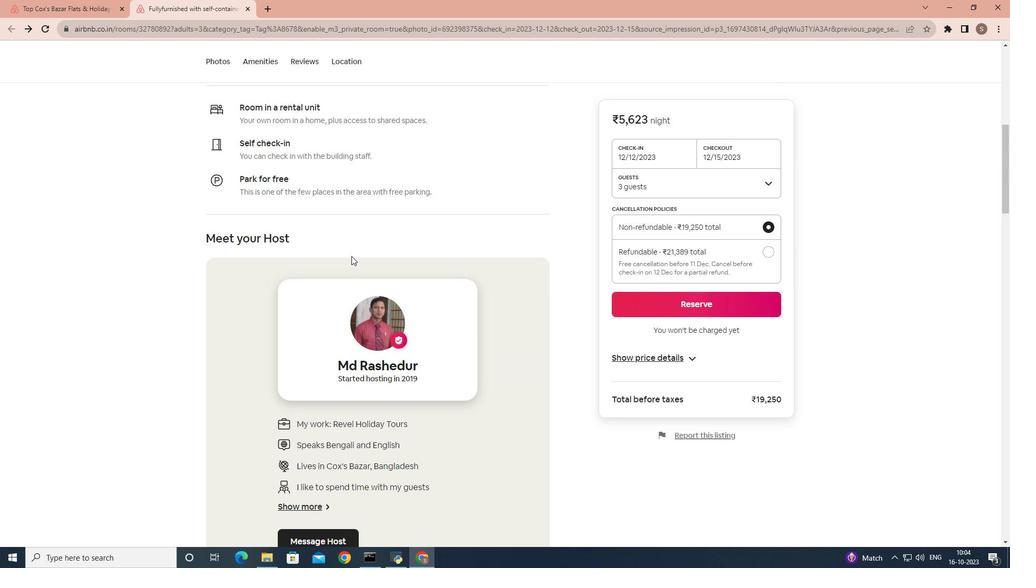 
Action: Mouse scrolled (351, 256) with delta (0, 0)
Screenshot: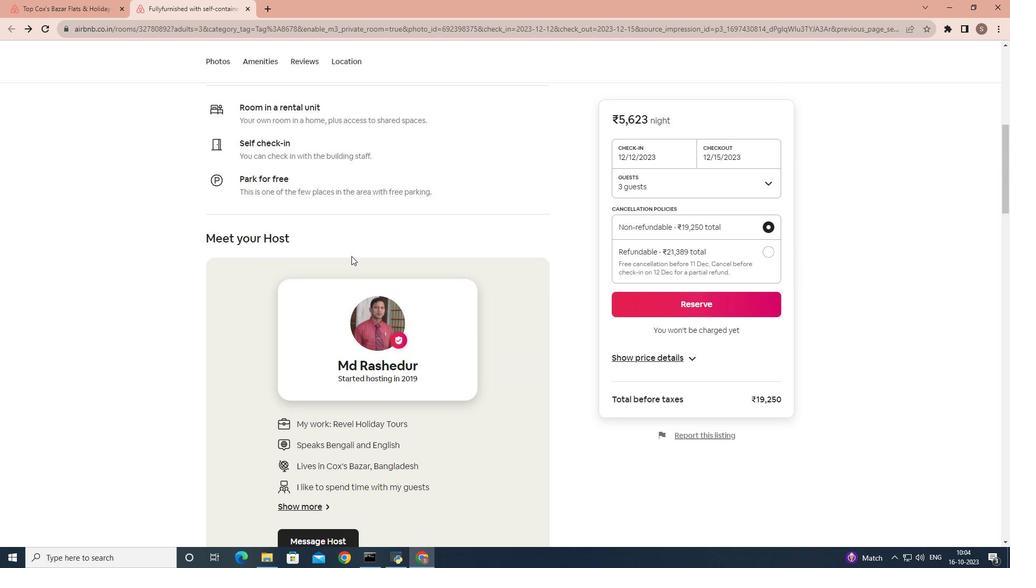 
Action: Mouse scrolled (351, 255) with delta (0, 0)
Screenshot: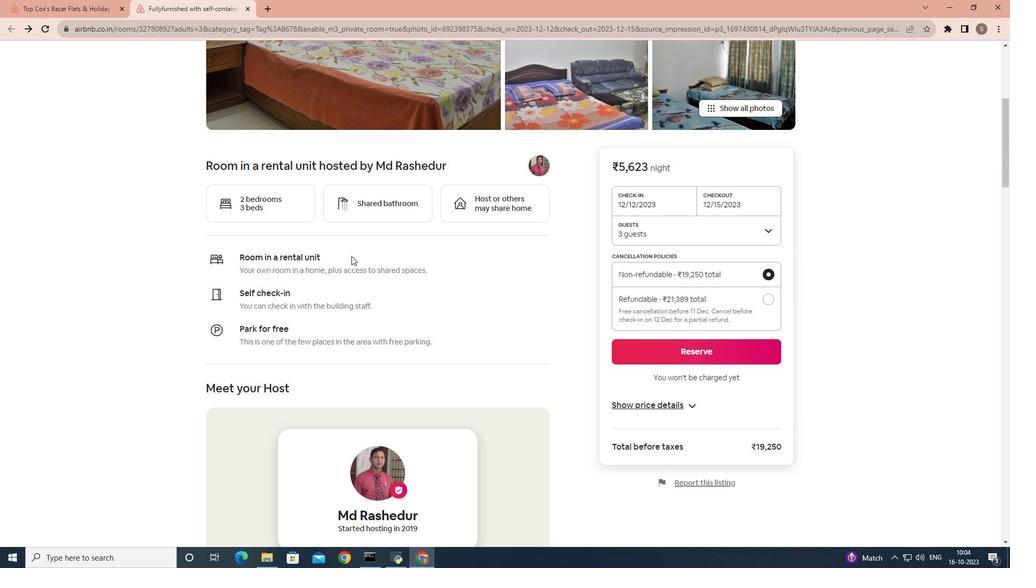 
Action: Mouse scrolled (351, 255) with delta (0, 0)
Screenshot: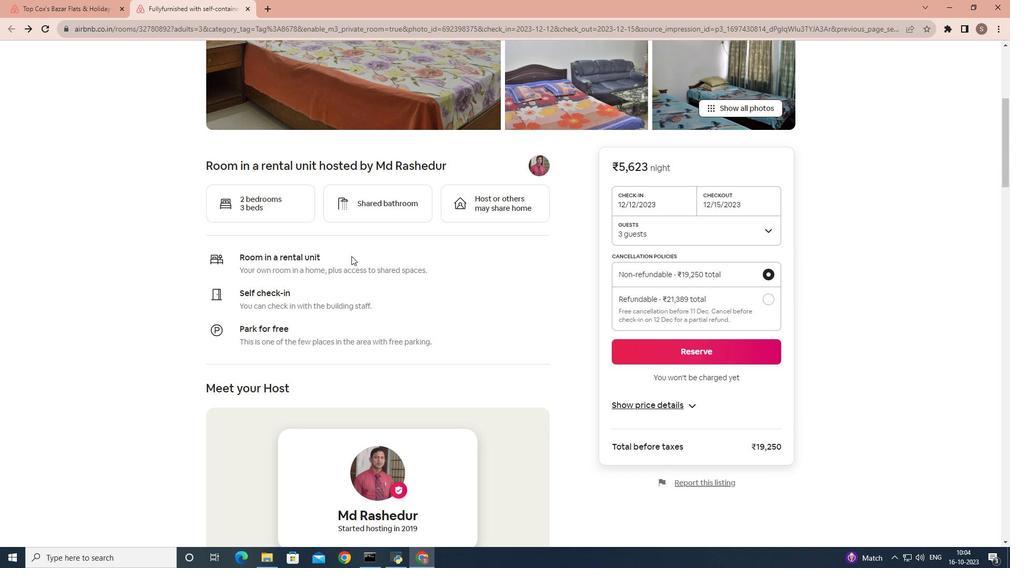 
Action: Mouse scrolled (351, 256) with delta (0, 0)
Screenshot: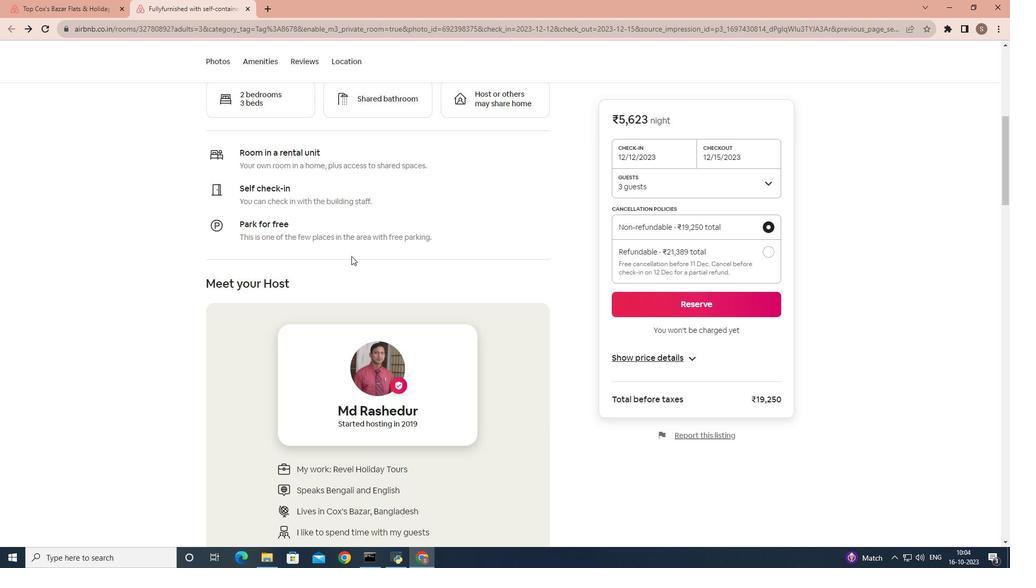 
Action: Mouse scrolled (351, 256) with delta (0, 0)
Screenshot: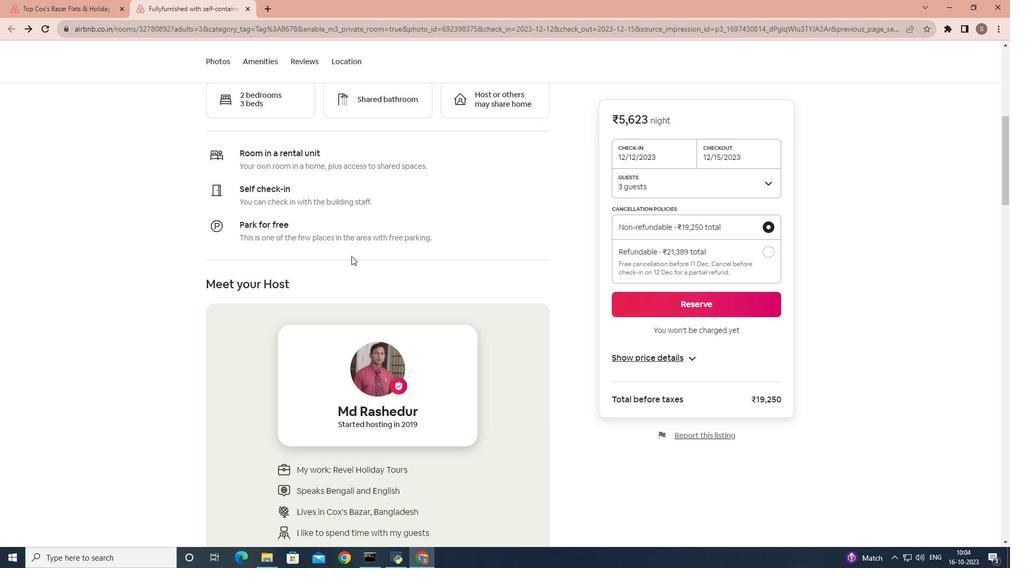 
Action: Mouse scrolled (351, 256) with delta (0, 0)
Screenshot: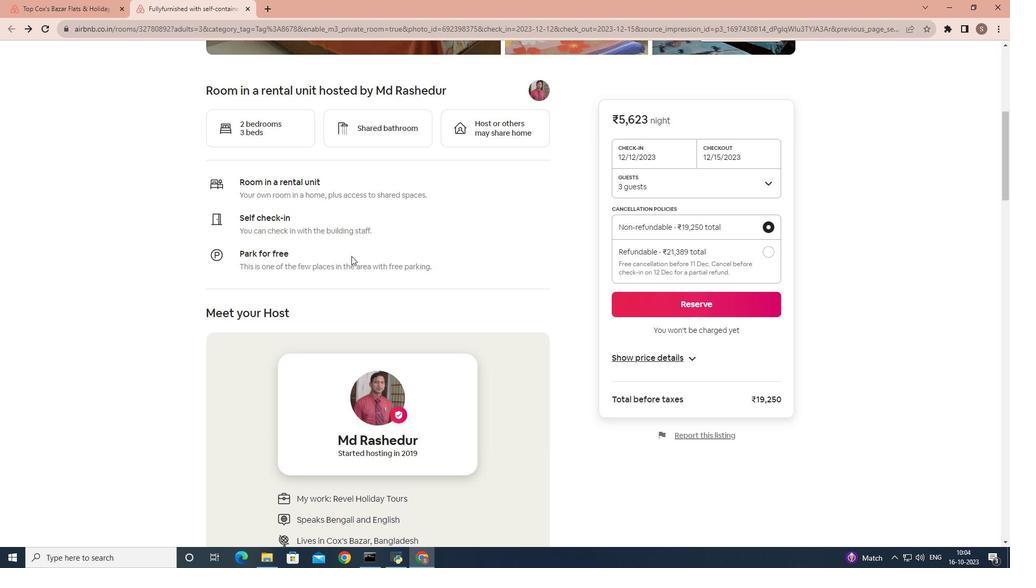 
Action: Mouse scrolled (351, 256) with delta (0, 0)
Screenshot: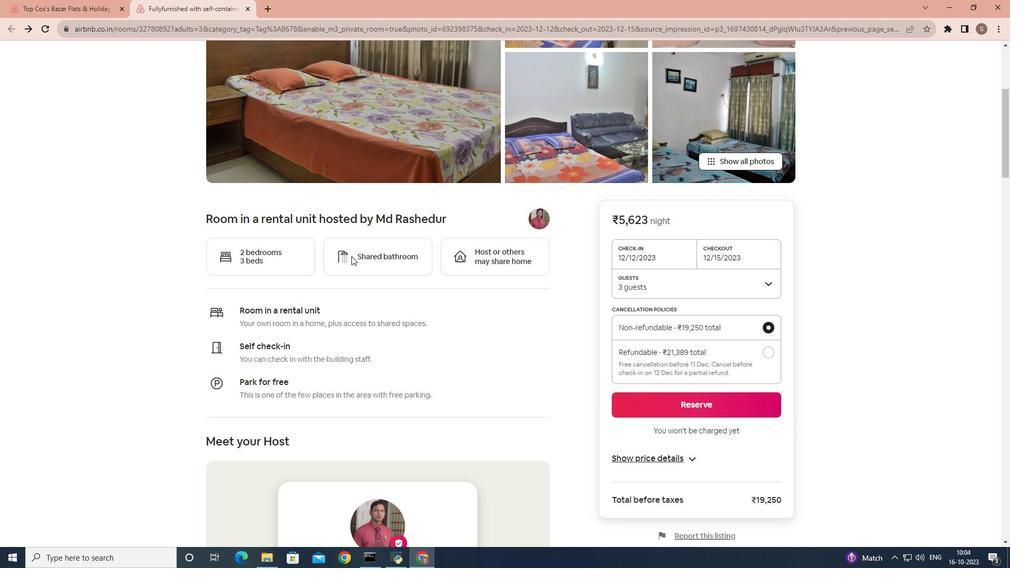 
Action: Mouse scrolled (351, 256) with delta (0, 0)
Screenshot: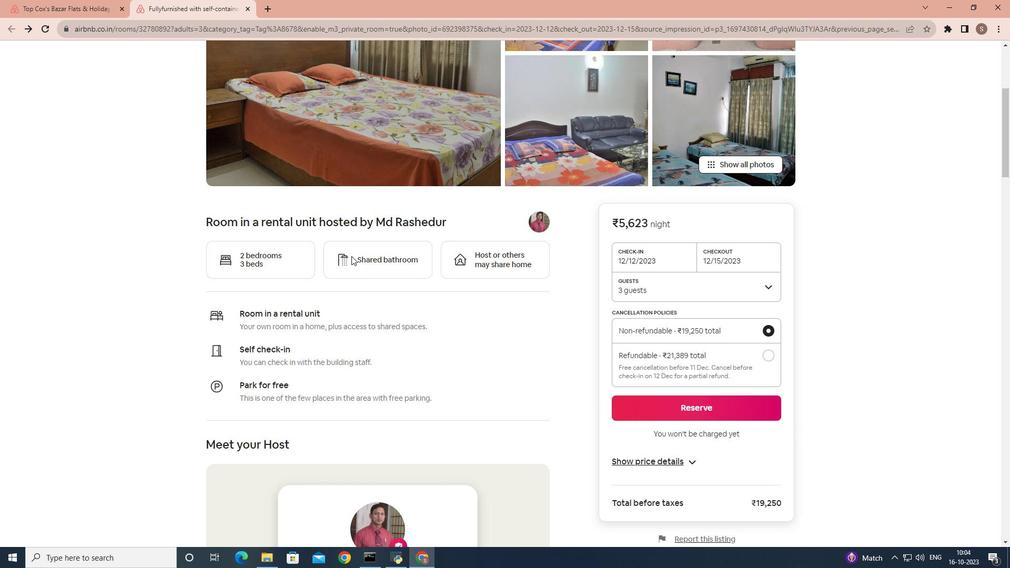 
Action: Mouse scrolled (351, 256) with delta (0, 0)
Screenshot: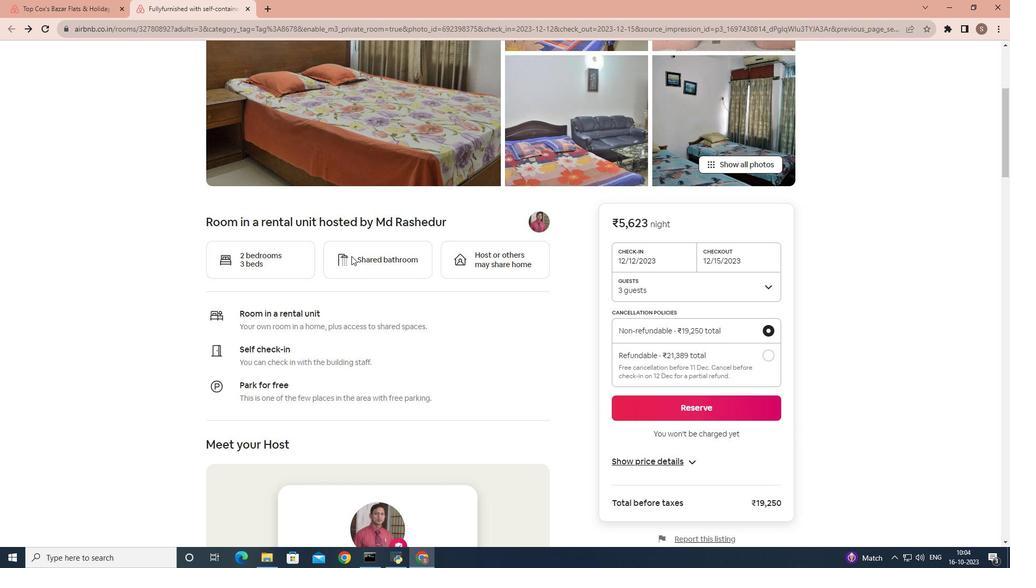 
Action: Mouse scrolled (351, 256) with delta (0, 0)
Screenshot: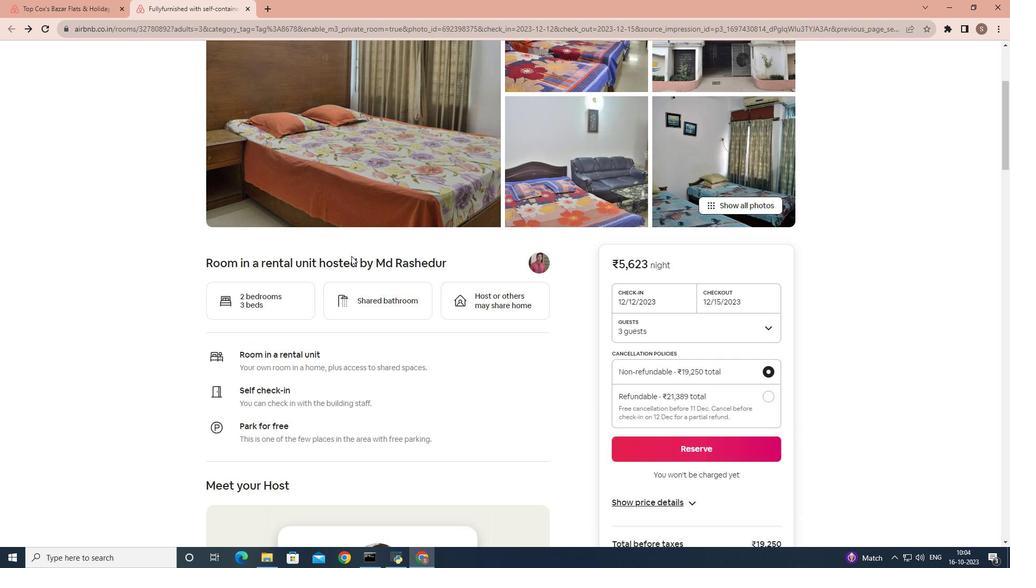 
Action: Mouse pressed left at (351, 256)
Screenshot: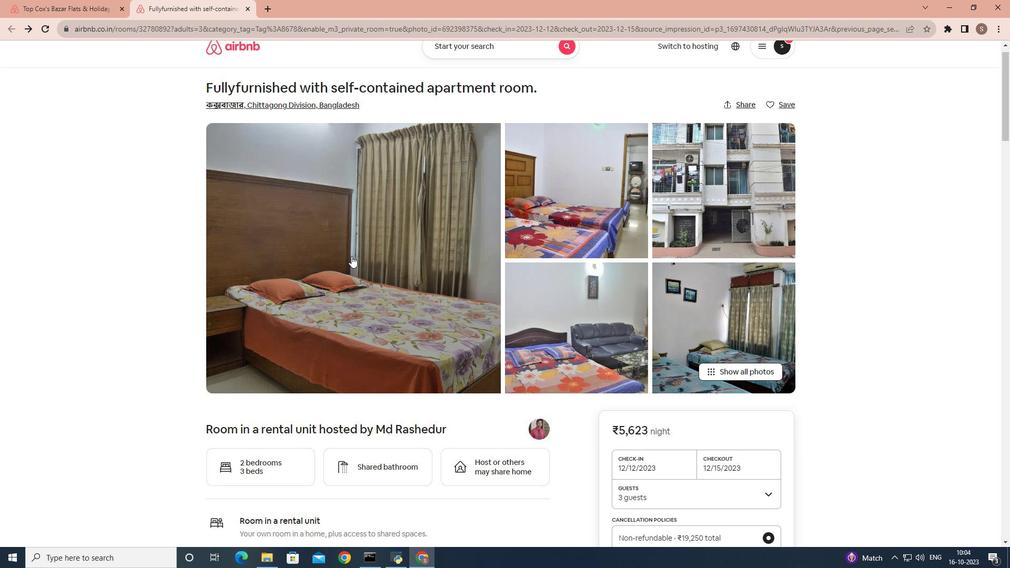 
Action: Mouse scrolled (351, 255) with delta (0, 0)
Screenshot: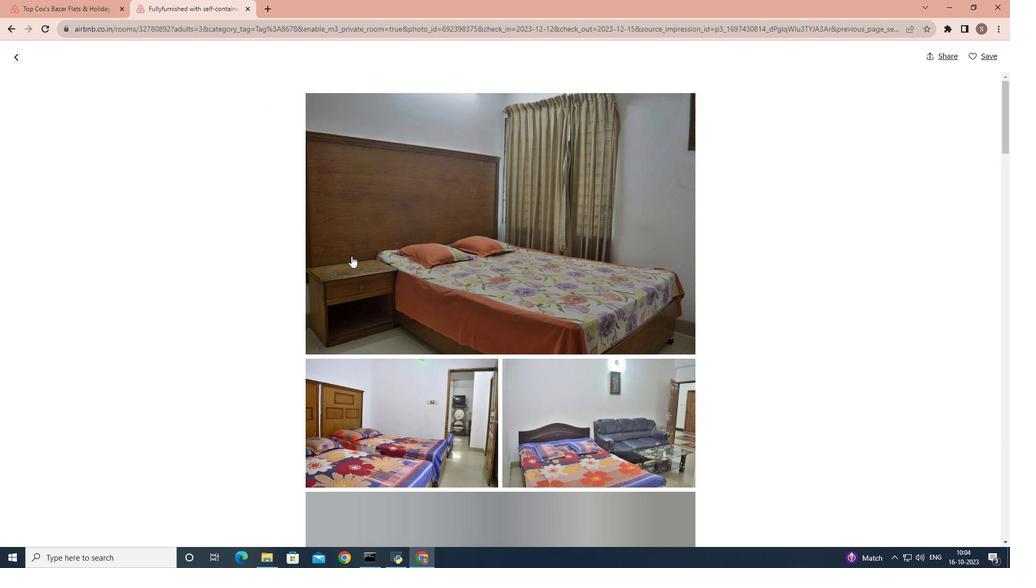 
Action: Mouse scrolled (351, 255) with delta (0, 0)
Screenshot: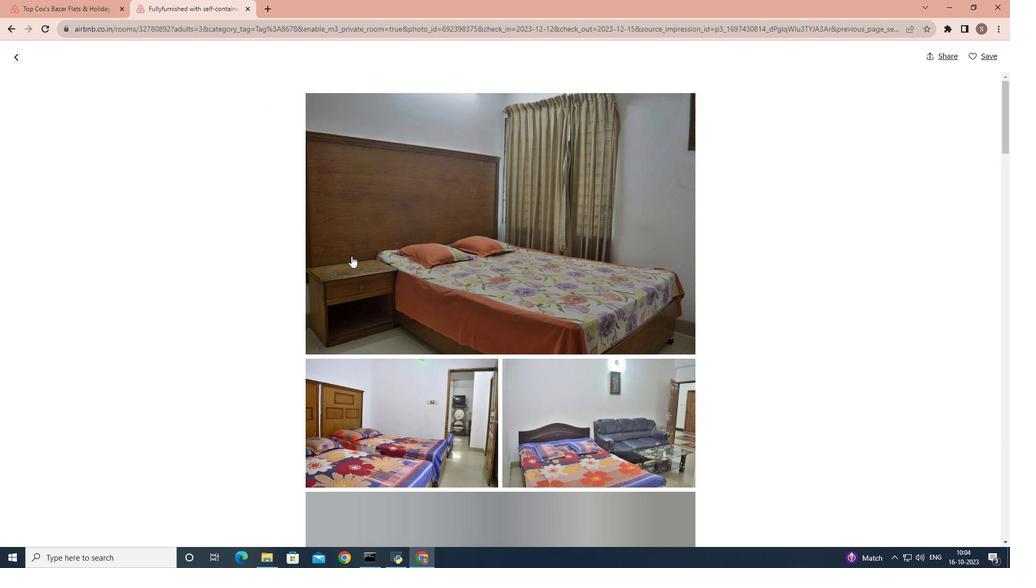 
Action: Mouse scrolled (351, 255) with delta (0, 0)
Screenshot: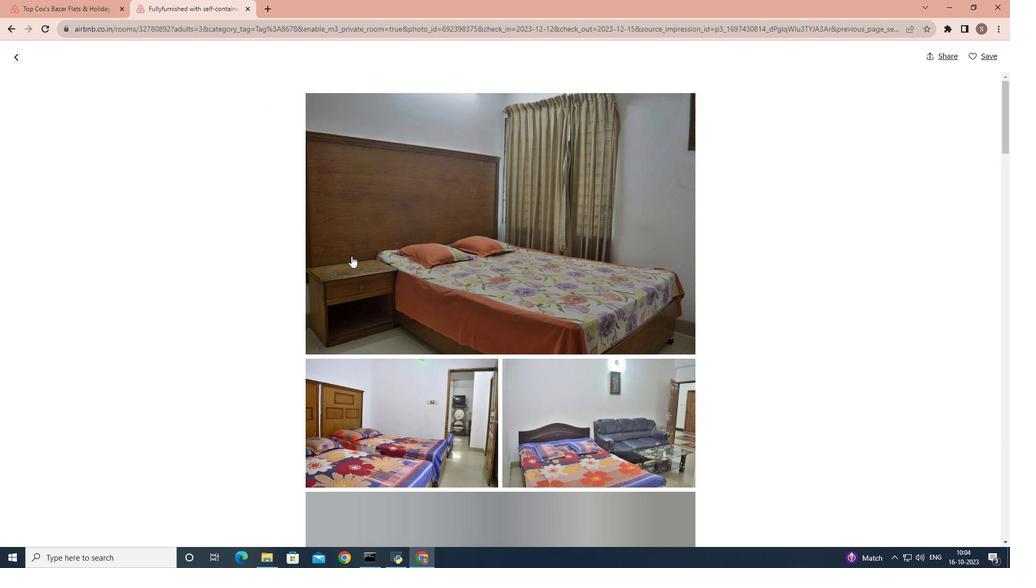 
Action: Mouse scrolled (351, 255) with delta (0, 0)
Screenshot: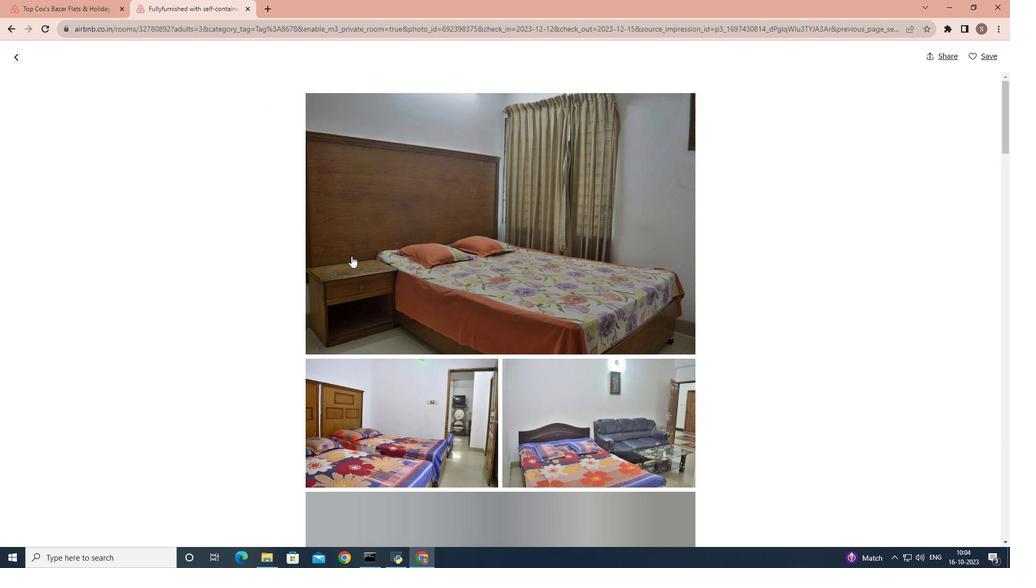 
Action: Mouse scrolled (351, 255) with delta (0, 0)
Screenshot: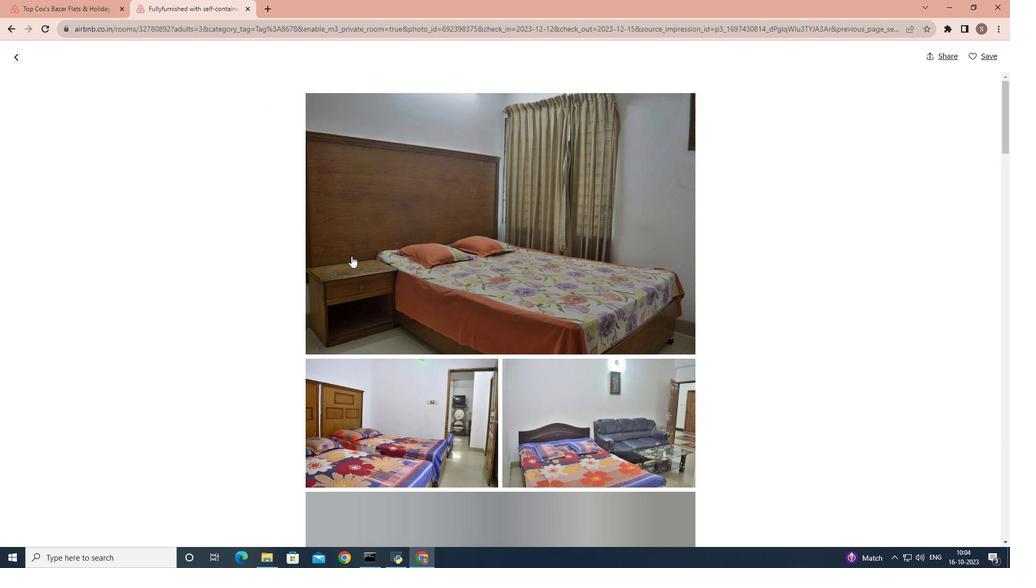 
Action: Mouse scrolled (351, 255) with delta (0, 0)
Screenshot: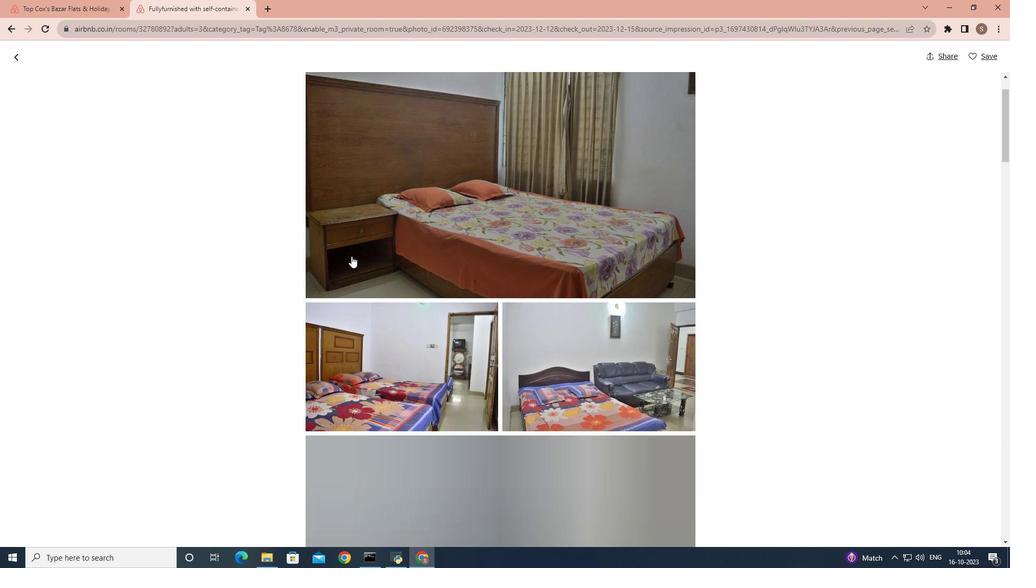 
Action: Mouse scrolled (351, 255) with delta (0, 0)
Screenshot: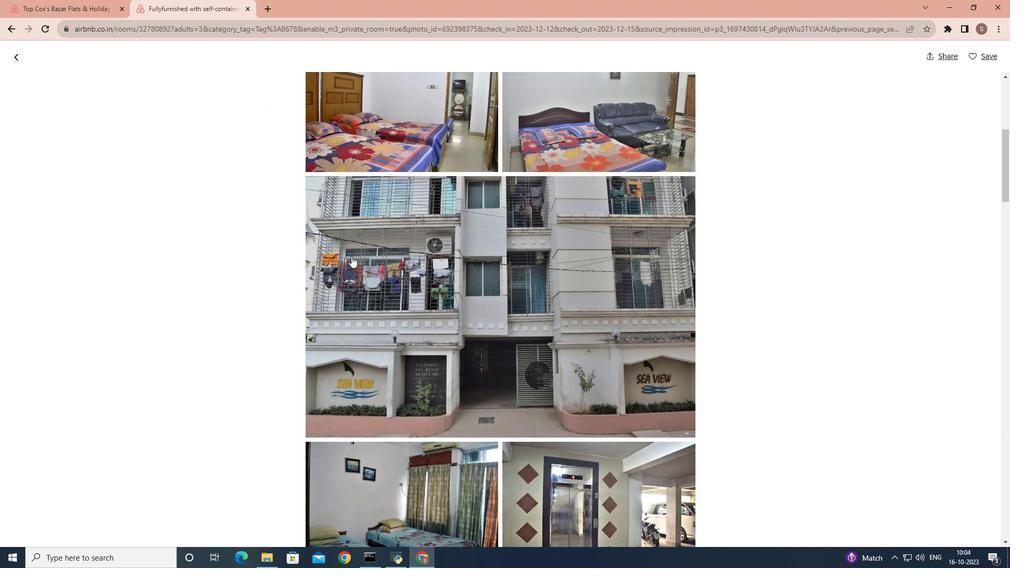 
Action: Mouse scrolled (351, 255) with delta (0, 0)
Screenshot: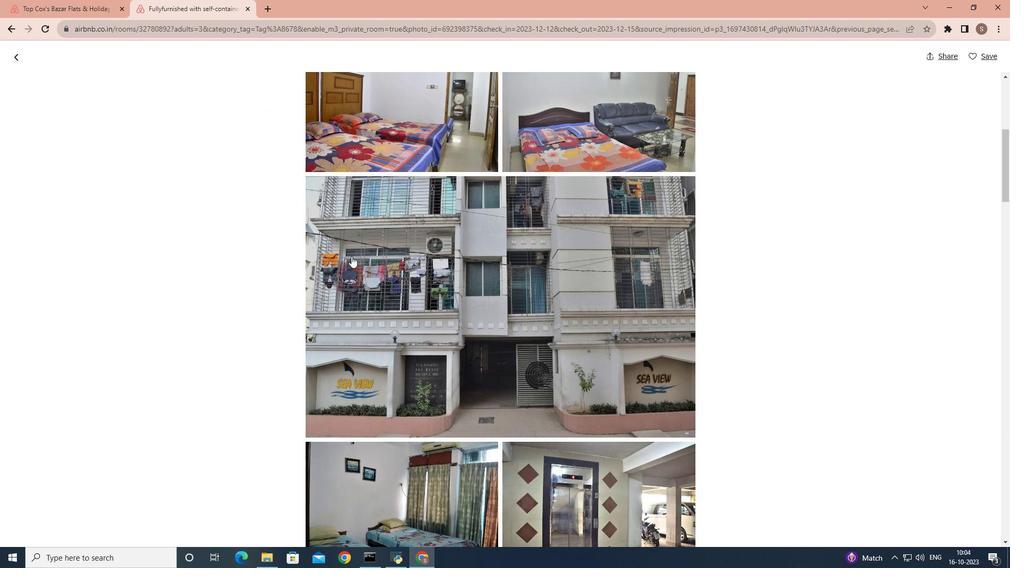 
Action: Mouse scrolled (351, 255) with delta (0, 0)
Screenshot: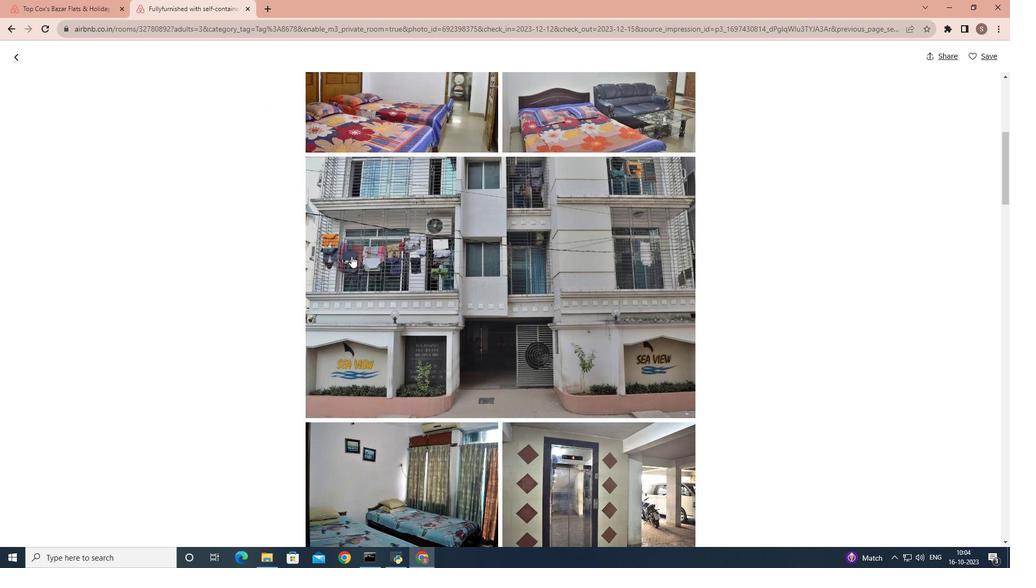 
Action: Mouse scrolled (351, 255) with delta (0, 0)
